 Task: Set up automation rules in Jira to send Slack notifications when a version is released.
Action: Mouse moved to (635, 570)
Screenshot: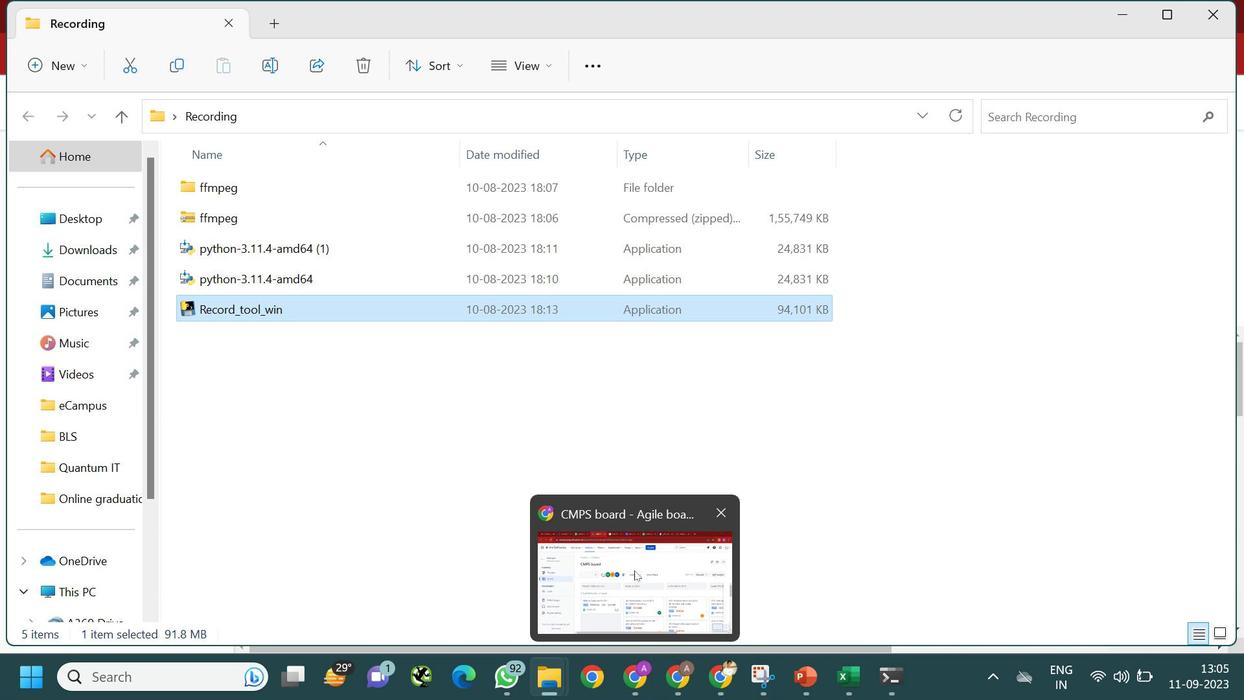 
Action: Mouse pressed left at (635, 570)
Screenshot: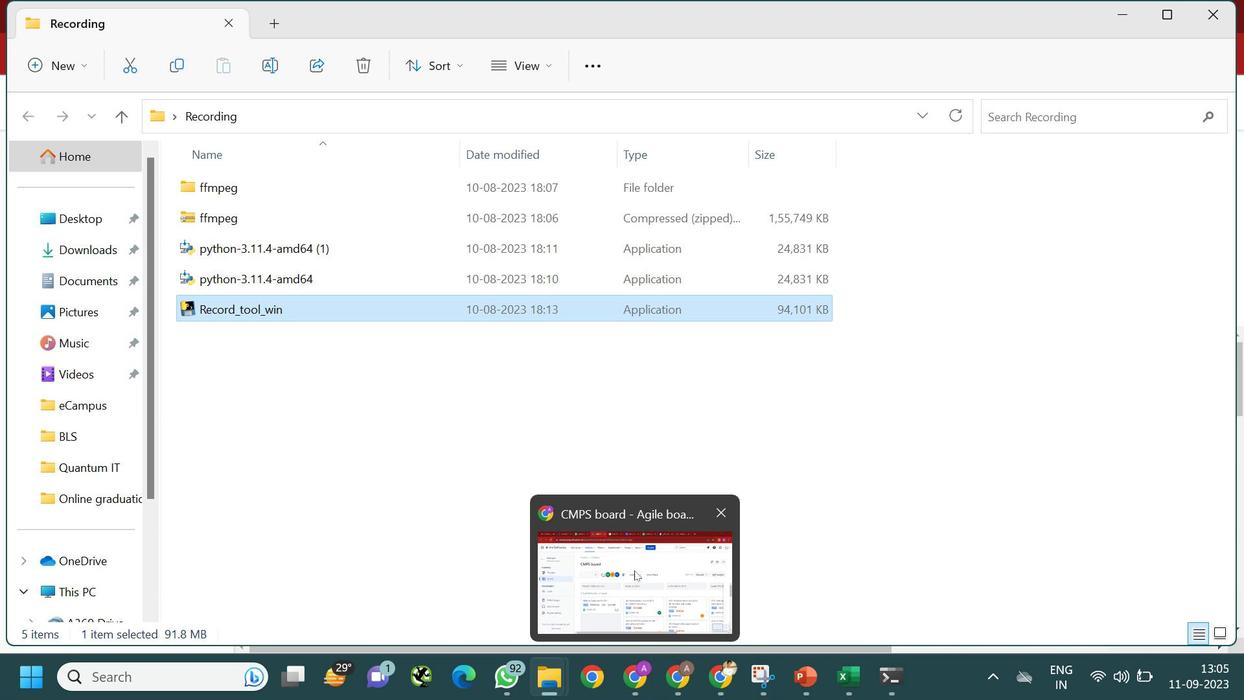 
Action: Mouse moved to (491, 575)
Screenshot: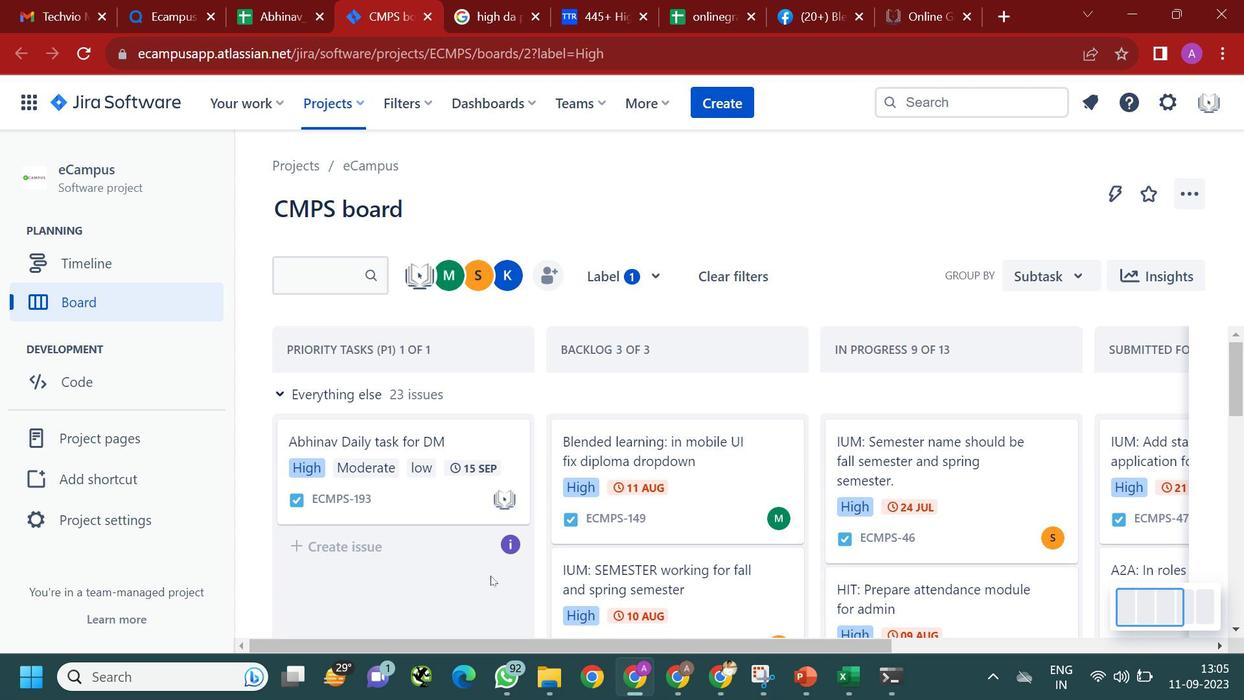 
Action: Mouse pressed left at (491, 575)
Screenshot: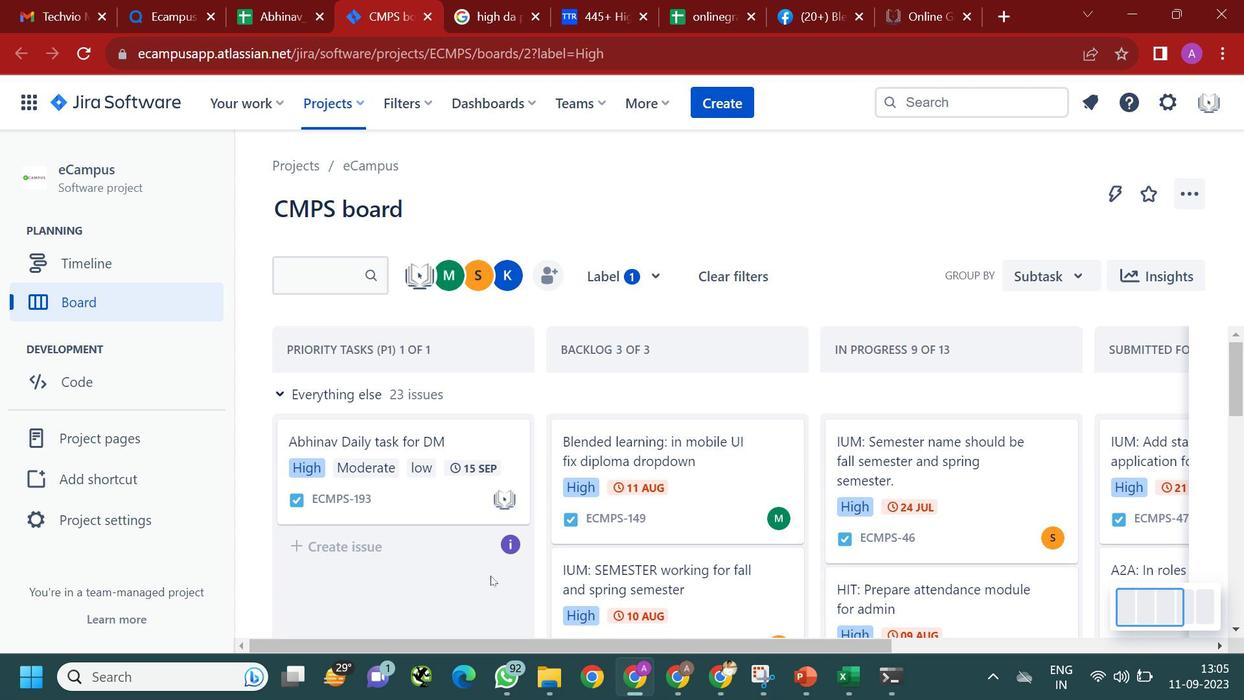 
Action: Mouse moved to (746, 647)
Screenshot: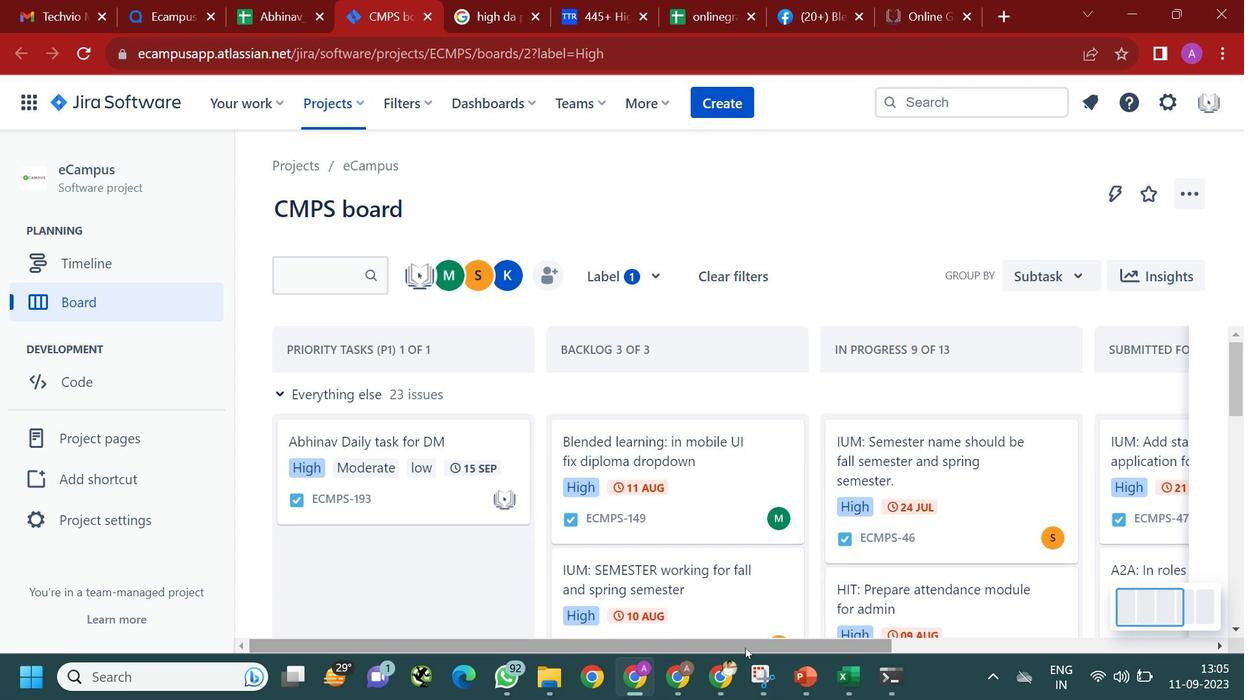 
Action: Mouse pressed left at (746, 647)
Screenshot: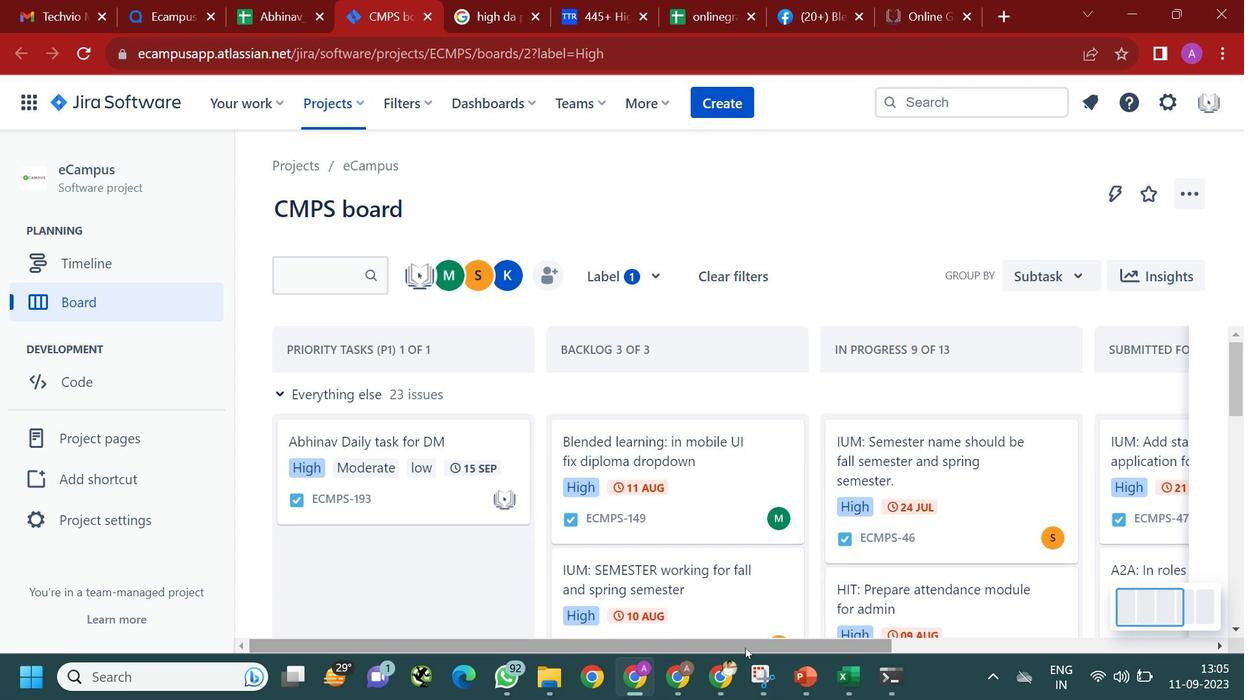 
Action: Mouse moved to (849, 648)
Screenshot: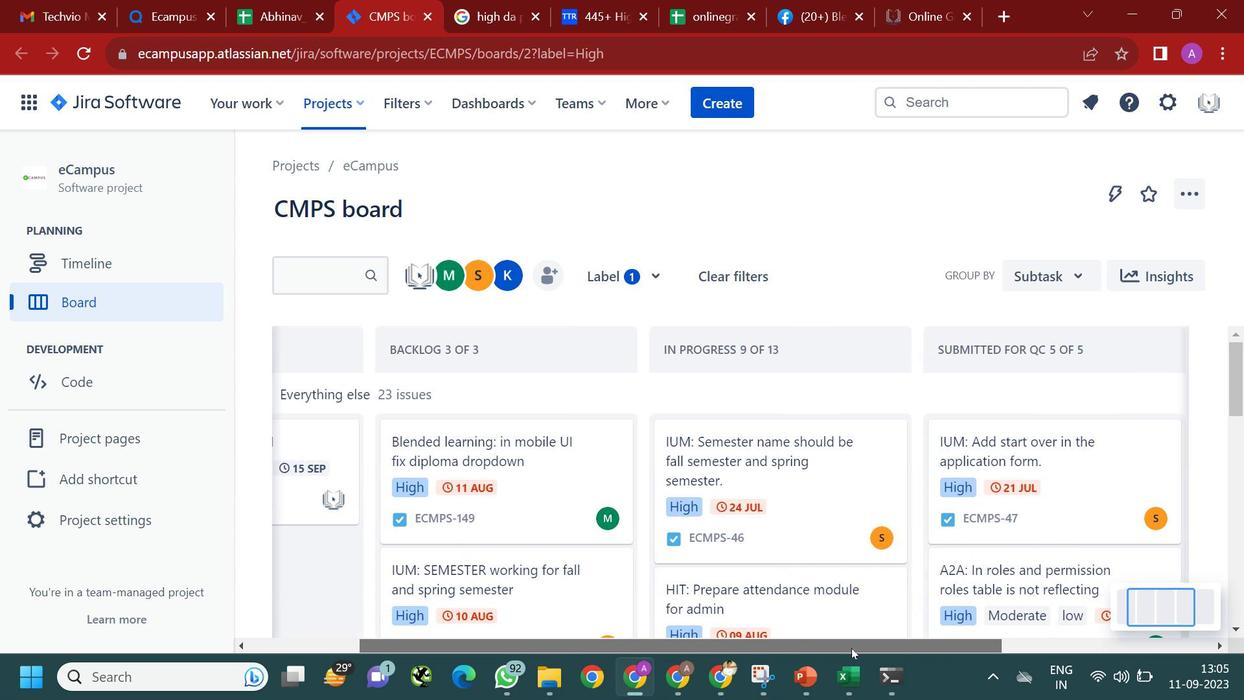 
Action: Mouse pressed left at (849, 648)
Screenshot: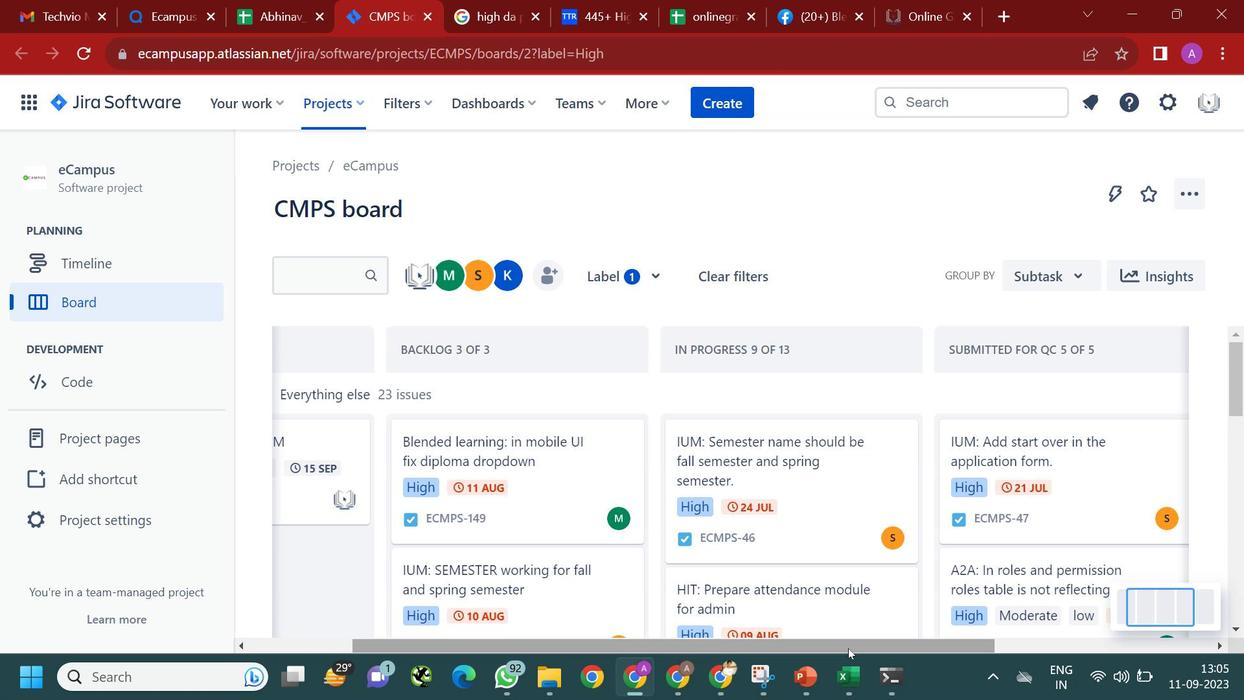 
Action: Mouse moved to (685, 440)
Screenshot: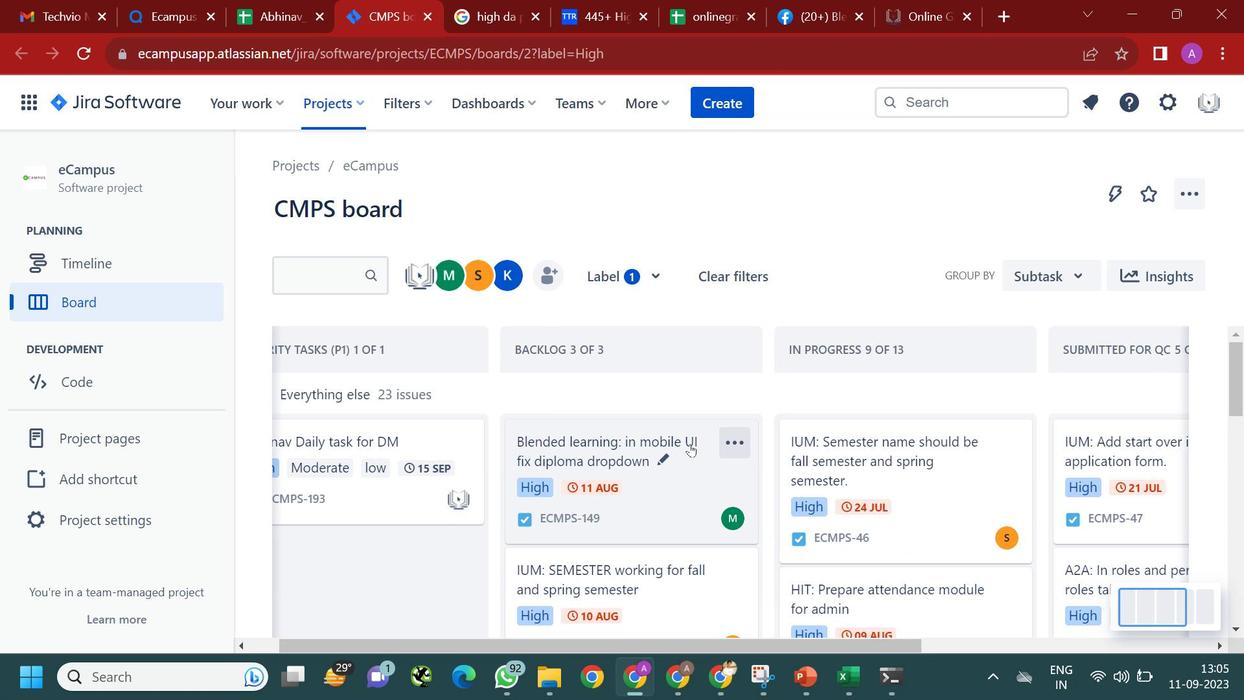
Action: Mouse scrolled (685, 440) with delta (0, 0)
Screenshot: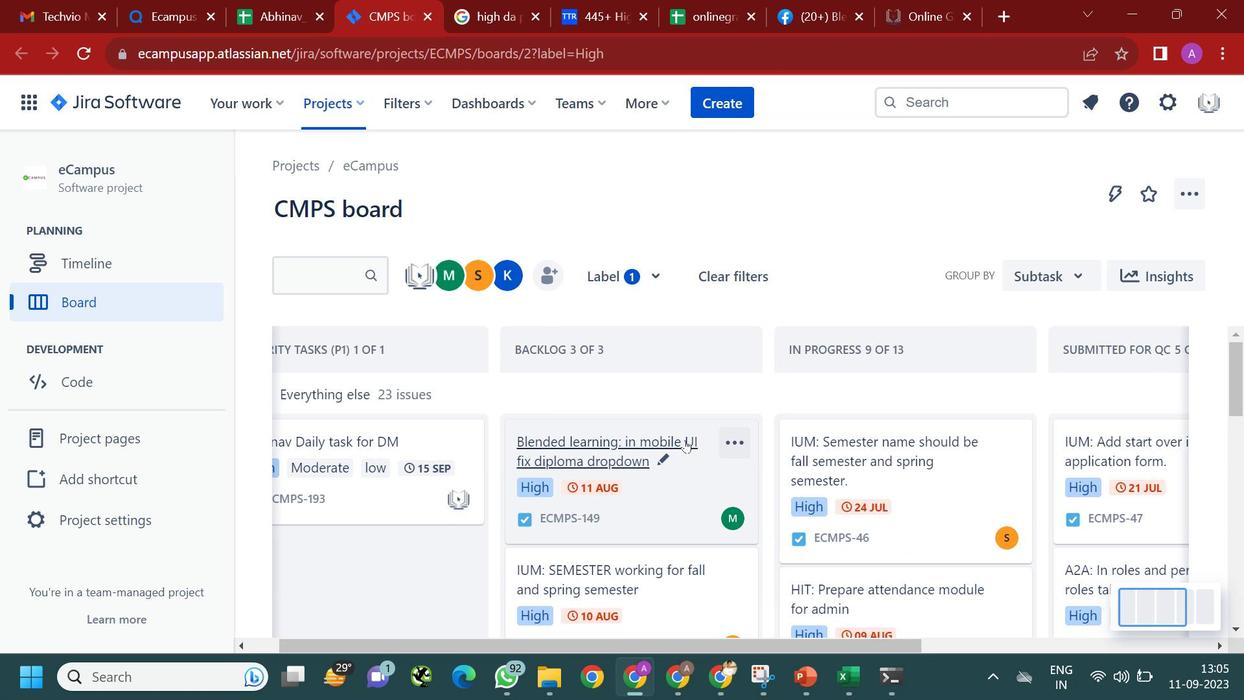 
Action: Mouse scrolled (685, 440) with delta (0, 0)
Screenshot: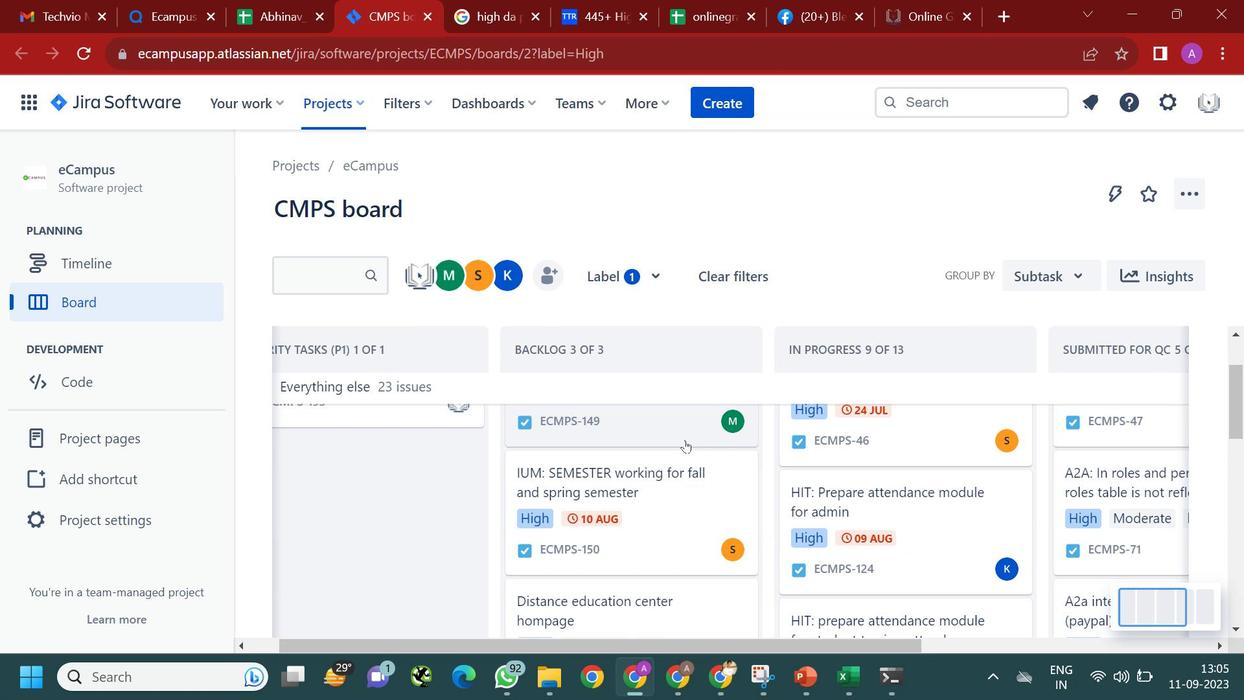 
Action: Mouse scrolled (685, 440) with delta (0, 0)
Screenshot: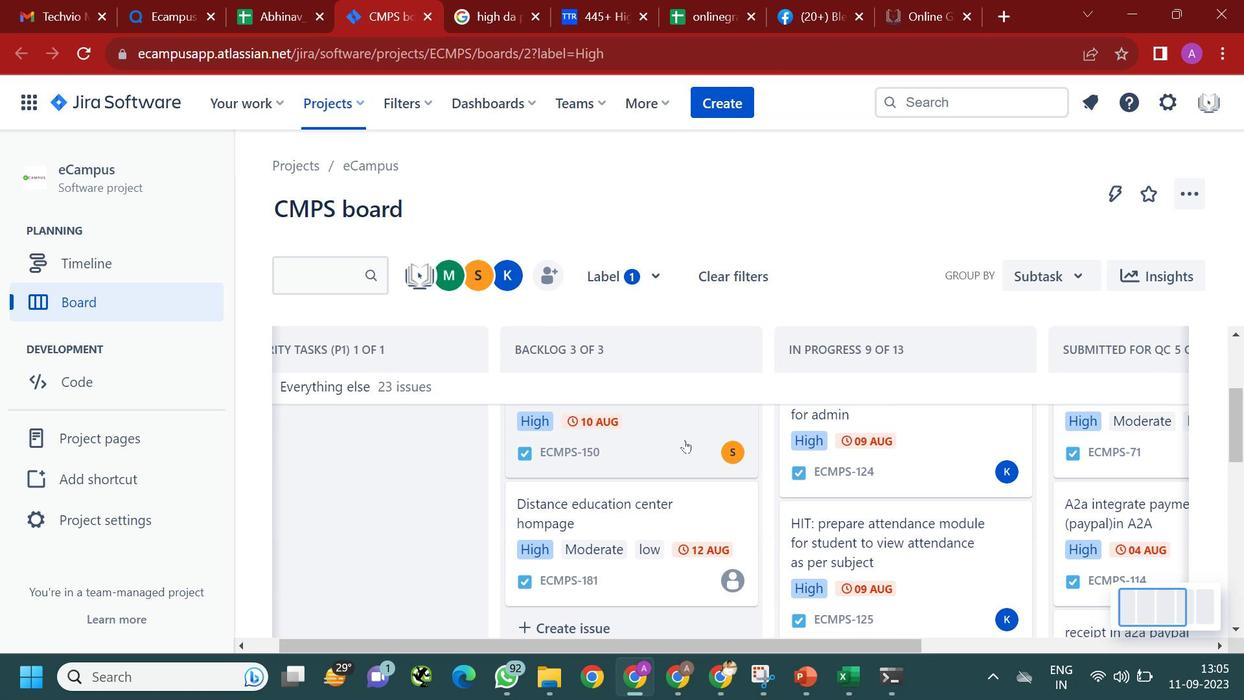 
Action: Mouse scrolled (685, 441) with delta (0, 0)
Screenshot: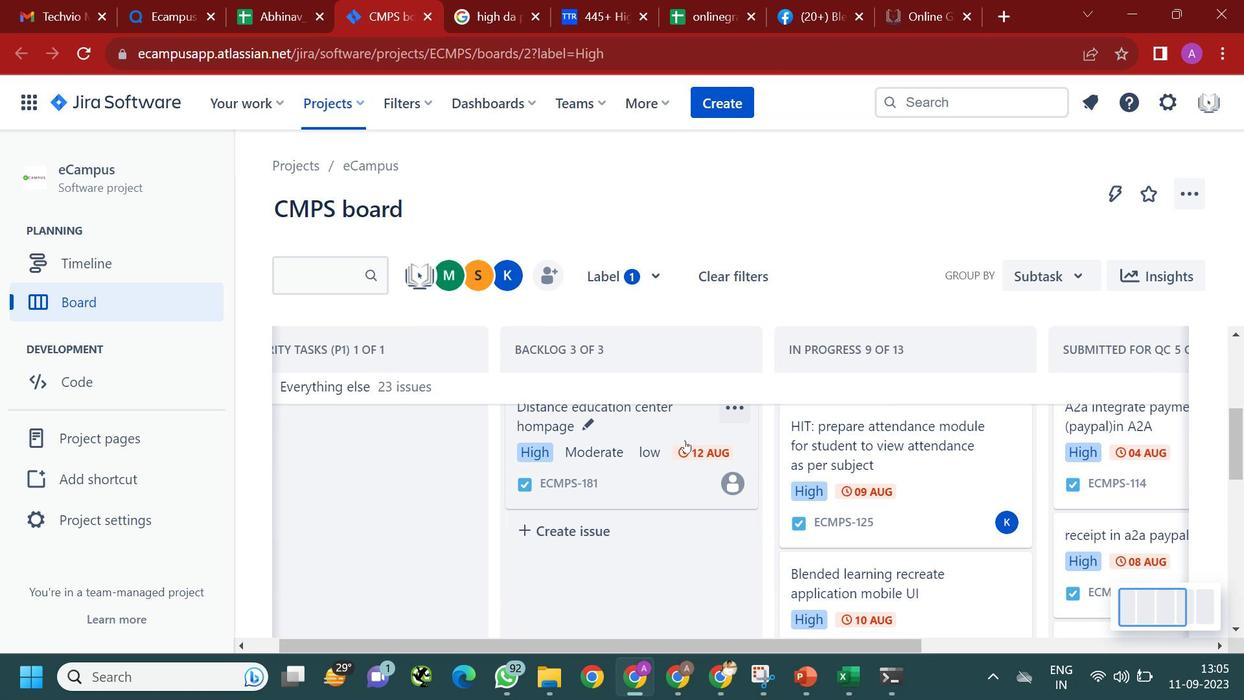 
Action: Mouse scrolled (685, 441) with delta (0, 0)
Screenshot: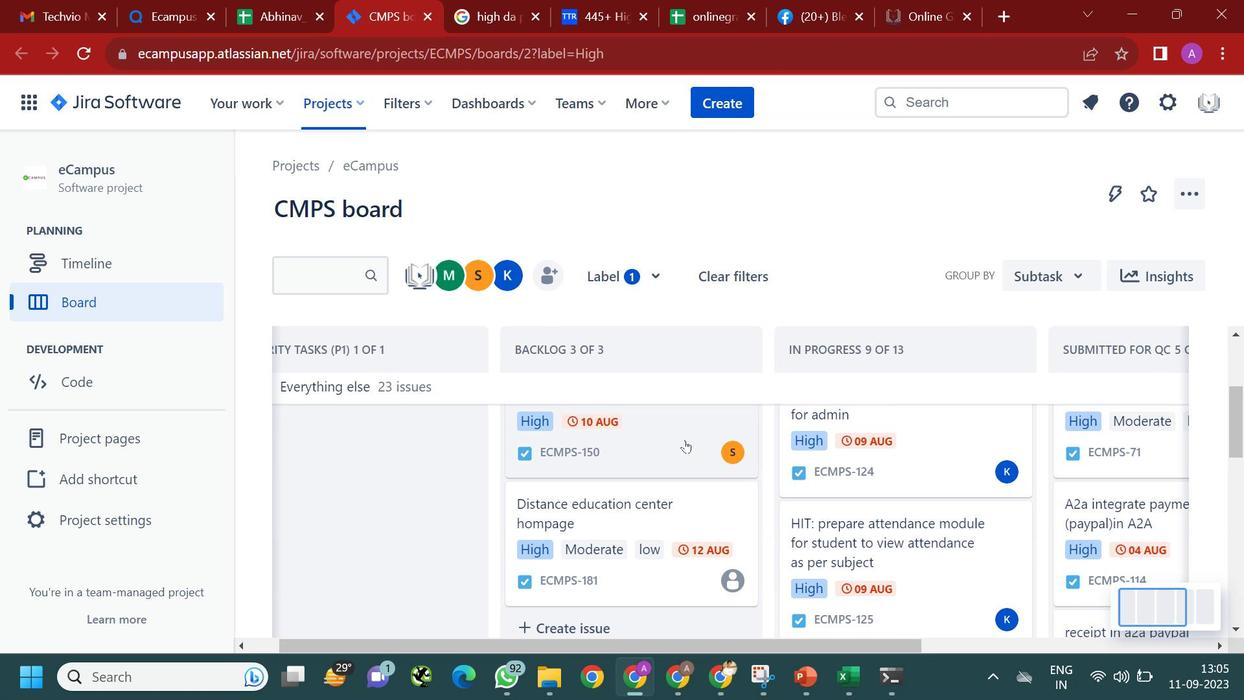
Action: Mouse scrolled (685, 441) with delta (0, 0)
Screenshot: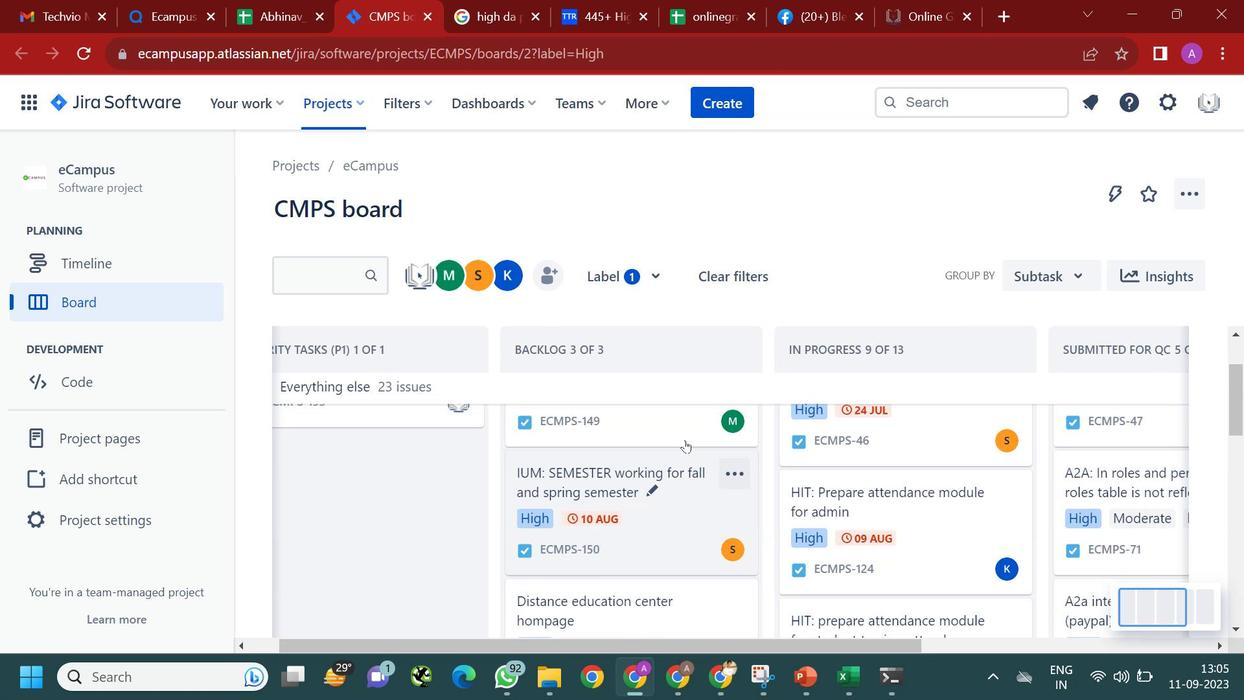 
Action: Mouse scrolled (685, 441) with delta (0, 0)
Screenshot: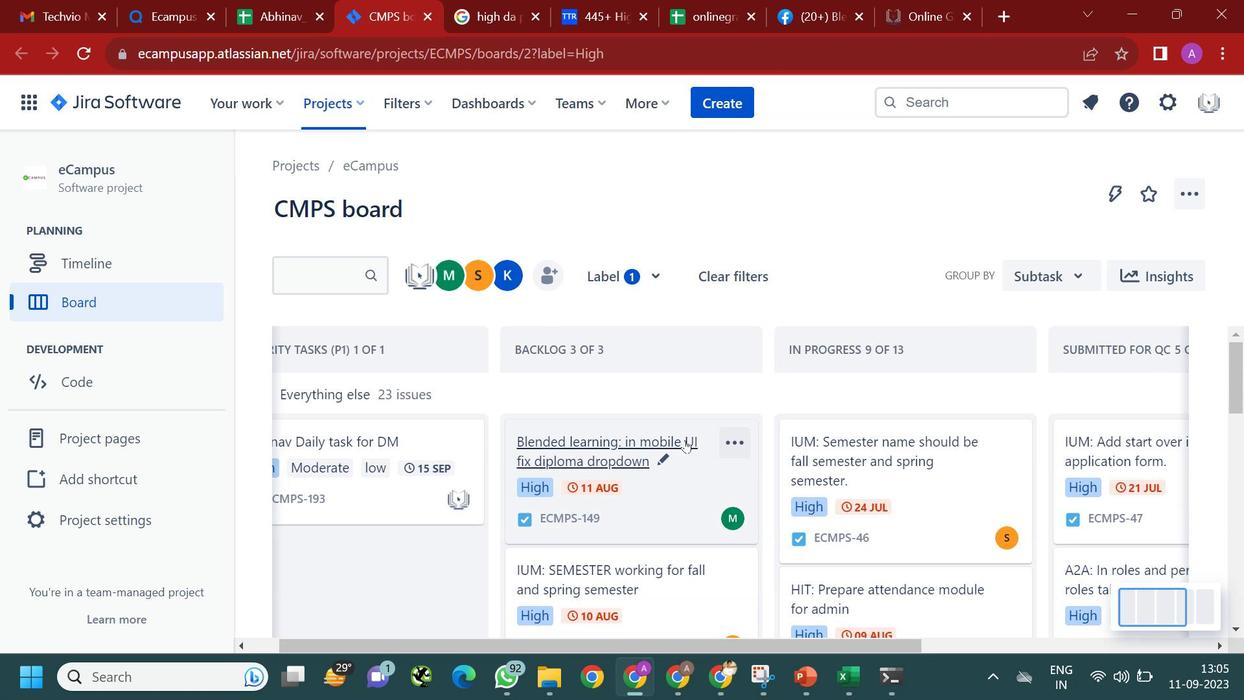 
Action: Mouse scrolled (685, 441) with delta (0, 0)
Screenshot: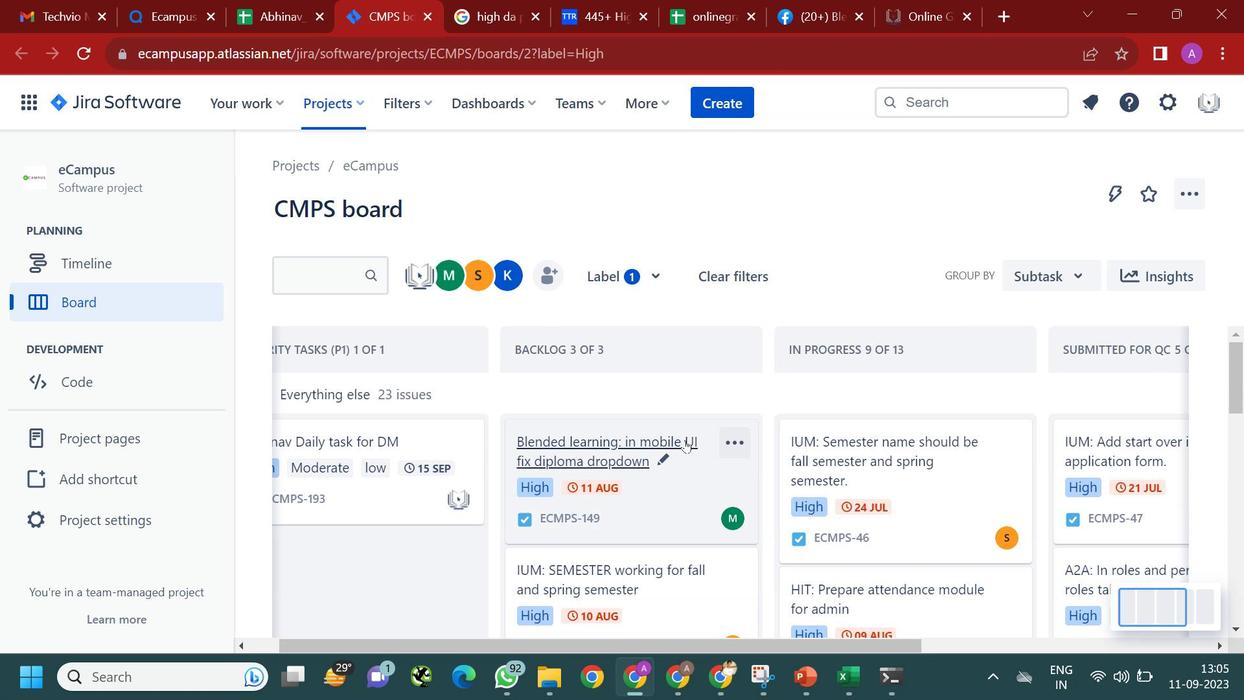 
Action: Mouse moved to (714, 651)
Screenshot: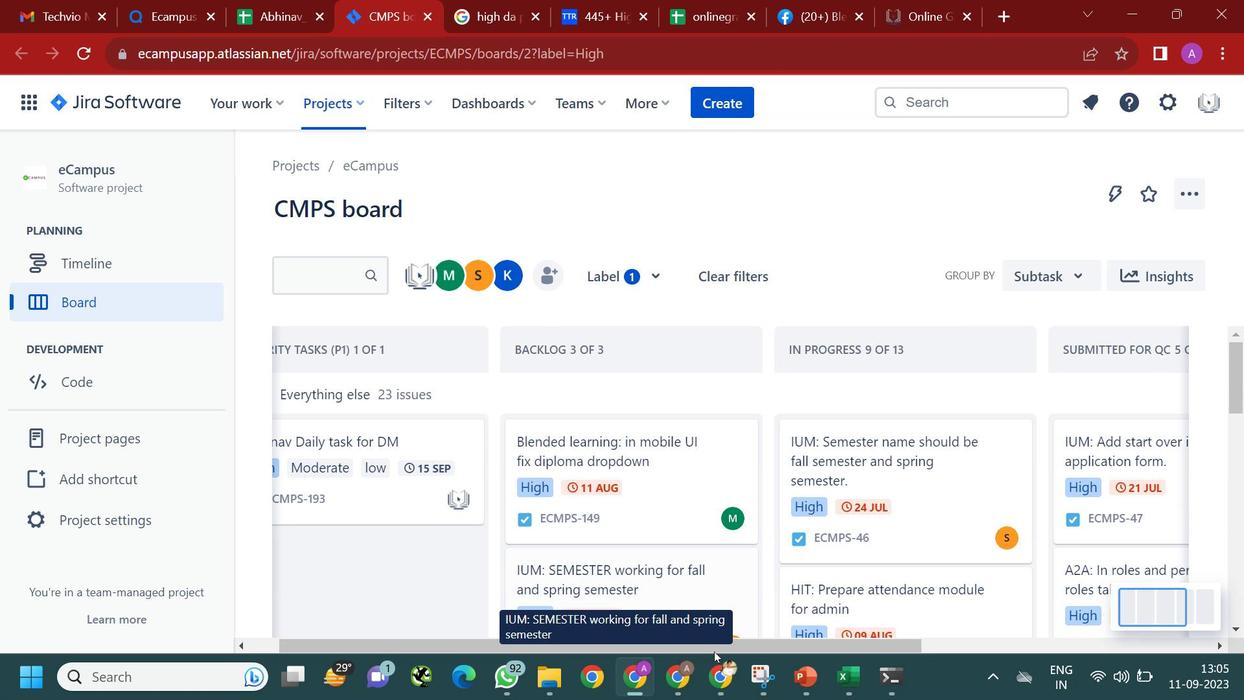 
Action: Mouse pressed left at (714, 651)
Screenshot: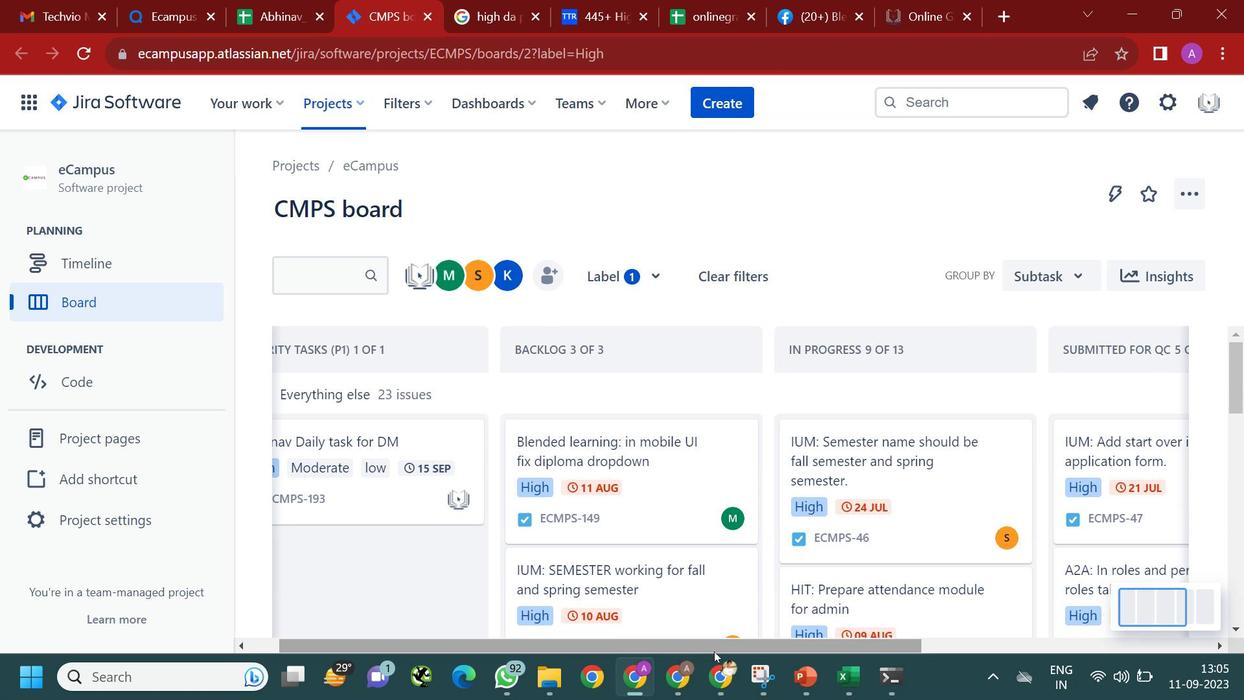 
Action: Mouse moved to (921, 364)
Screenshot: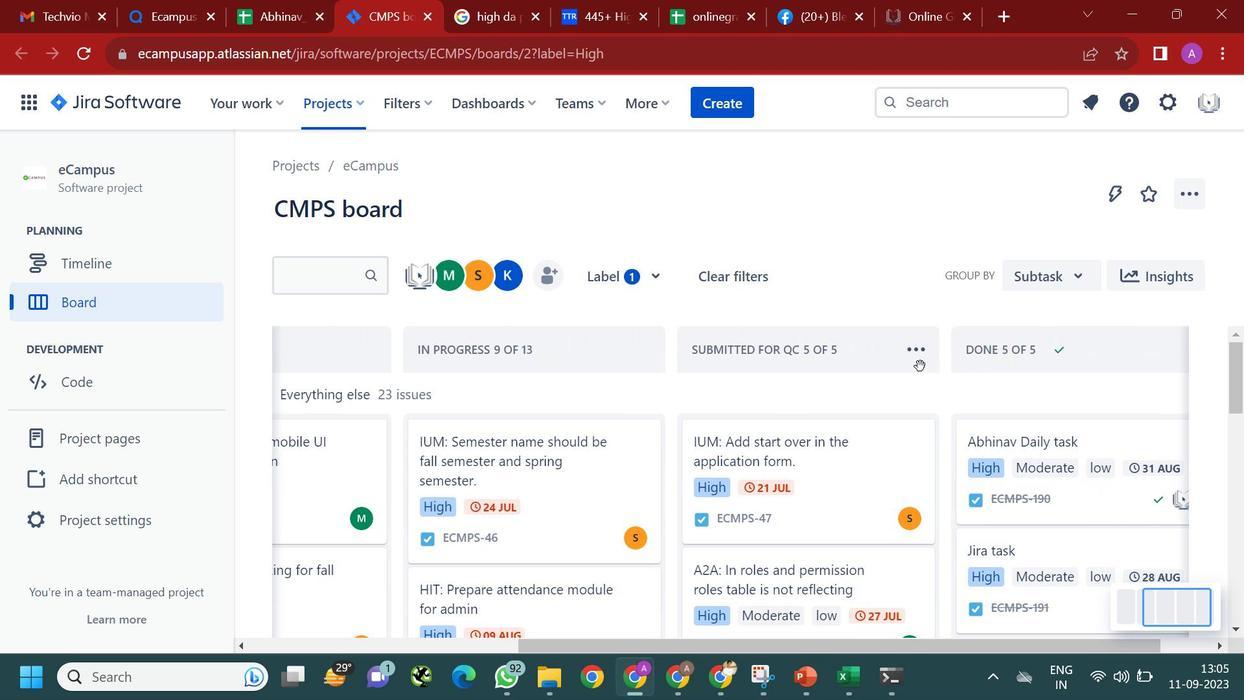 
Action: Mouse scrolled (921, 364) with delta (0, 0)
Screenshot: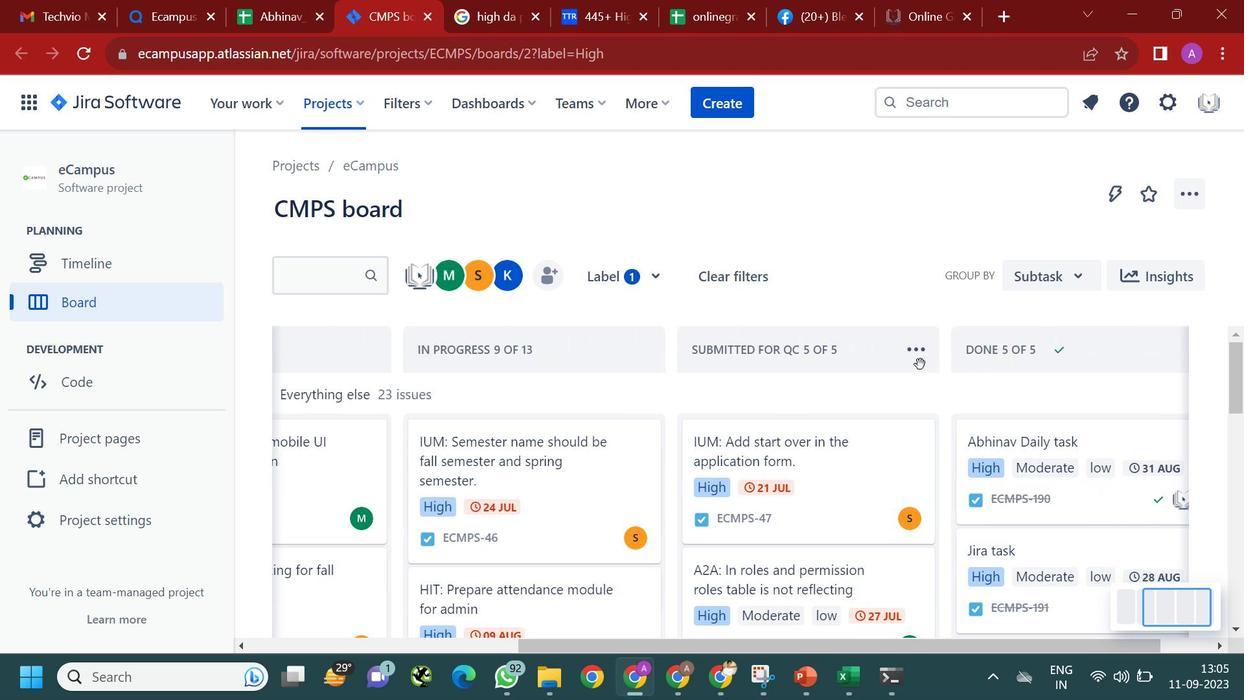 
Action: Mouse scrolled (921, 364) with delta (0, 0)
Screenshot: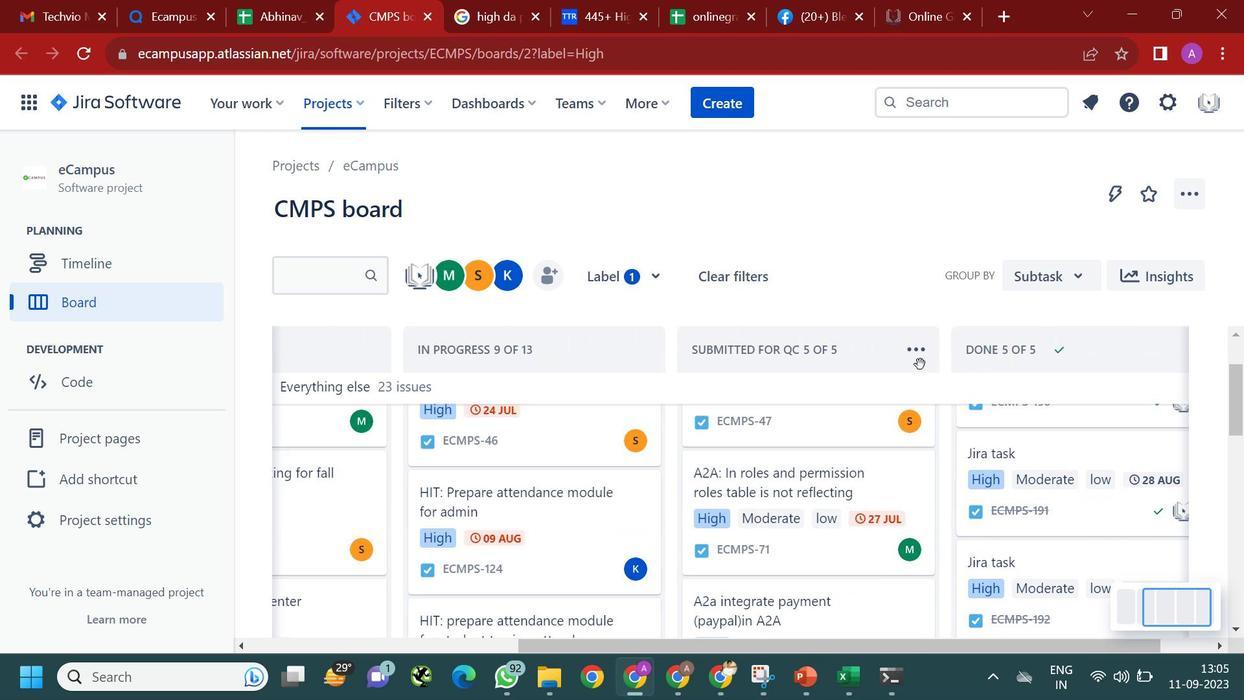 
Action: Mouse moved to (921, 364)
Screenshot: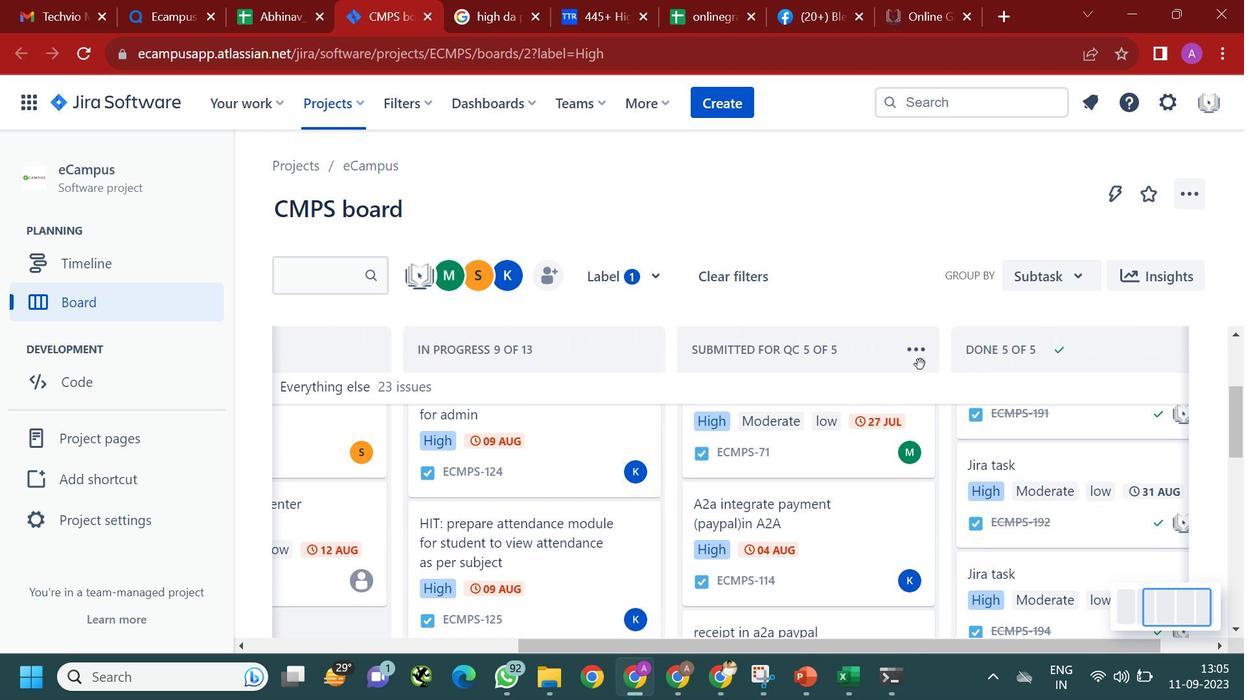 
Action: Mouse scrolled (921, 364) with delta (0, 0)
Screenshot: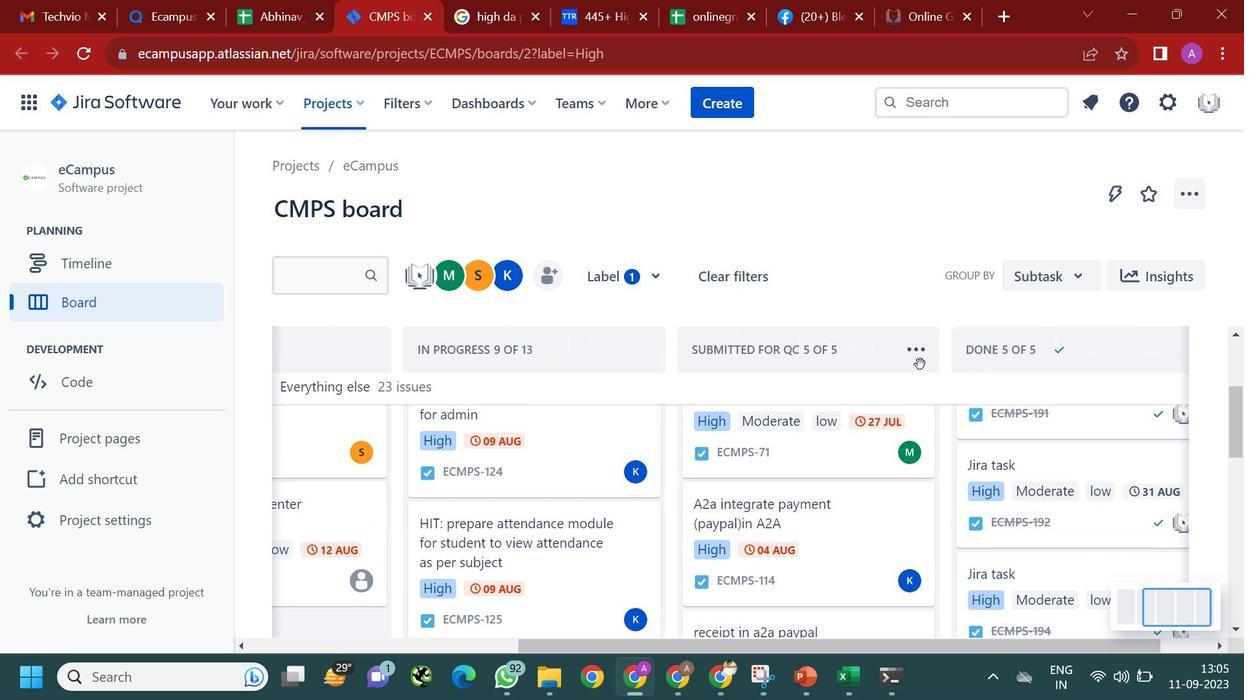 
Action: Mouse moved to (921, 366)
Screenshot: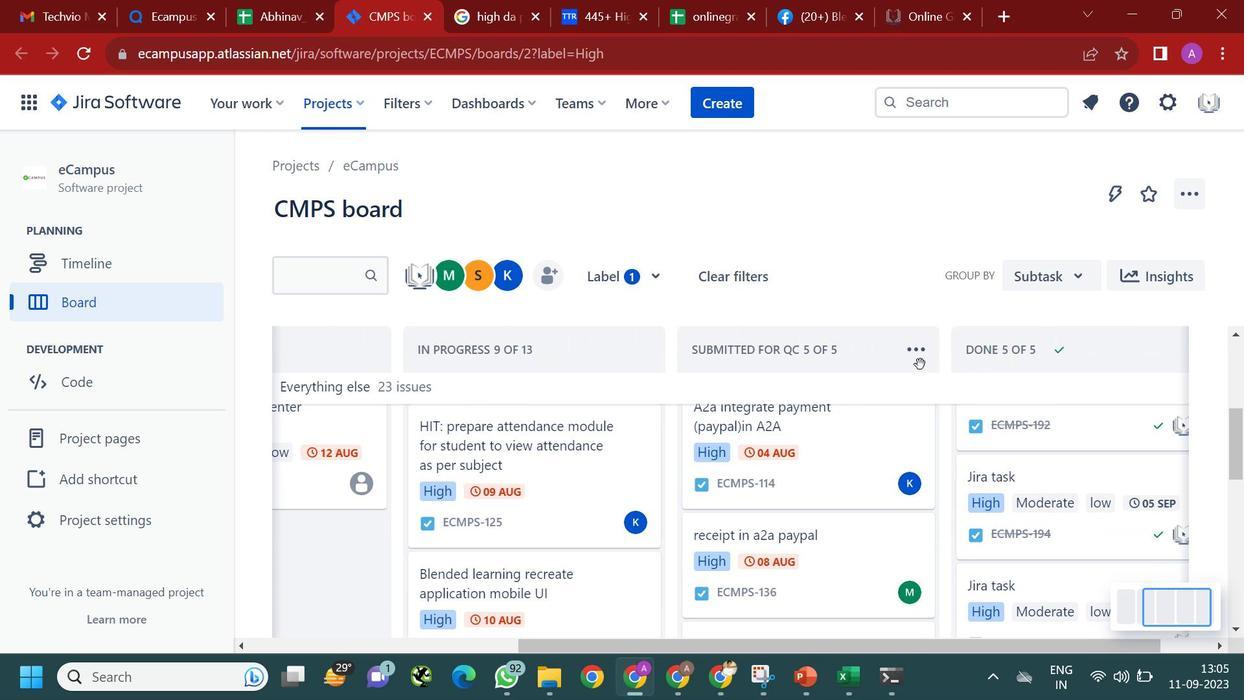 
Action: Mouse scrolled (921, 365) with delta (0, 0)
Screenshot: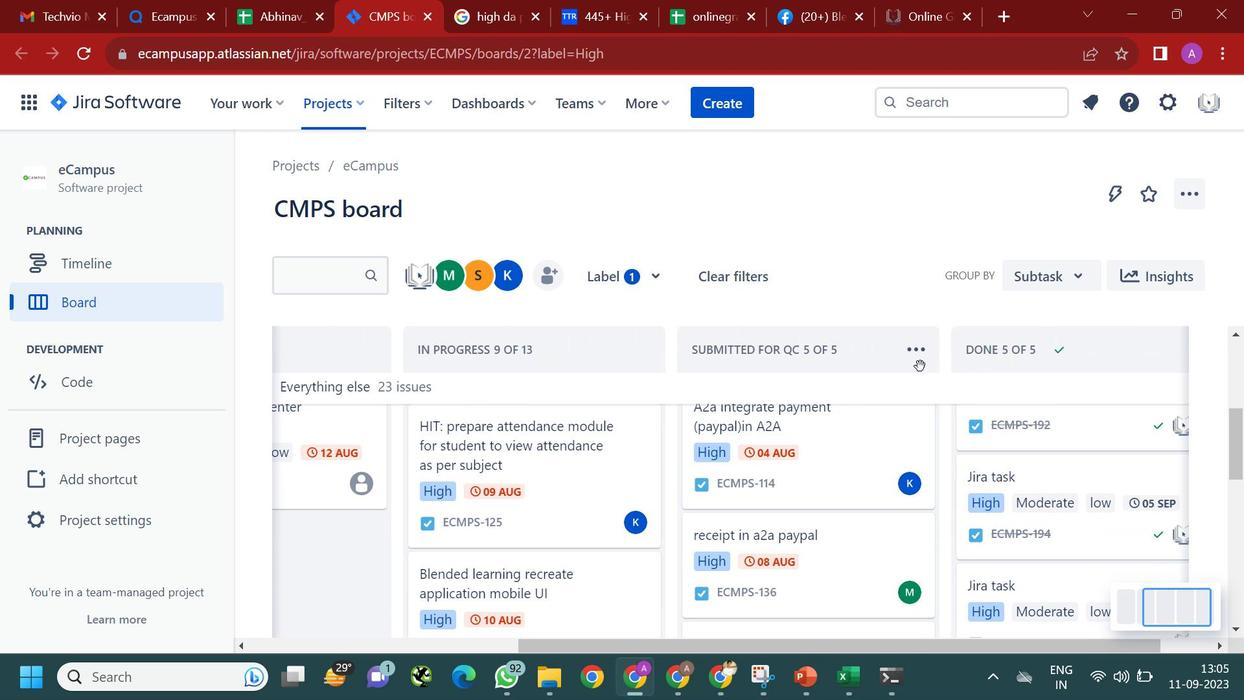 
Action: Mouse moved to (921, 366)
Screenshot: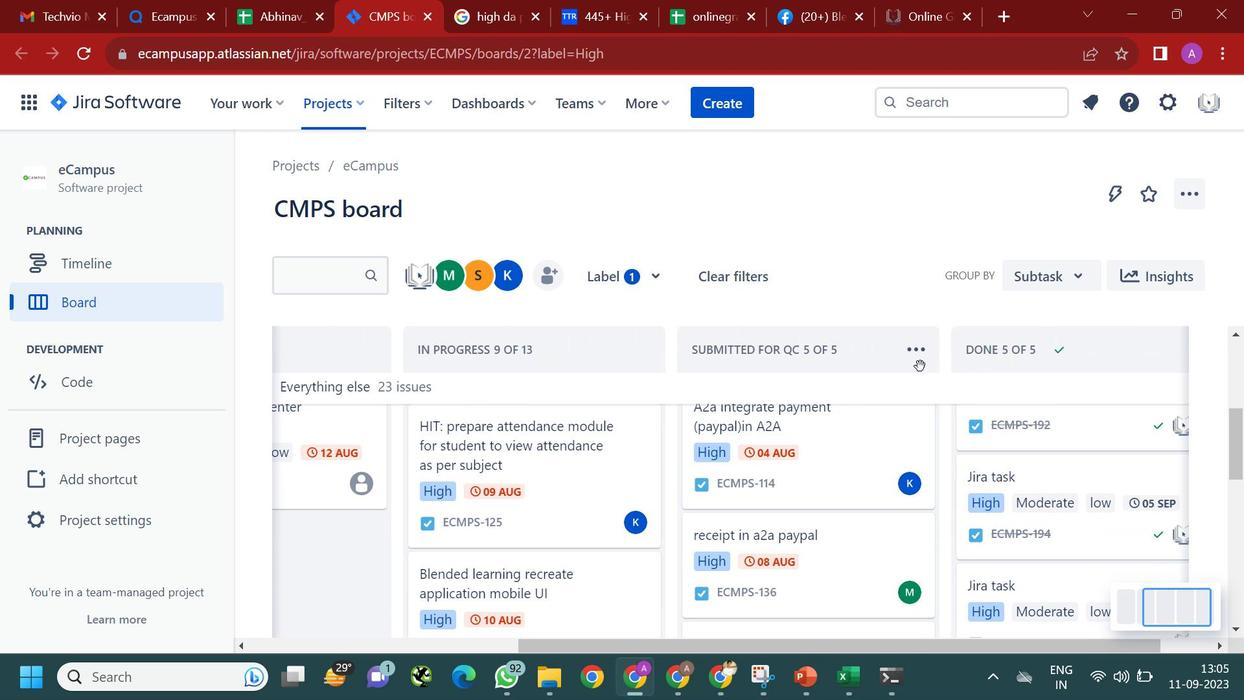 
Action: Mouse scrolled (921, 366) with delta (0, 0)
Screenshot: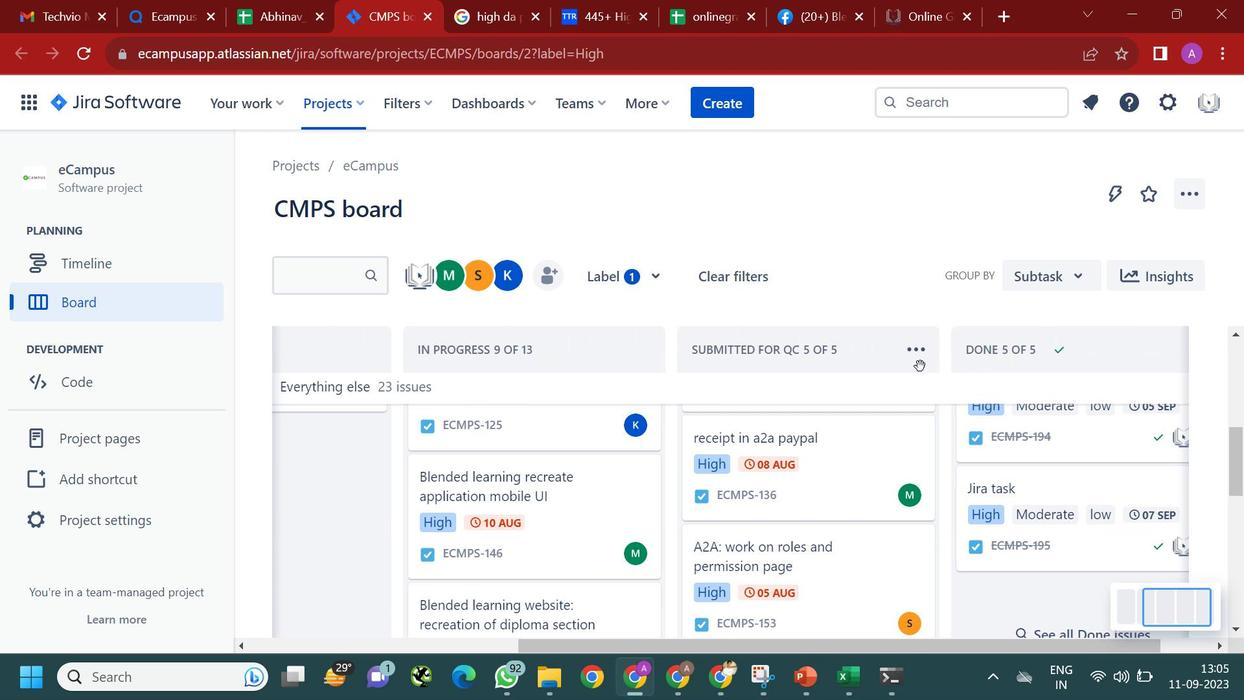 
Action: Mouse moved to (725, 100)
Screenshot: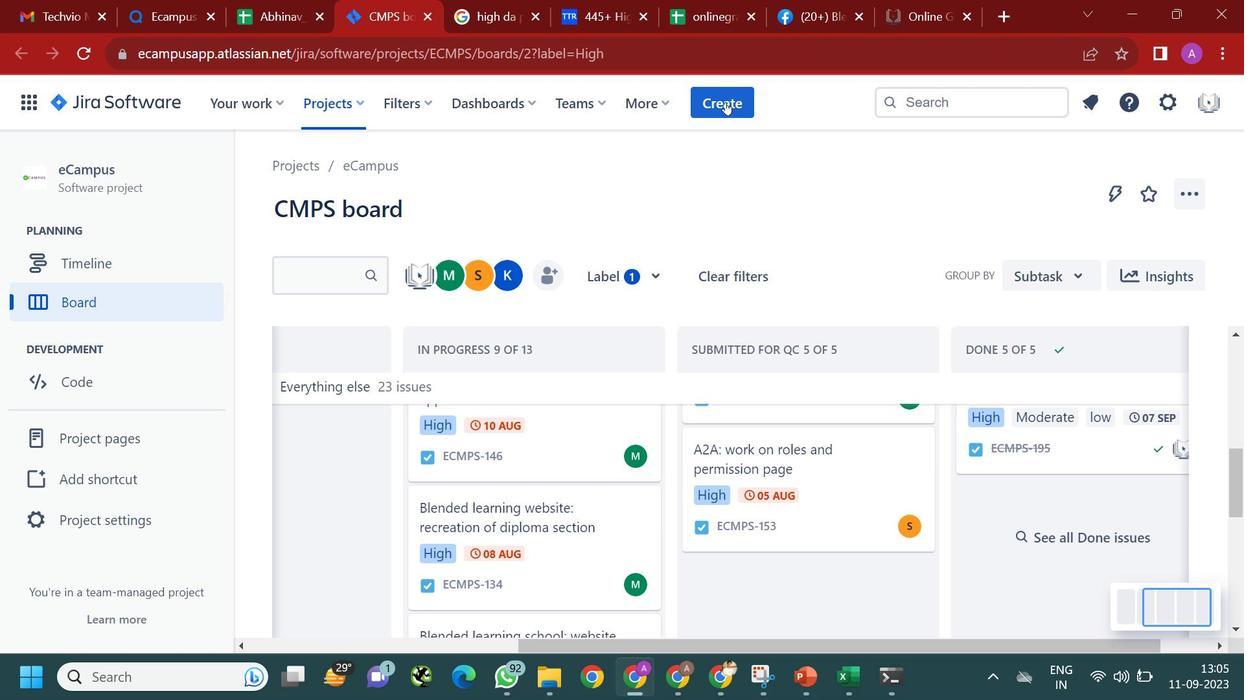 
Action: Mouse pressed left at (725, 100)
Screenshot: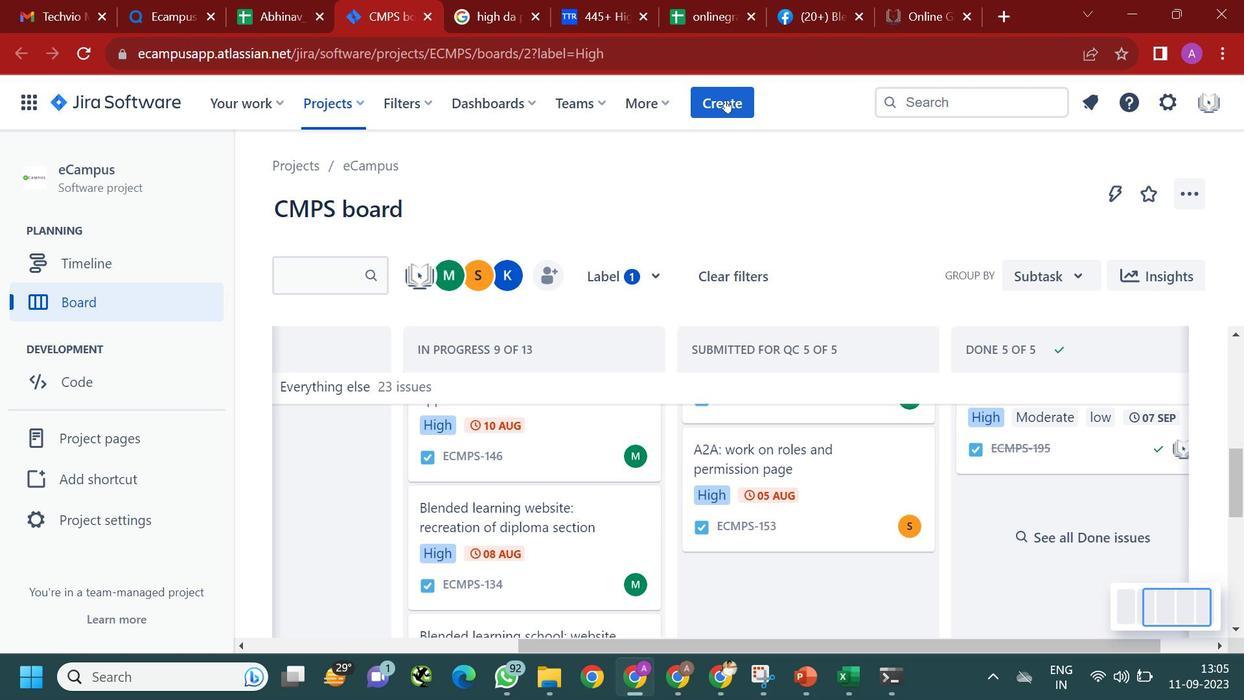 
Action: Mouse moved to (696, 254)
Screenshot: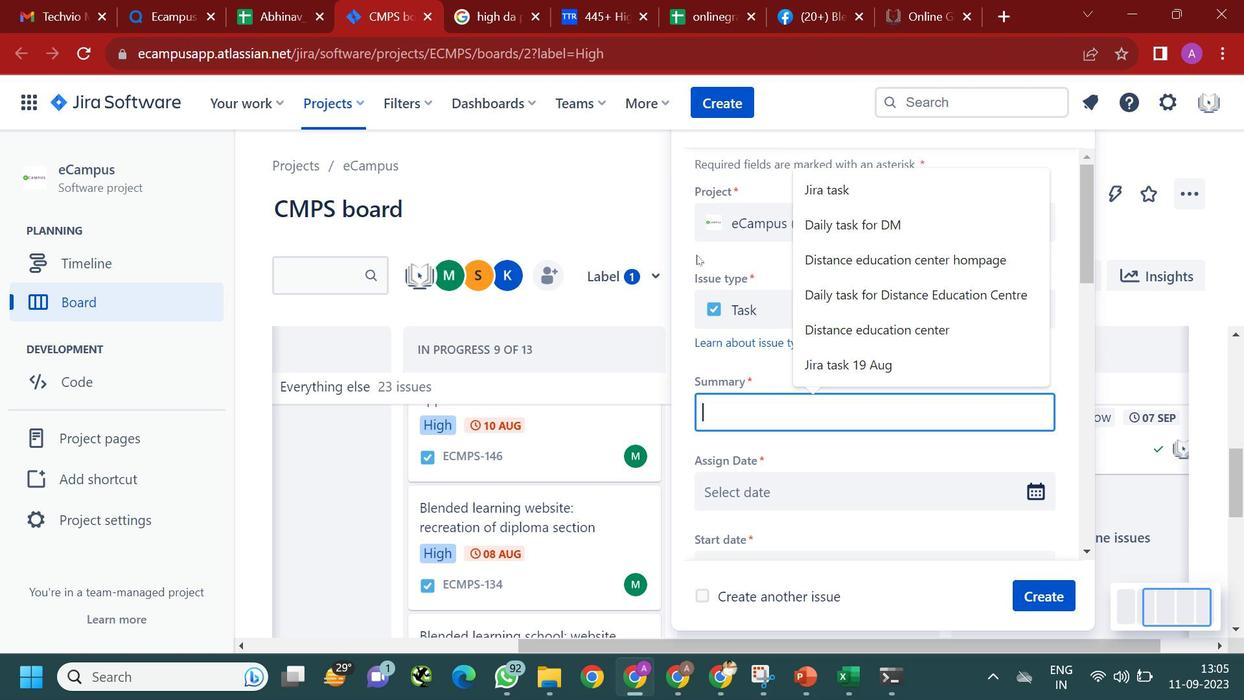 
Action: Mouse pressed left at (696, 254)
Screenshot: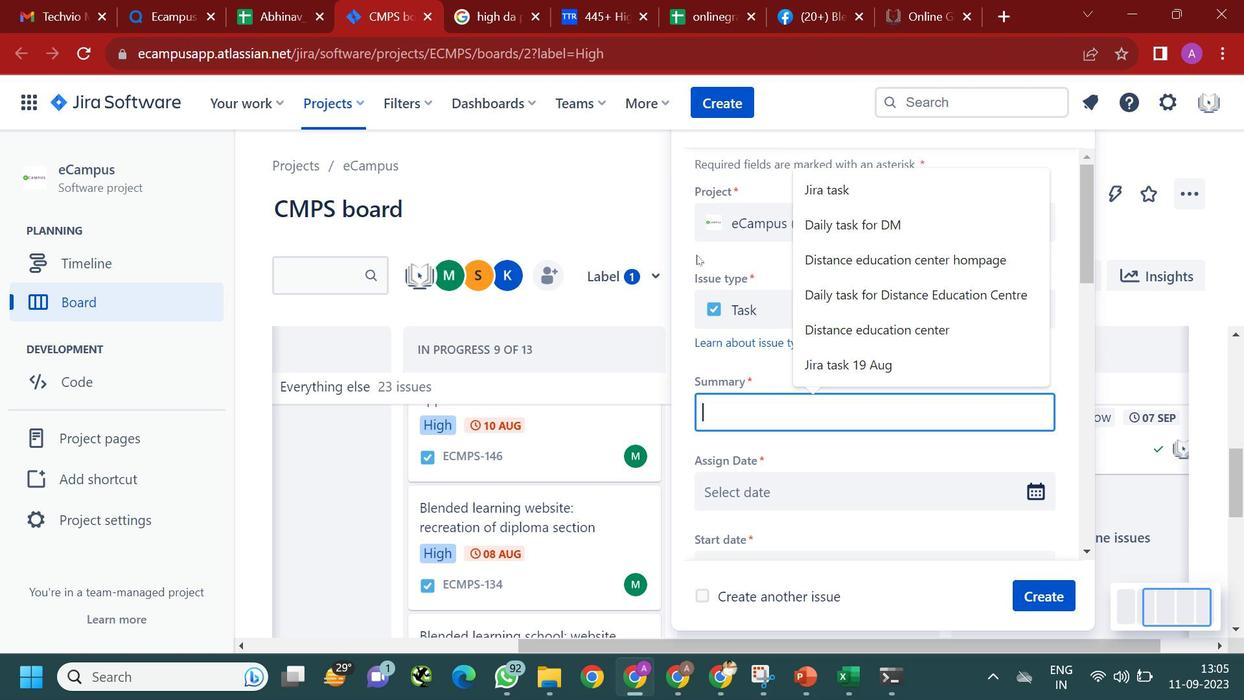 
Action: Mouse moved to (760, 318)
Screenshot: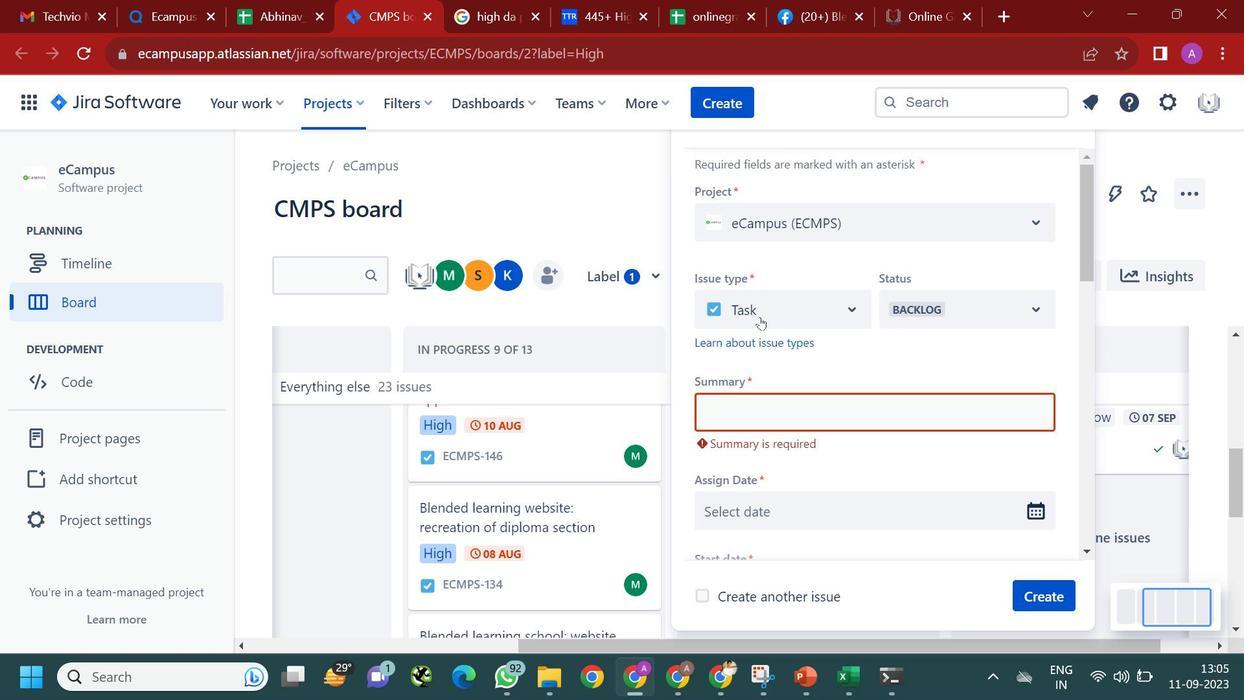 
Action: Mouse scrolled (760, 317) with delta (0, 0)
Screenshot: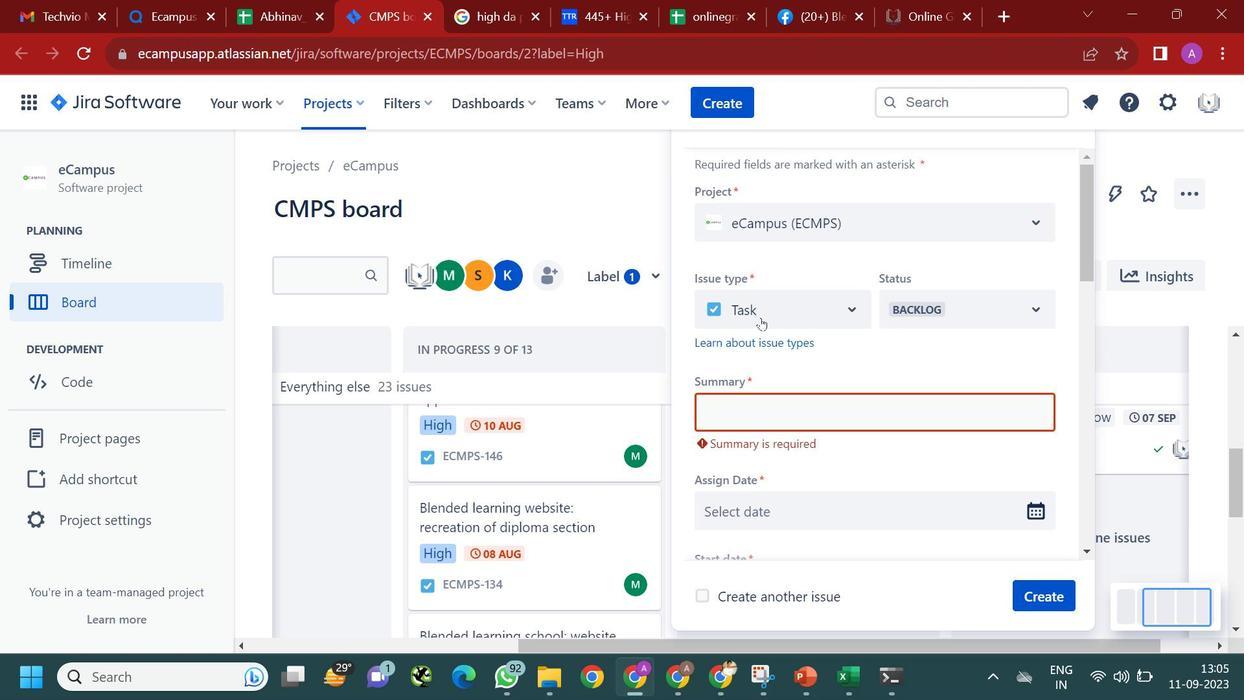 
Action: Mouse scrolled (760, 317) with delta (0, 0)
Screenshot: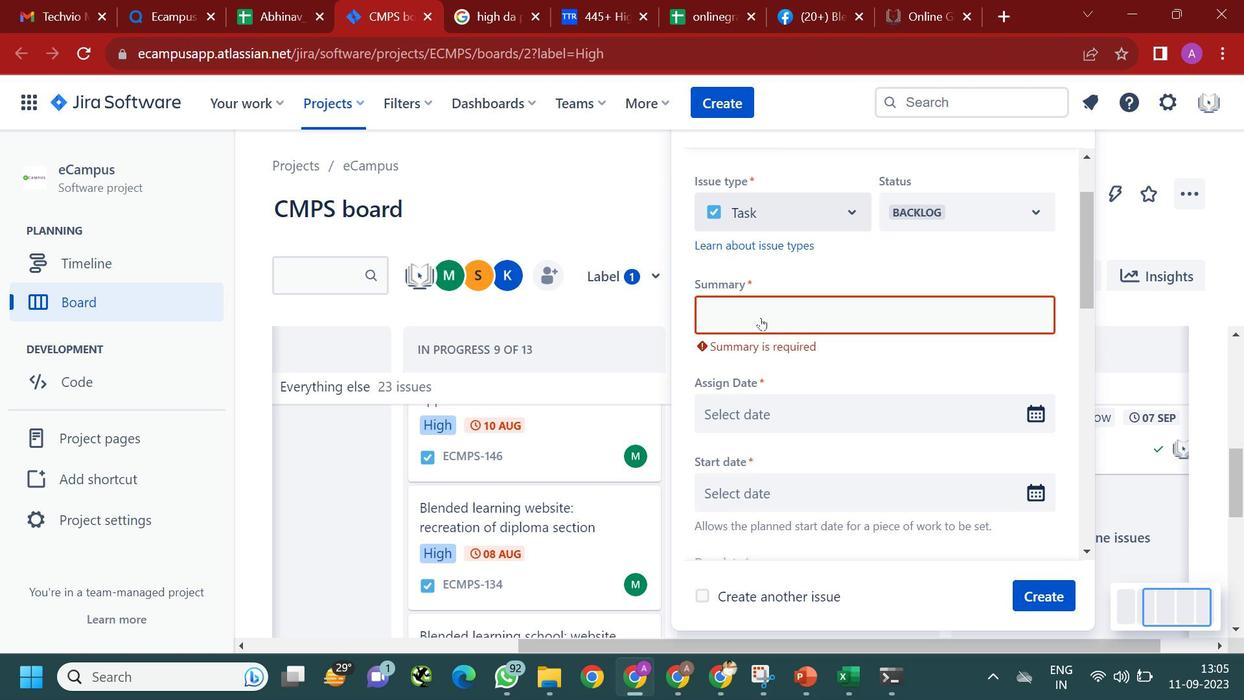 
Action: Mouse scrolled (760, 317) with delta (0, 0)
Screenshot: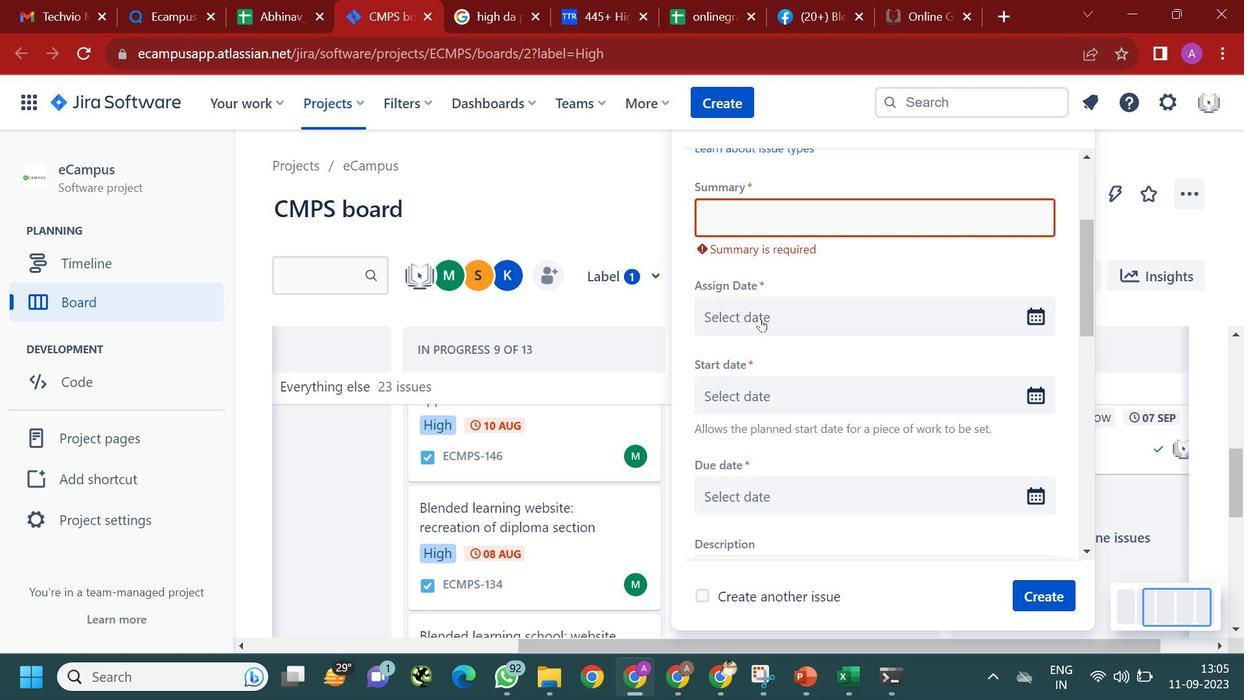 
Action: Mouse moved to (816, 264)
Screenshot: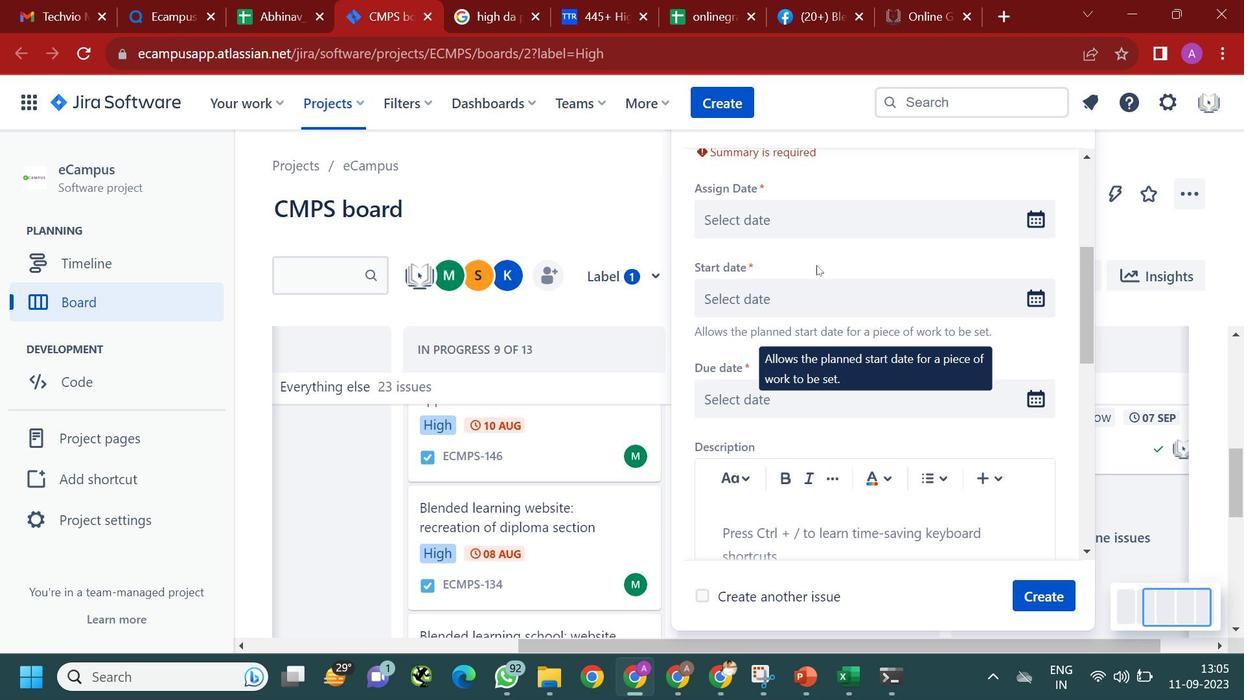 
Action: Mouse scrolled (816, 265) with delta (0, 0)
Screenshot: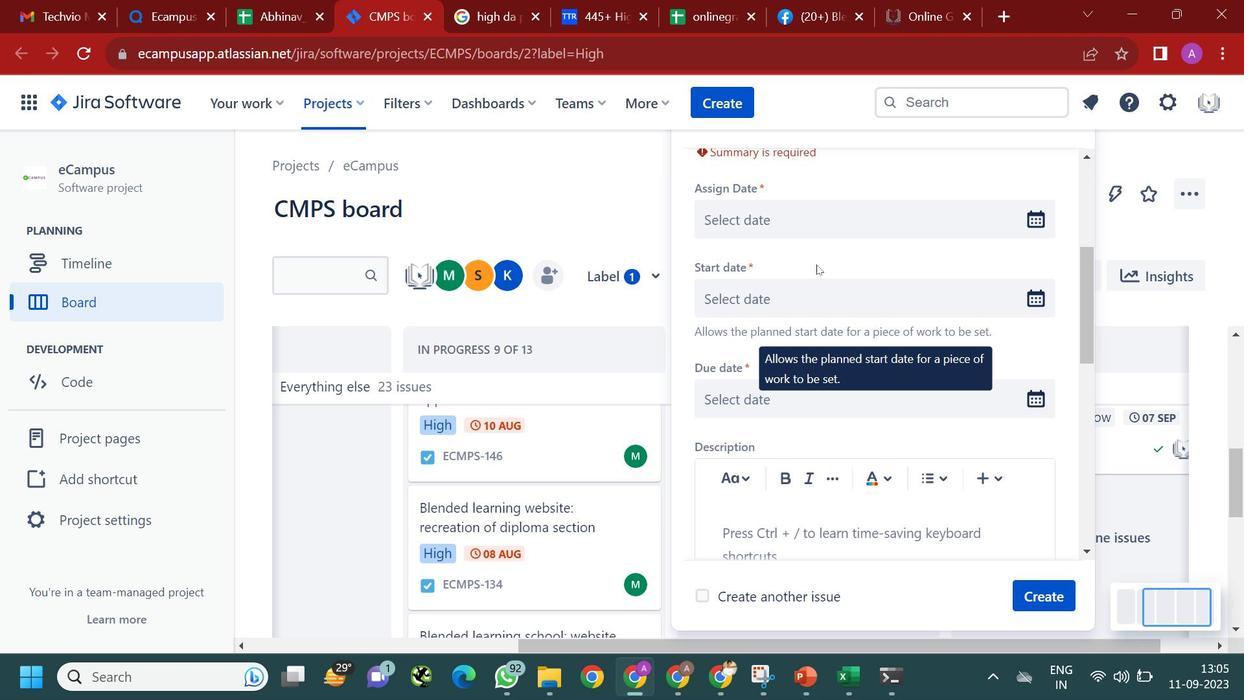 
Action: Mouse scrolled (816, 265) with delta (0, 0)
Screenshot: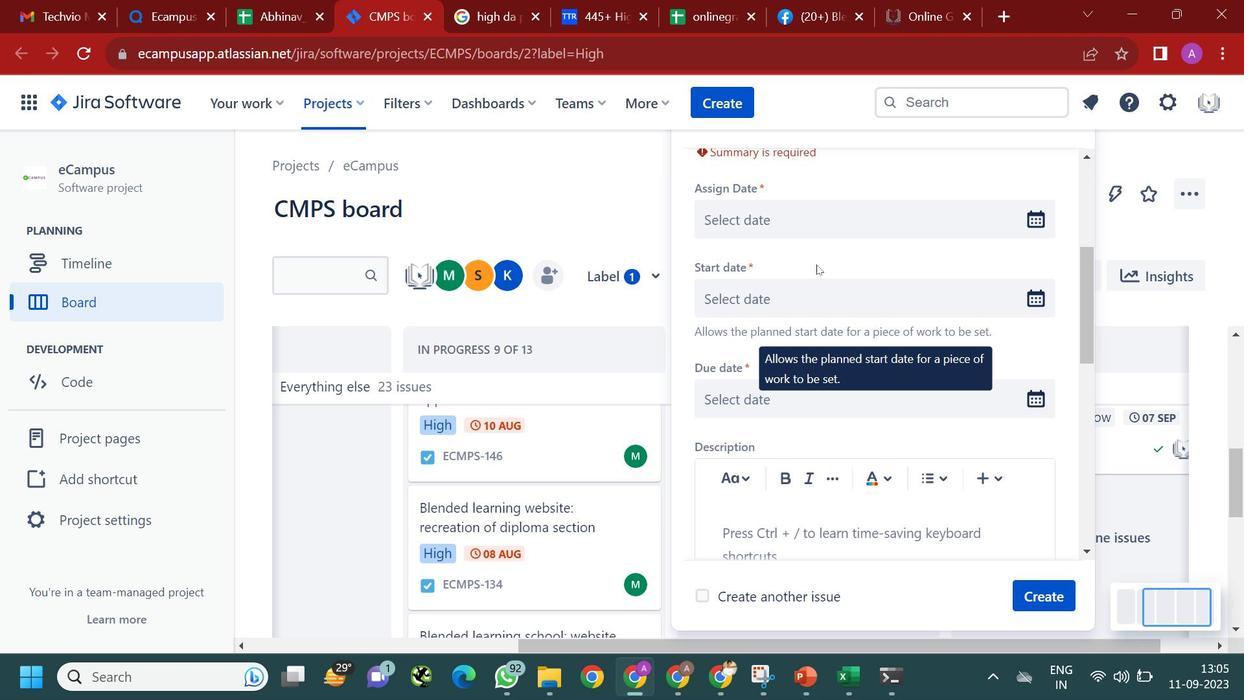 
Action: Mouse scrolled (816, 265) with delta (0, 0)
Screenshot: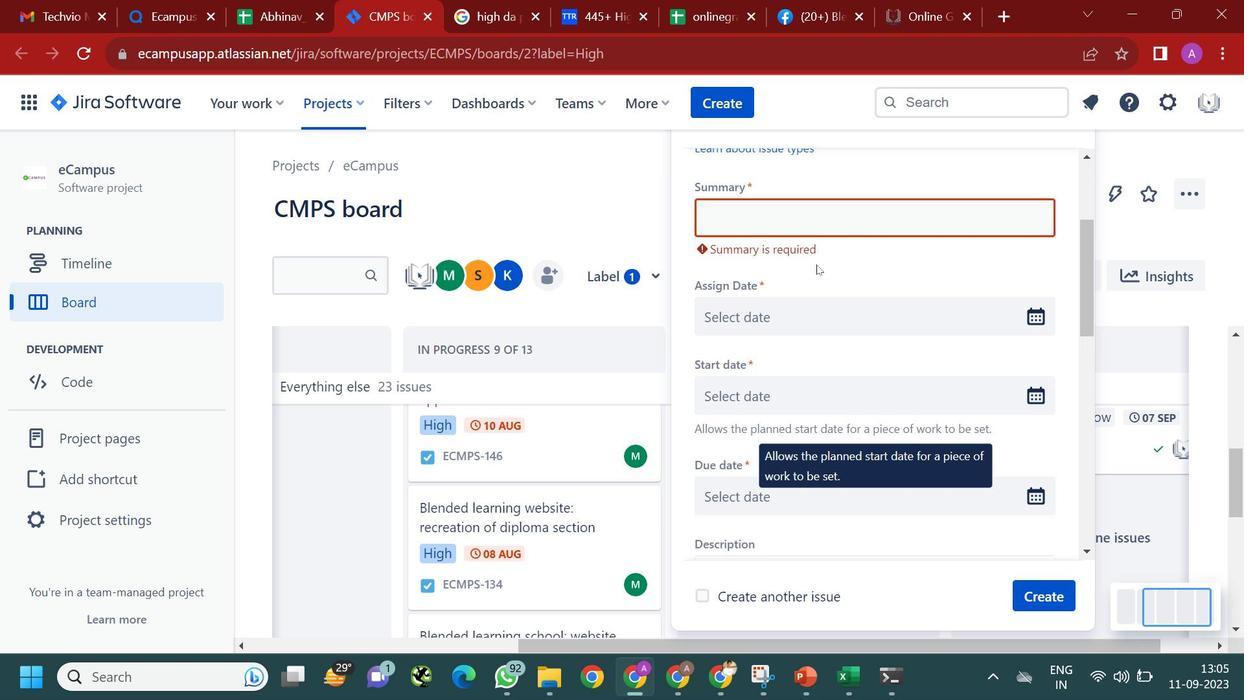 
Action: Mouse moved to (801, 250)
Screenshot: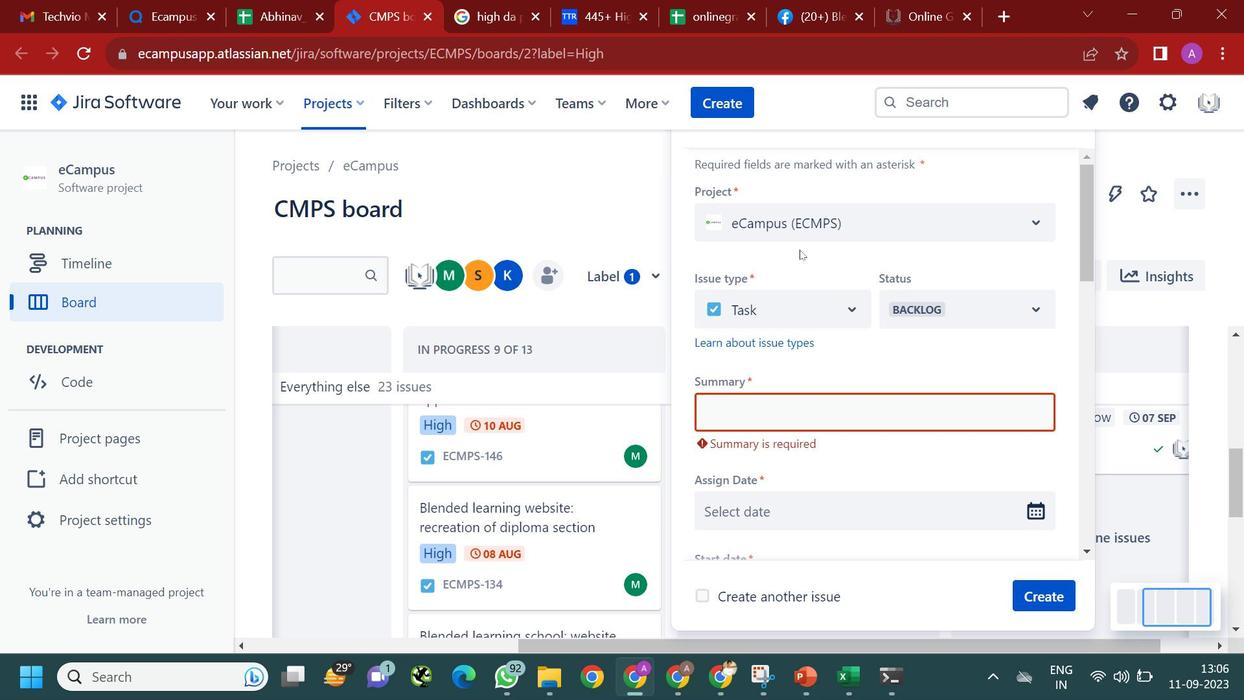 
Action: Mouse scrolled (801, 250) with delta (0, 0)
Screenshot: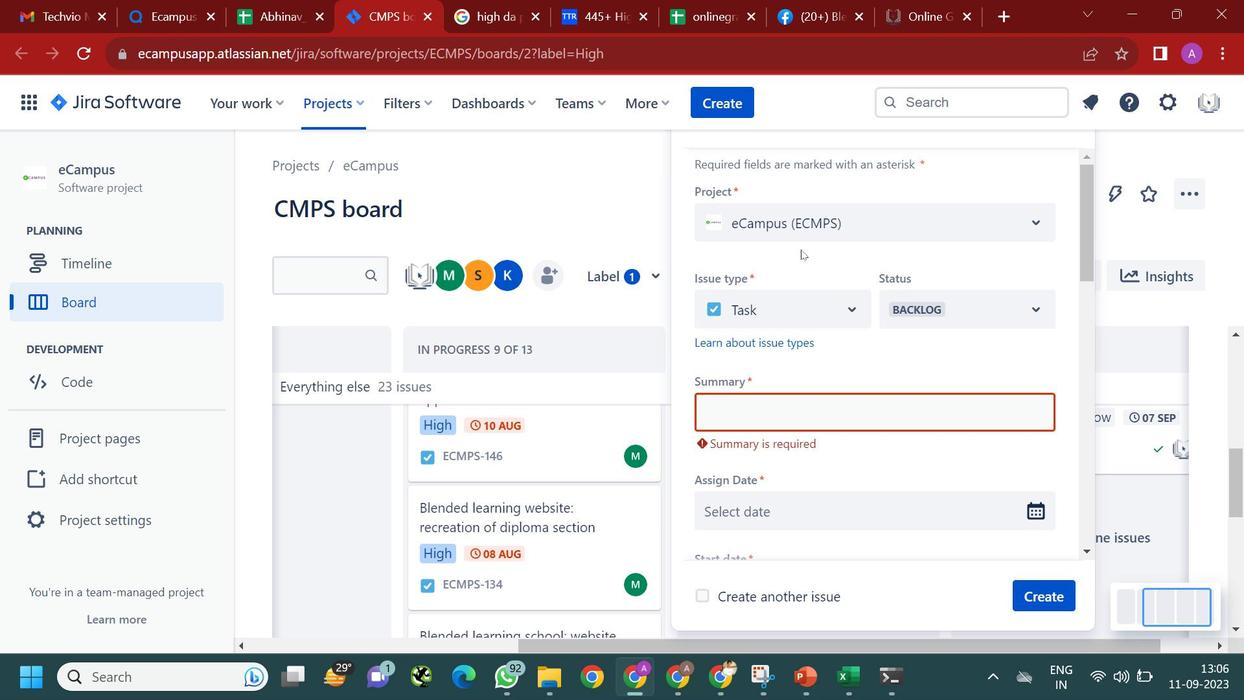 
Action: Mouse scrolled (801, 250) with delta (0, 0)
Screenshot: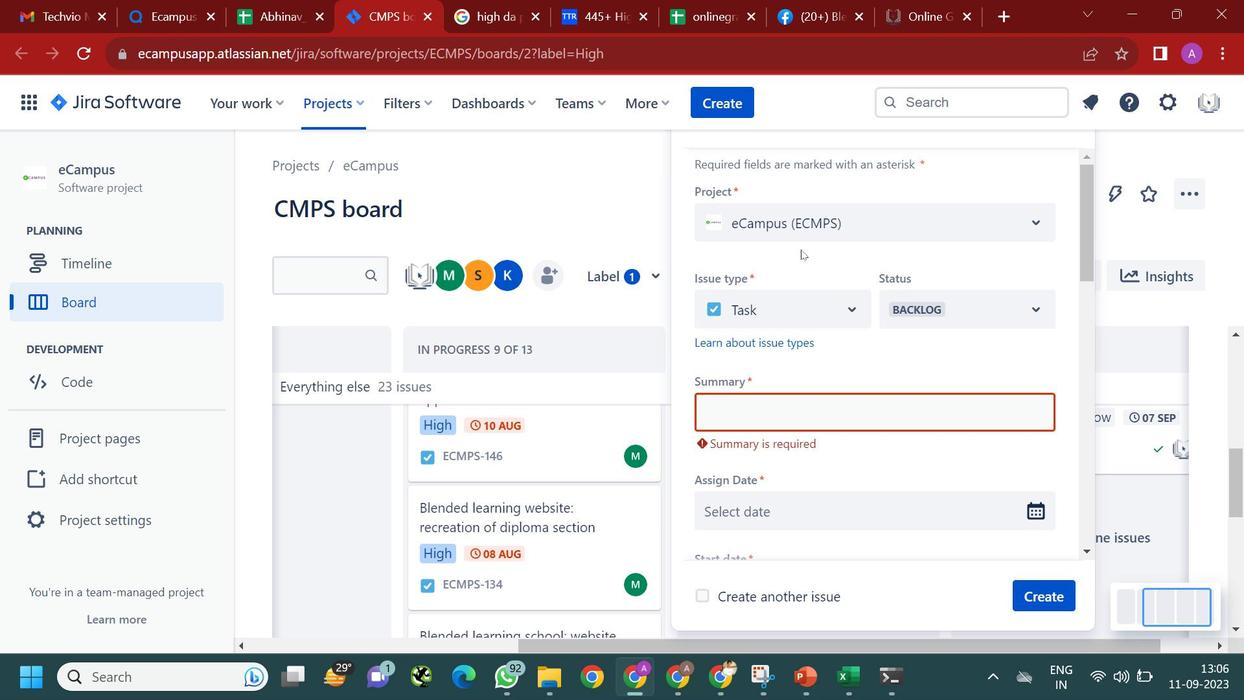 
Action: Mouse moved to (832, 420)
Screenshot: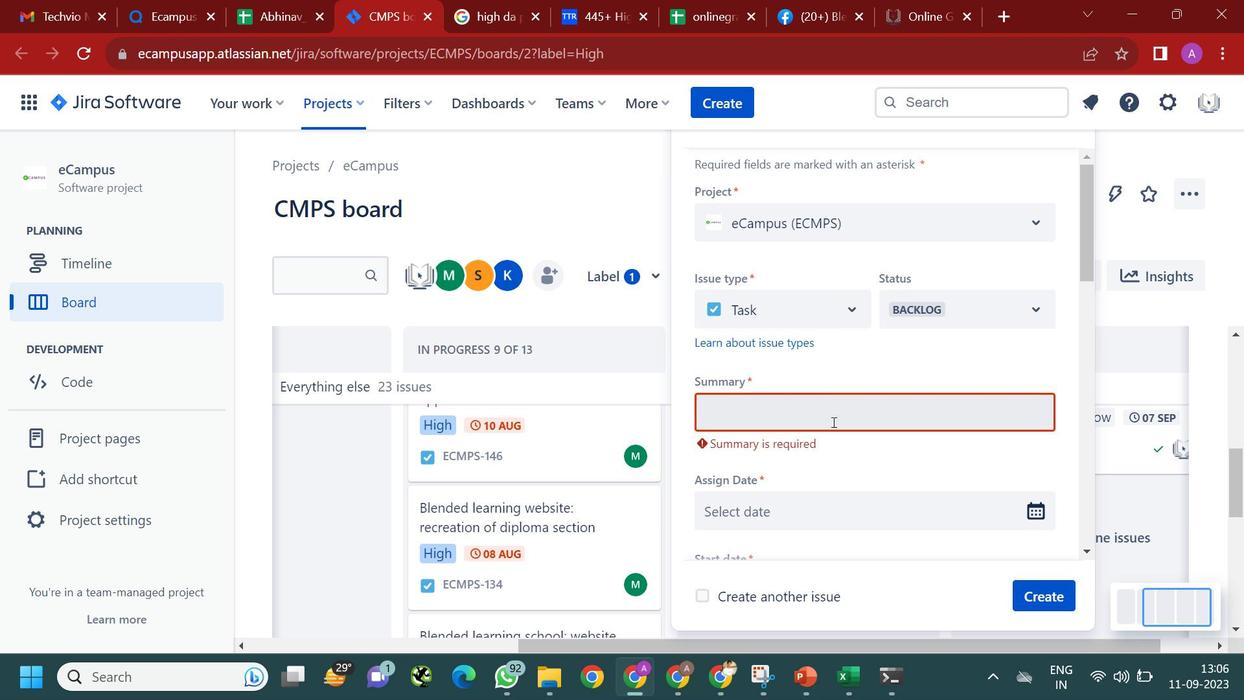 
Action: Mouse pressed left at (832, 420)
Screenshot: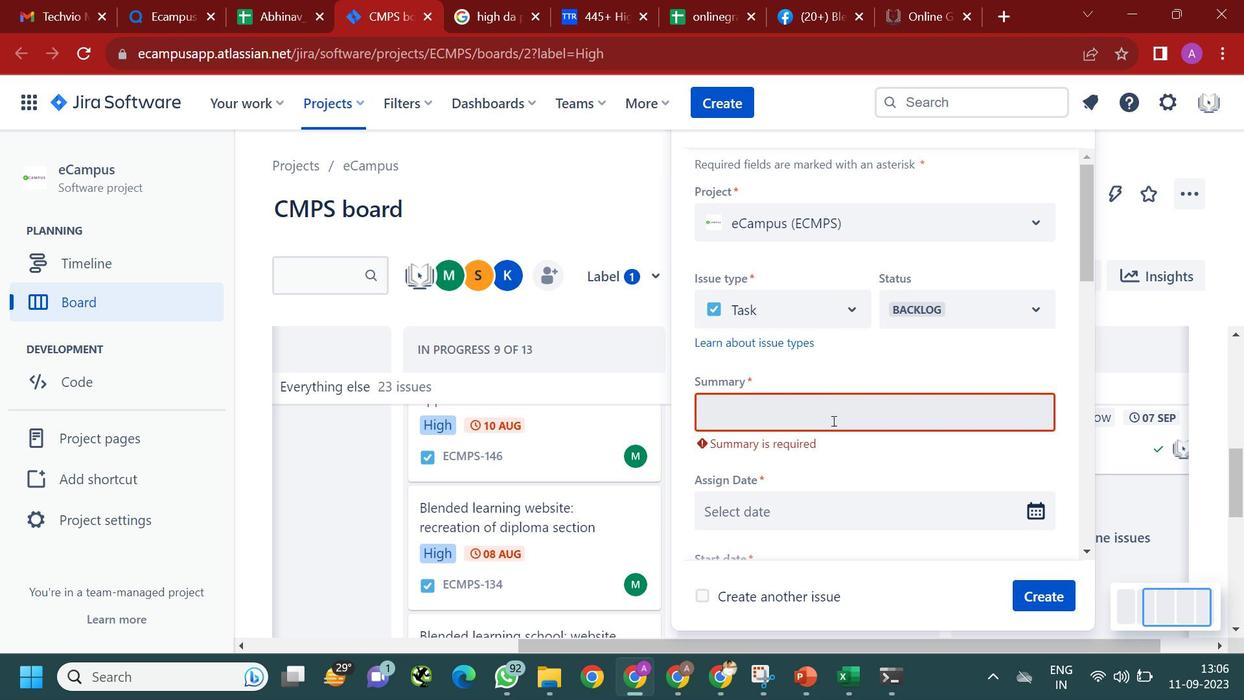 
Action: Mouse moved to (845, 195)
Screenshot: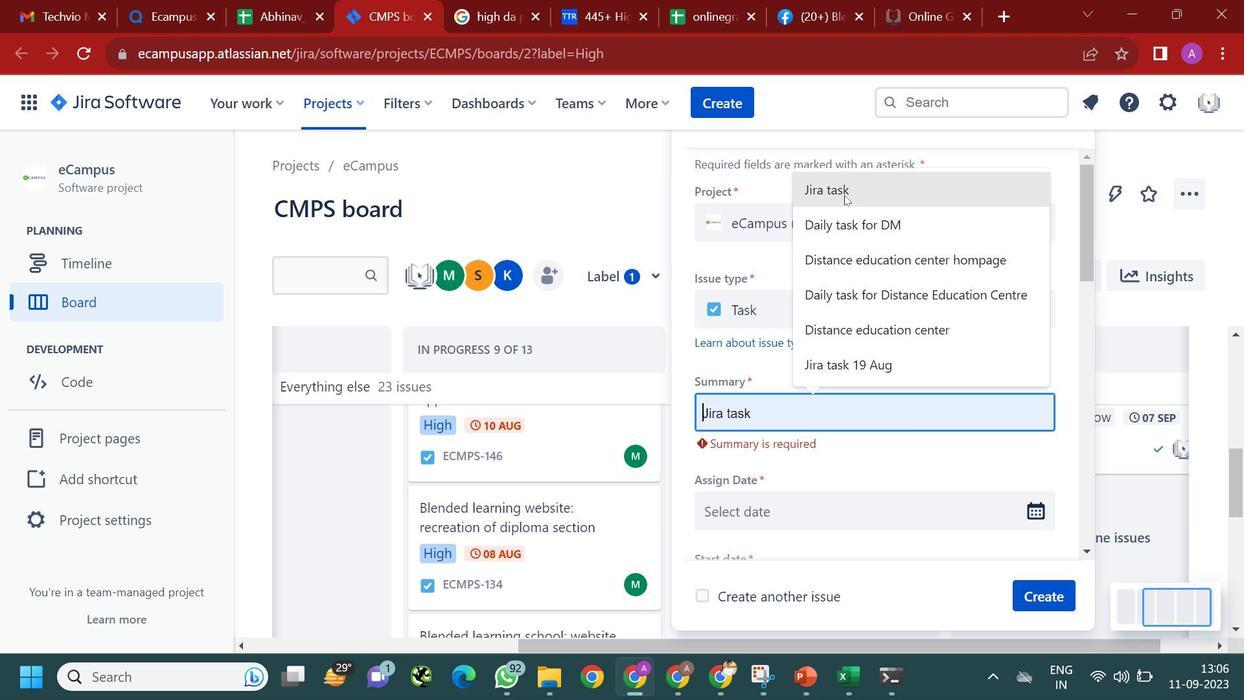 
Action: Mouse pressed left at (845, 195)
Screenshot: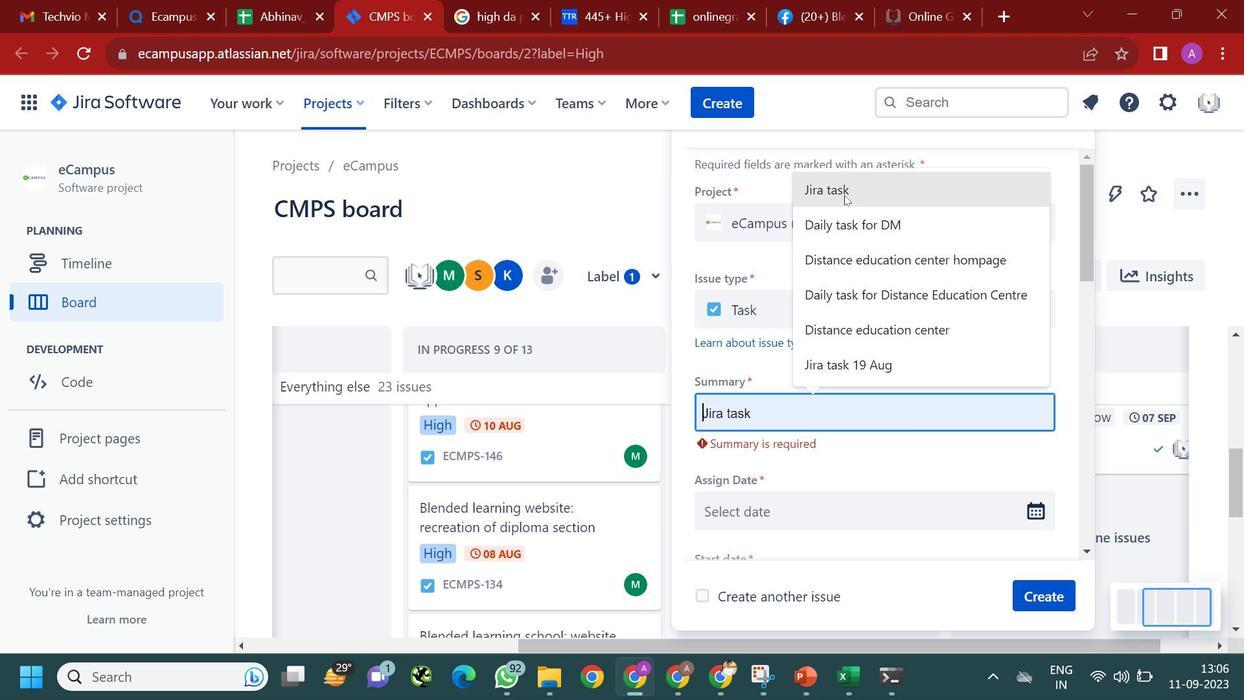 
Action: Mouse moved to (976, 300)
Screenshot: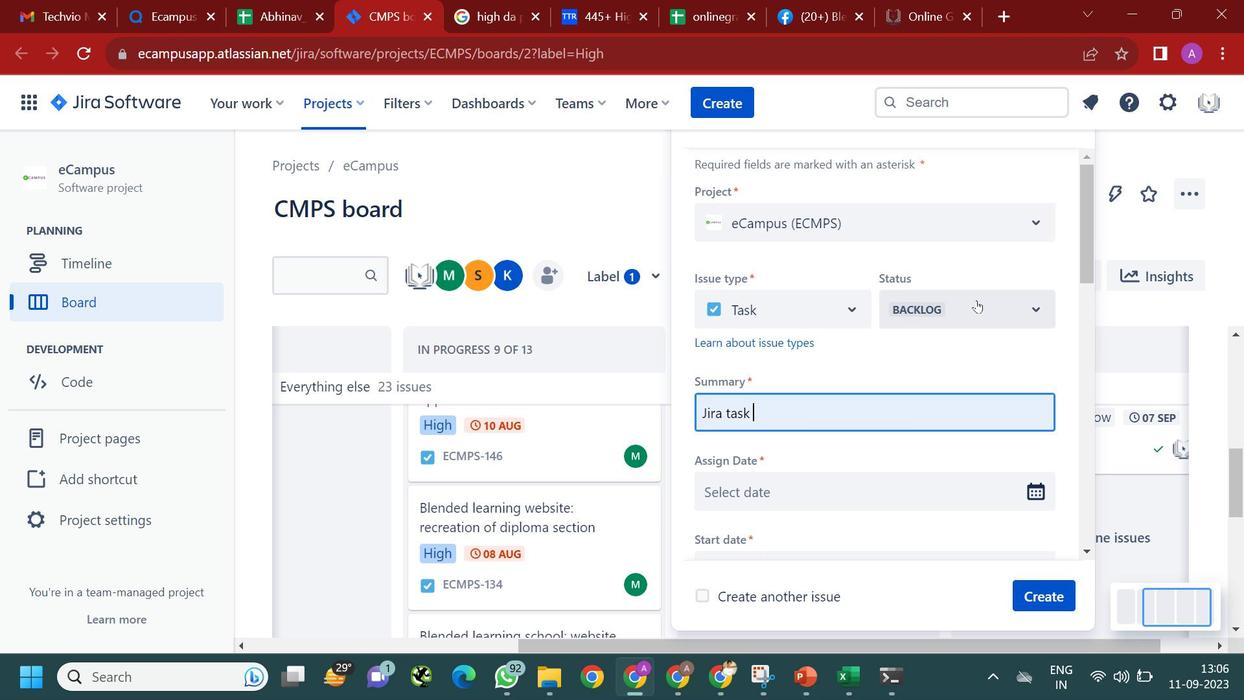 
Action: Mouse pressed left at (976, 300)
Screenshot: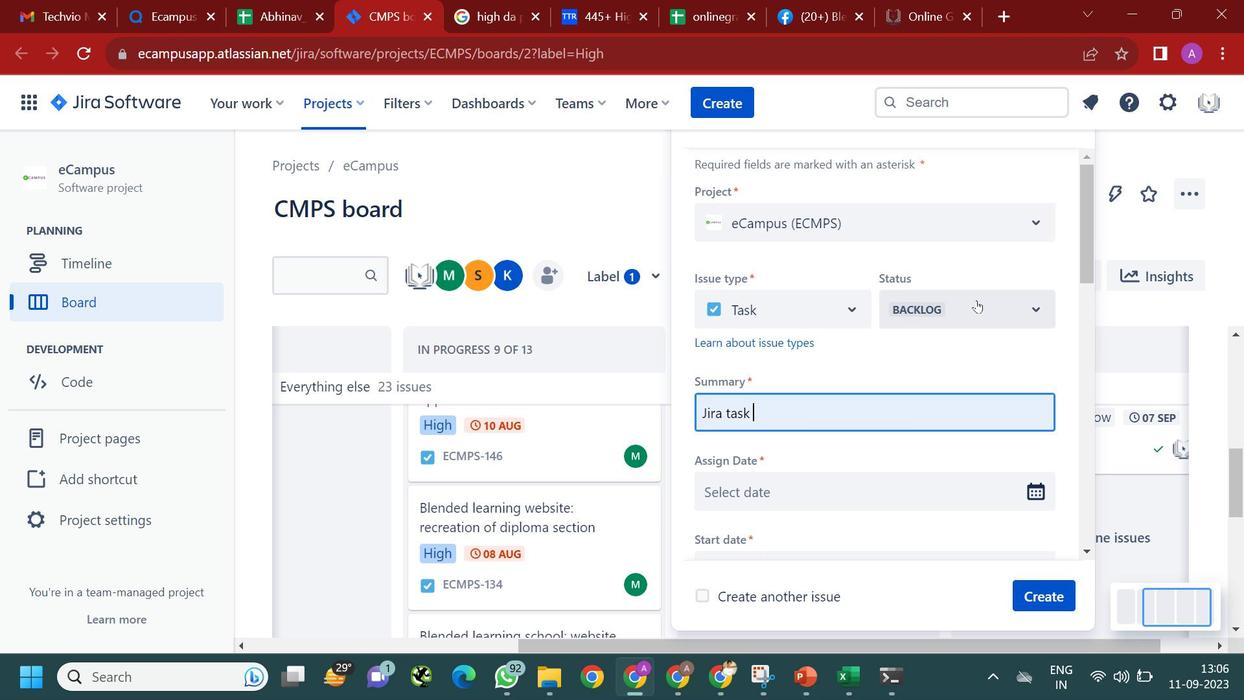 
Action: Mouse moved to (967, 357)
Screenshot: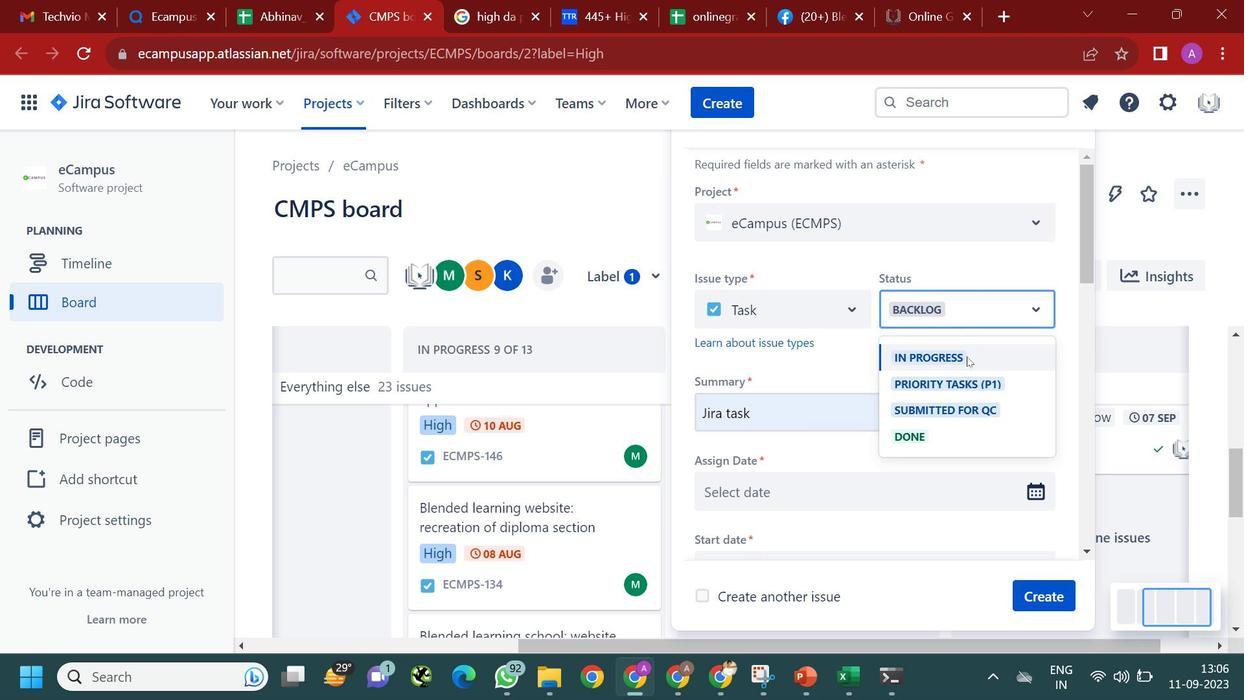 
Action: Mouse pressed left at (967, 357)
Screenshot: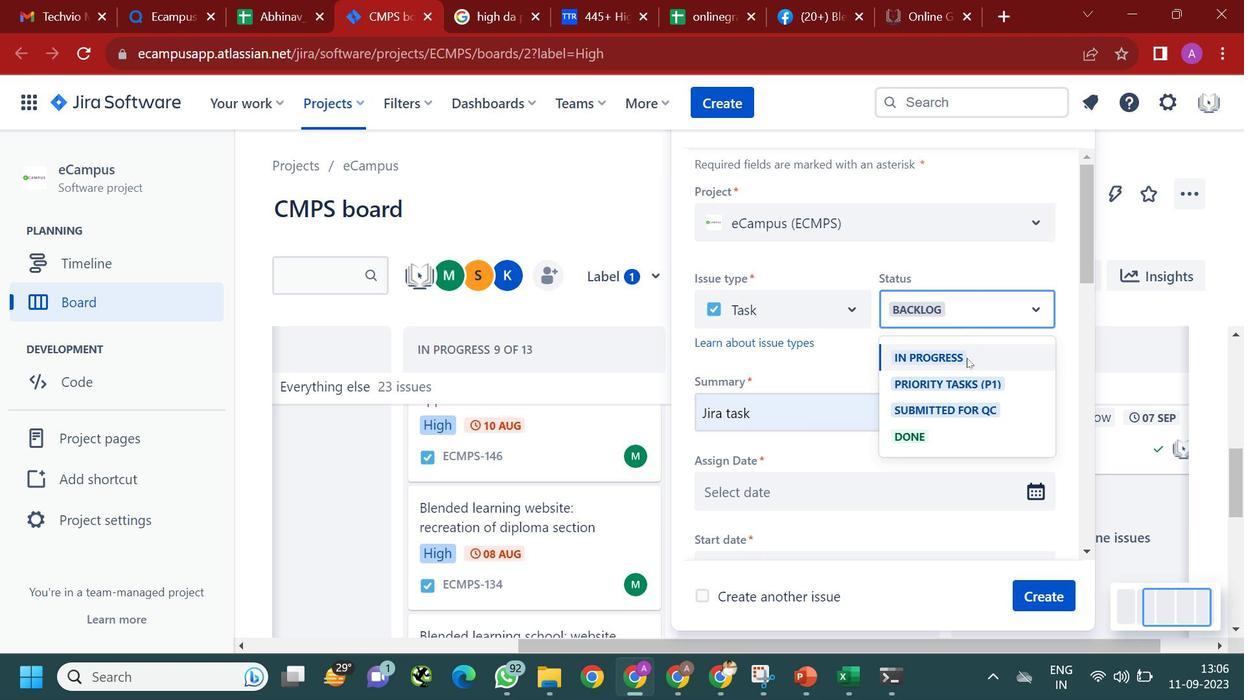 
Action: Mouse moved to (863, 316)
Screenshot: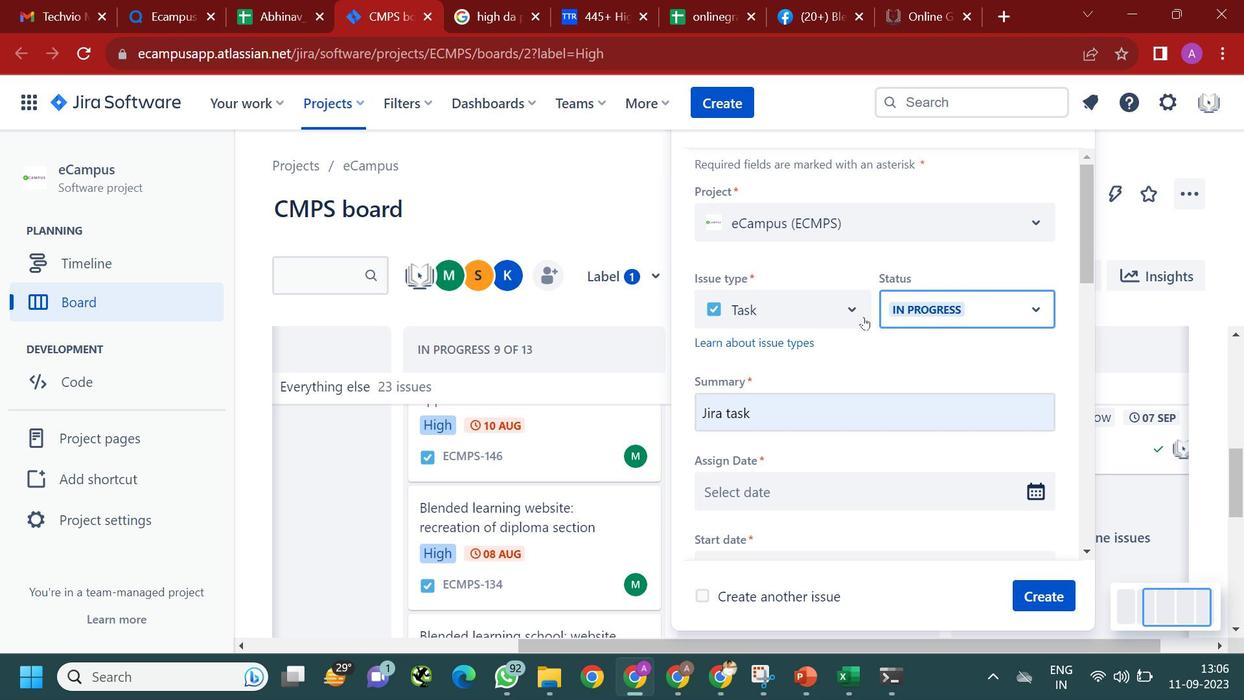 
Action: Mouse pressed left at (863, 316)
Screenshot: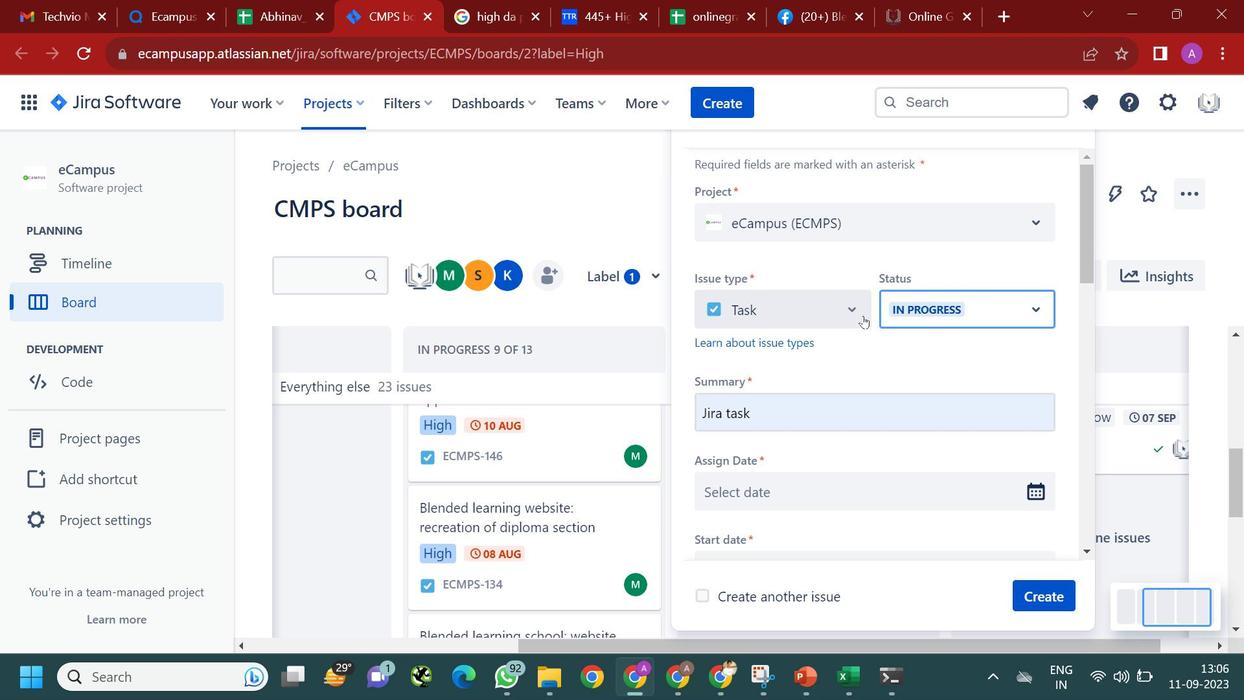 
Action: Mouse pressed left at (863, 316)
Screenshot: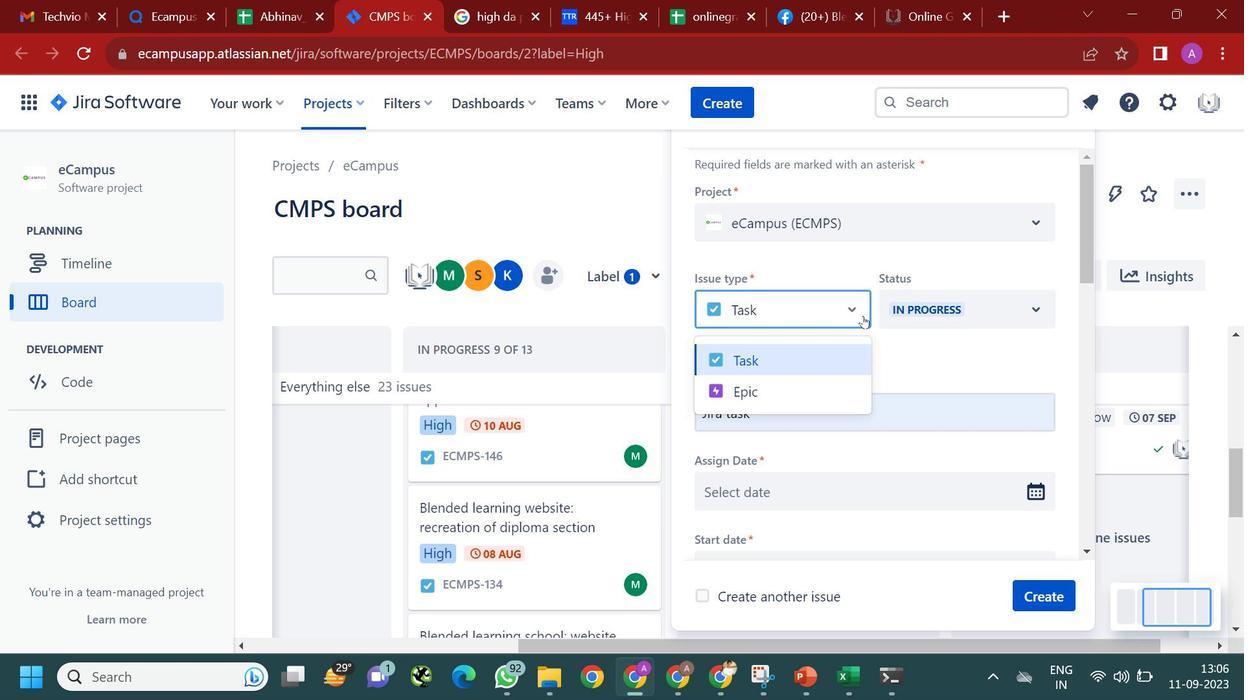 
Action: Mouse moved to (854, 315)
Screenshot: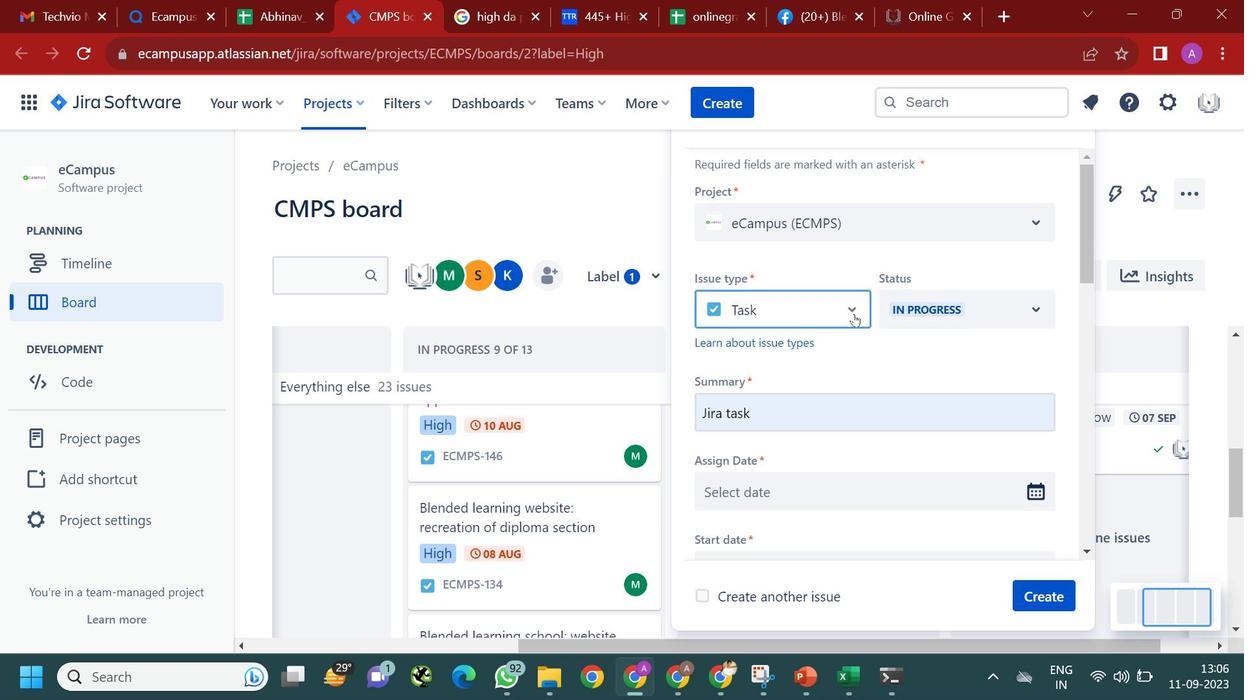 
Action: Mouse scrolled (854, 314) with delta (0, 0)
Screenshot: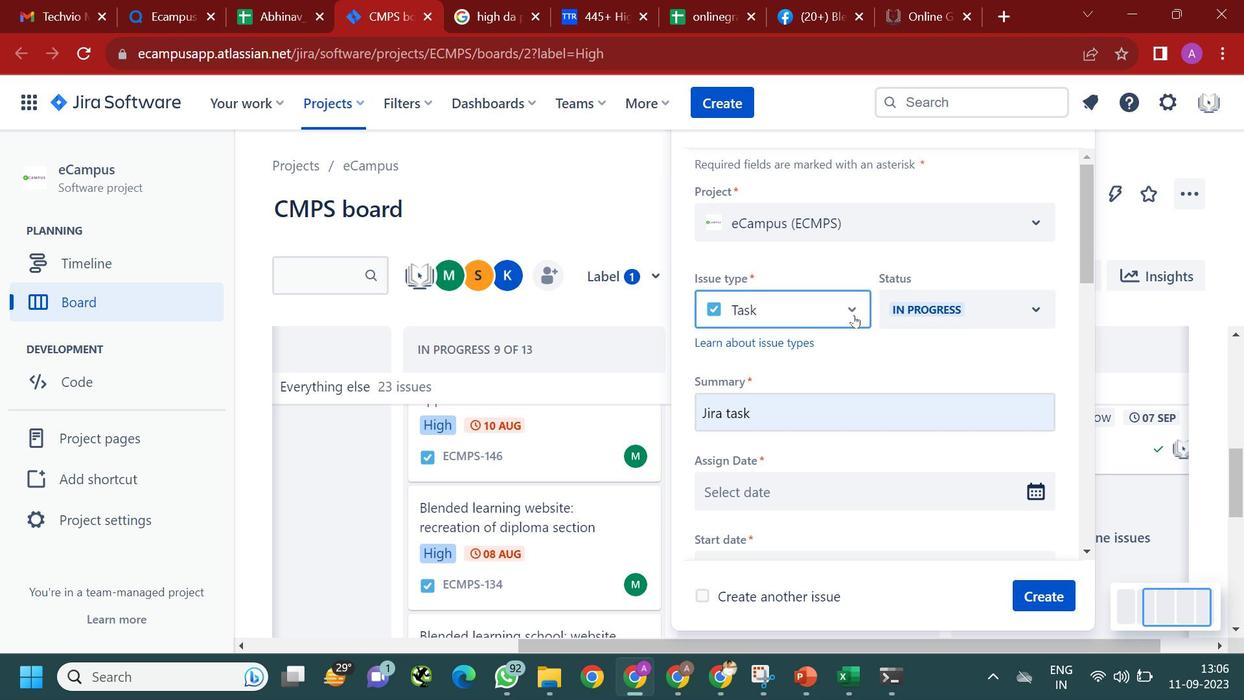 
Action: Mouse moved to (816, 406)
Screenshot: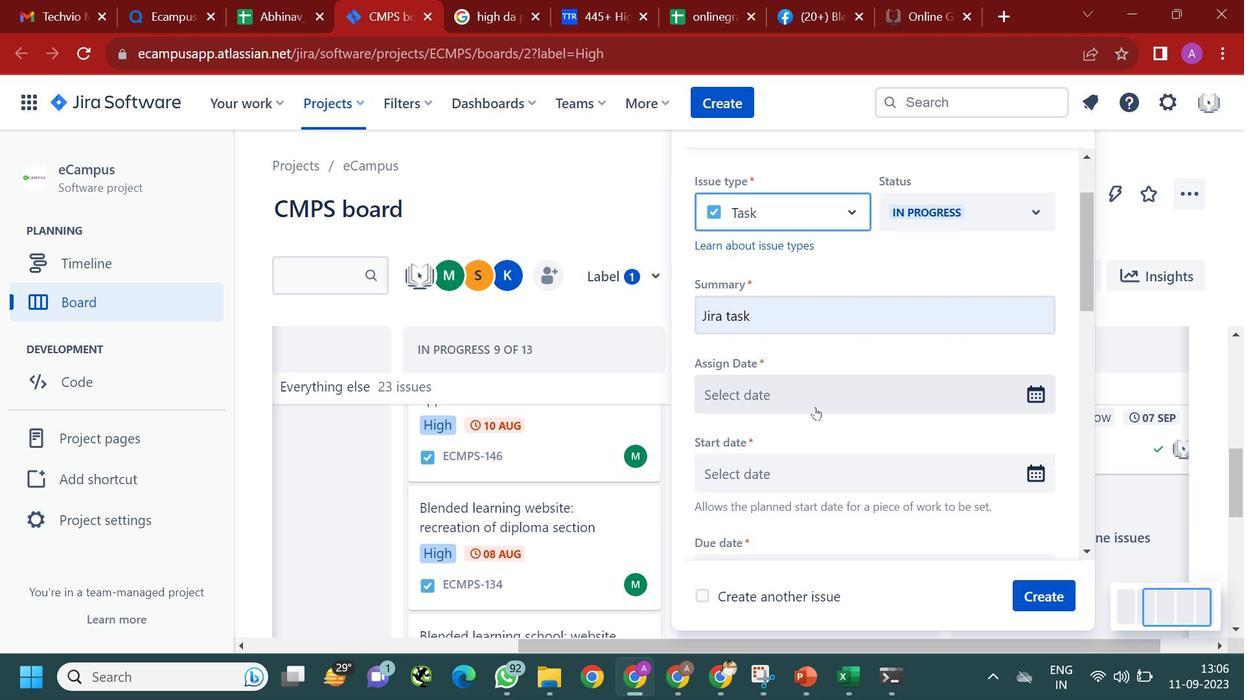 
Action: Mouse pressed left at (816, 406)
Screenshot: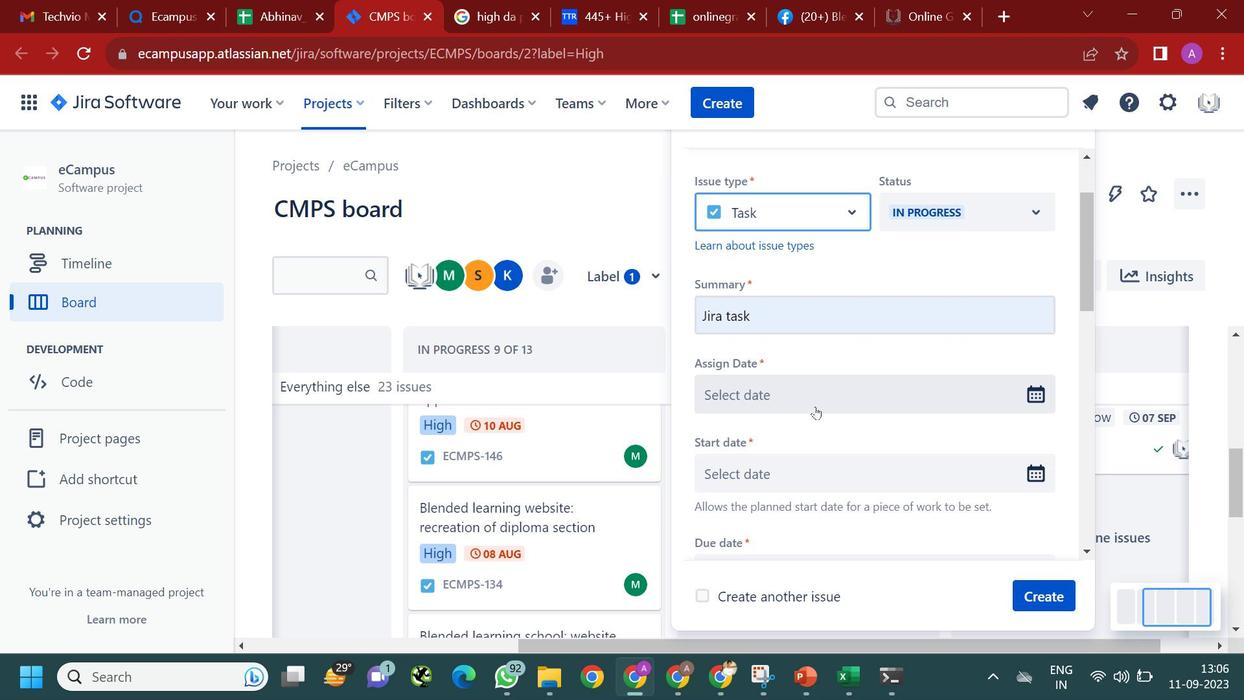 
Action: Mouse moved to (764, 254)
Screenshot: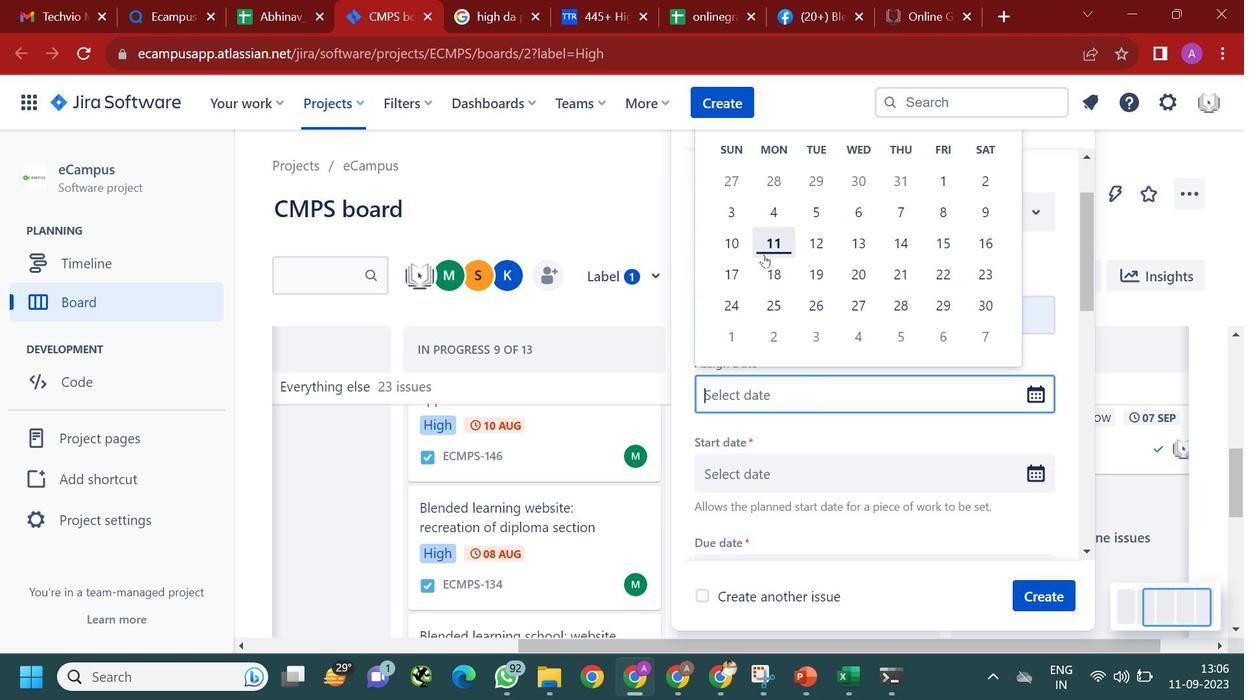 
Action: Mouse pressed left at (764, 254)
Screenshot: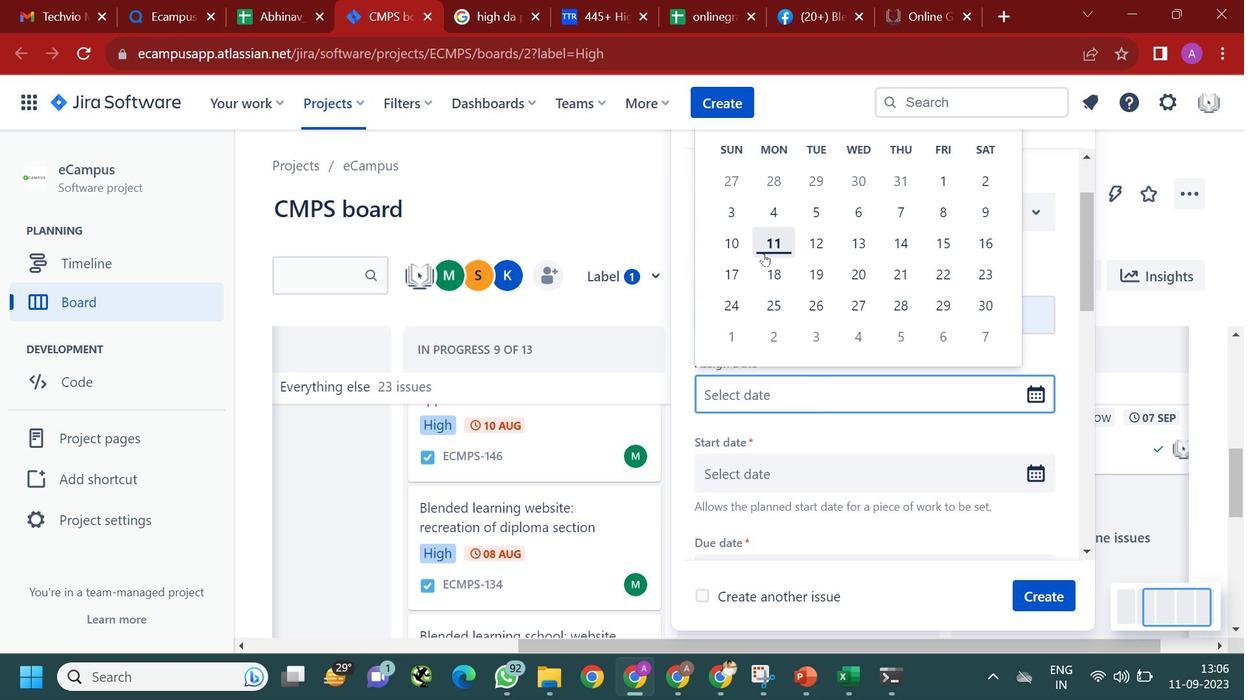 
Action: Mouse moved to (772, 324)
Screenshot: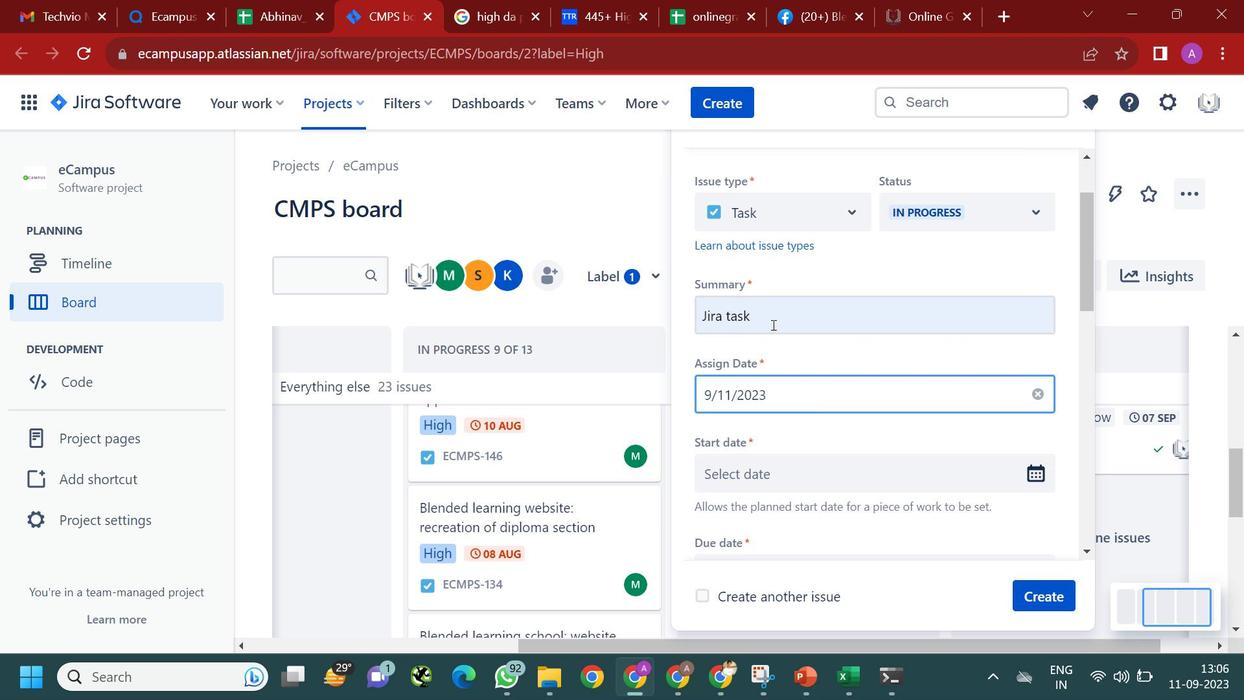 
Action: Mouse scrolled (772, 324) with delta (0, 0)
Screenshot: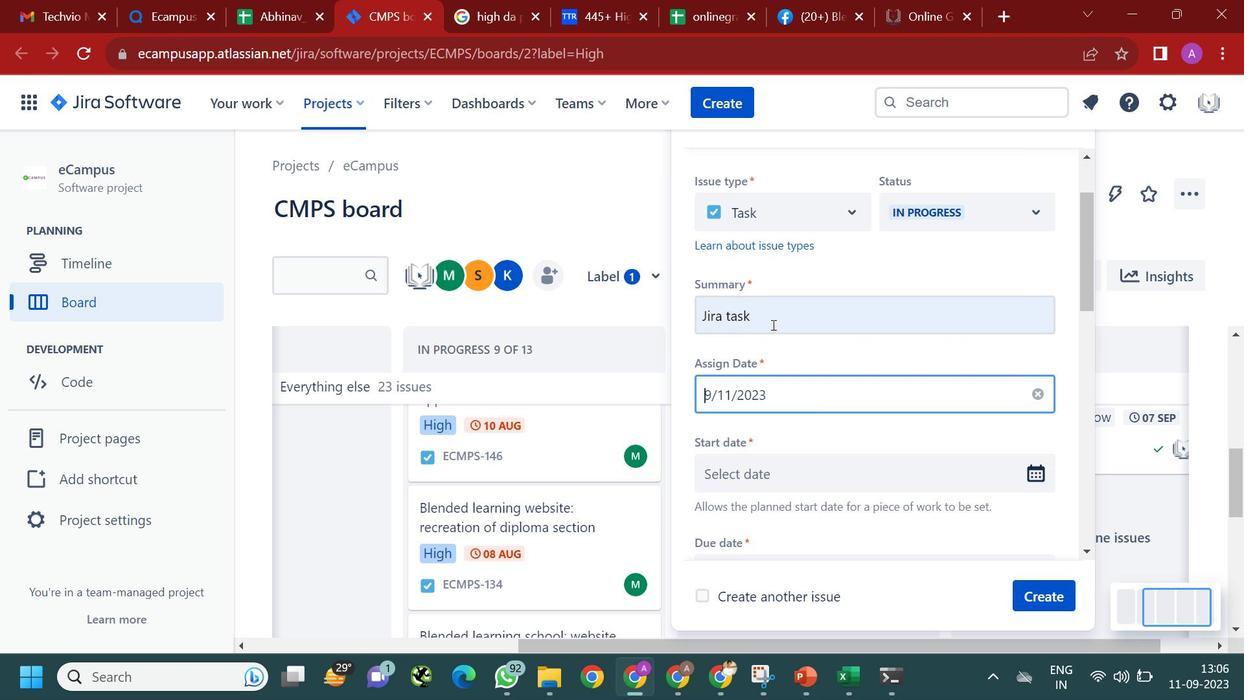 
Action: Mouse moved to (767, 373)
Screenshot: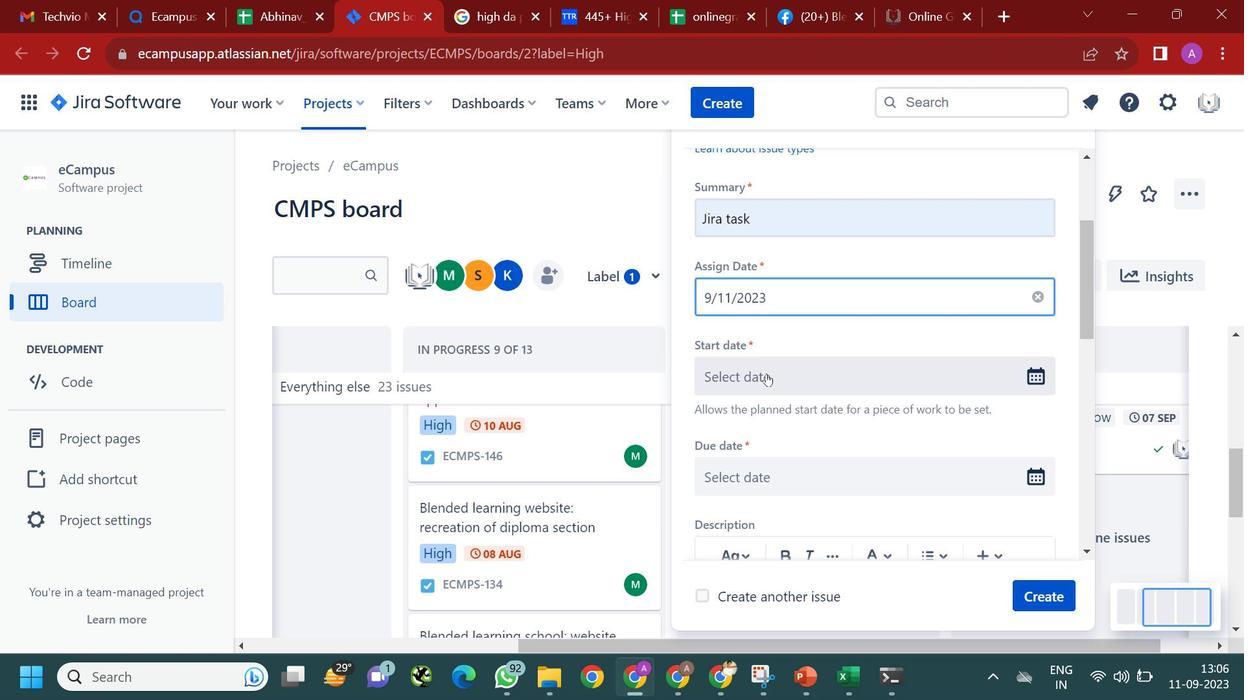 
Action: Mouse pressed left at (767, 373)
Screenshot: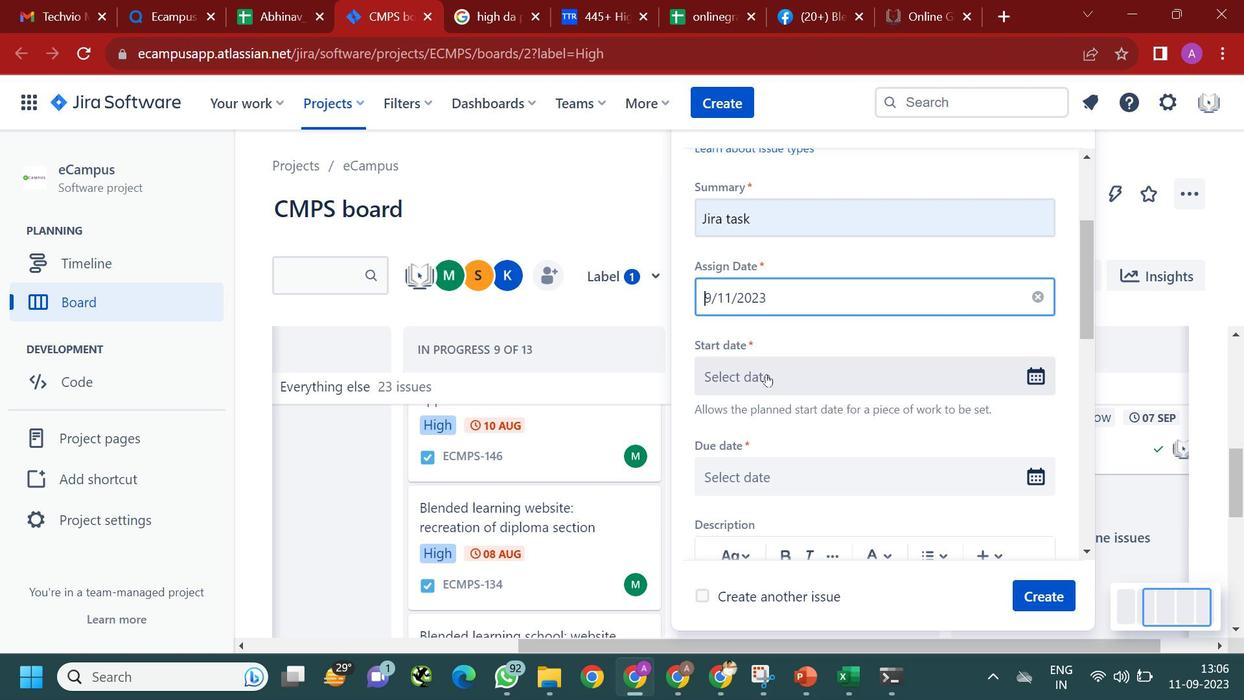 
Action: Mouse moved to (788, 565)
Screenshot: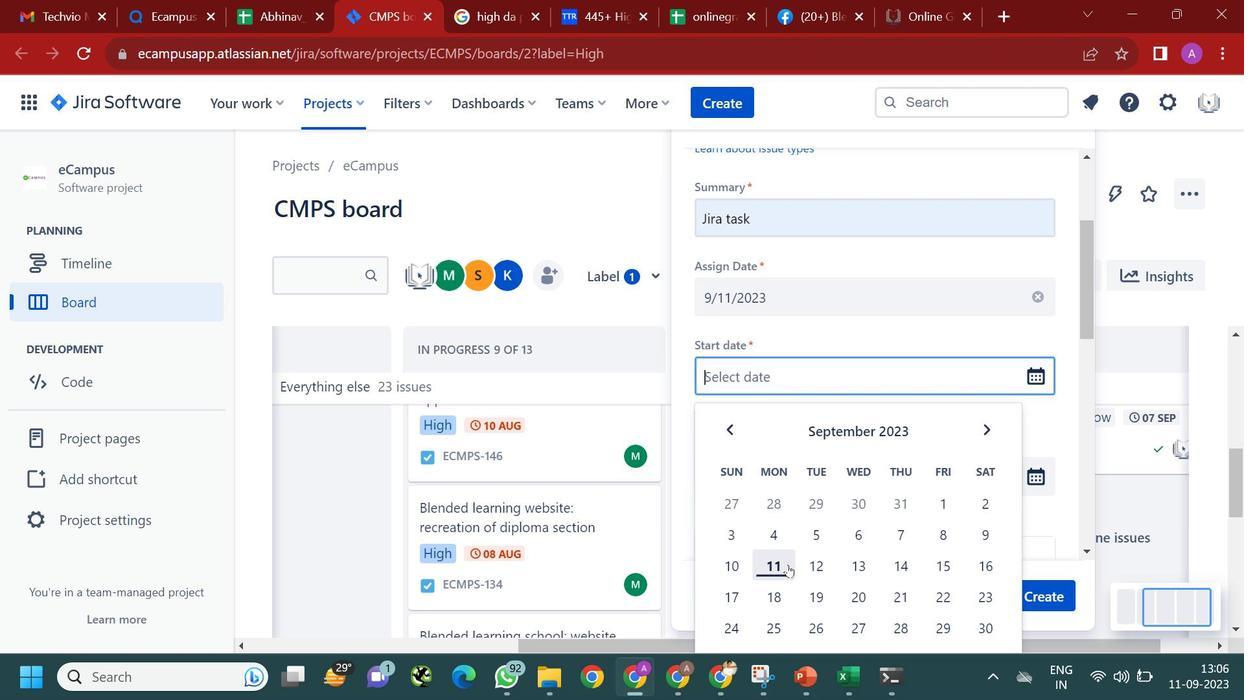 
Action: Mouse pressed left at (788, 565)
Screenshot: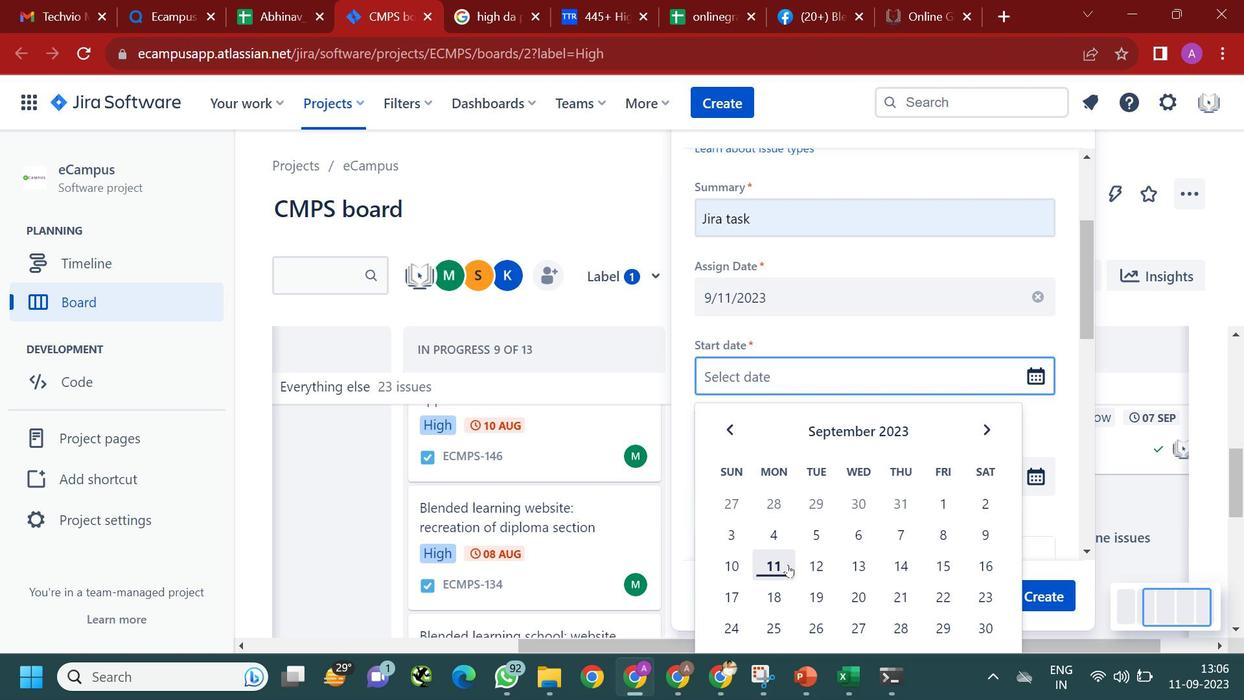 
Action: Mouse moved to (782, 489)
Screenshot: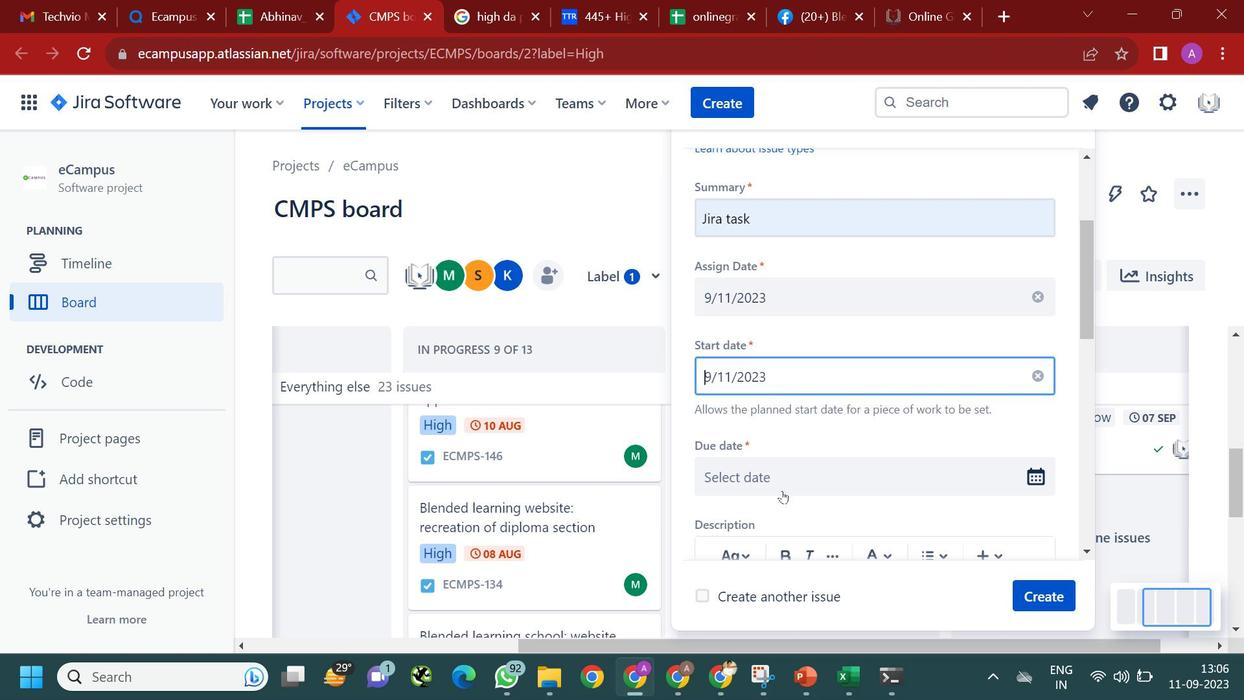 
Action: Mouse pressed left at (782, 489)
Screenshot: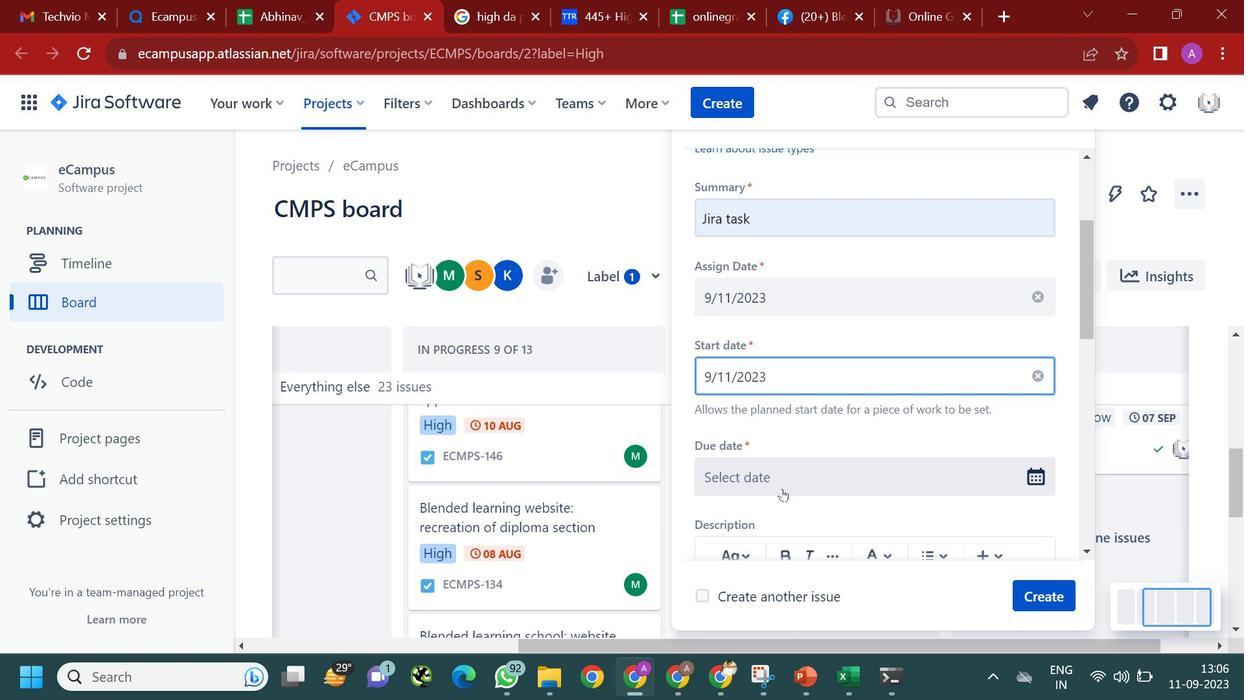 
Action: Mouse moved to (785, 332)
Screenshot: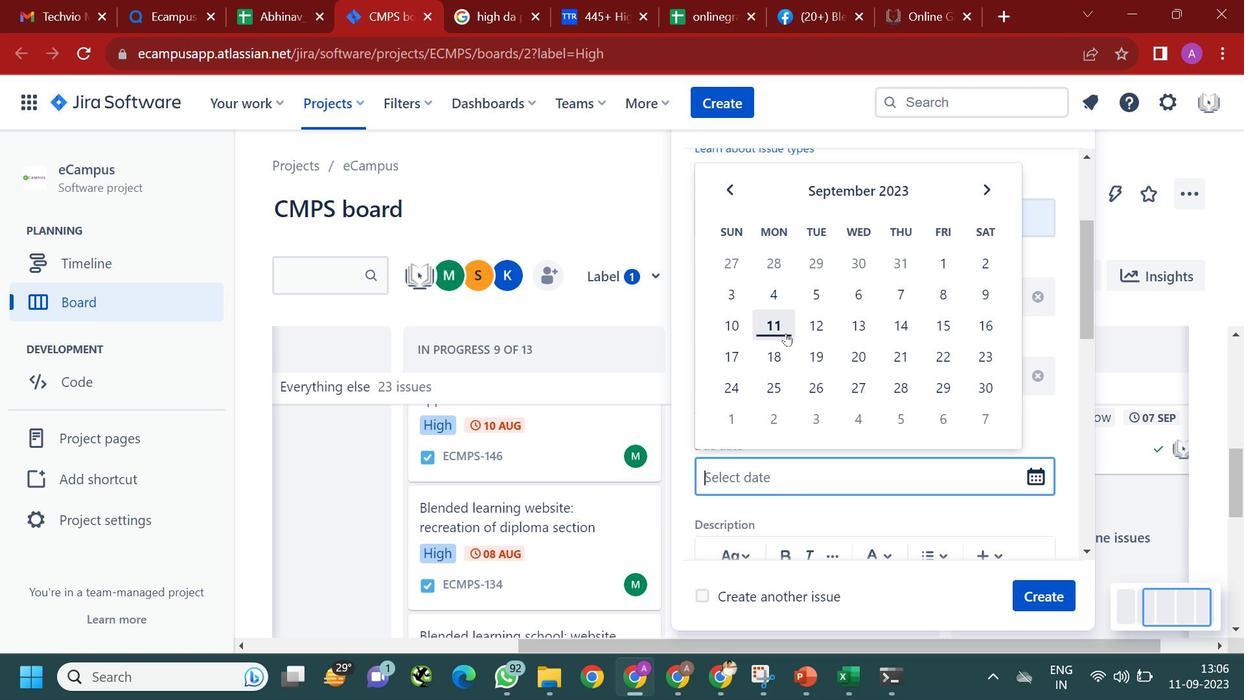 
Action: Mouse pressed left at (785, 332)
Screenshot: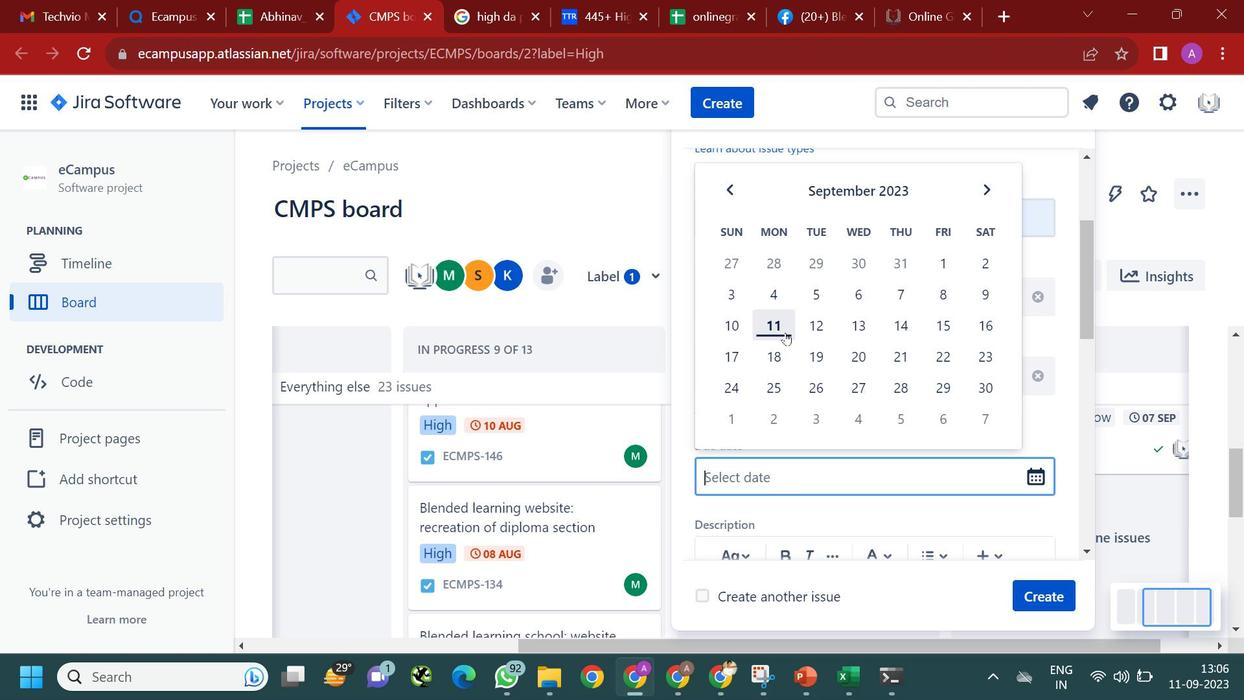 
Action: Mouse moved to (897, 361)
Screenshot: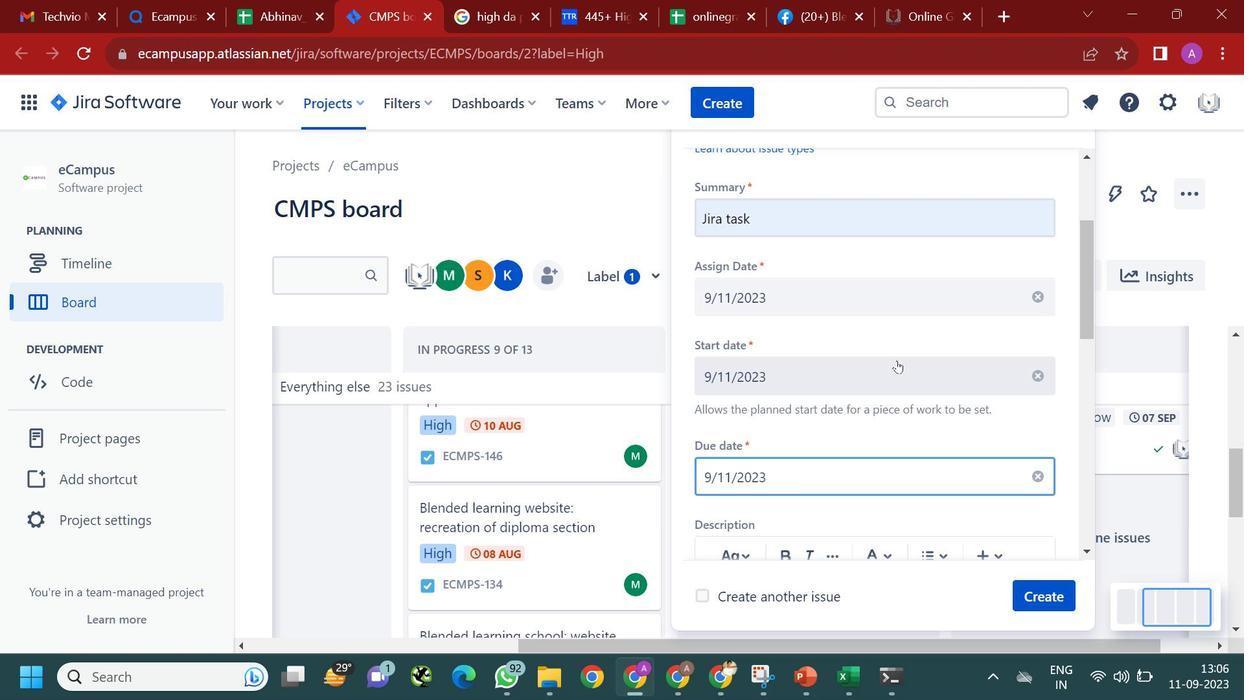 
Action: Mouse scrolled (897, 360) with delta (0, 0)
Screenshot: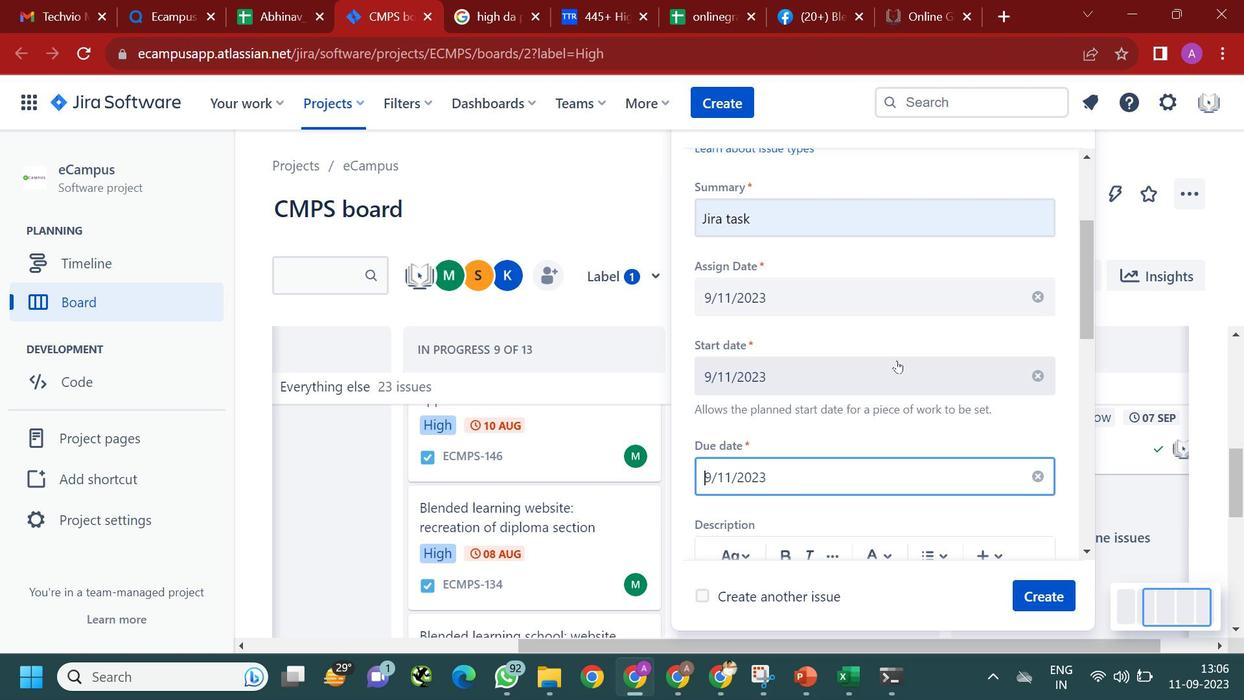 
Action: Mouse moved to (895, 359)
Screenshot: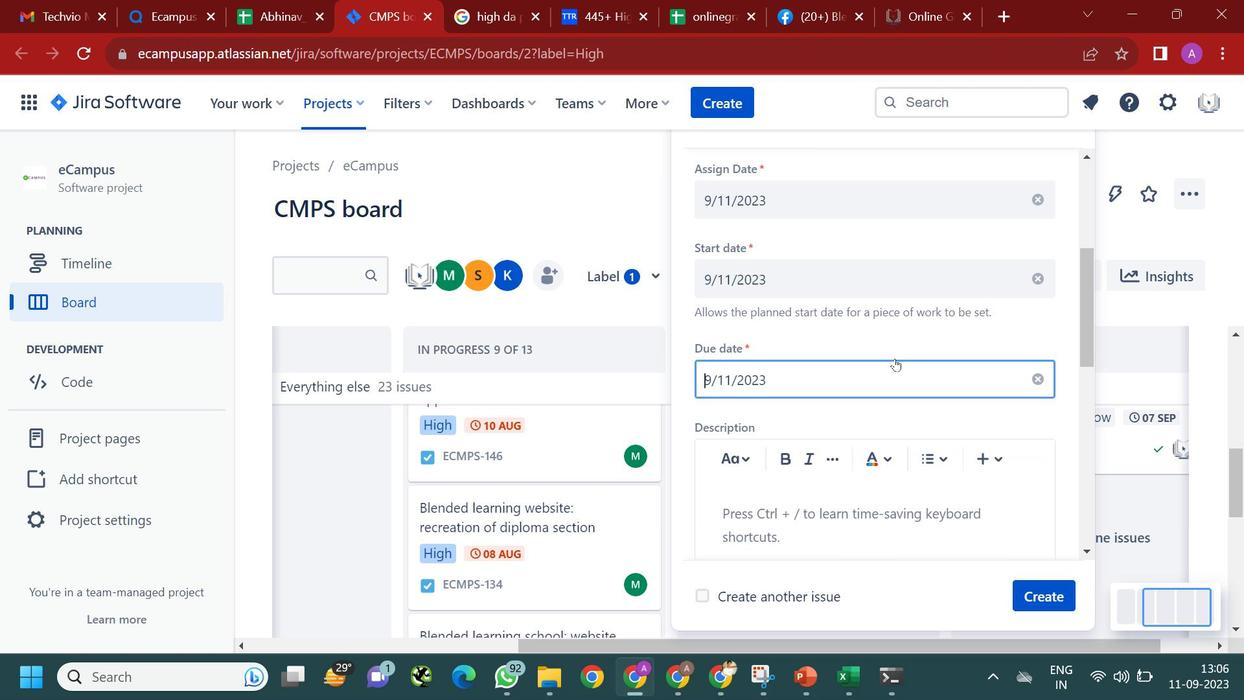 
Action: Mouse scrolled (895, 358) with delta (0, 0)
Screenshot: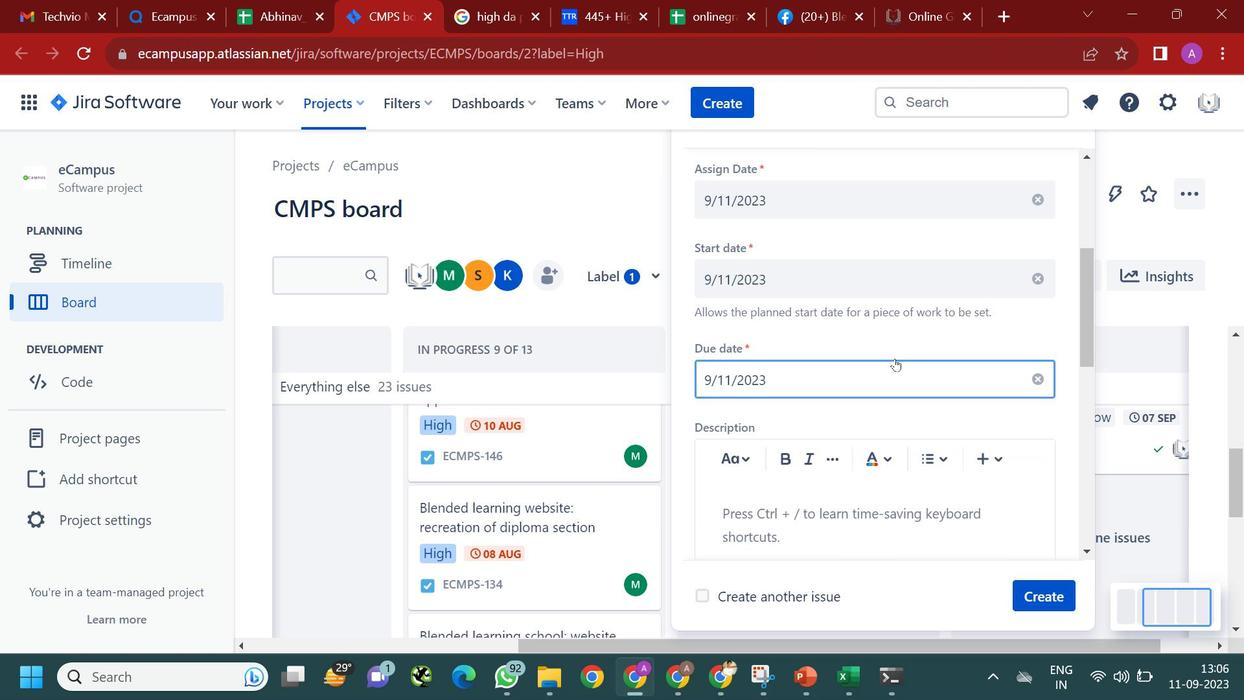 
Action: Mouse moved to (893, 357)
Screenshot: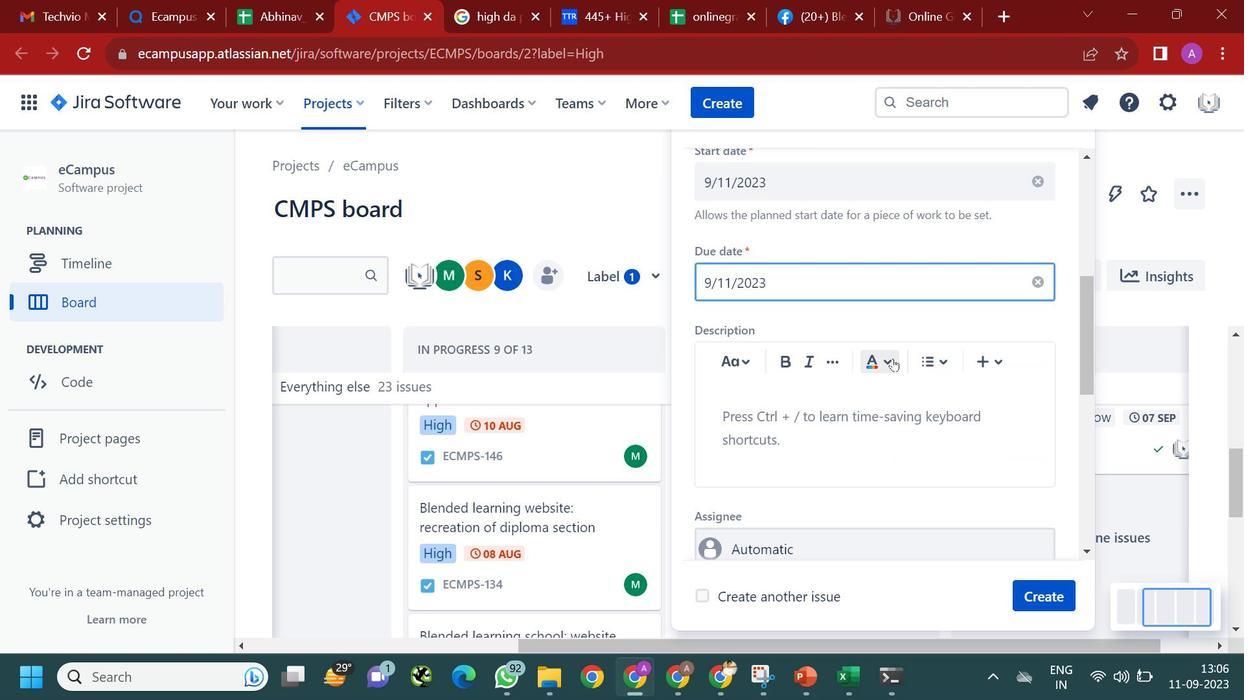
Action: Mouse scrolled (893, 357) with delta (0, 0)
Screenshot: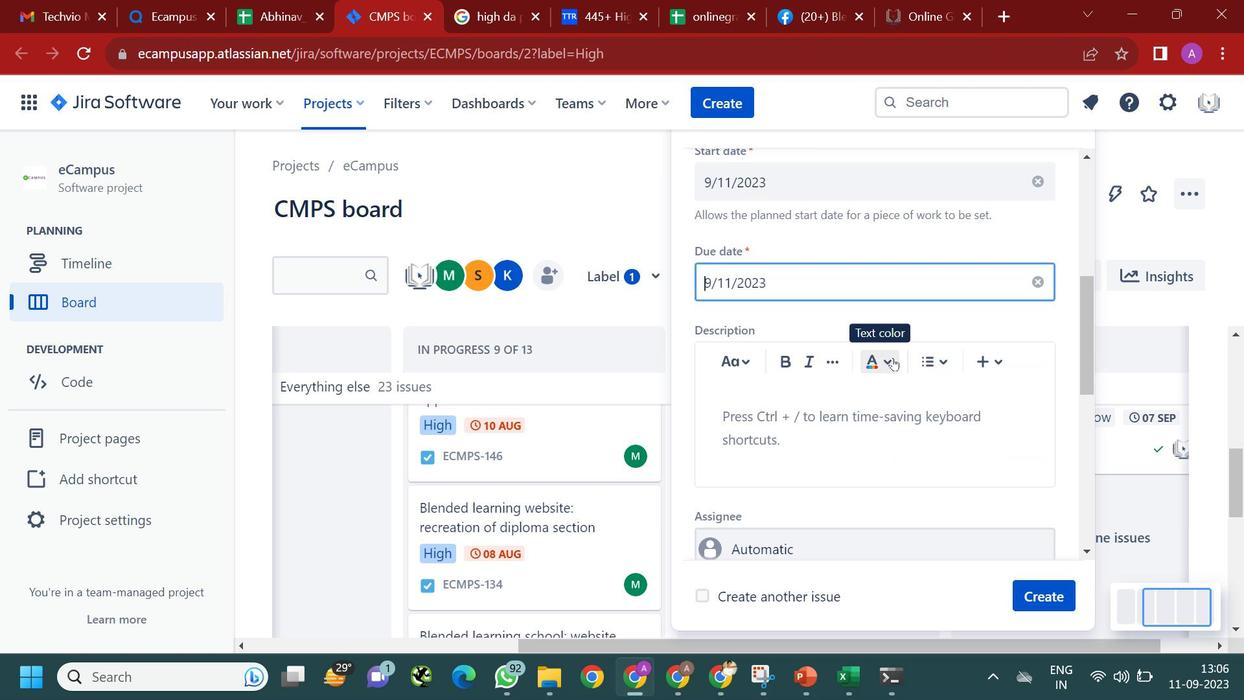 
Action: Mouse moved to (753, 484)
Screenshot: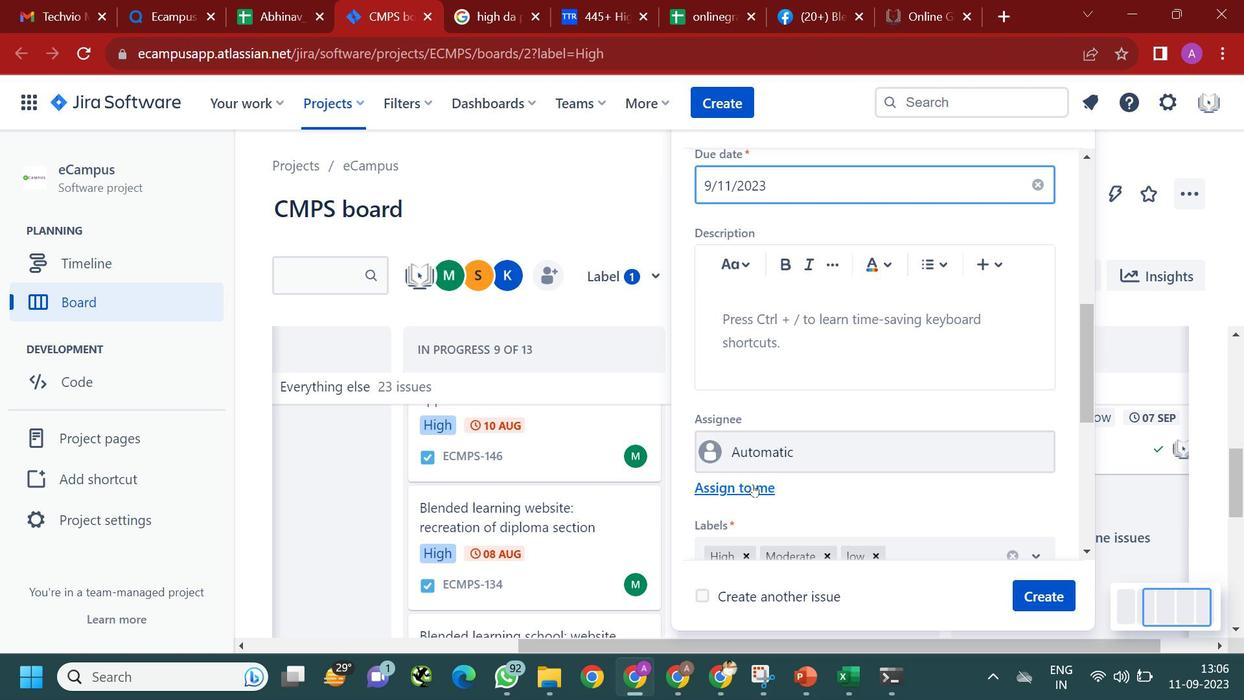 
Action: Mouse pressed left at (753, 484)
Screenshot: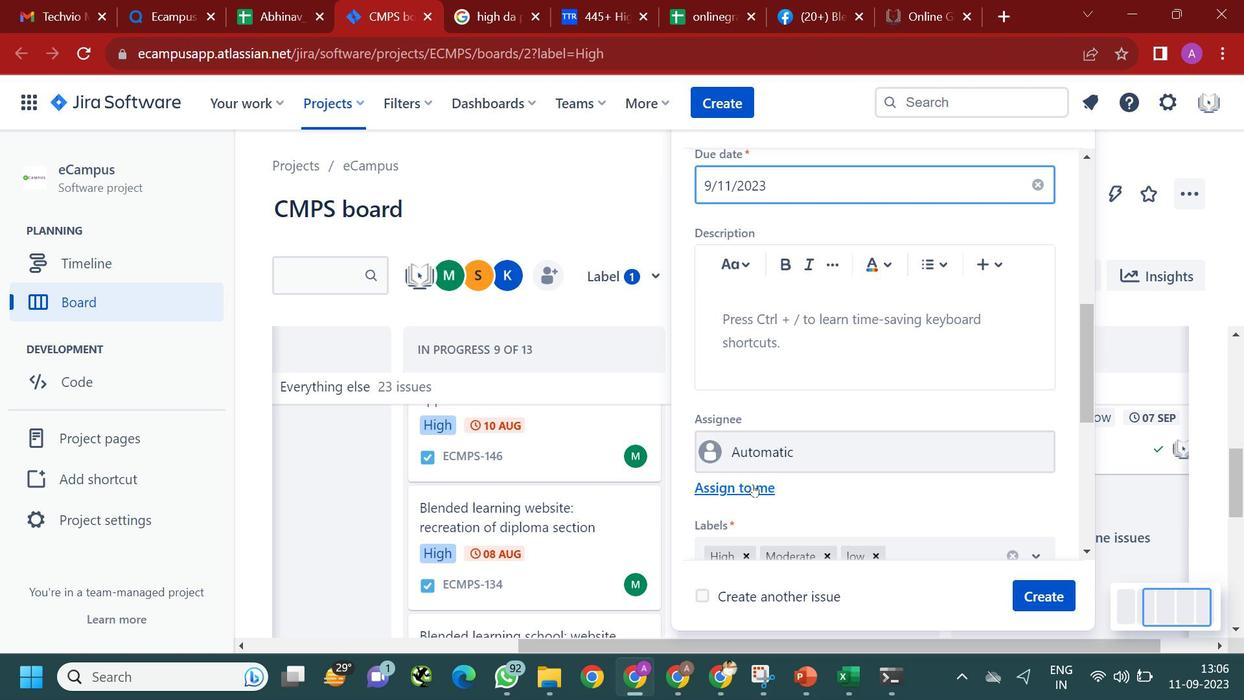 
Action: Mouse moved to (840, 499)
Screenshot: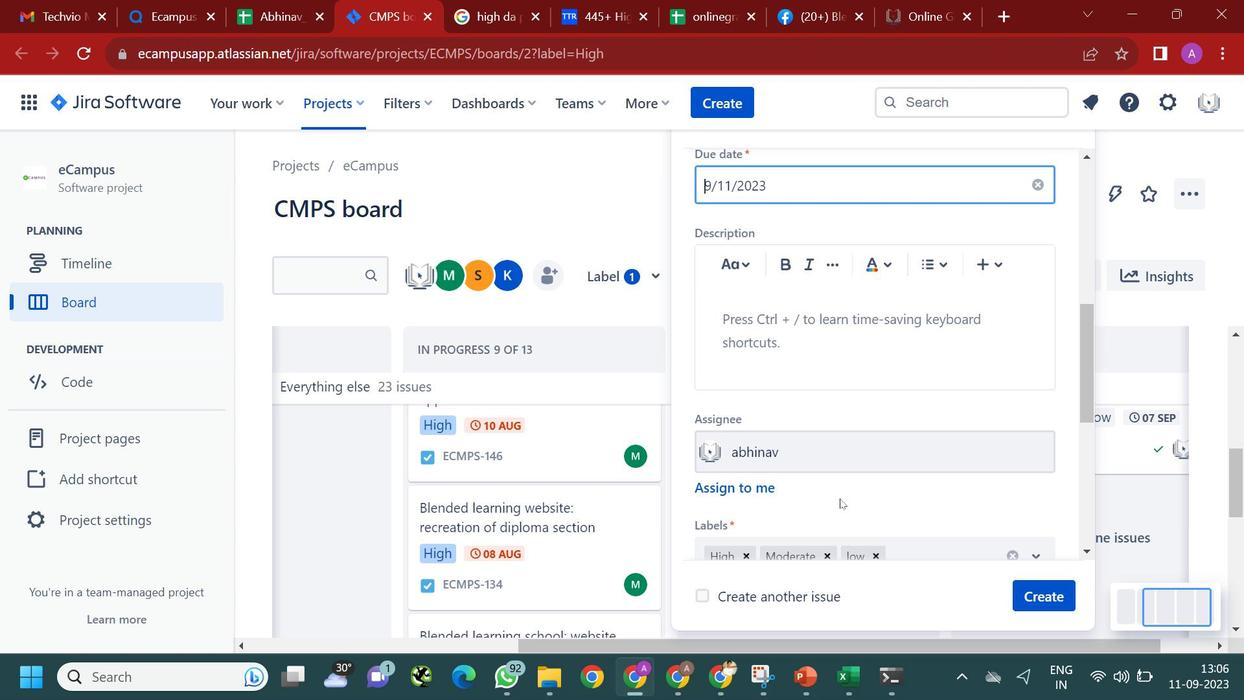 
Action: Mouse pressed left at (840, 499)
Screenshot: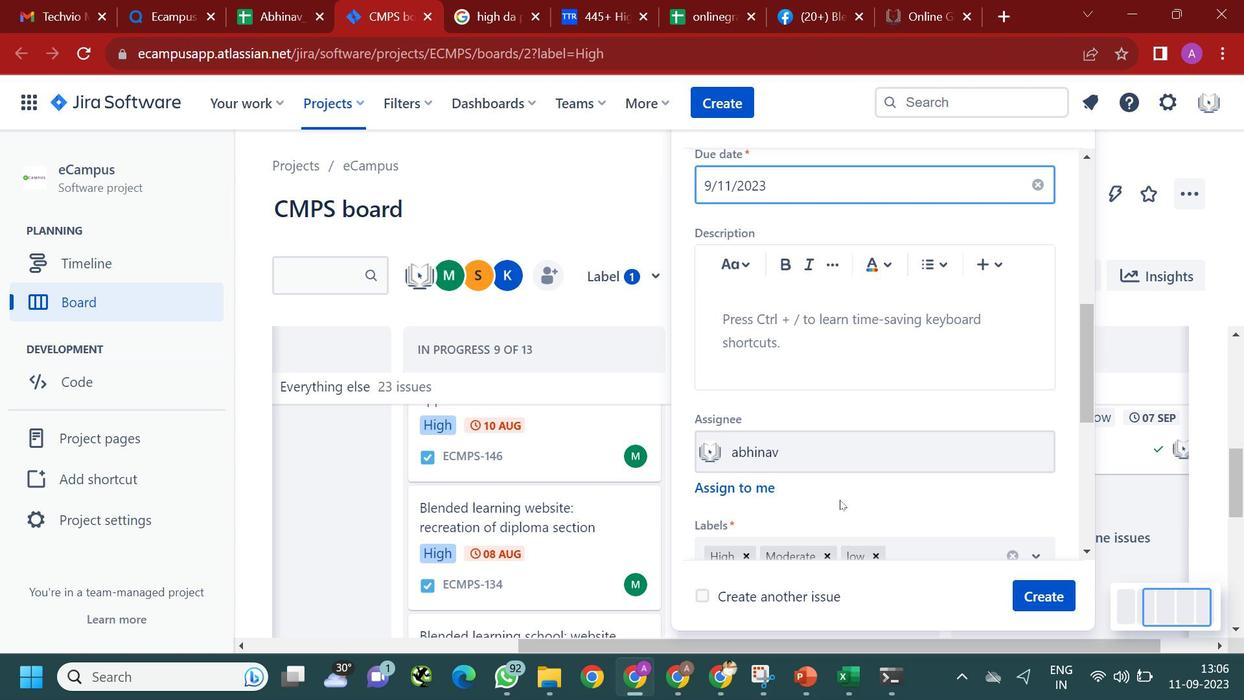 
Action: Mouse moved to (810, 395)
Screenshot: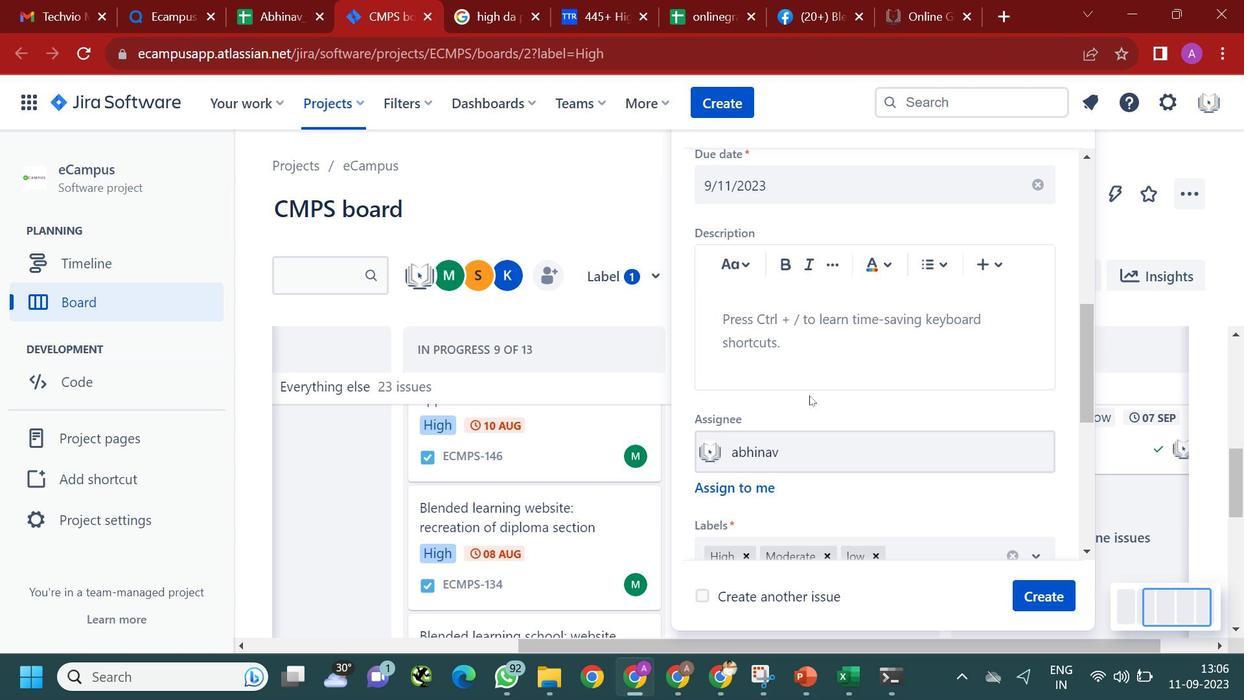
Action: Mouse scrolled (810, 394) with delta (0, 0)
Screenshot: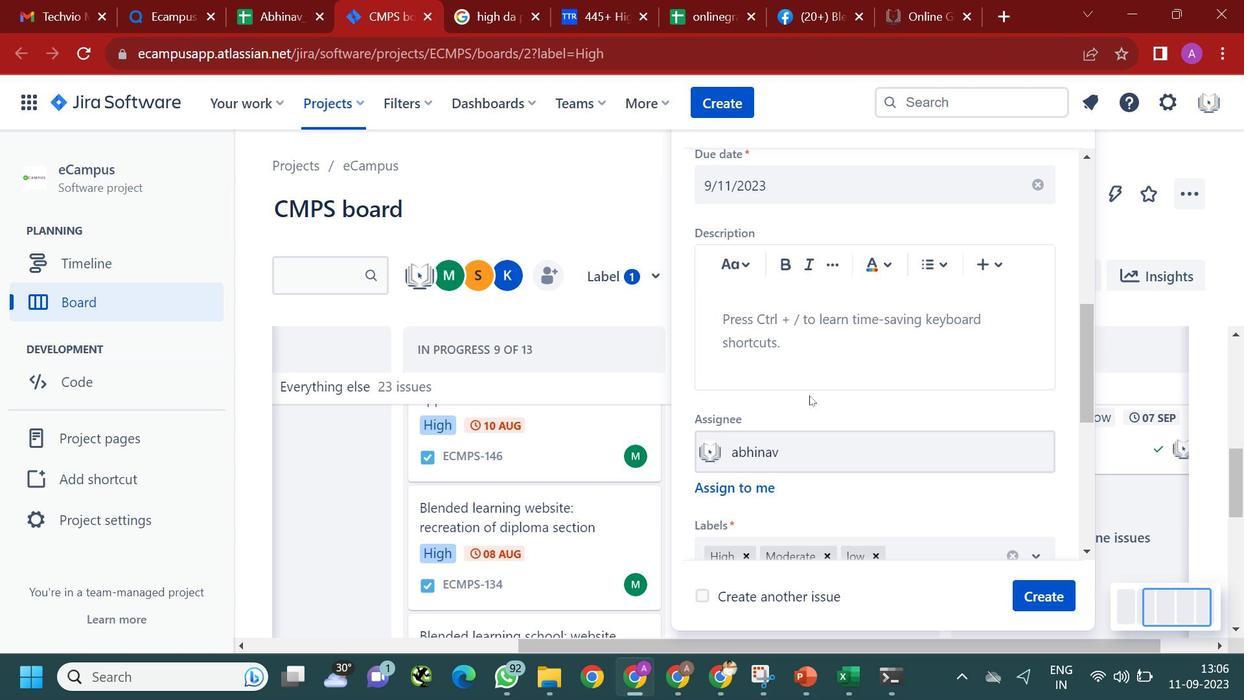 
Action: Mouse moved to (806, 394)
Screenshot: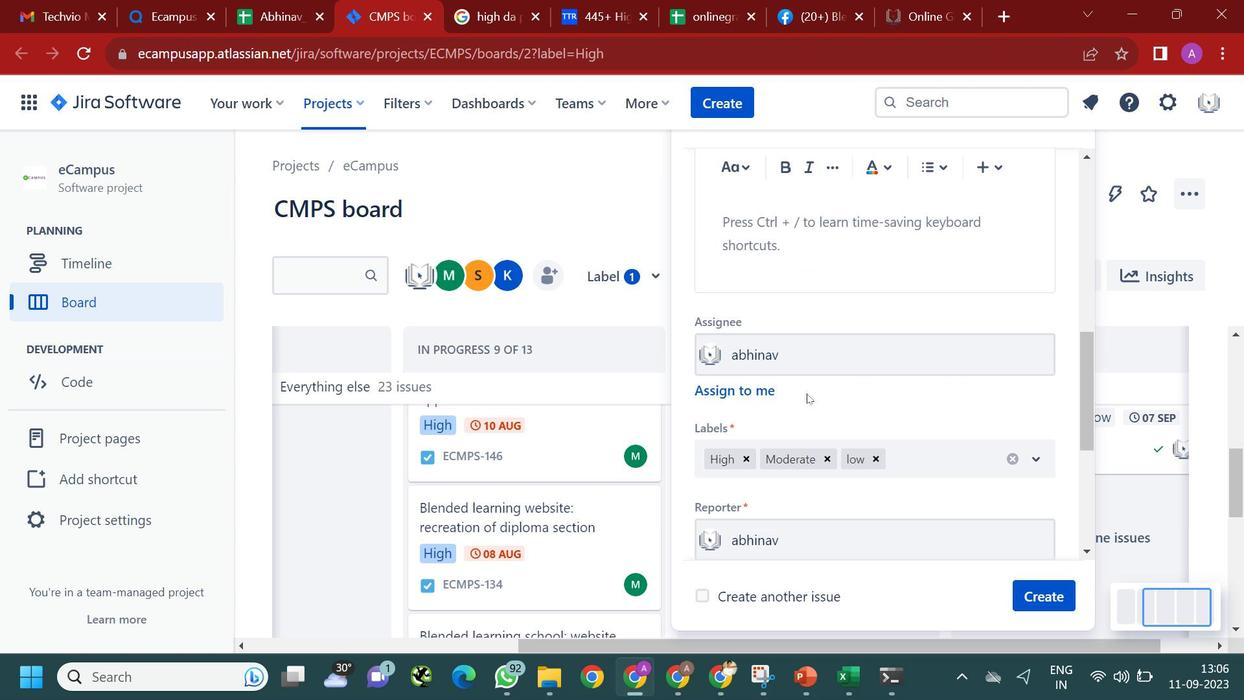
Action: Mouse scrolled (806, 393) with delta (0, 0)
Screenshot: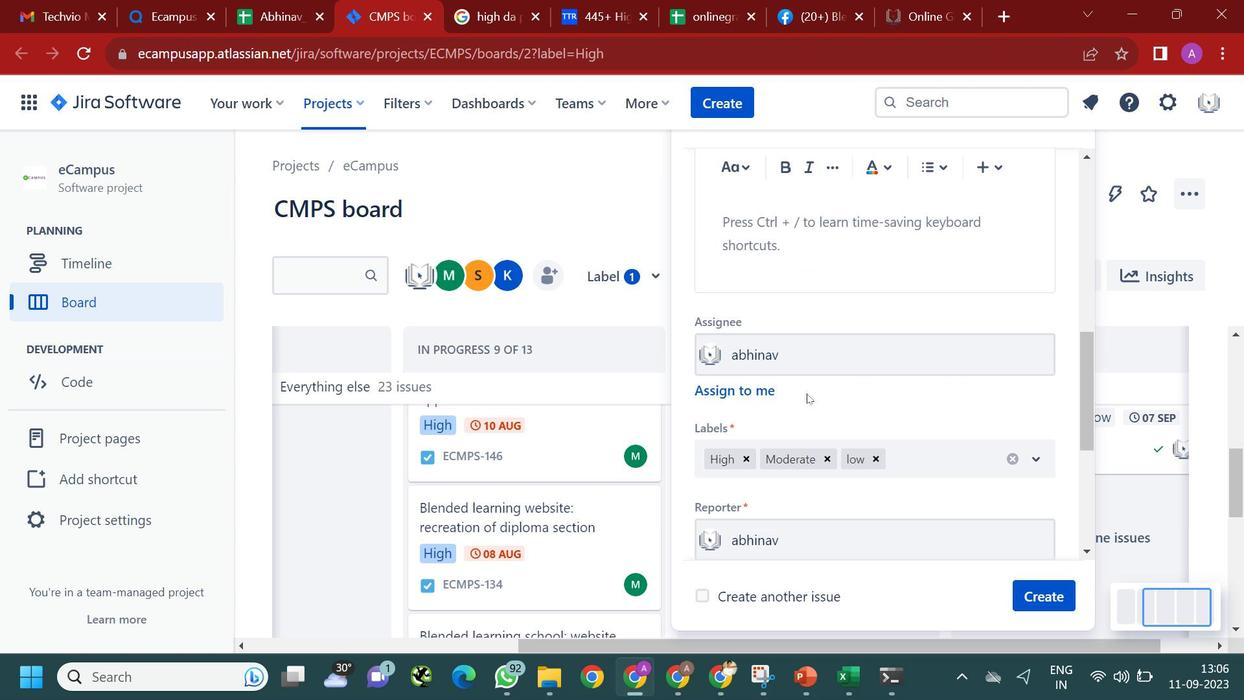 
Action: Mouse scrolled (806, 393) with delta (0, 0)
Screenshot: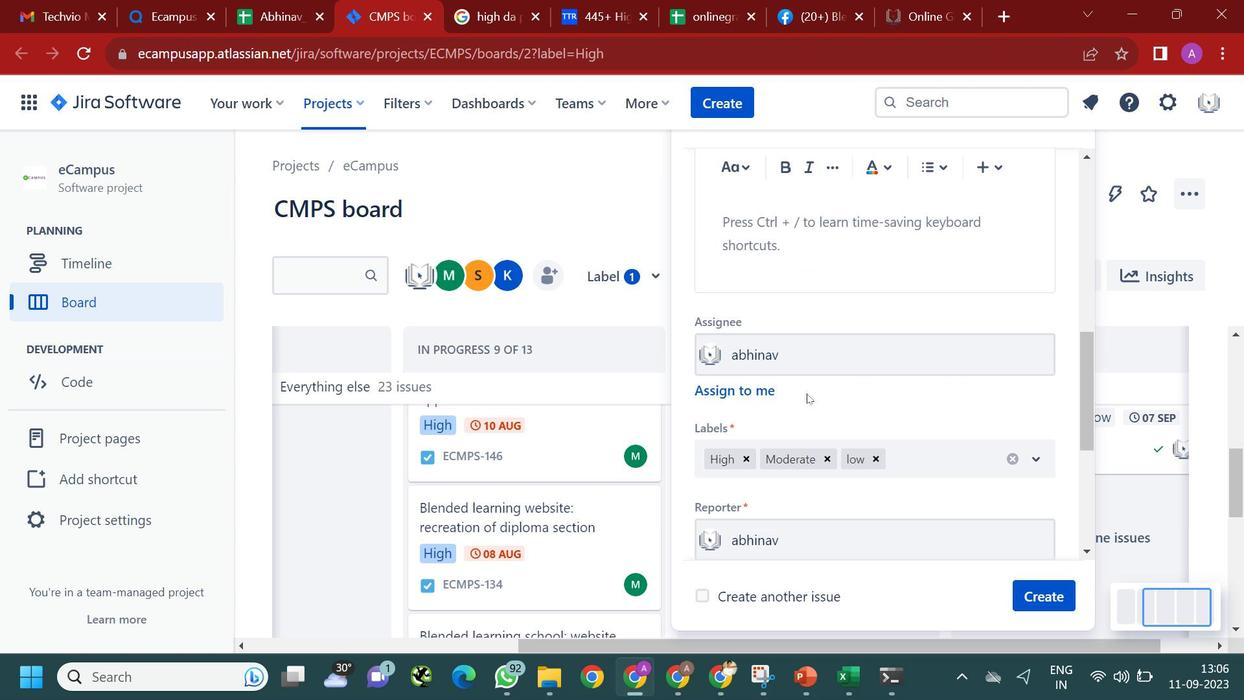 
Action: Mouse moved to (769, 342)
Screenshot: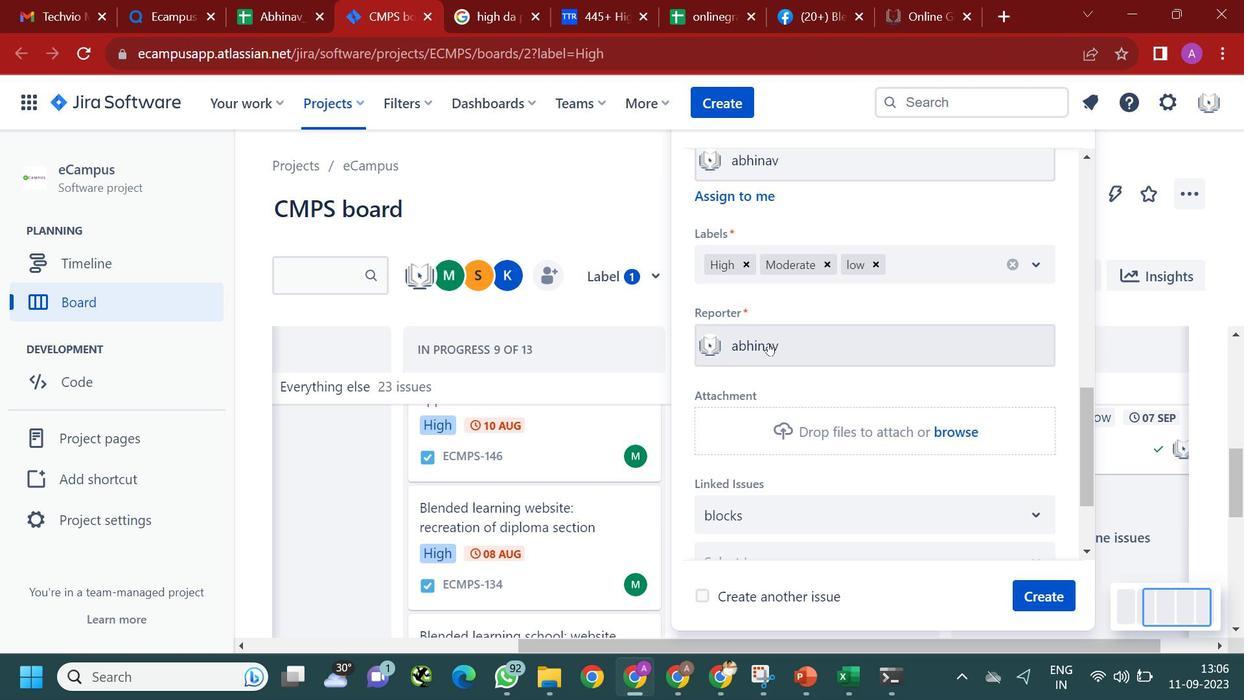 
Action: Mouse pressed left at (769, 342)
Screenshot: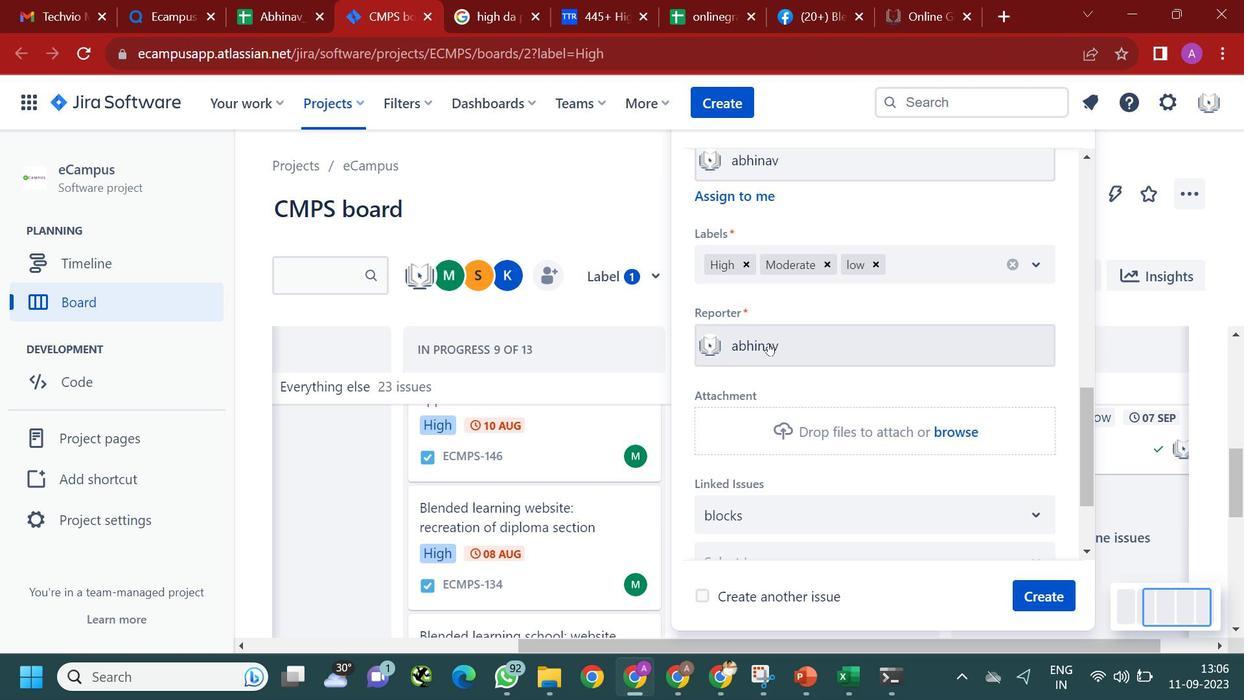 
Action: Mouse moved to (807, 445)
Screenshot: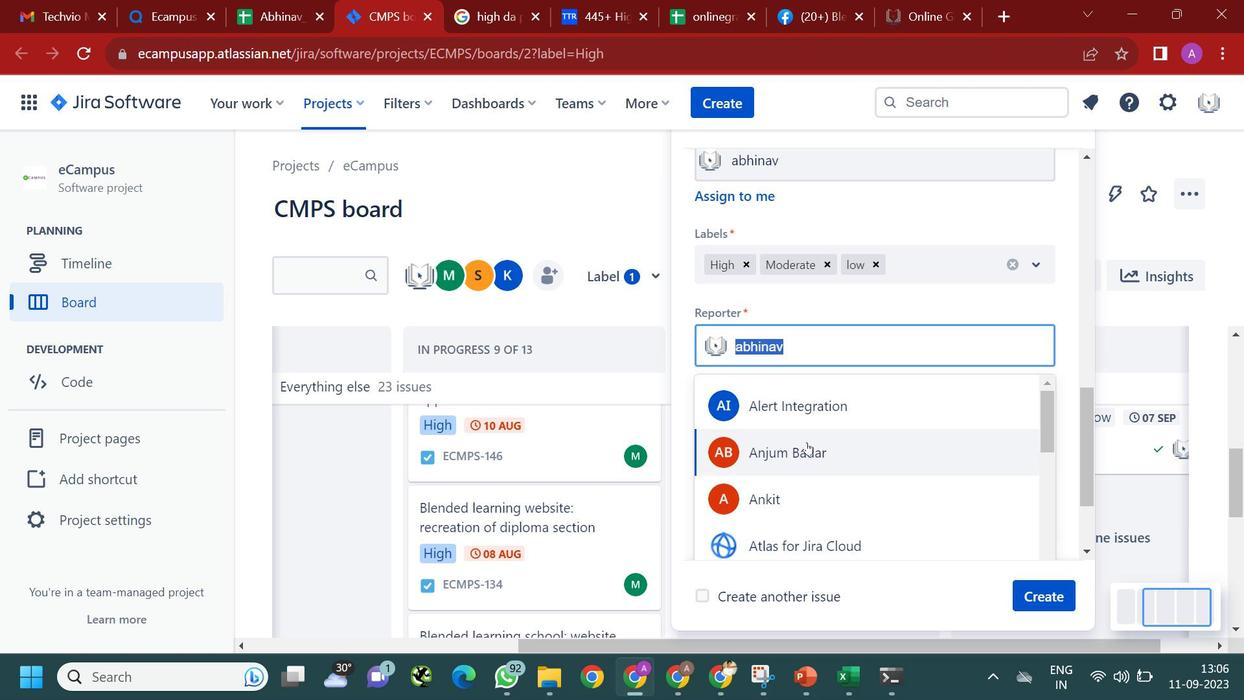 
Action: Mouse pressed left at (807, 445)
Screenshot: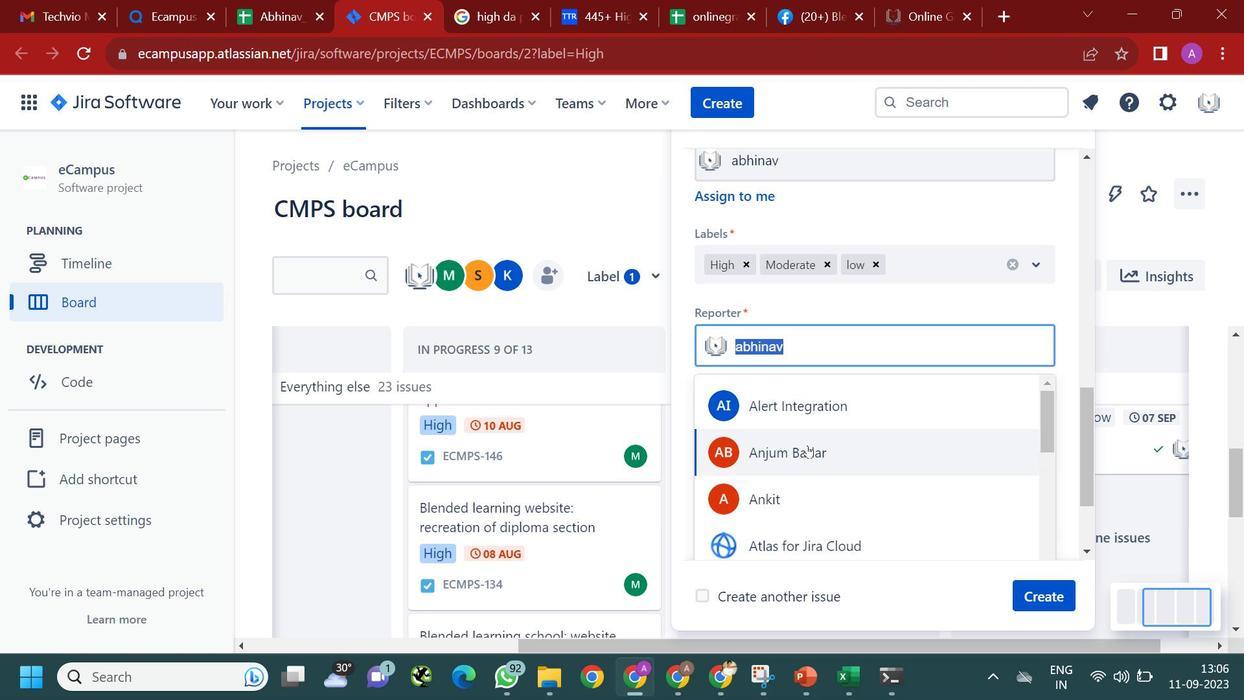 
Action: Mouse moved to (807, 448)
Screenshot: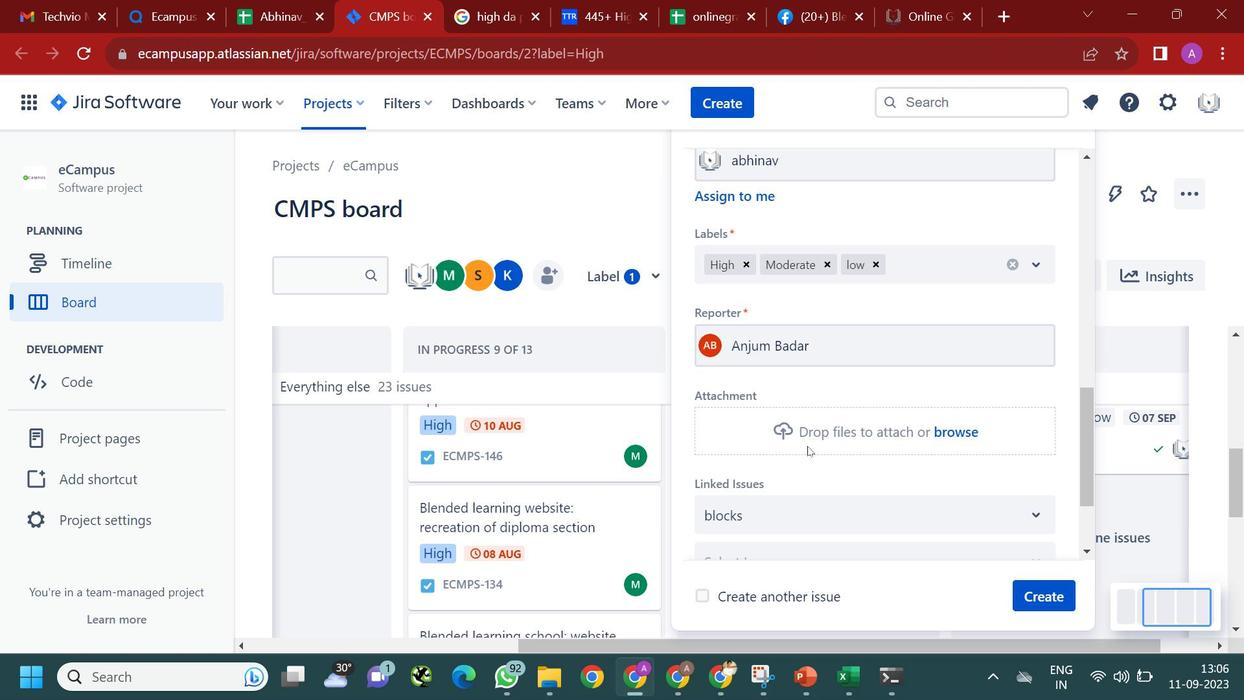 
Action: Mouse scrolled (807, 447) with delta (0, 0)
Screenshot: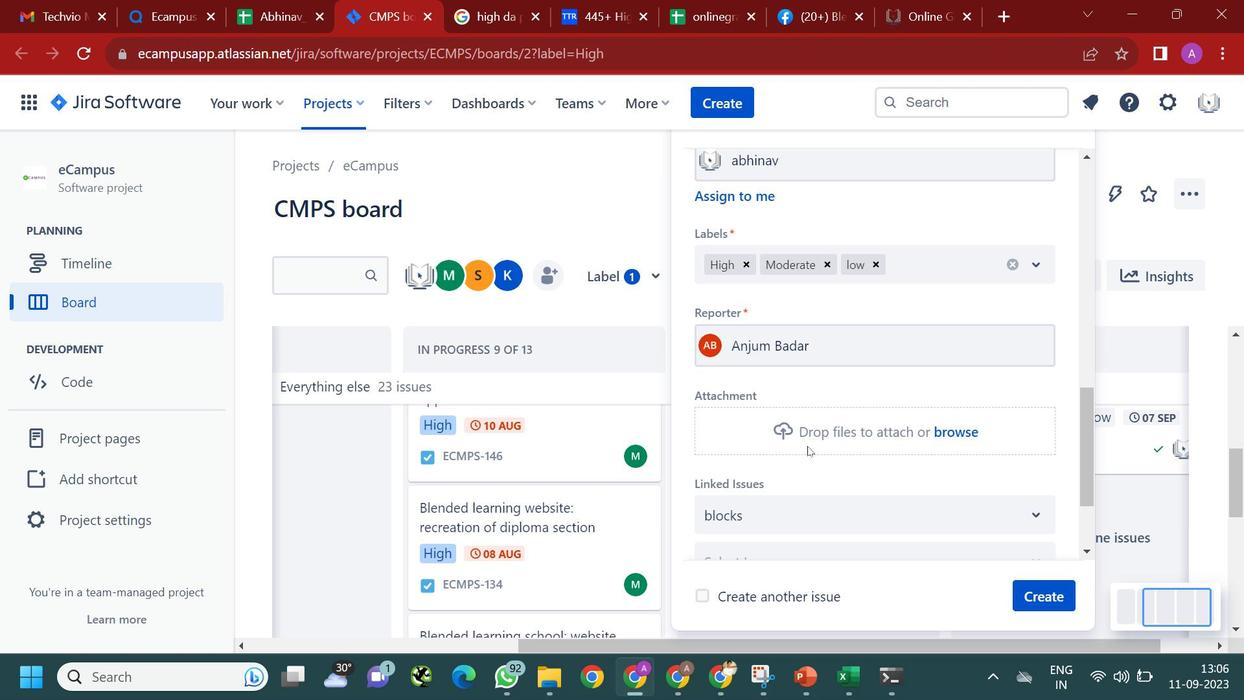 
Action: Mouse scrolled (807, 447) with delta (0, 0)
Screenshot: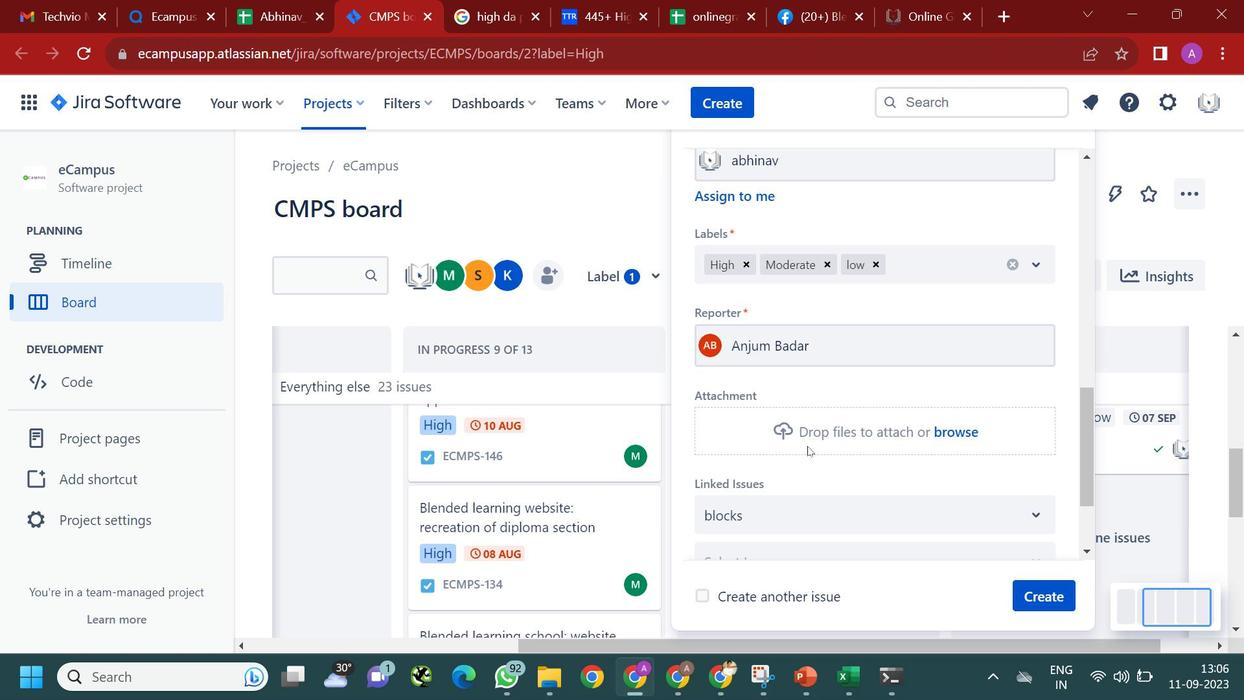 
Action: Mouse scrolled (807, 447) with delta (0, 0)
Screenshot: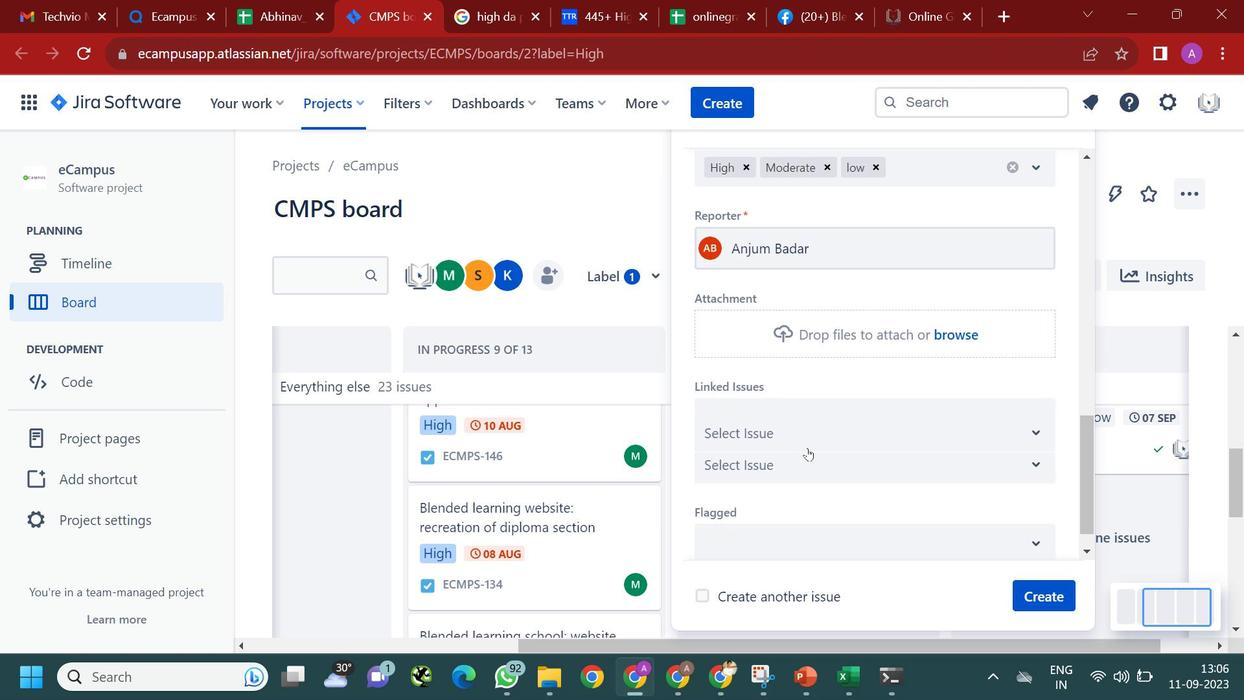 
Action: Mouse moved to (1068, 586)
Screenshot: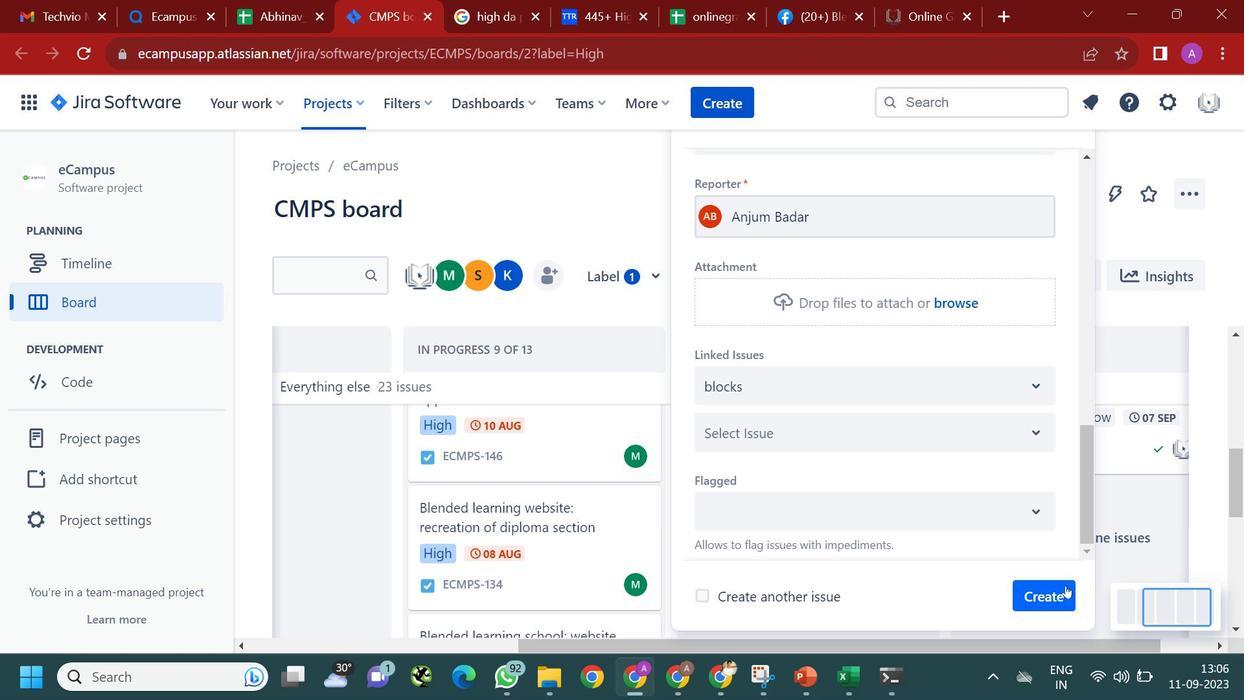 
Action: Mouse pressed left at (1068, 586)
Screenshot: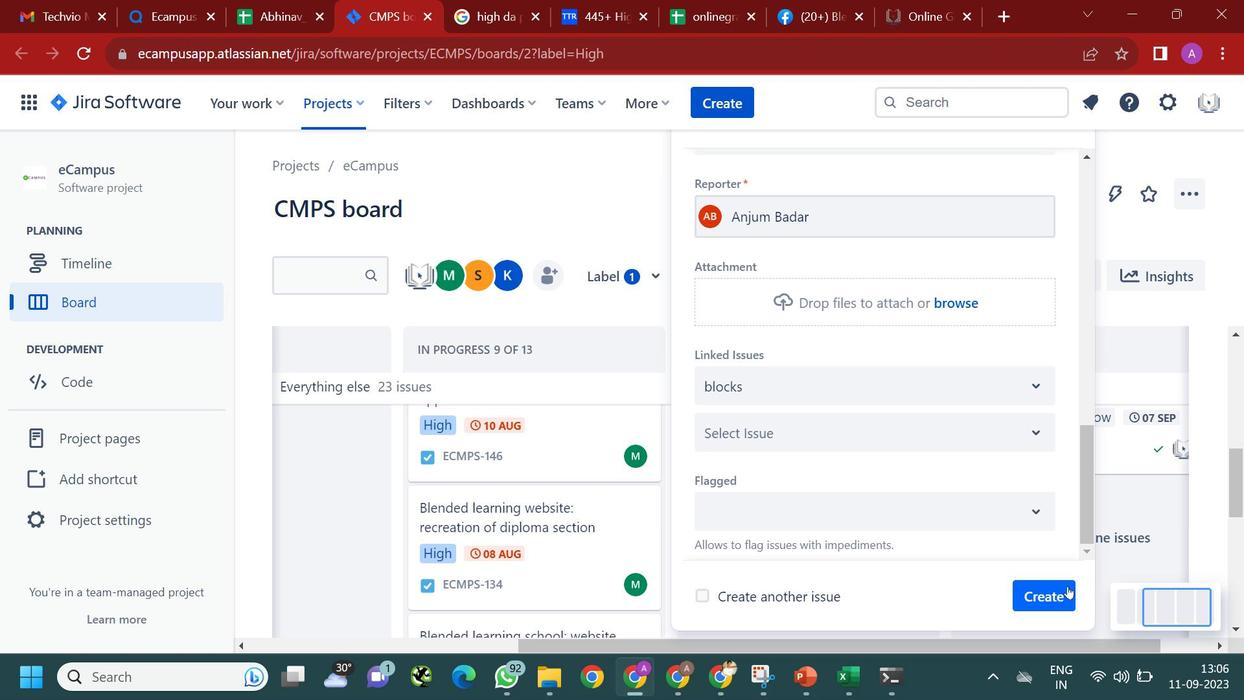 
Action: Mouse moved to (178, 578)
Screenshot: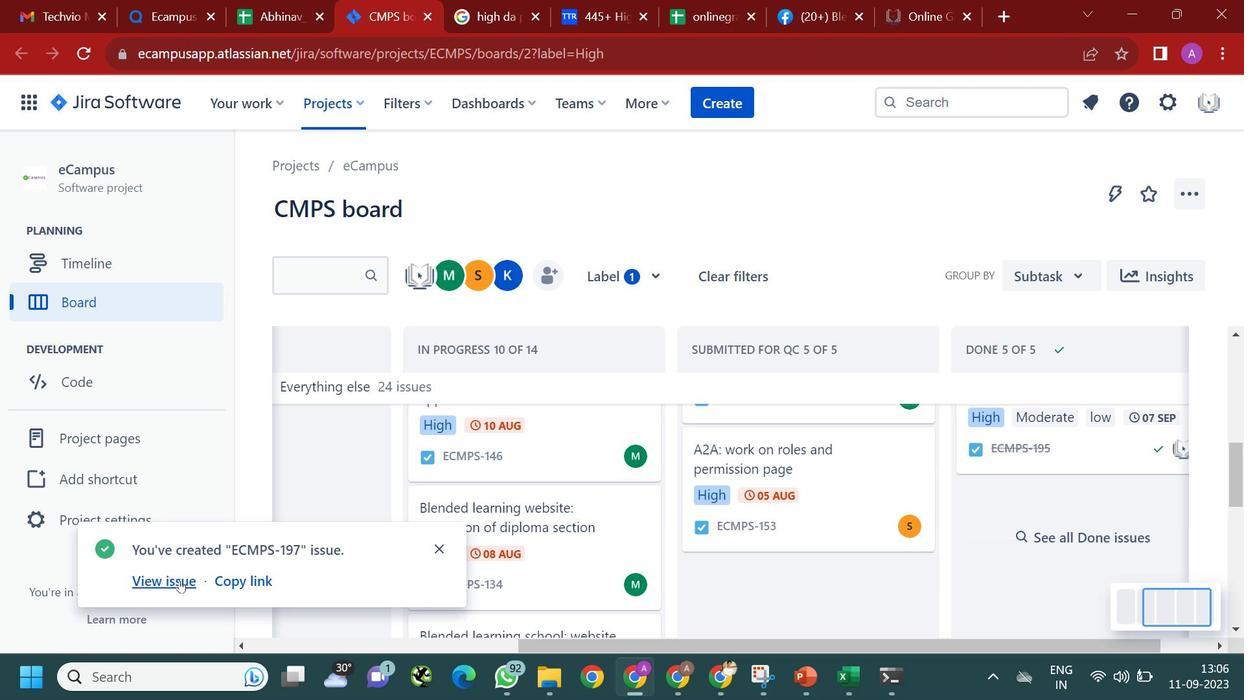 
Action: Mouse pressed left at (178, 578)
Screenshot: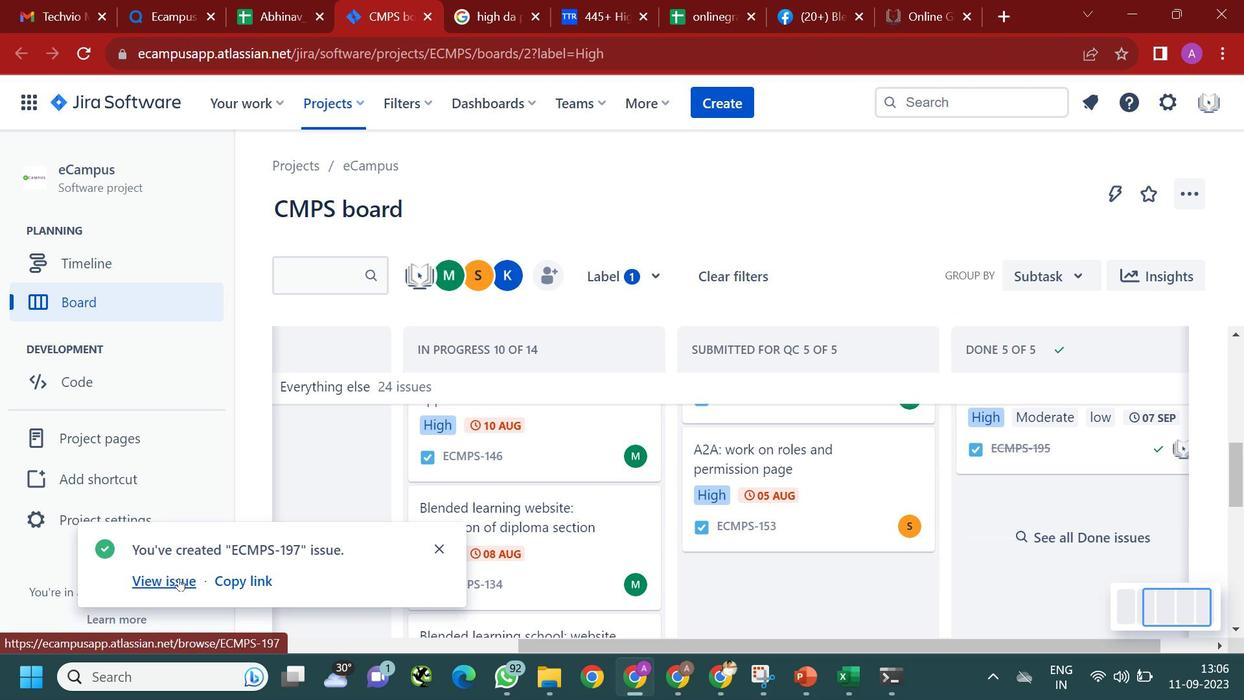
Action: Mouse moved to (654, 270)
Screenshot: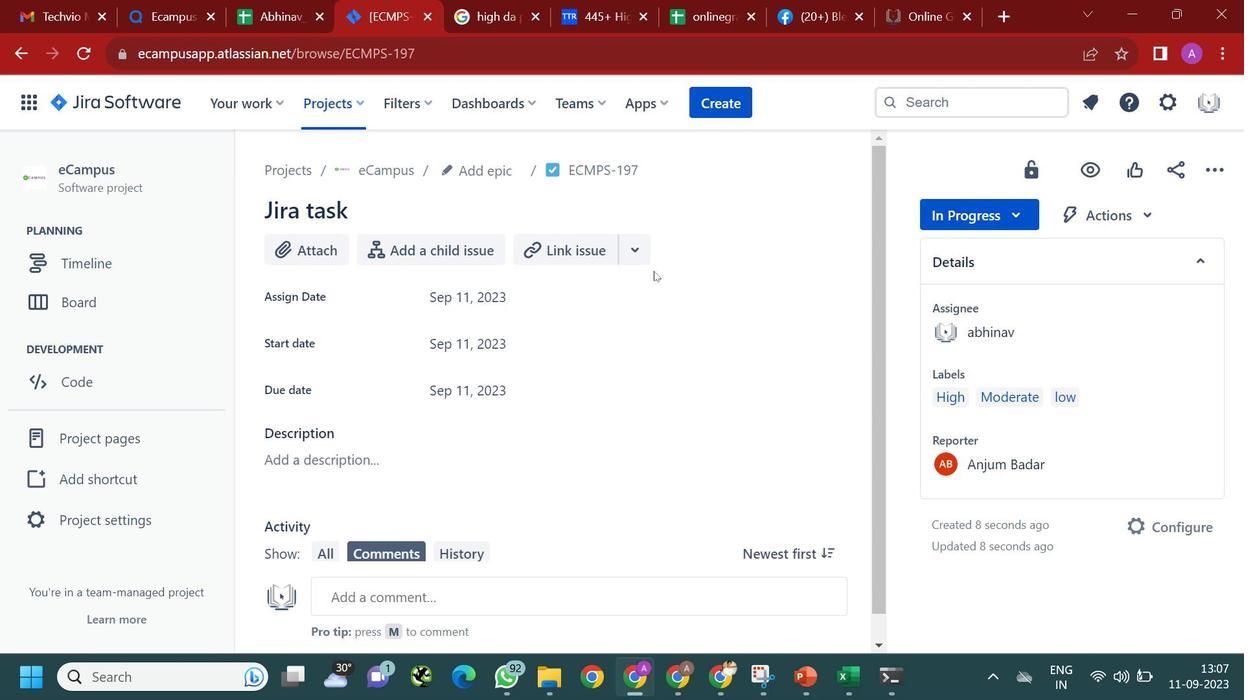 
Action: Mouse scrolled (654, 270) with delta (0, 0)
Screenshot: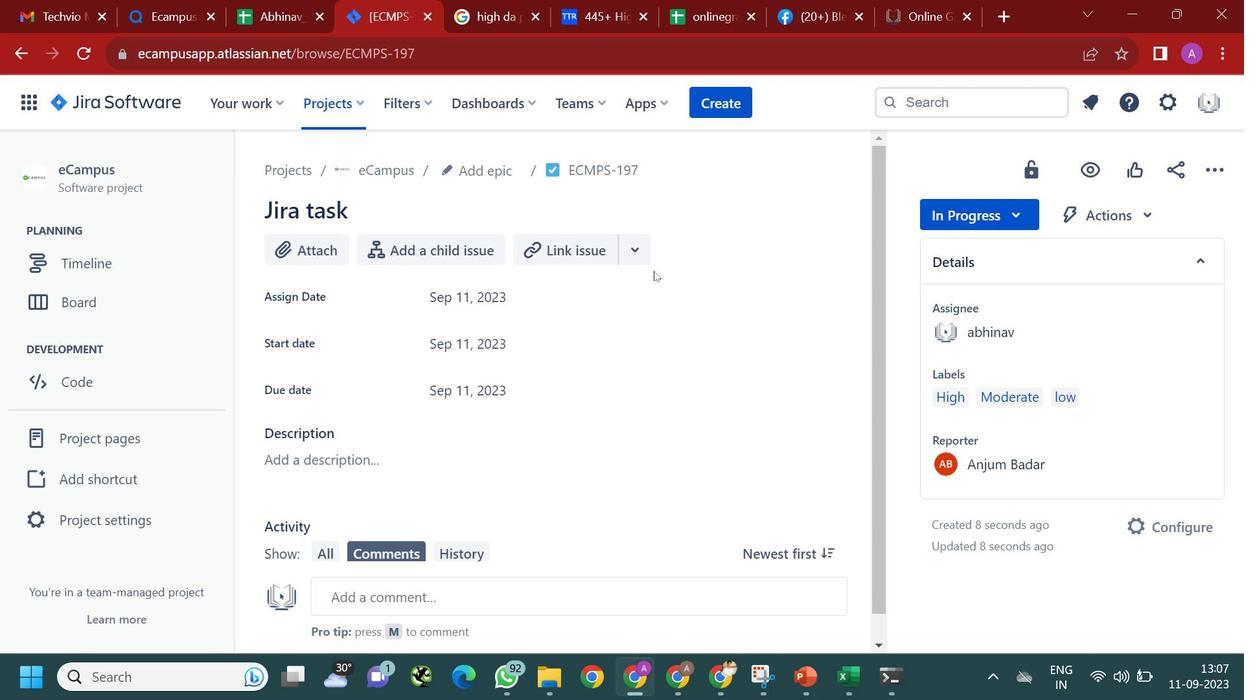
Action: Mouse scrolled (654, 270) with delta (0, 0)
Screenshot: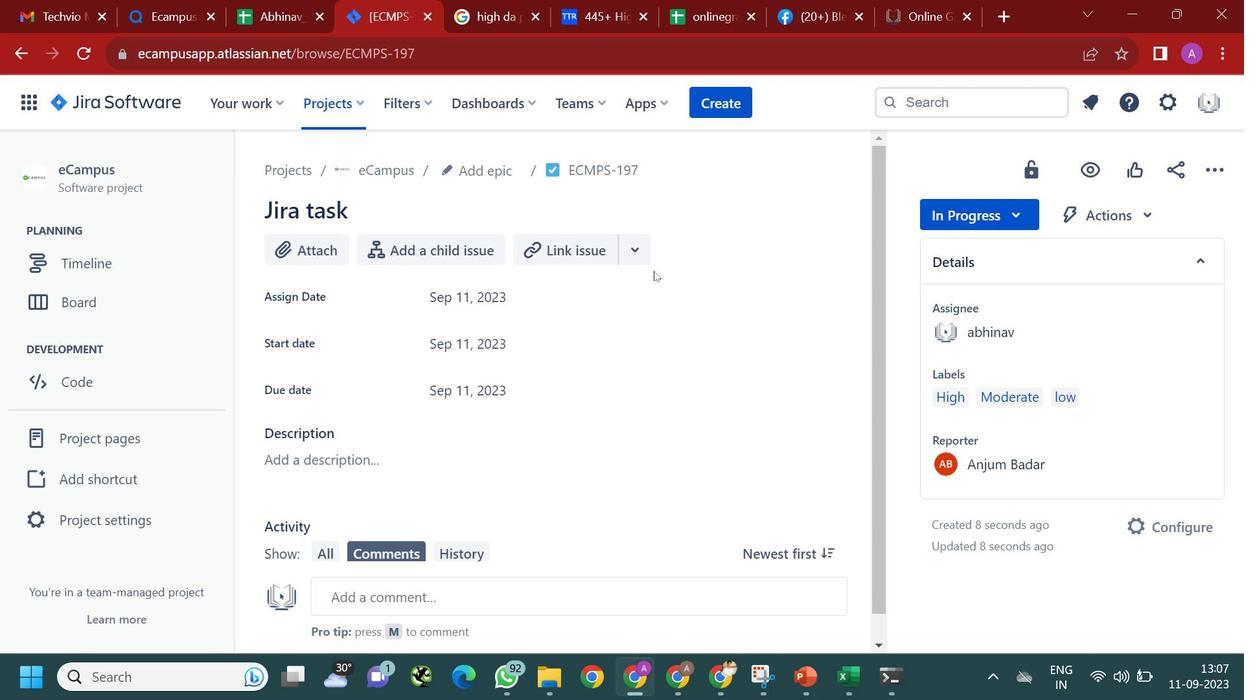 
Action: Mouse scrolled (654, 271) with delta (0, 0)
Screenshot: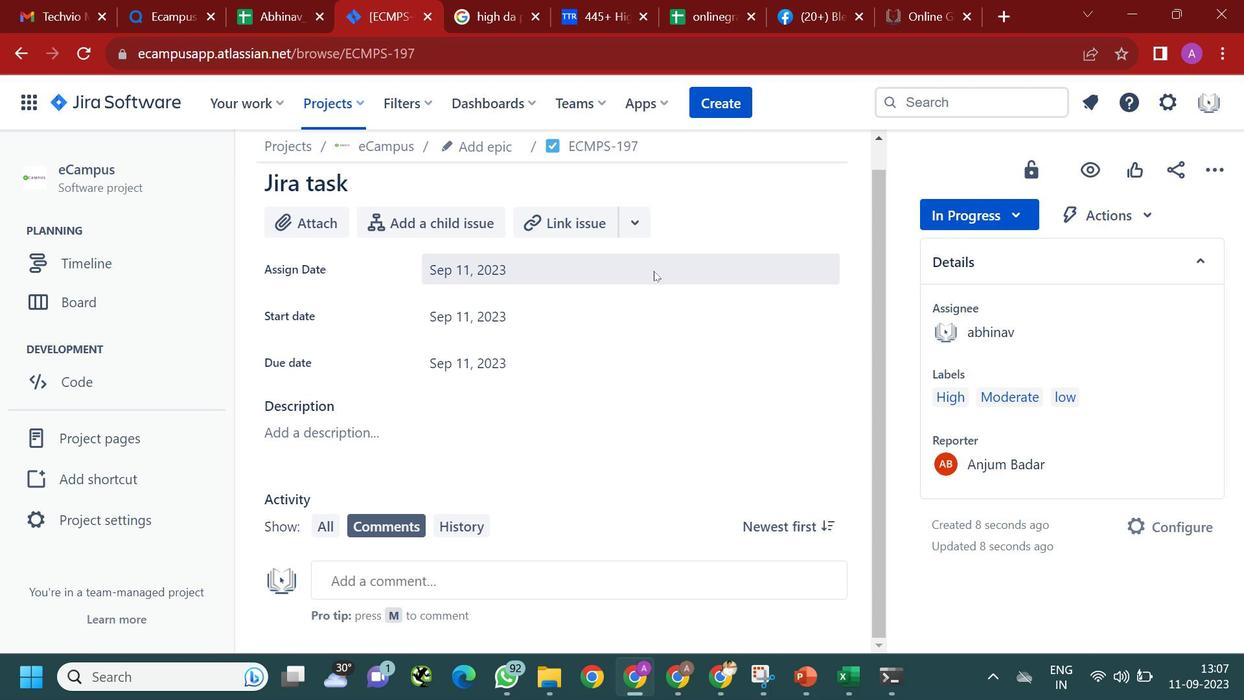 
Action: Mouse scrolled (654, 271) with delta (0, 0)
Screenshot: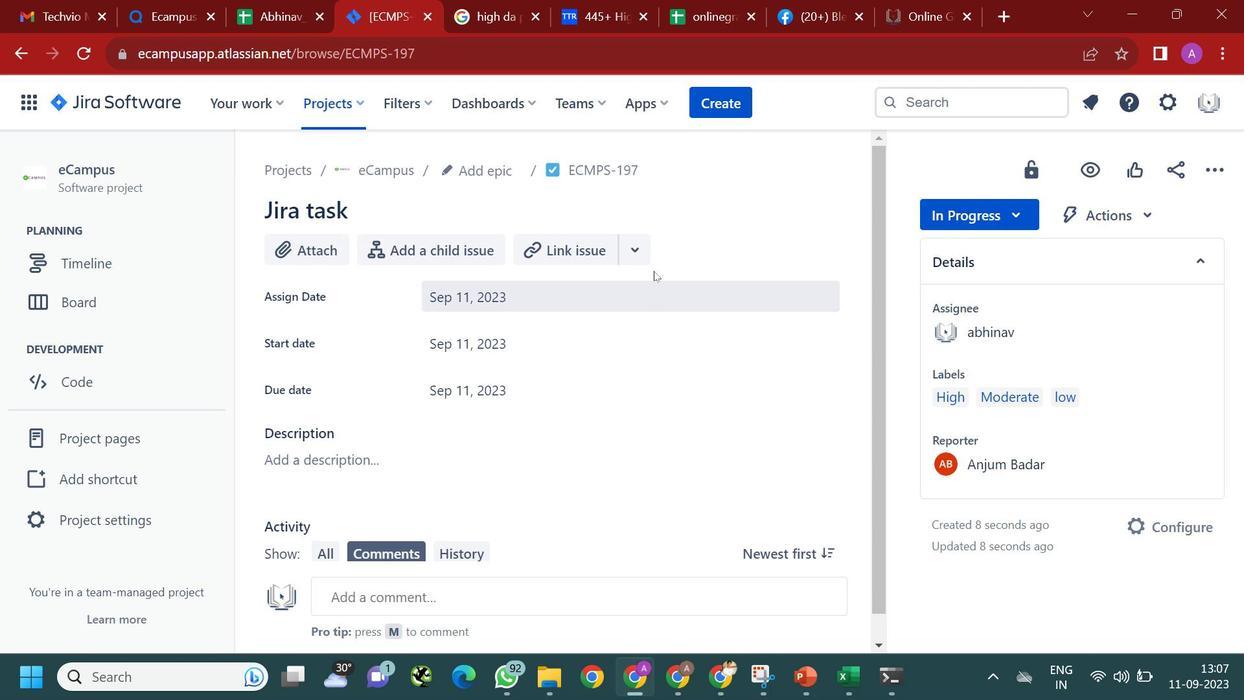 
Action: Mouse moved to (644, 279)
Screenshot: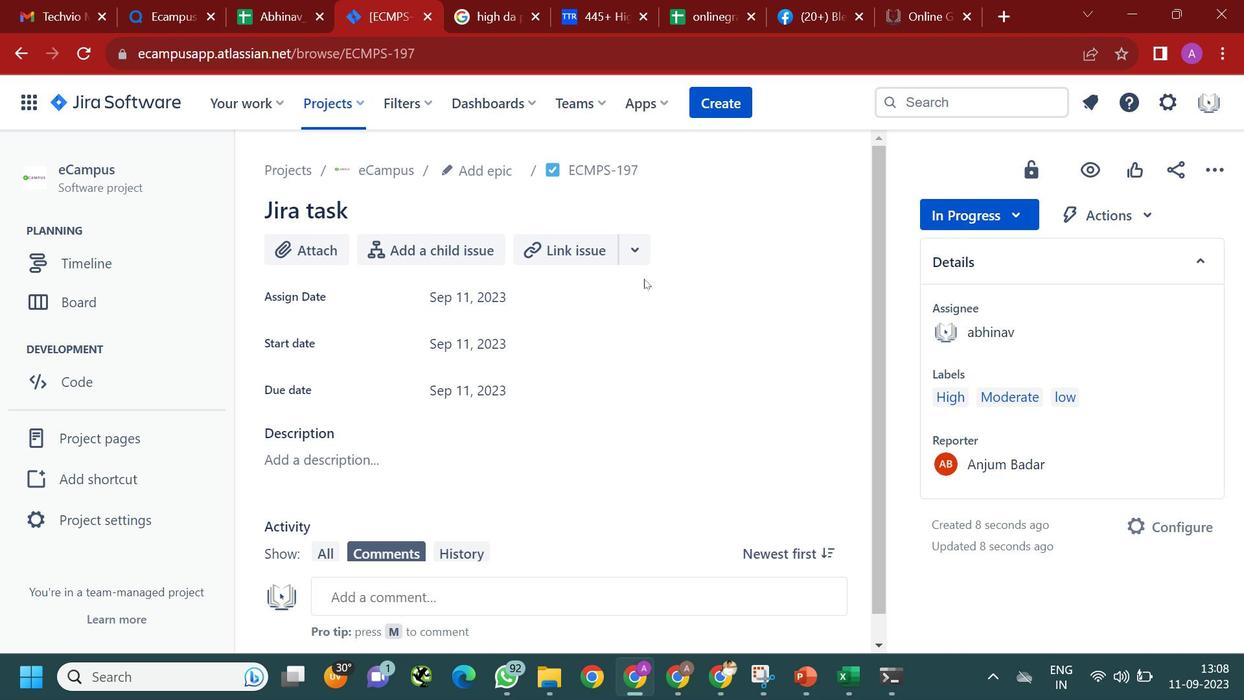
Action: Mouse scrolled (644, 278) with delta (0, 0)
Screenshot: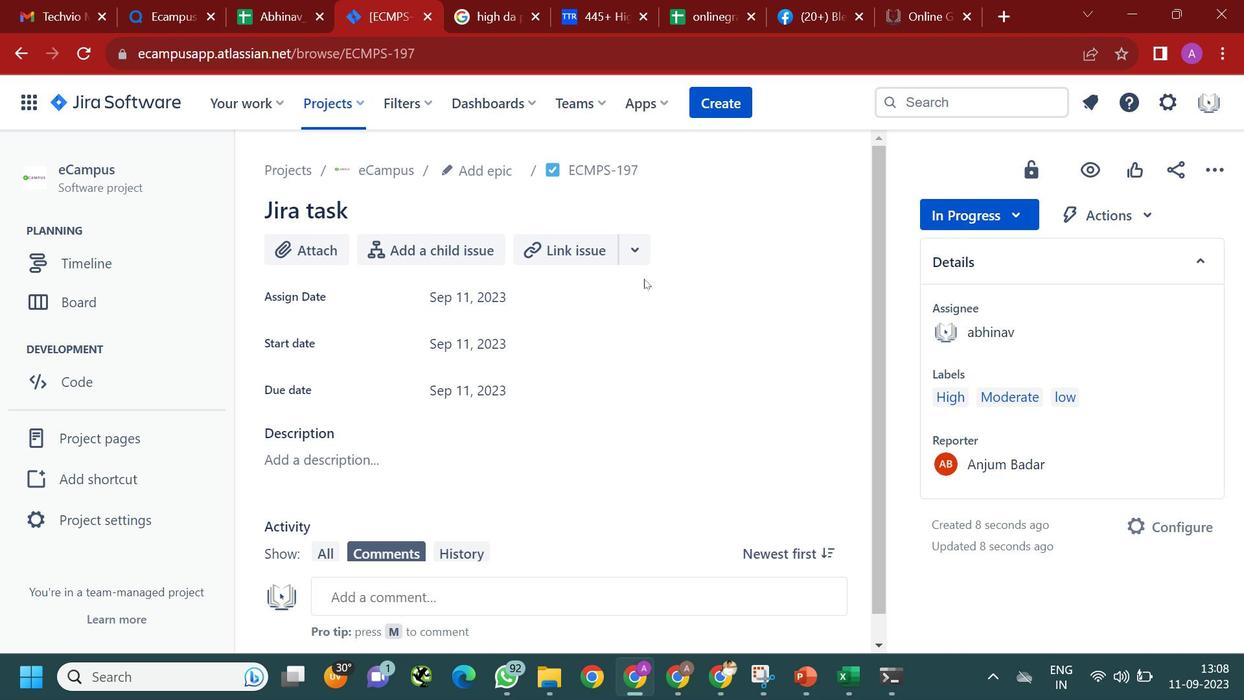 
Action: Mouse scrolled (644, 278) with delta (0, 0)
Screenshot: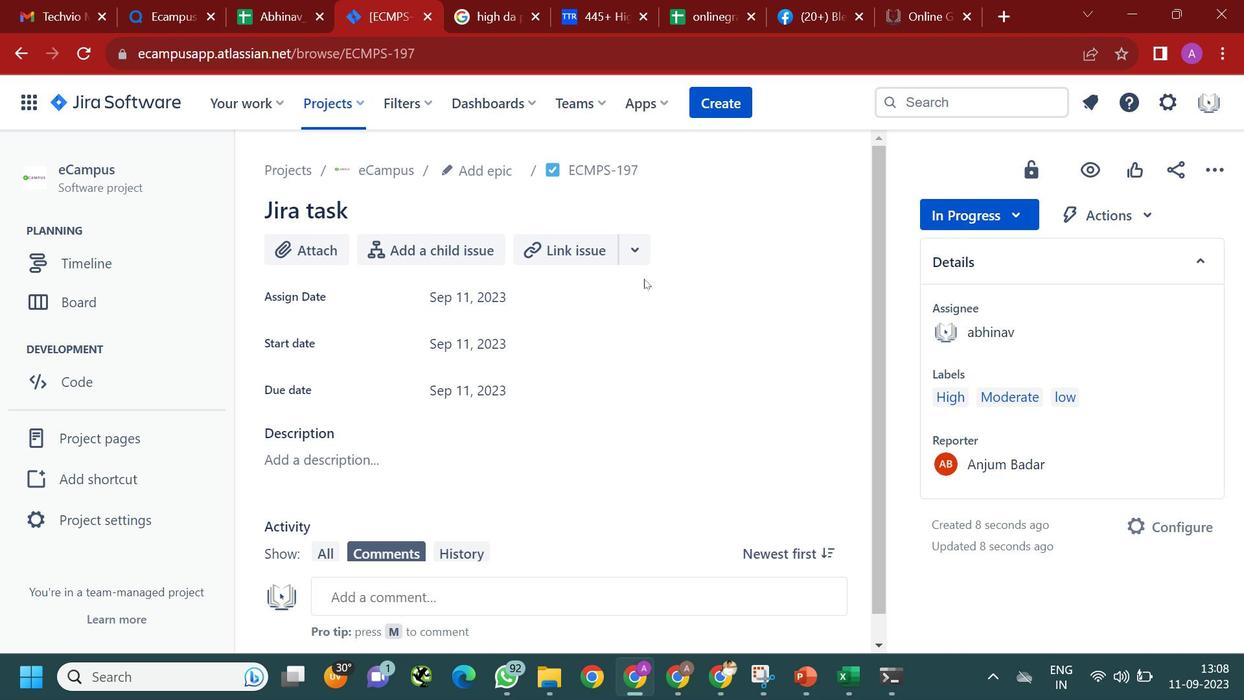 
Action: Mouse moved to (647, 288)
Screenshot: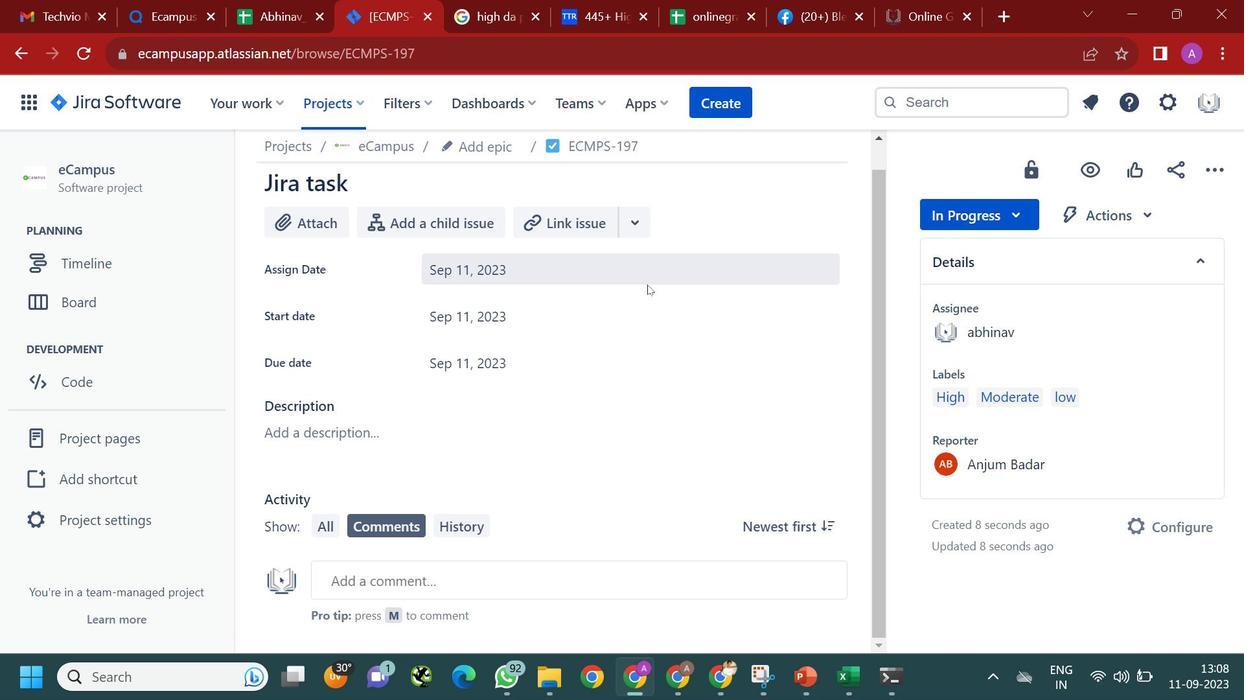 
Action: Mouse scrolled (647, 287) with delta (0, 0)
Screenshot: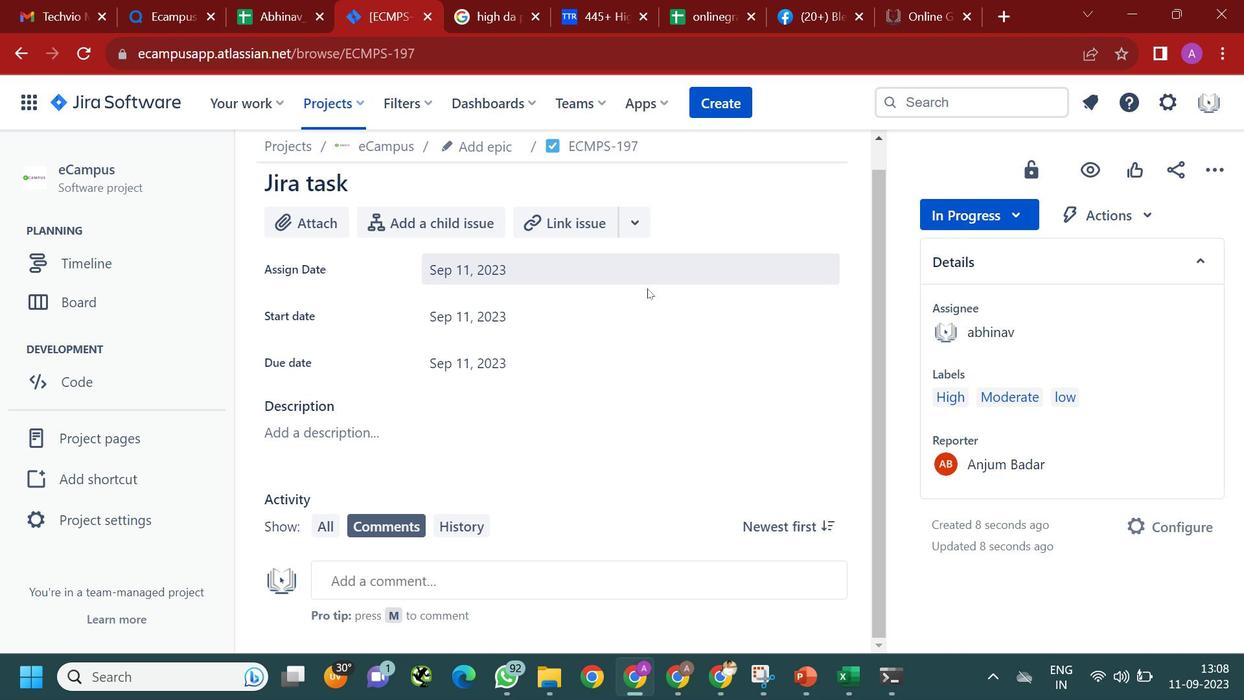 
Action: Mouse moved to (491, 364)
Screenshot: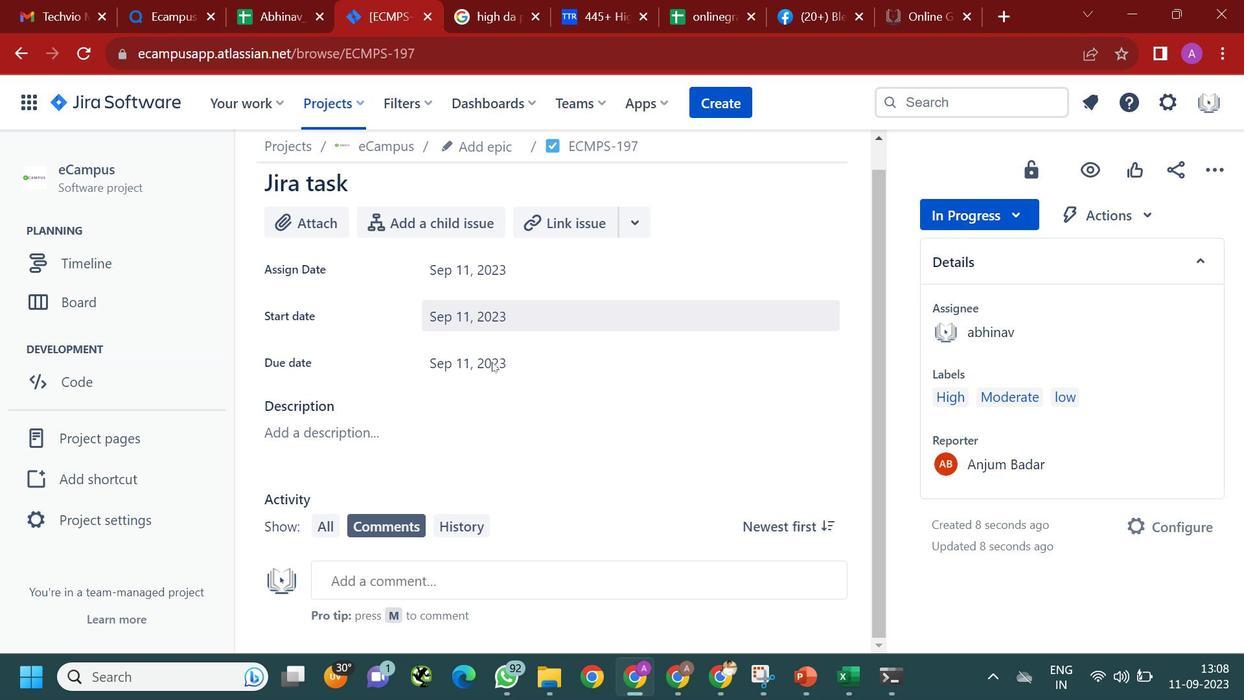 
Action: Mouse scrolled (491, 363) with delta (0, 0)
Screenshot: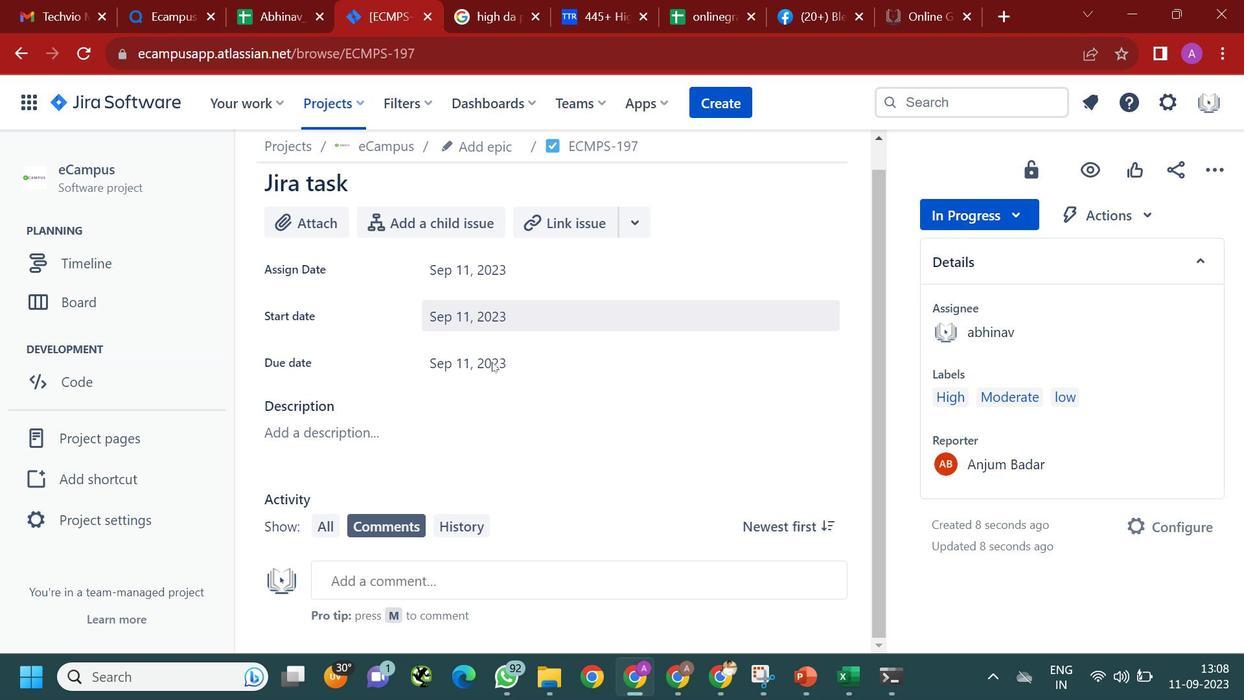 
Action: Mouse moved to (492, 366)
Screenshot: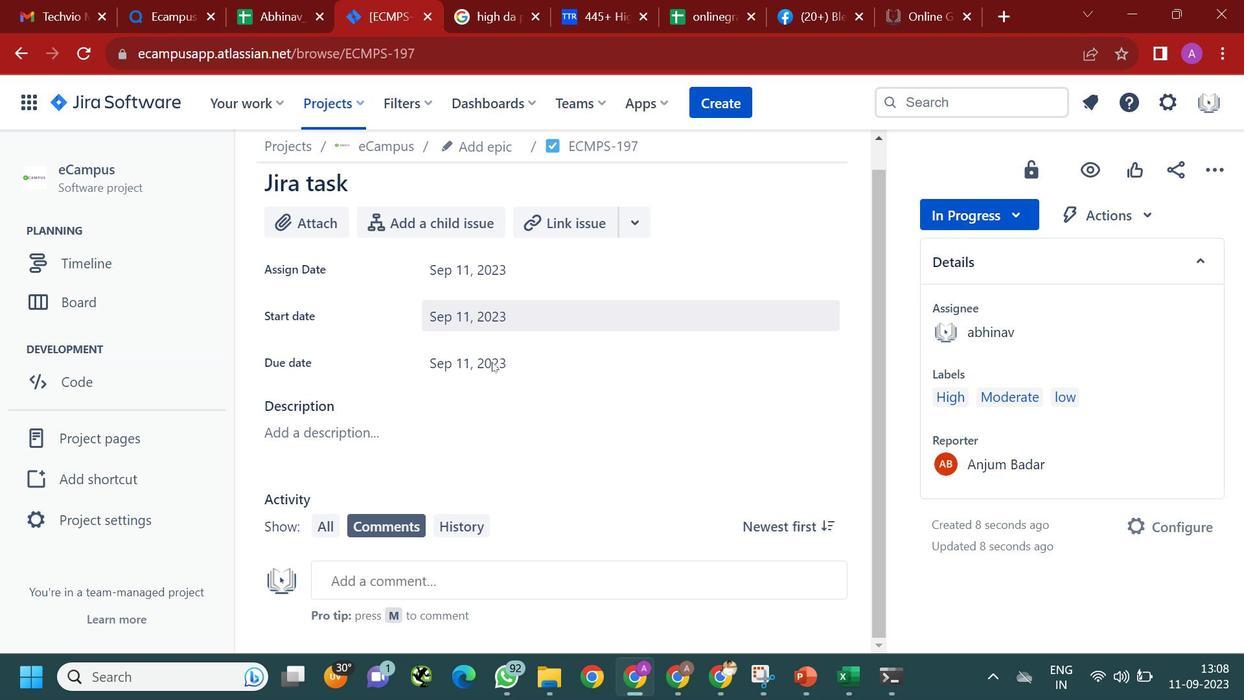 
Action: Mouse scrolled (492, 365) with delta (0, 0)
Screenshot: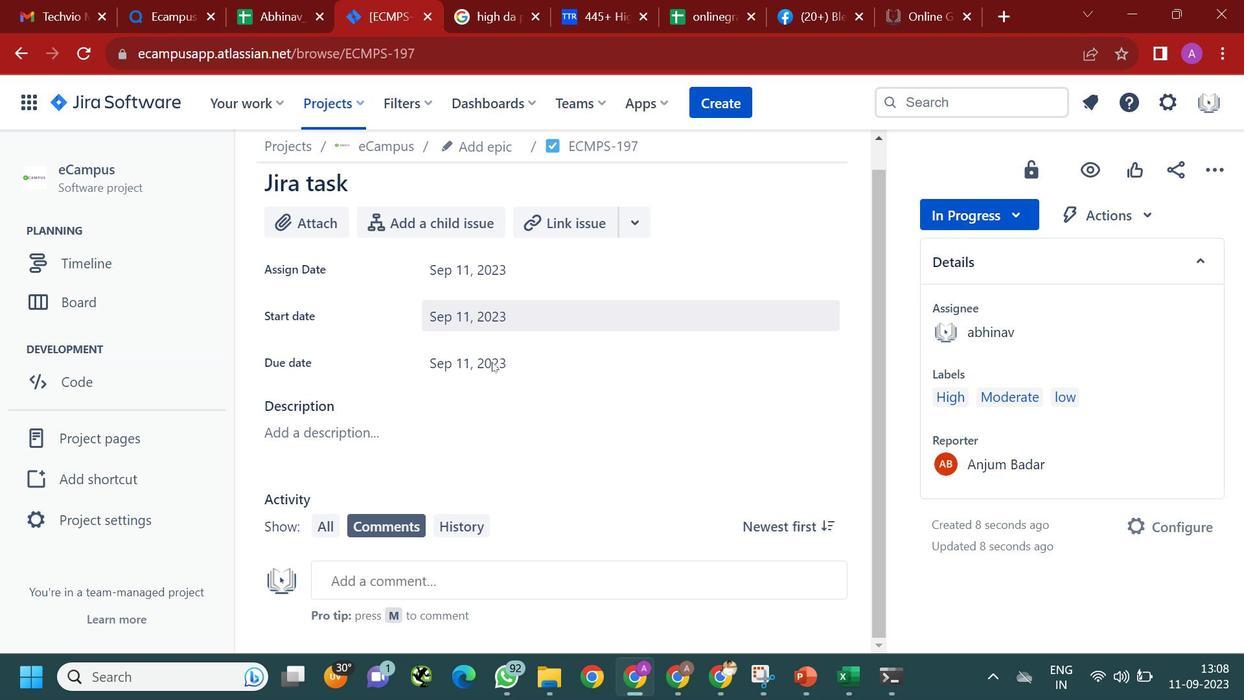 
Action: Mouse moved to (493, 368)
Screenshot: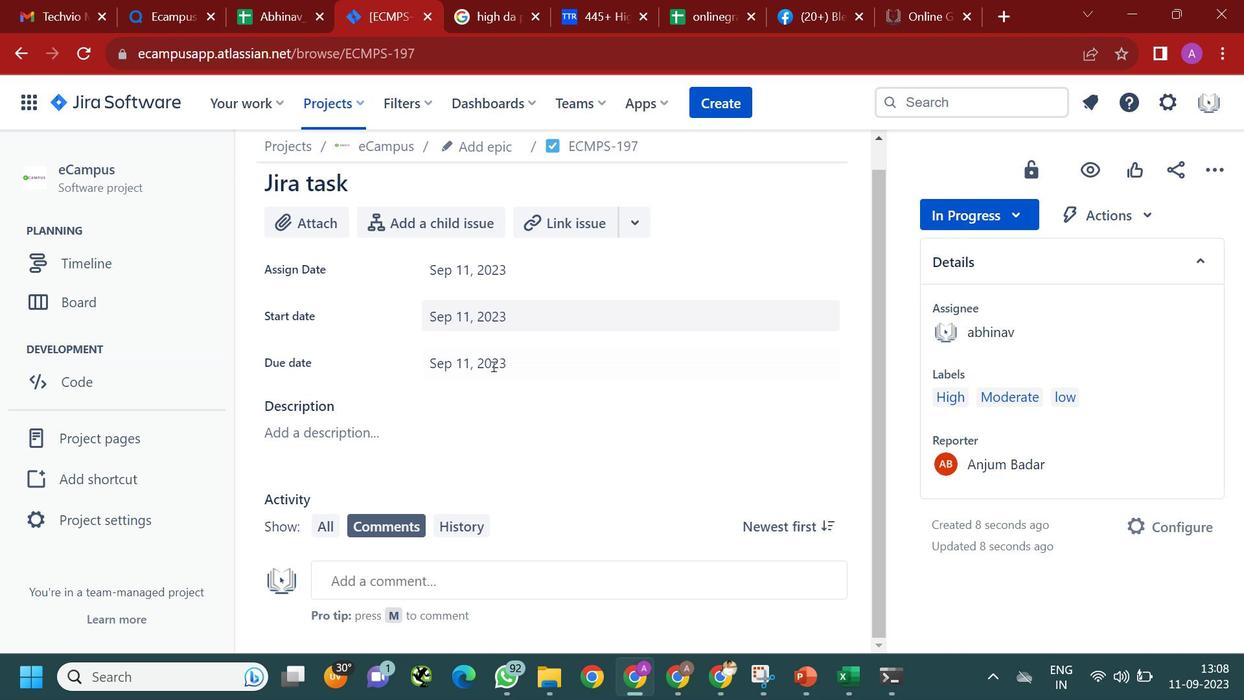 
Action: Mouse scrolled (493, 368) with delta (0, 0)
Screenshot: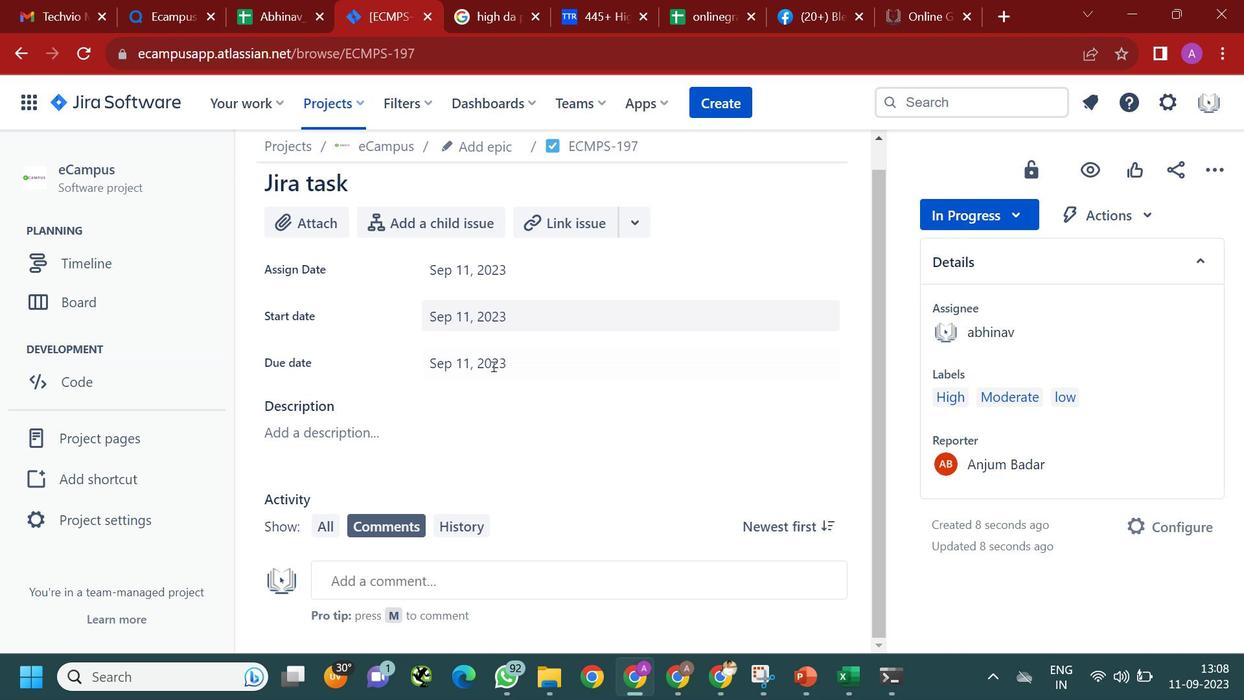 
Action: Mouse moved to (451, 582)
Screenshot: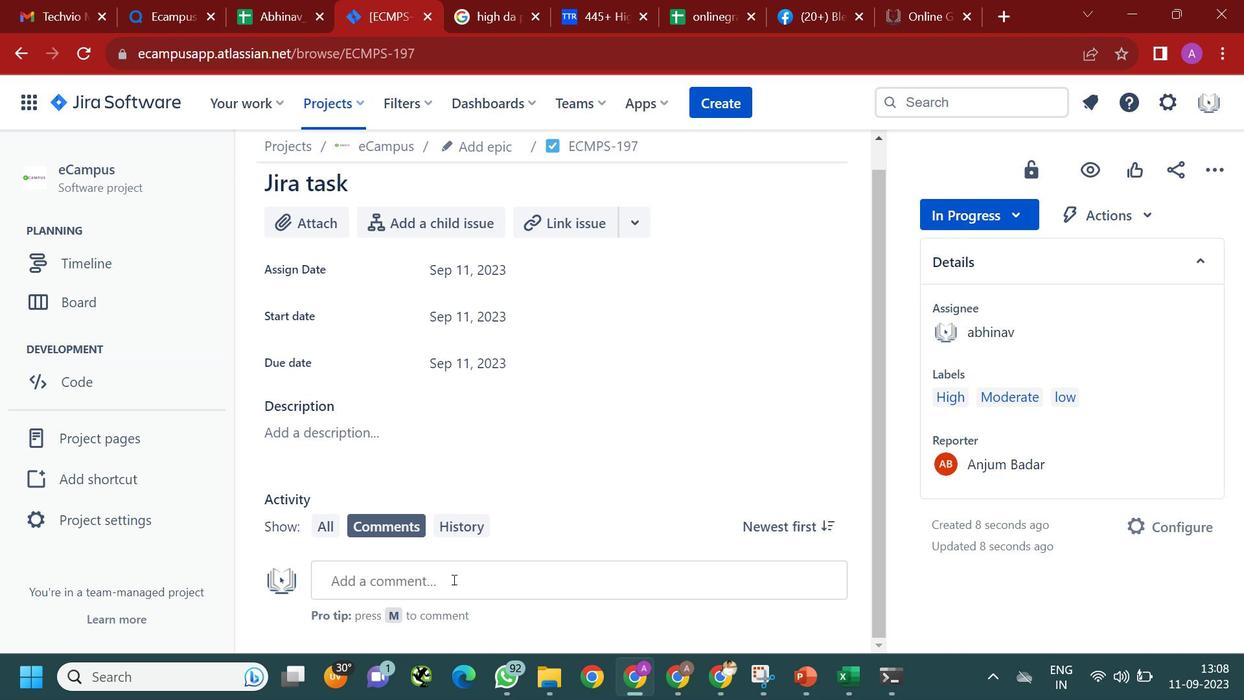 
Action: Mouse pressed left at (451, 582)
Screenshot: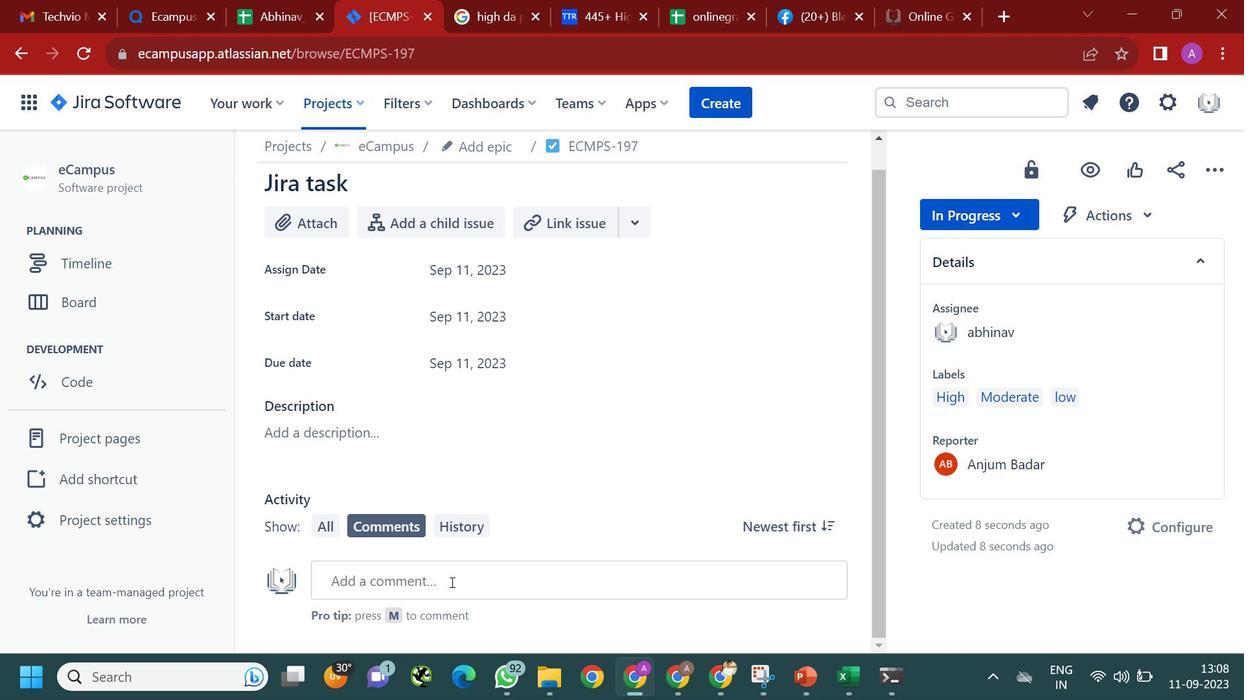 
Action: Mouse moved to (448, 582)
Screenshot: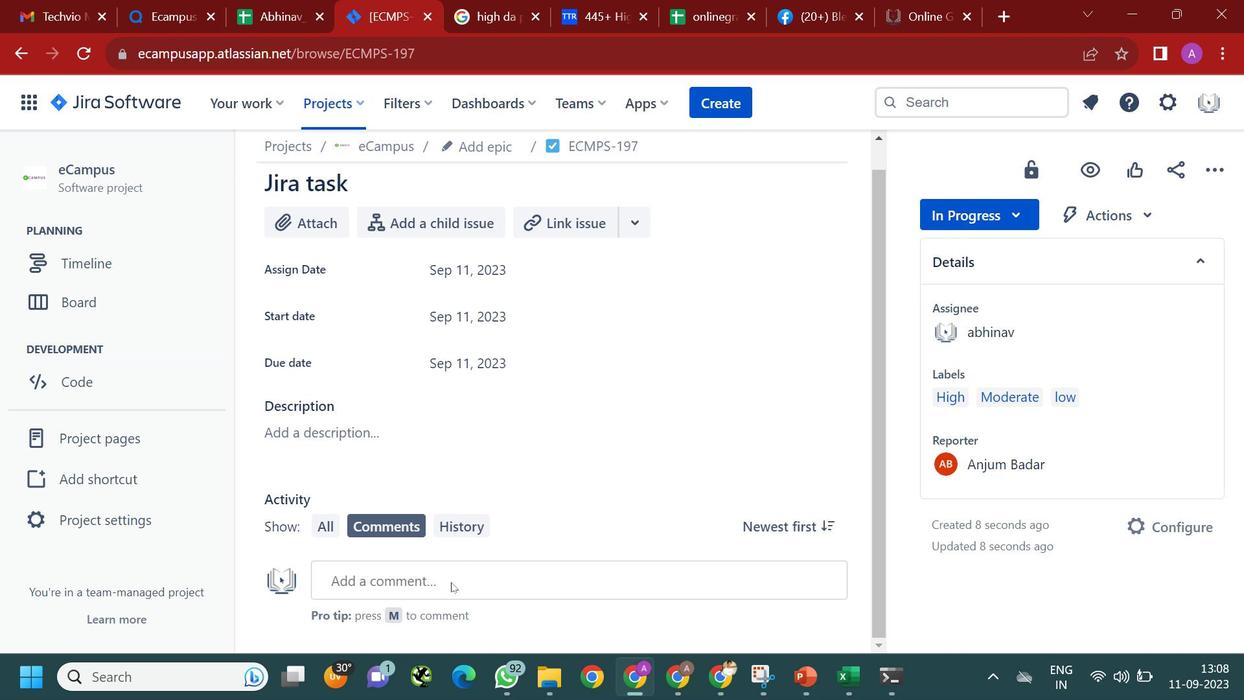 
Action: Key pressed jira<Key.space>1<Key.space>hr<Key.space>update<Key.space>
Screenshot: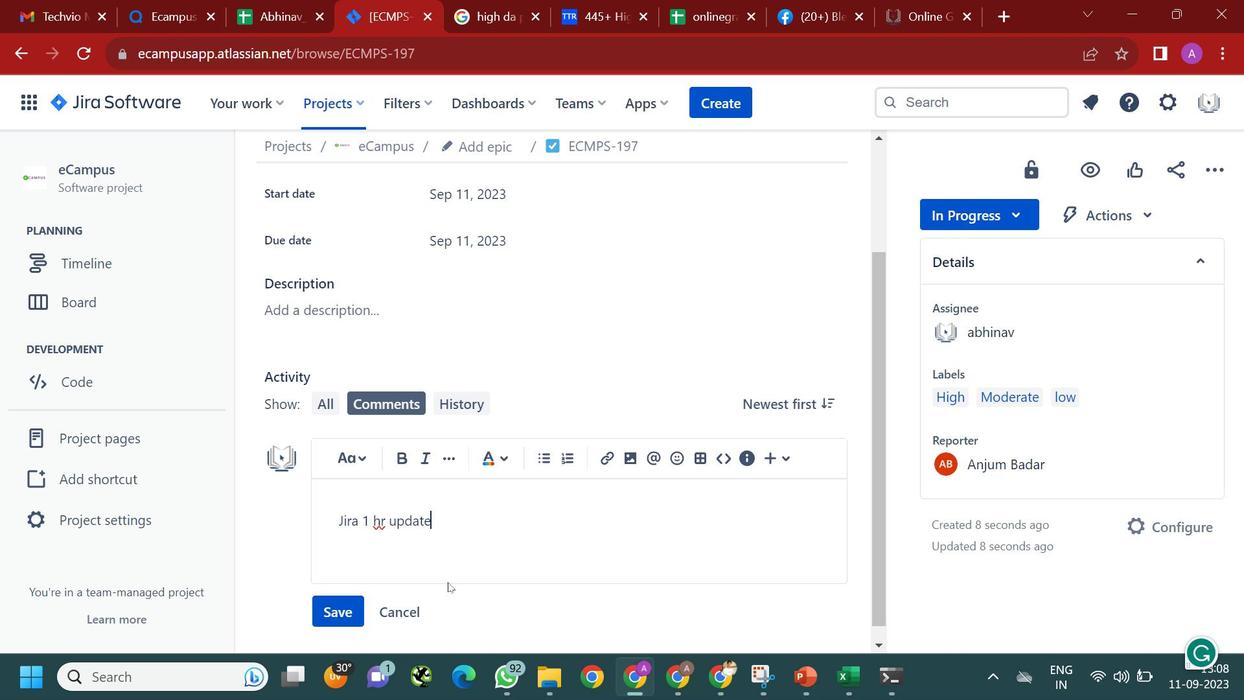 
Action: Mouse moved to (320, 620)
Screenshot: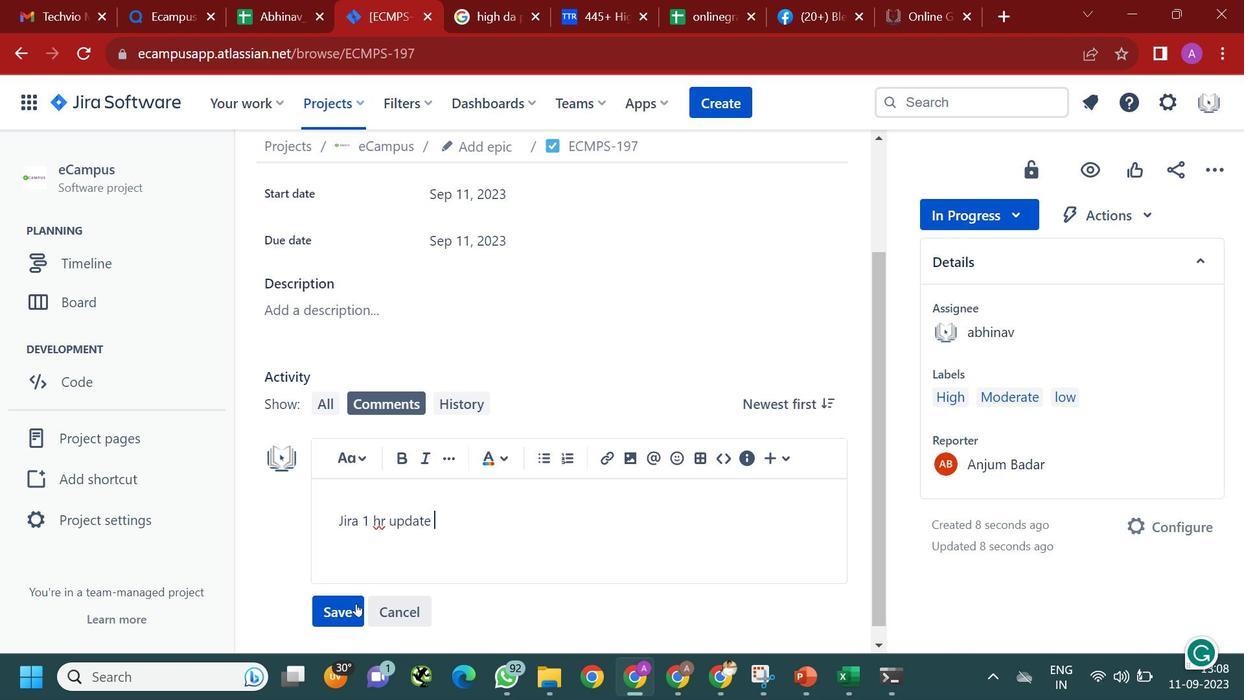 
Action: Mouse pressed left at (320, 620)
Screenshot: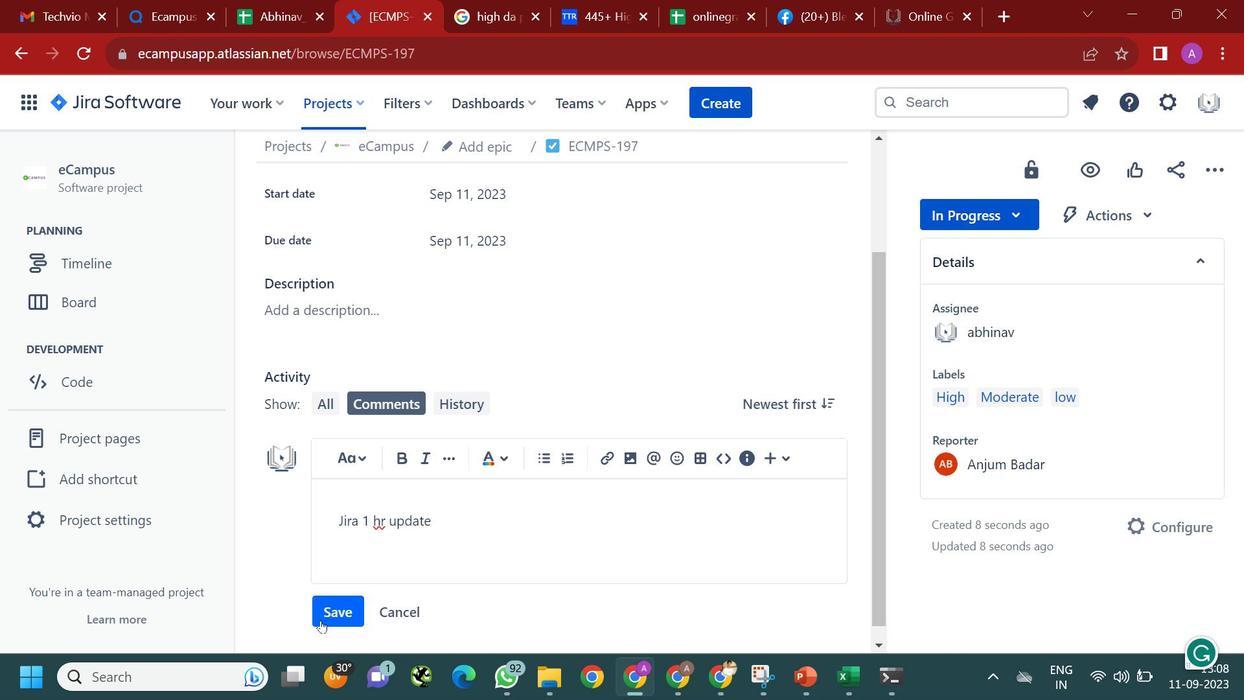 
Action: Mouse moved to (376, 355)
Screenshot: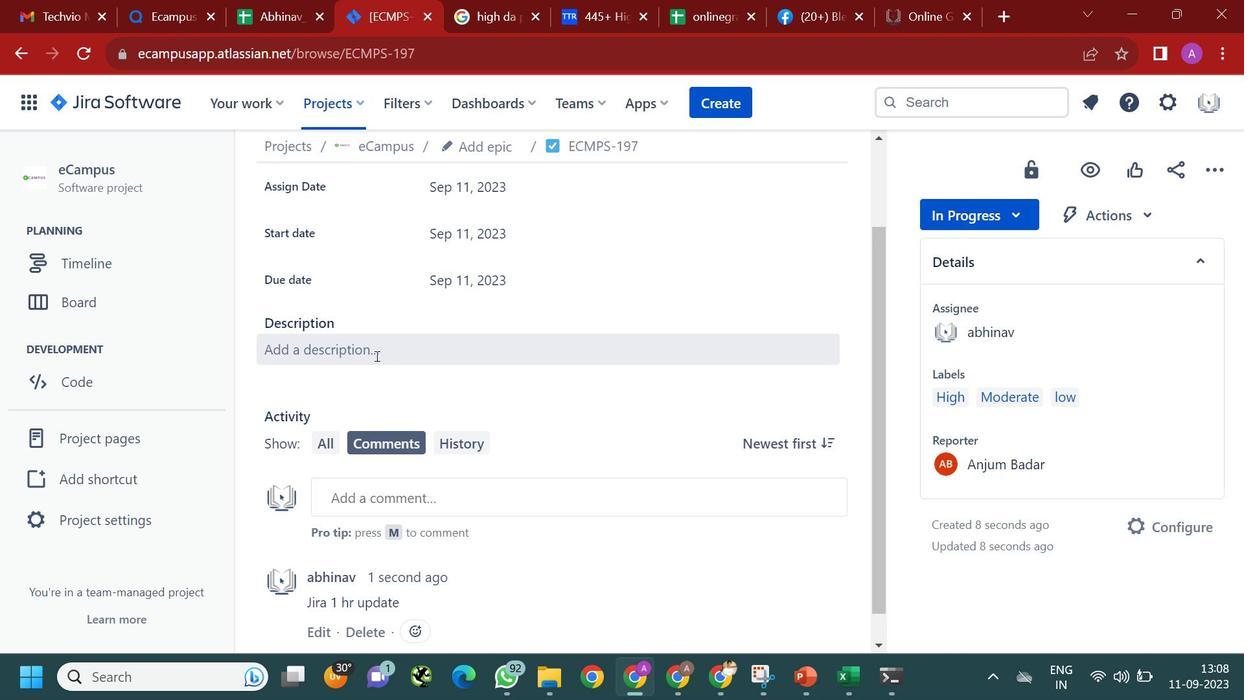 
Action: Mouse scrolled (376, 356) with delta (0, 0)
Screenshot: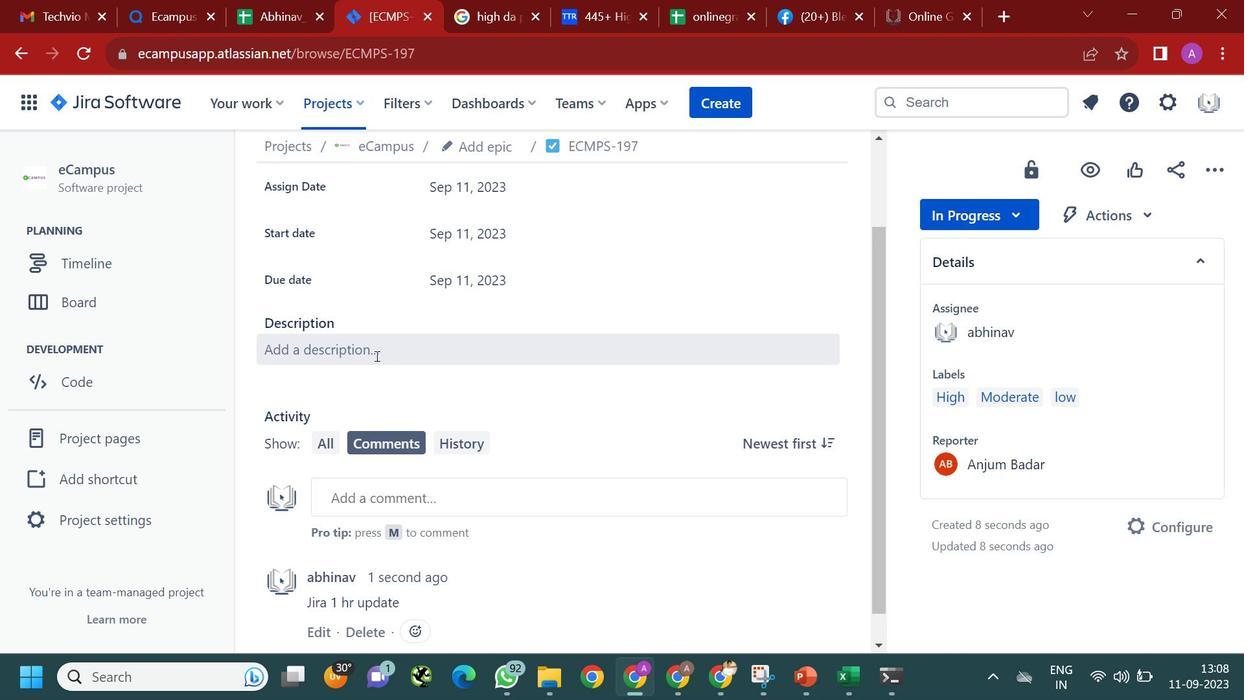 
Action: Mouse scrolled (376, 356) with delta (0, 0)
Screenshot: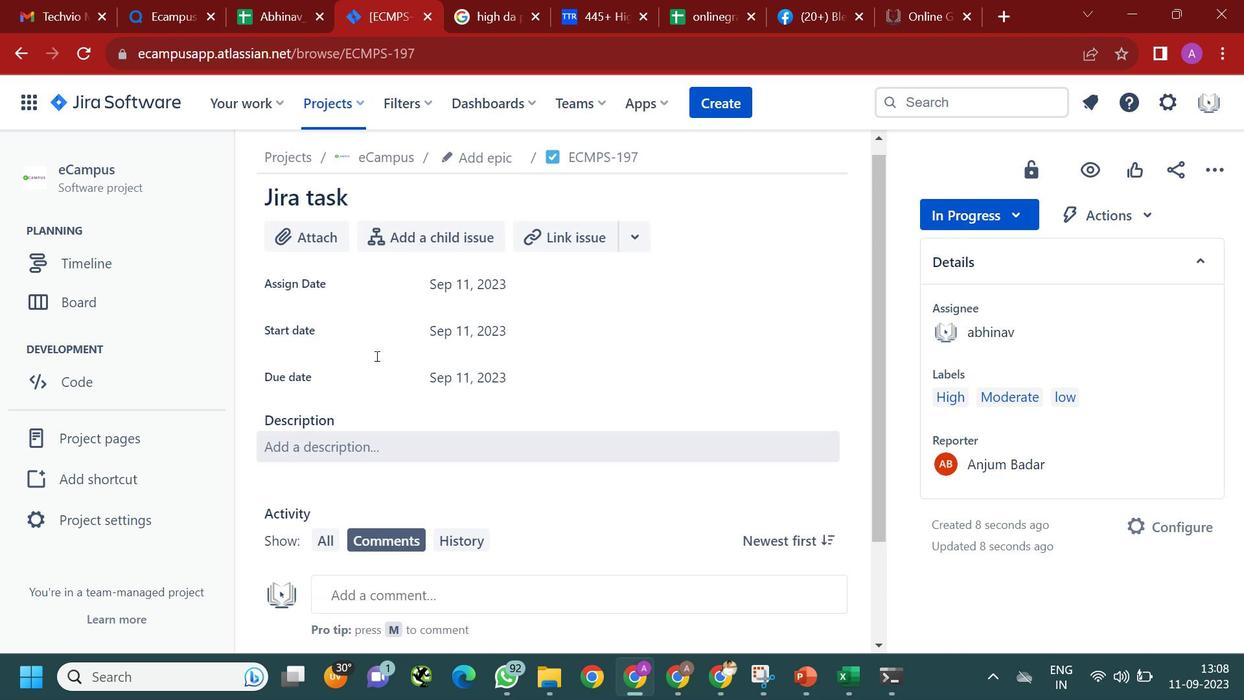 
Action: Mouse moved to (377, 355)
Screenshot: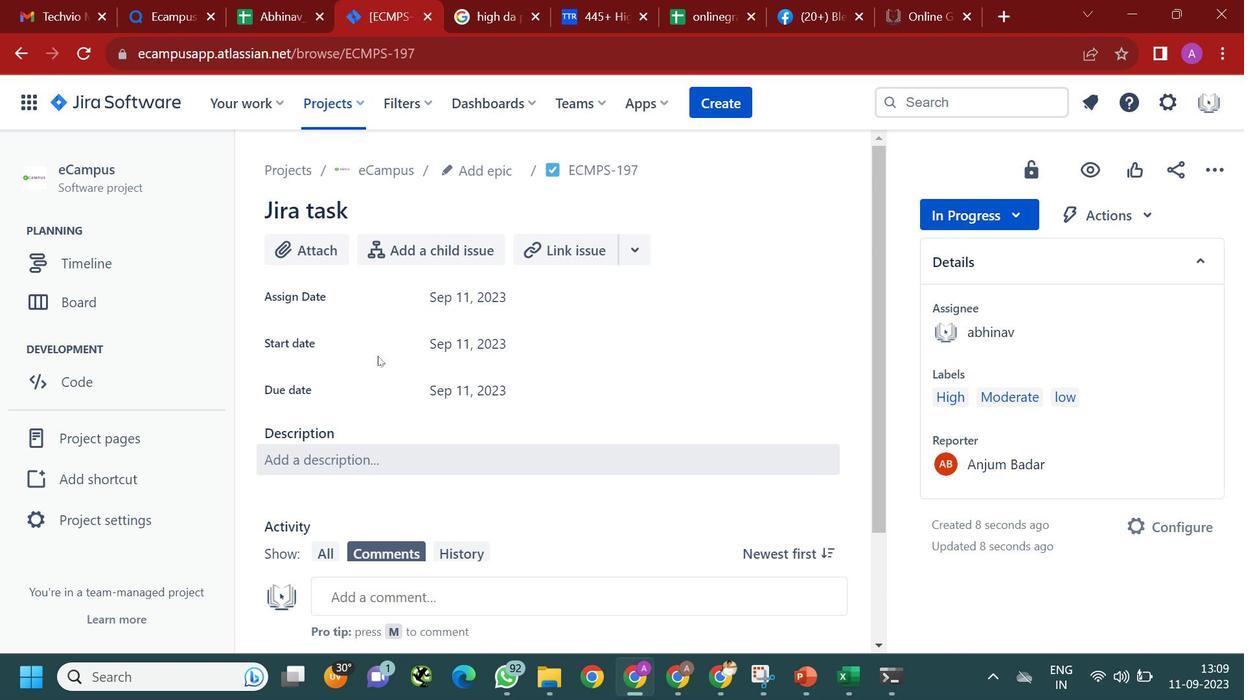 
Action: Mouse scrolled (377, 356) with delta (0, 0)
Screenshot: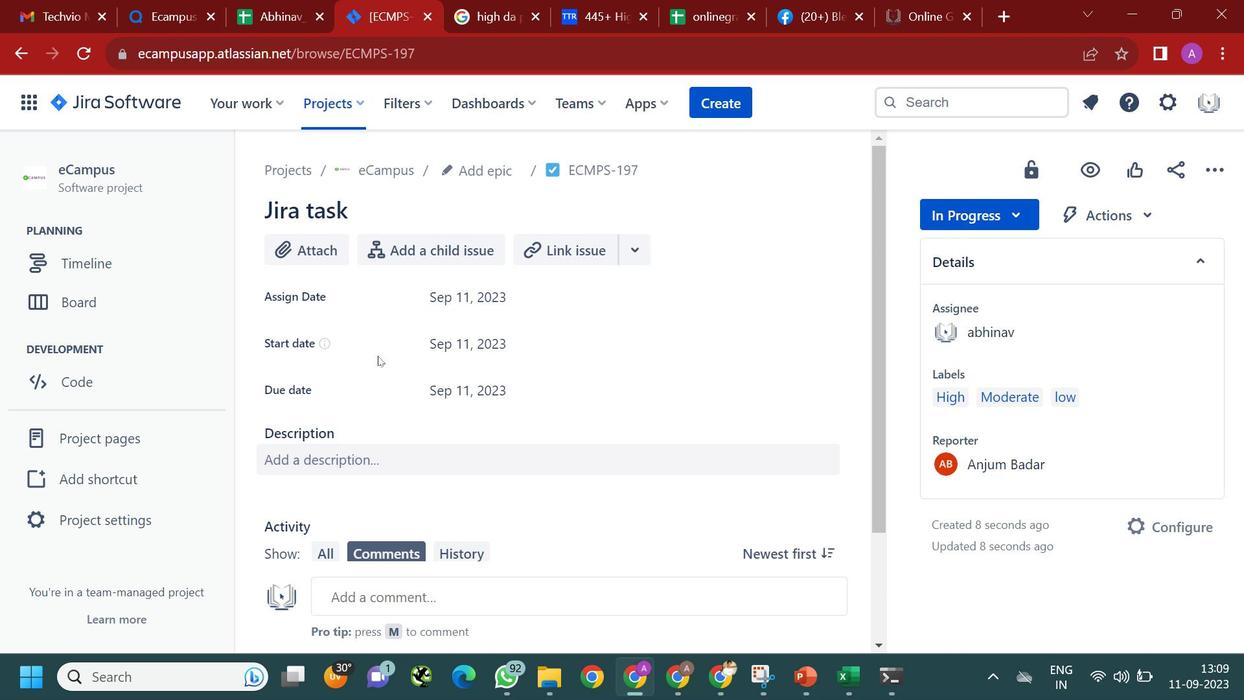 
Action: Mouse scrolled (377, 356) with delta (0, 0)
Screenshot: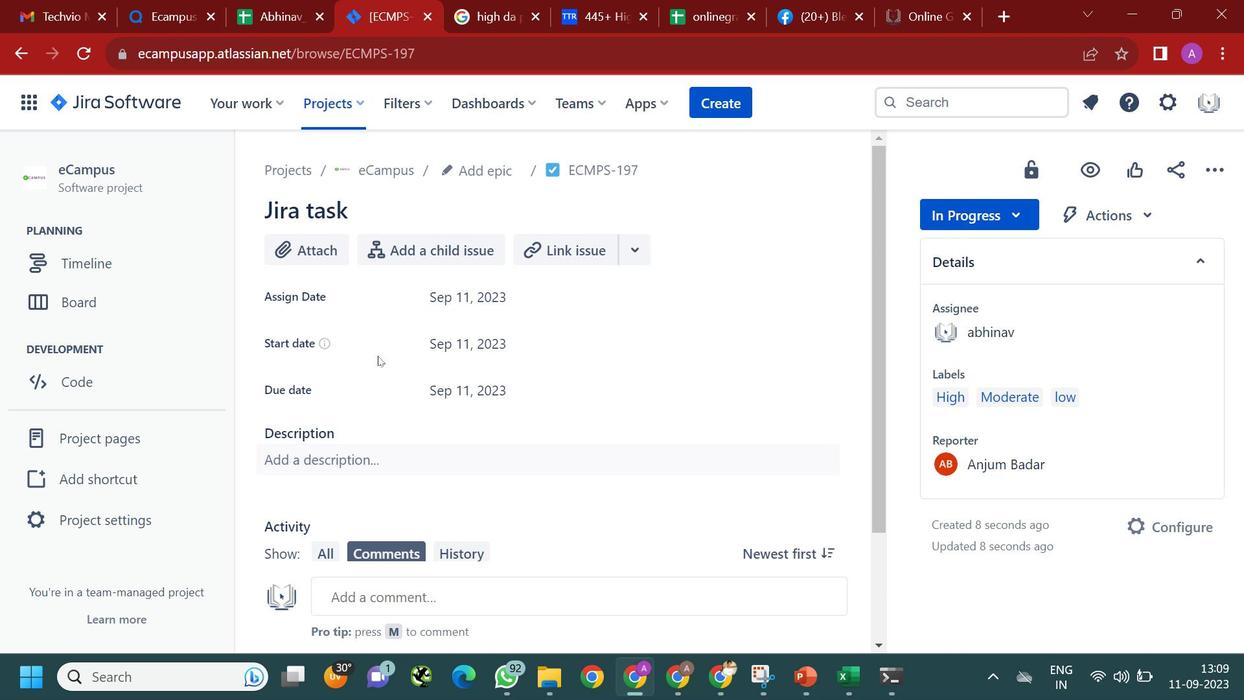 
Action: Mouse scrolled (377, 356) with delta (0, 0)
Screenshot: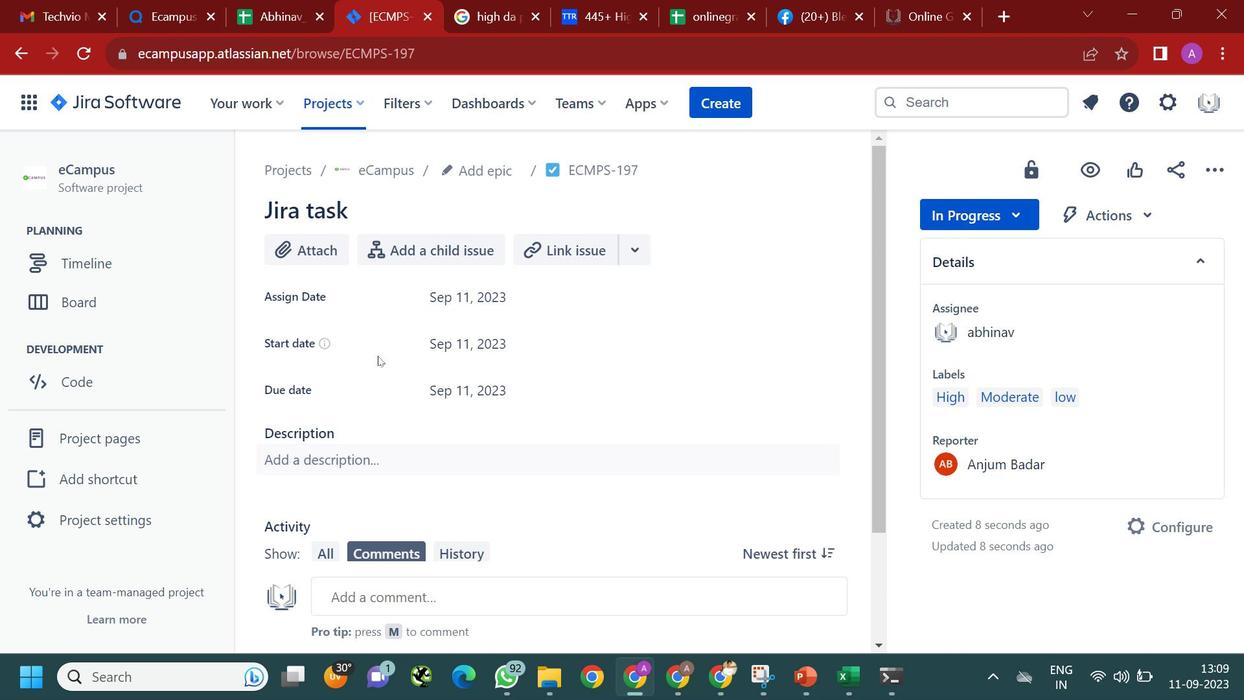 
Action: Mouse moved to (120, 259)
Screenshot: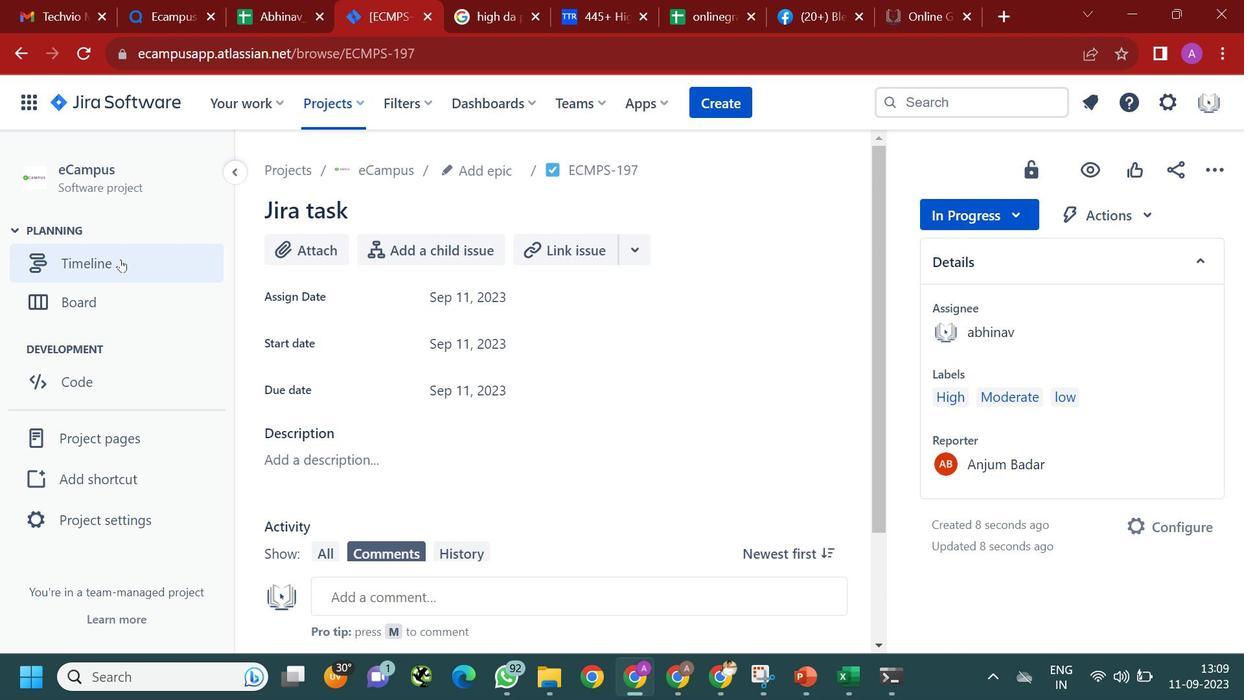 
Action: Mouse pressed left at (120, 259)
Screenshot: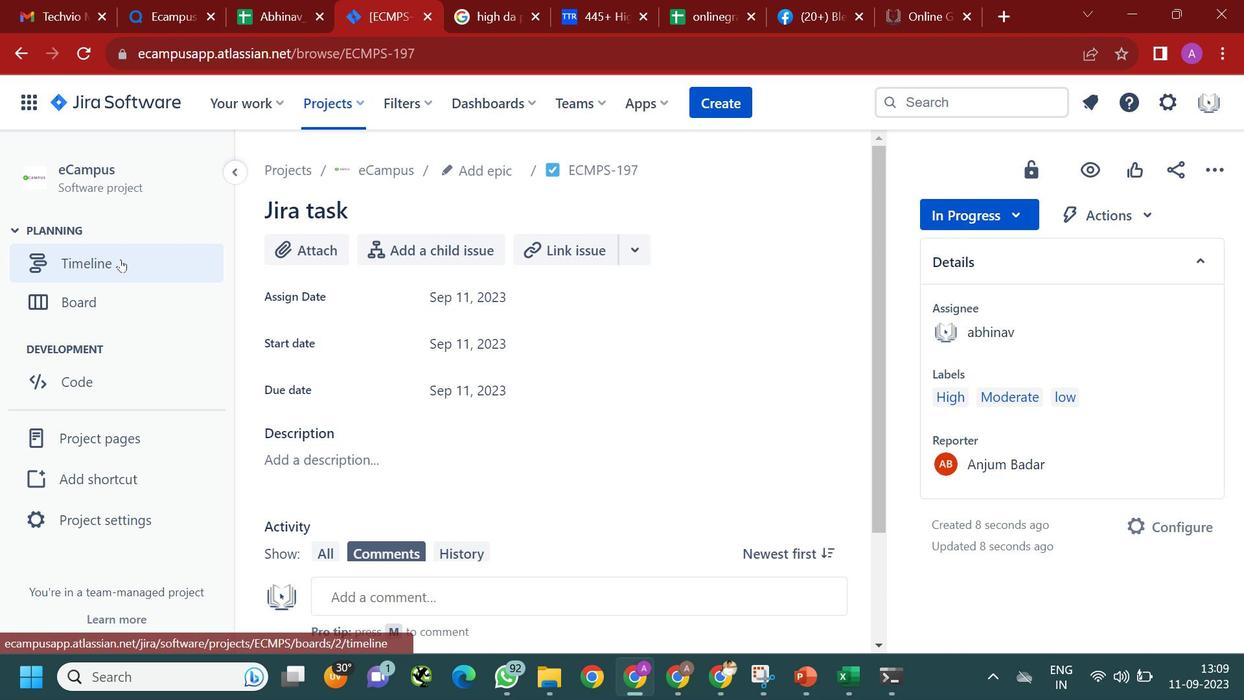 
Action: Mouse moved to (399, 370)
Screenshot: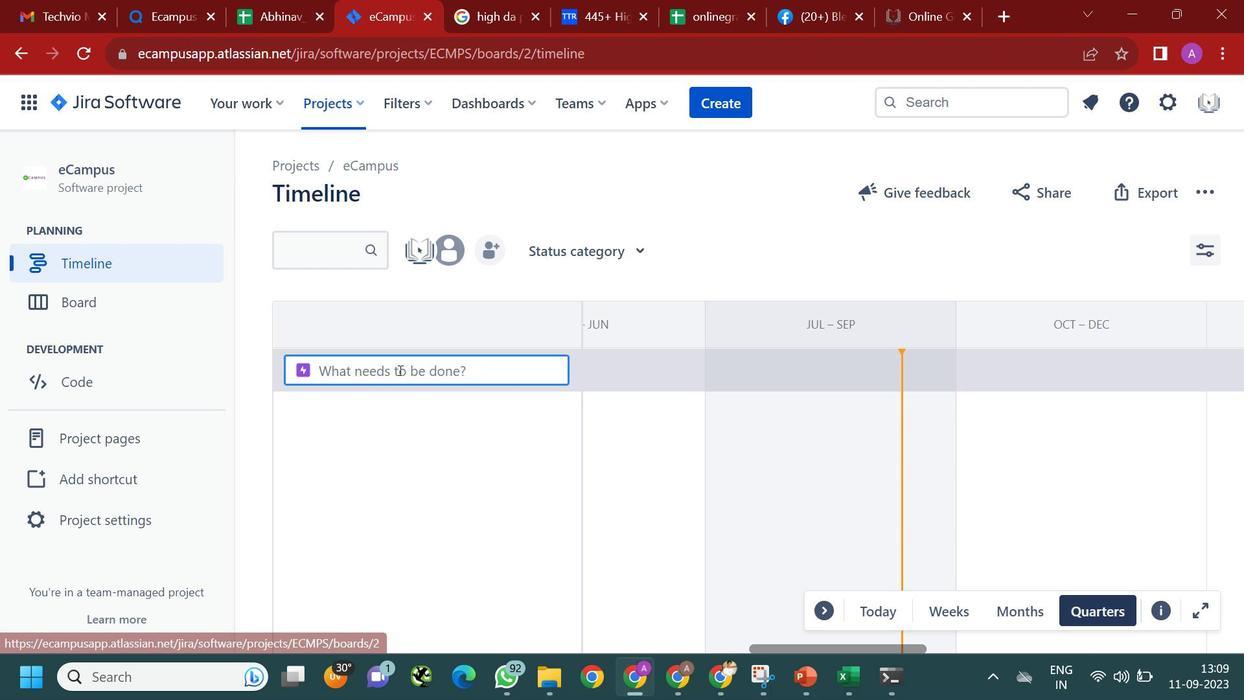 
Action: Mouse scrolled (399, 370) with delta (0, 0)
Screenshot: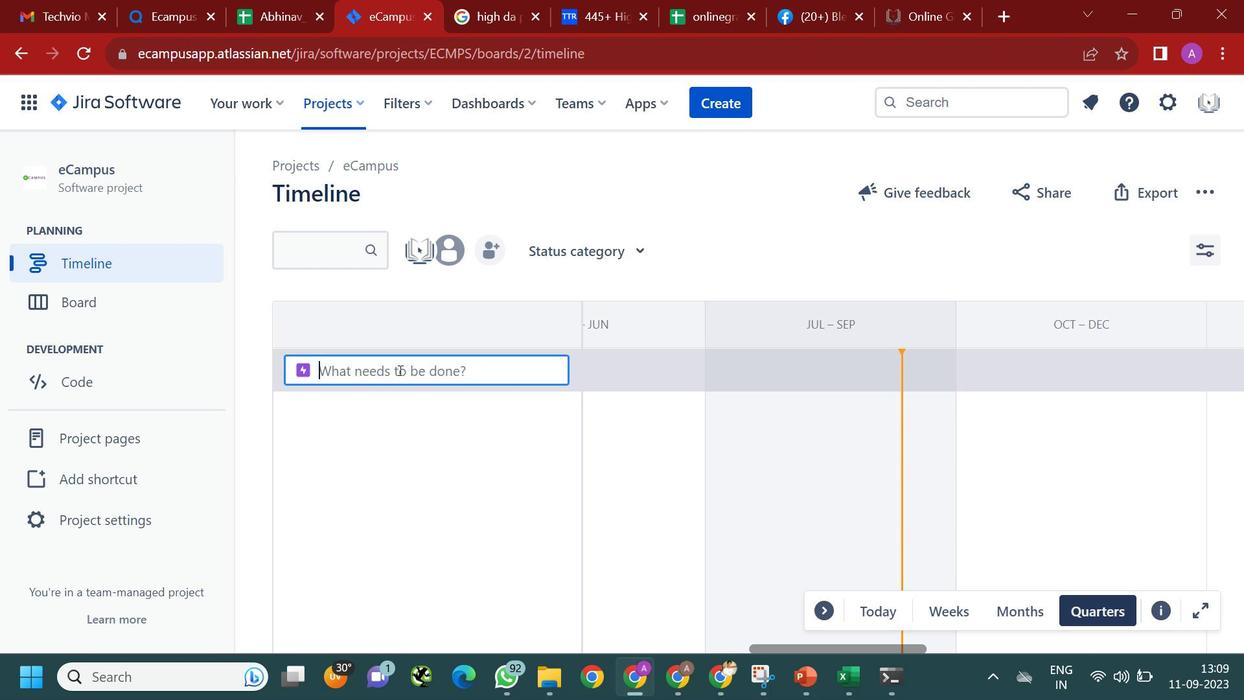 
Action: Mouse moved to (123, 317)
Screenshot: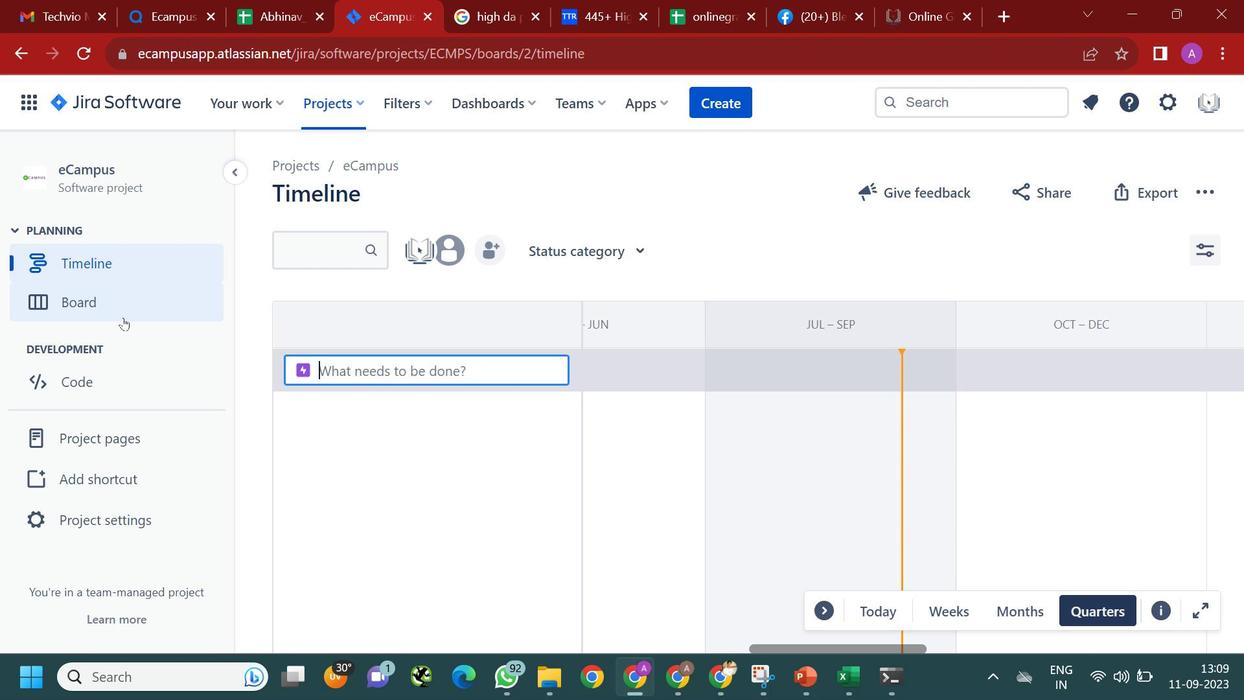 
Action: Mouse pressed left at (123, 317)
Screenshot: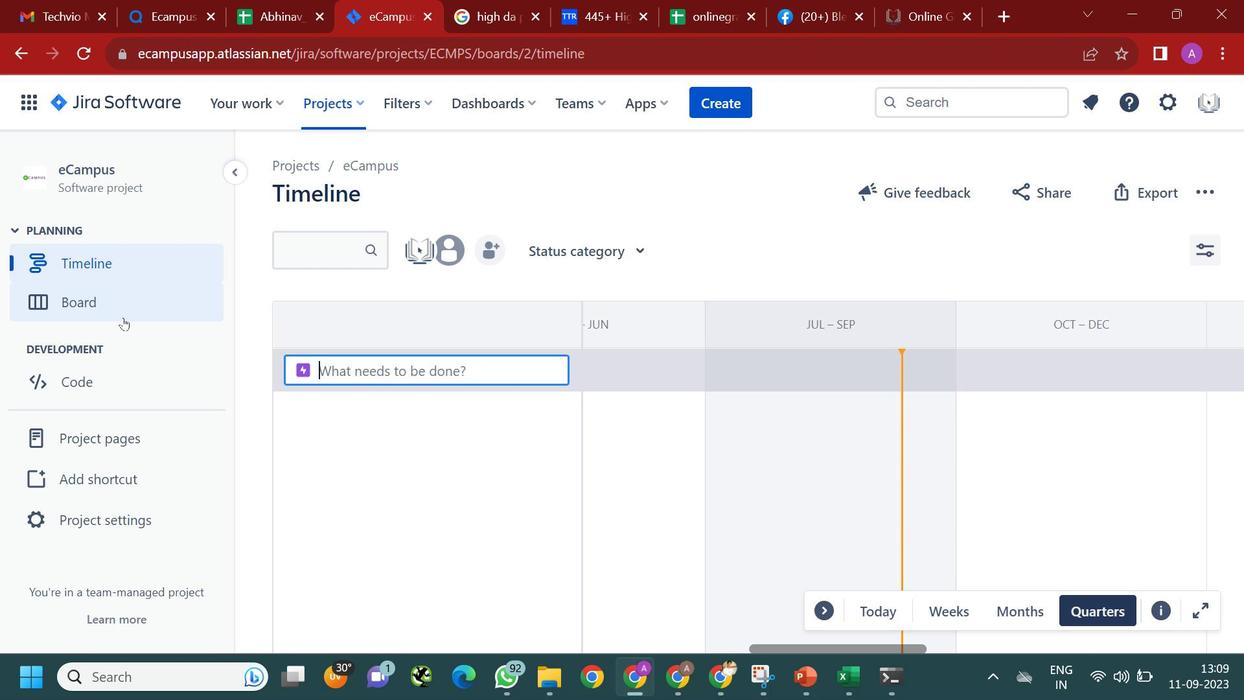 
Action: Mouse moved to (770, 326)
Screenshot: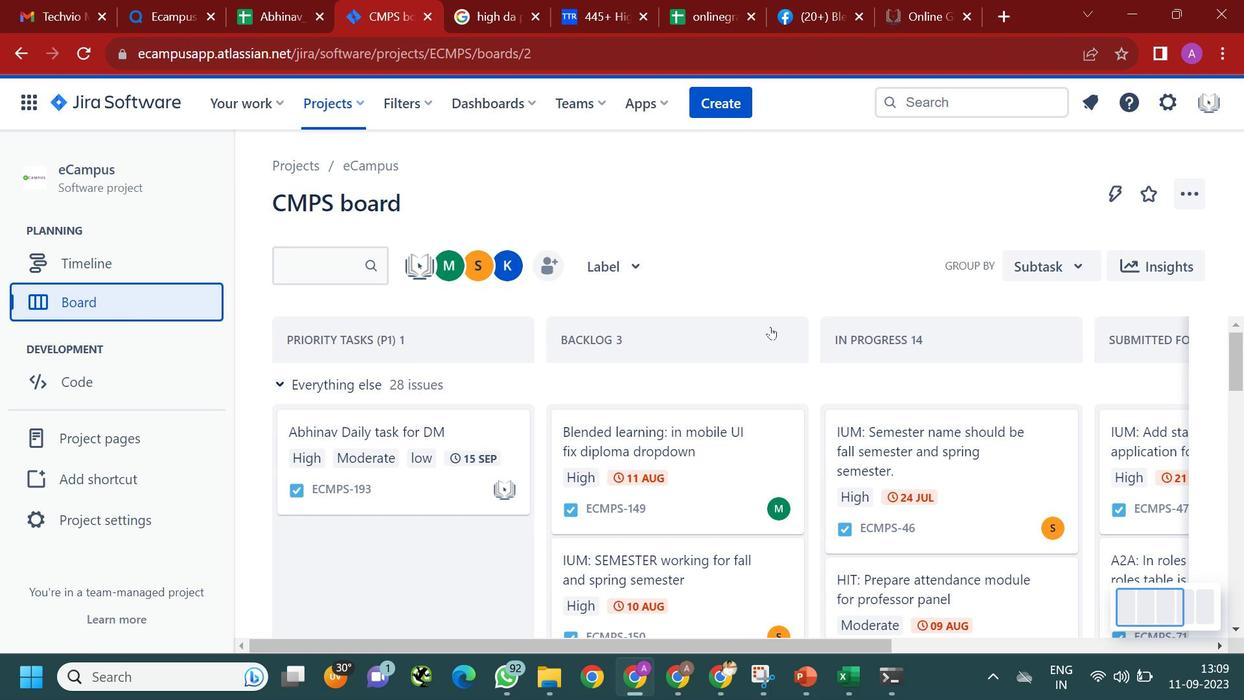 
Action: Mouse scrolled (770, 326) with delta (0, 0)
Screenshot: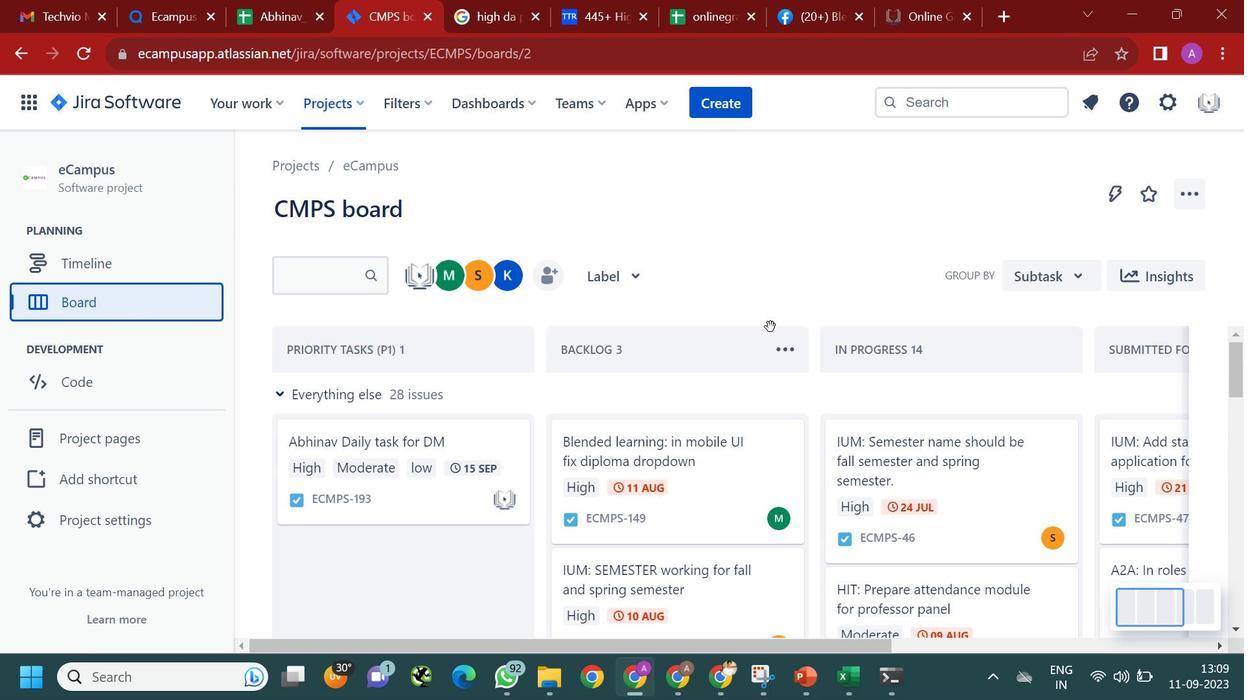 
Action: Mouse scrolled (770, 327) with delta (0, 0)
Screenshot: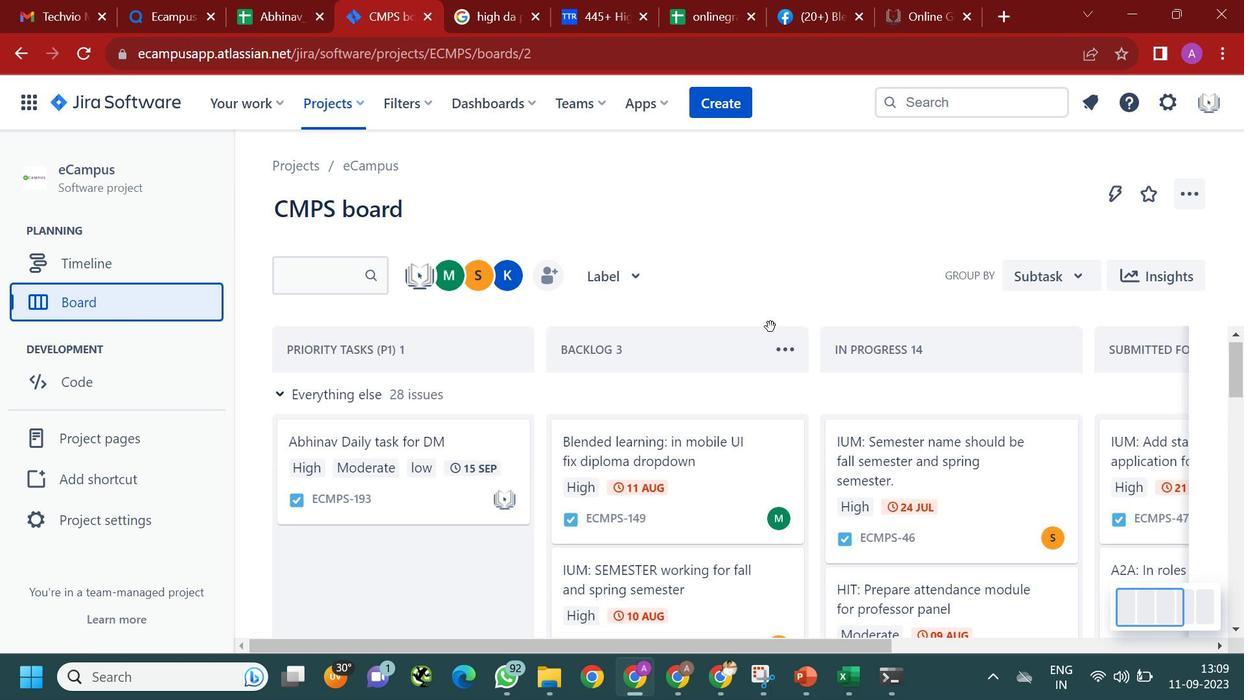 
Action: Mouse moved to (792, 350)
Screenshot: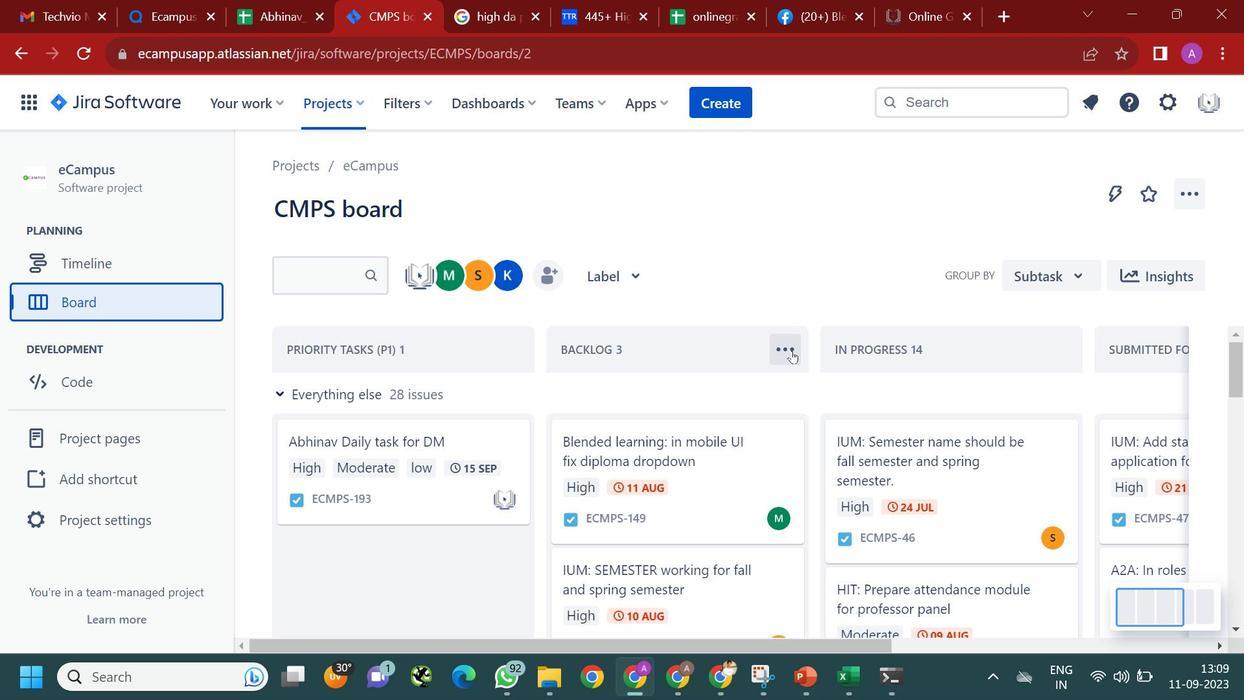 
Action: Mouse pressed left at (792, 350)
Screenshot: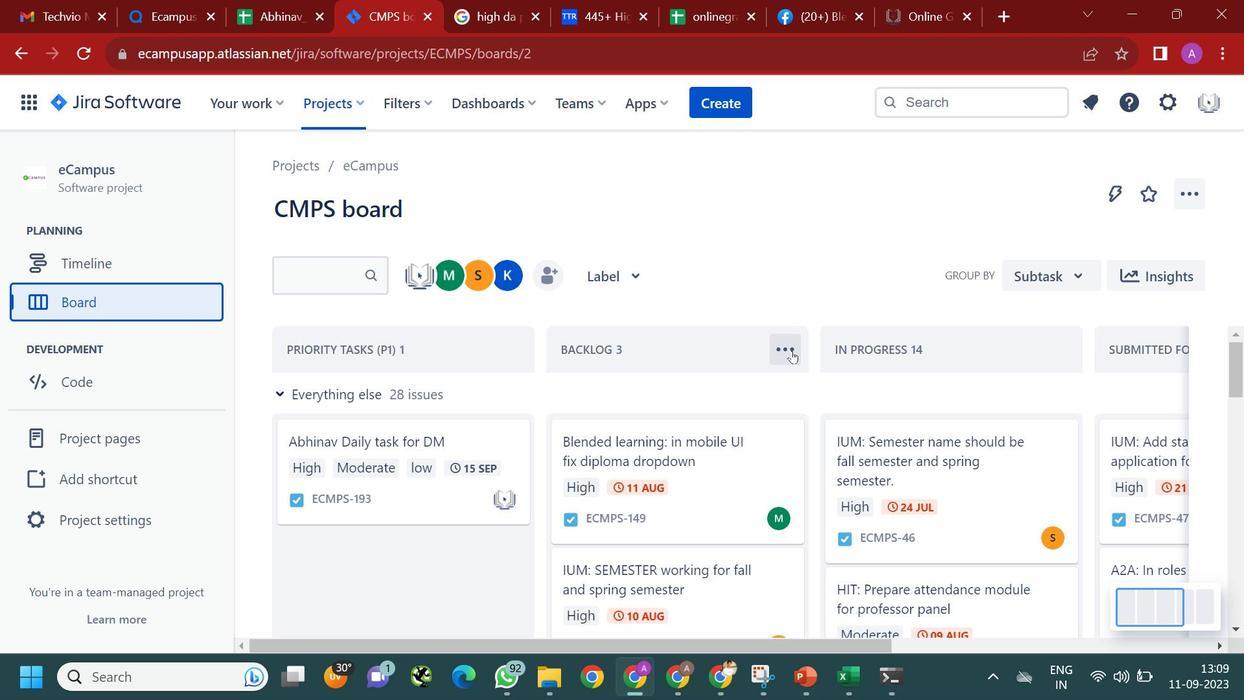 
Action: Mouse moved to (793, 393)
Screenshot: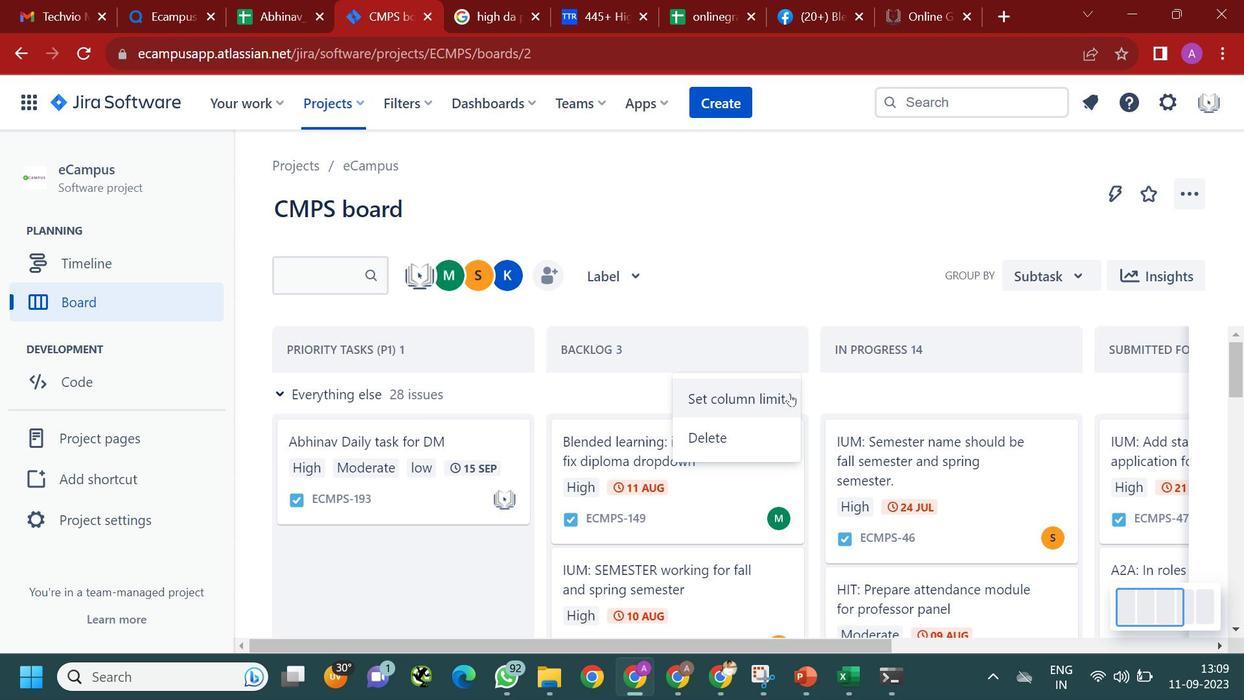 
Action: Mouse scrolled (793, 392) with delta (0, 0)
Screenshot: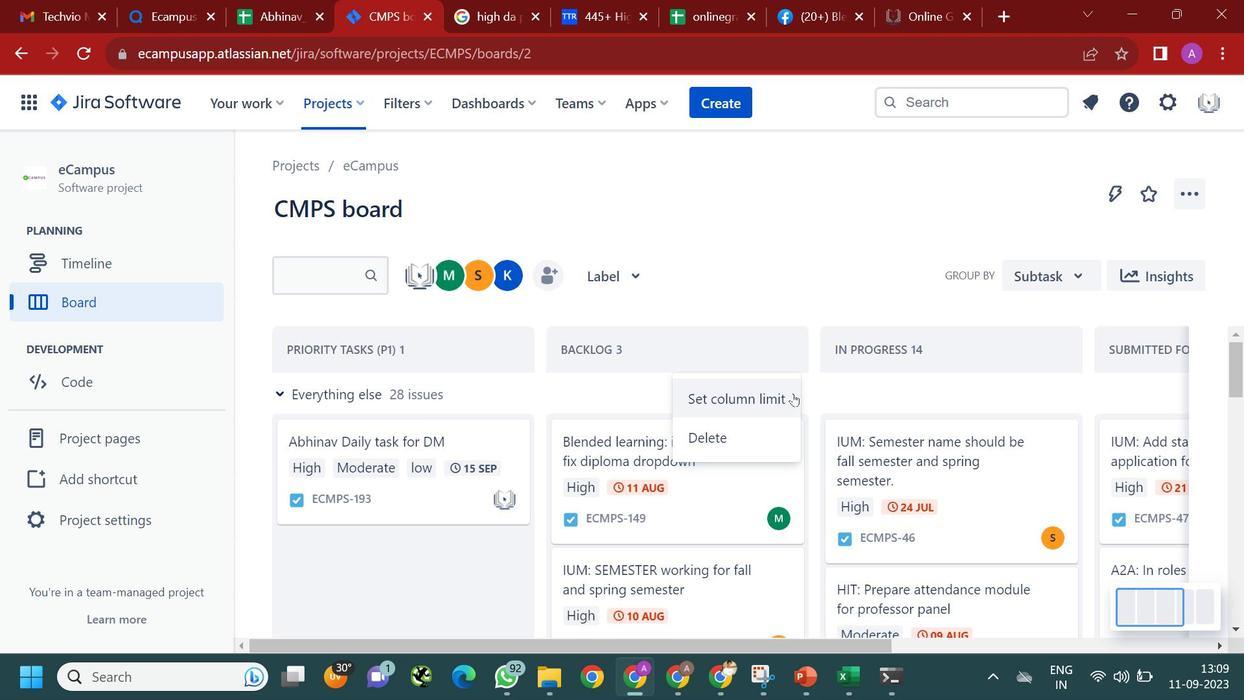 
Action: Mouse moved to (1143, 602)
Screenshot: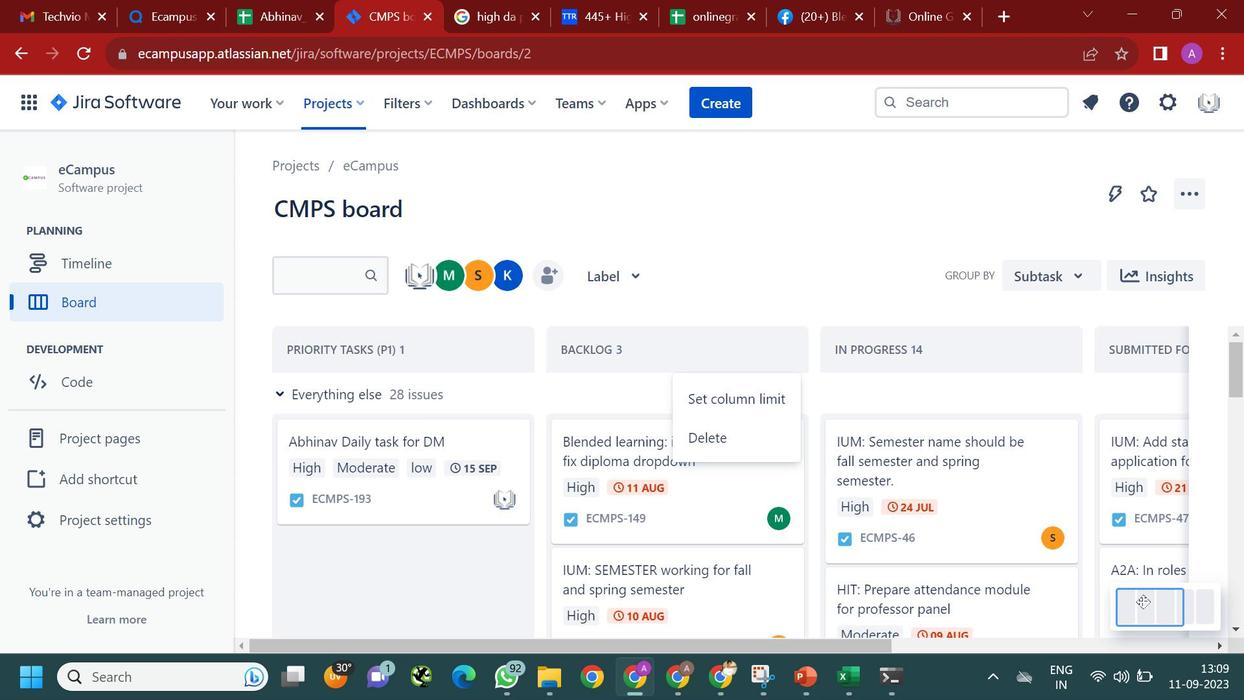 
Action: Mouse pressed left at (1143, 602)
Screenshot: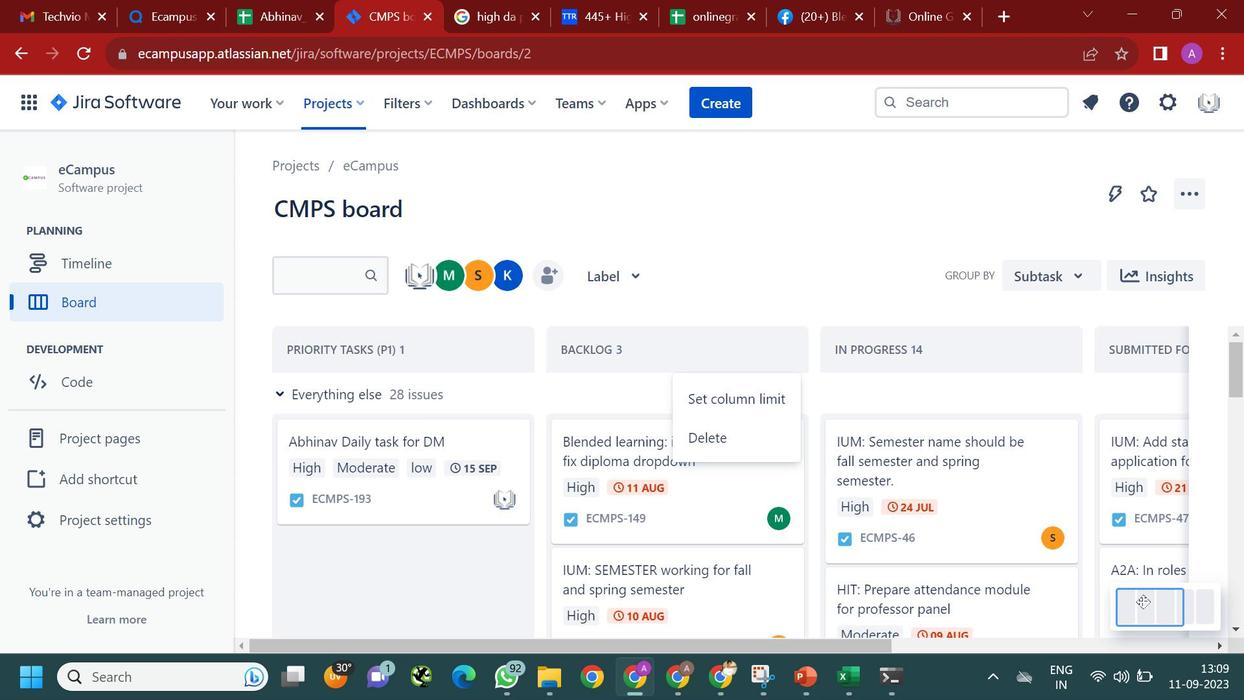 
Action: Mouse moved to (862, 361)
Screenshot: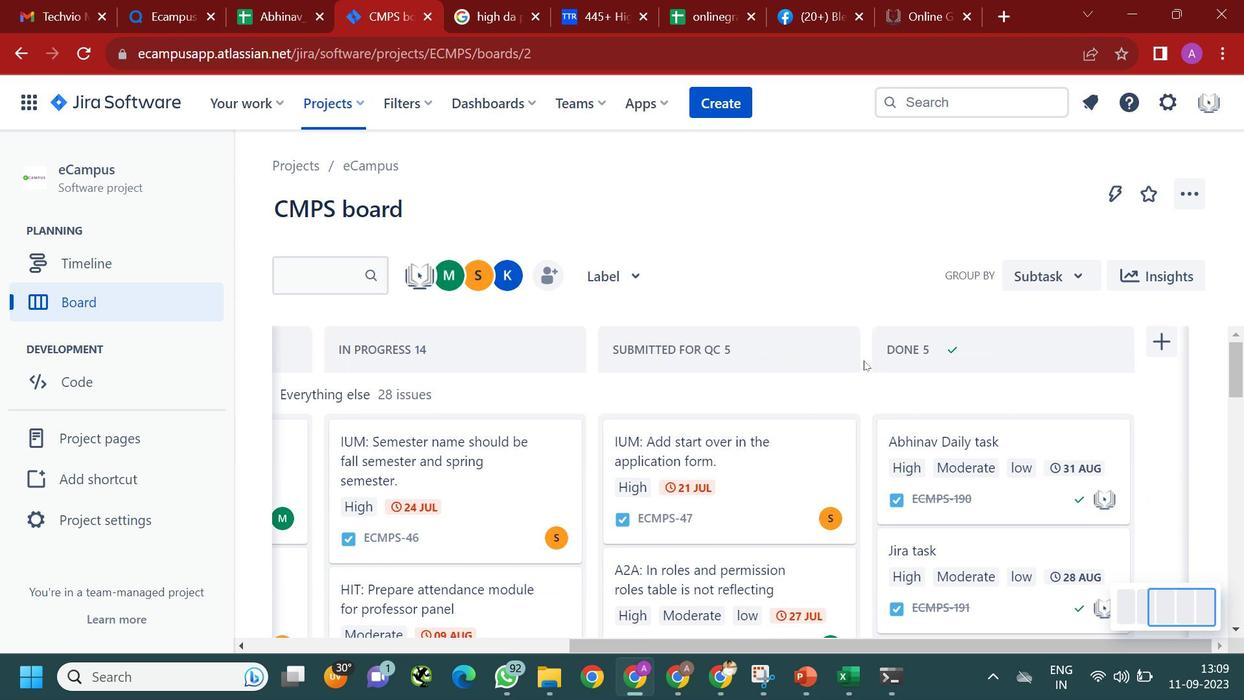 
Action: Mouse scrolled (862, 360) with delta (0, 0)
Screenshot: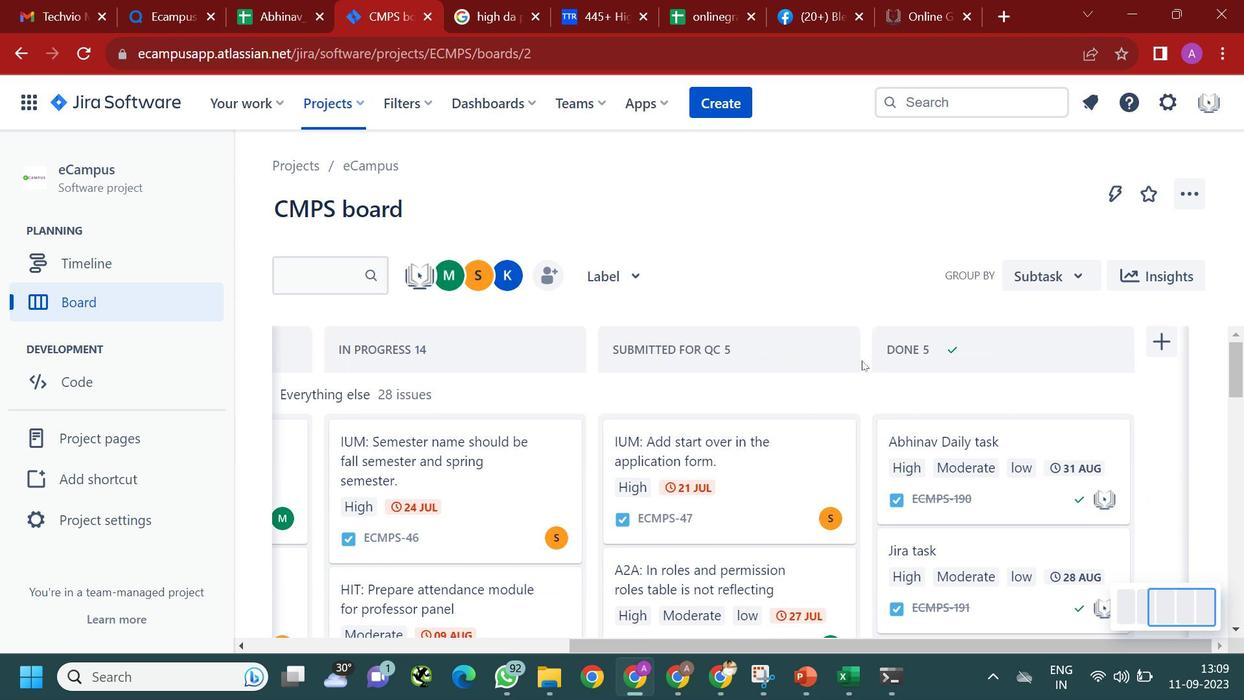 
Action: Mouse scrolled (862, 360) with delta (0, 0)
Screenshot: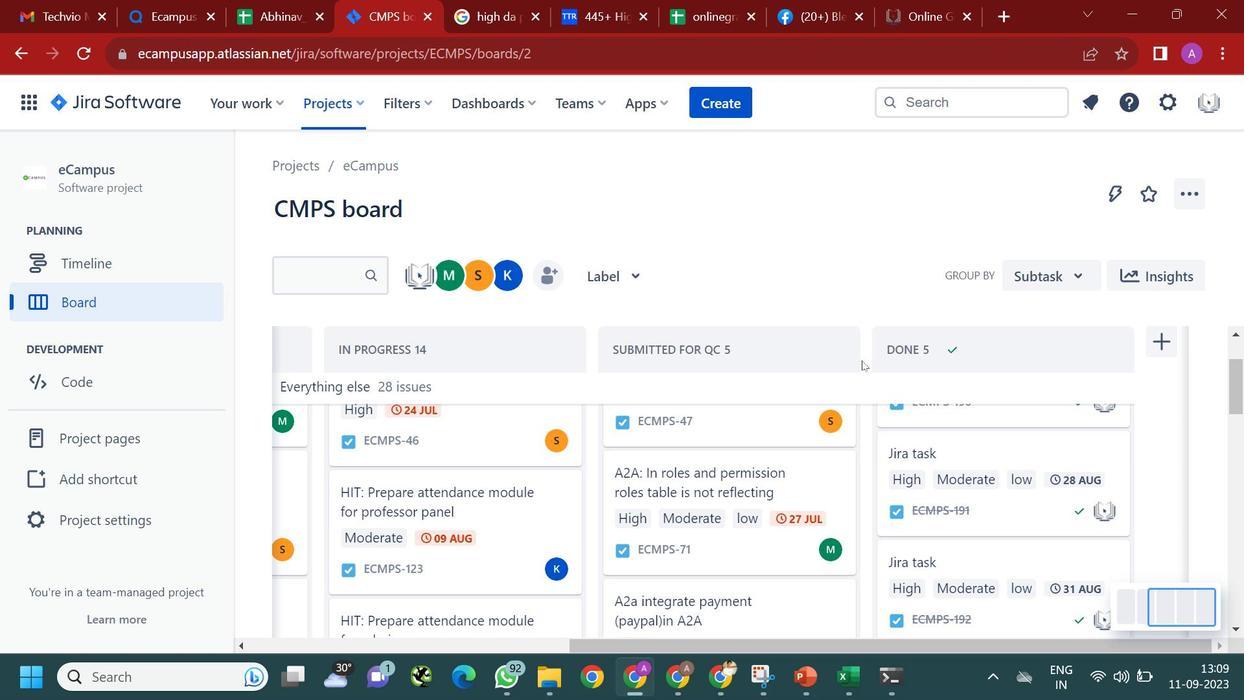 
Action: Mouse scrolled (862, 360) with delta (0, 0)
Screenshot: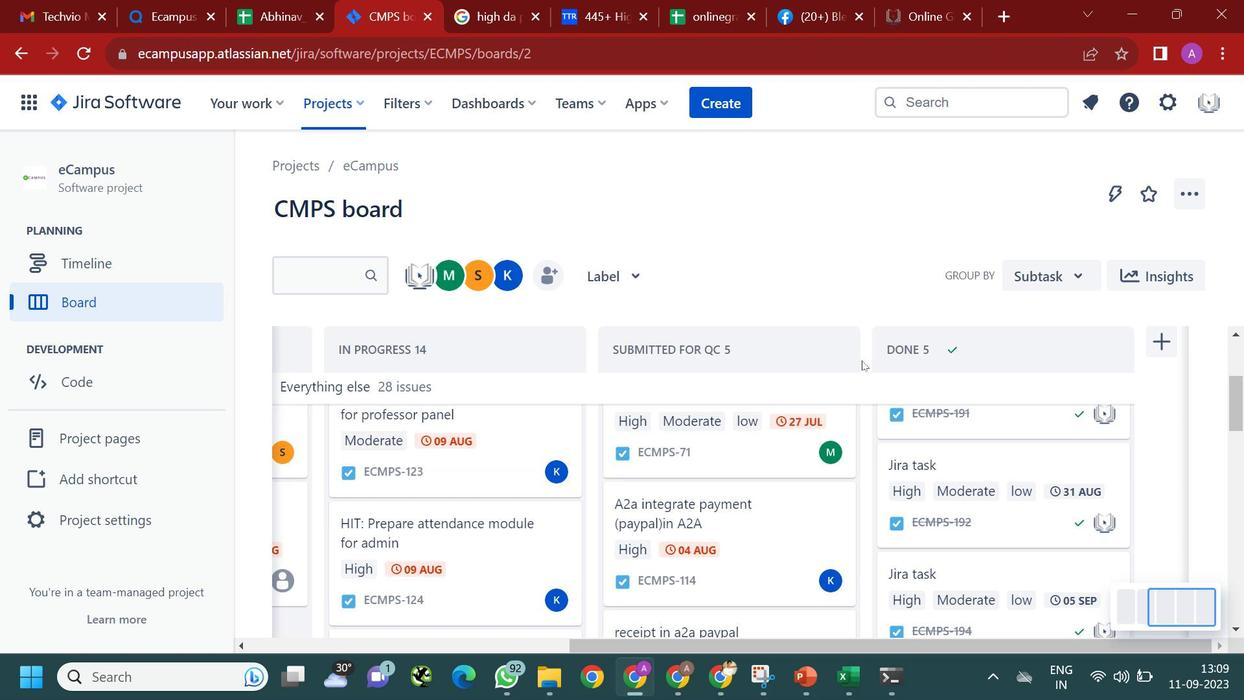 
Action: Mouse moved to (787, 432)
Screenshot: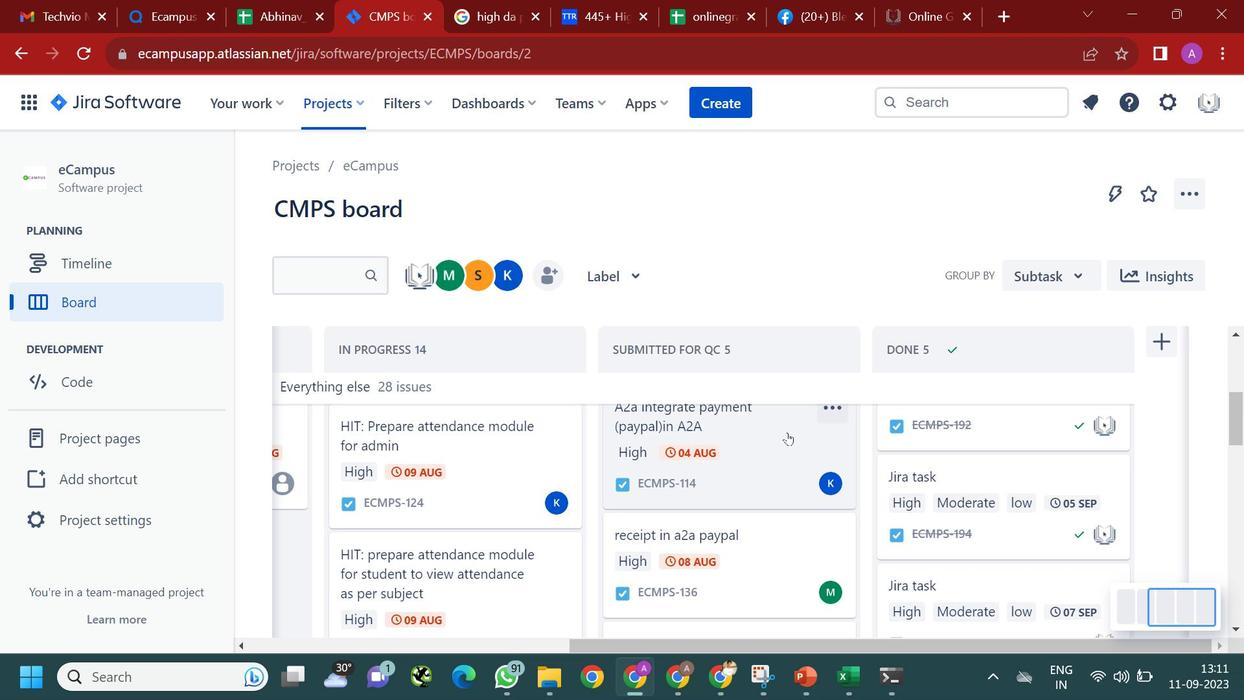 
Action: Mouse scrolled (787, 432) with delta (0, 0)
Screenshot: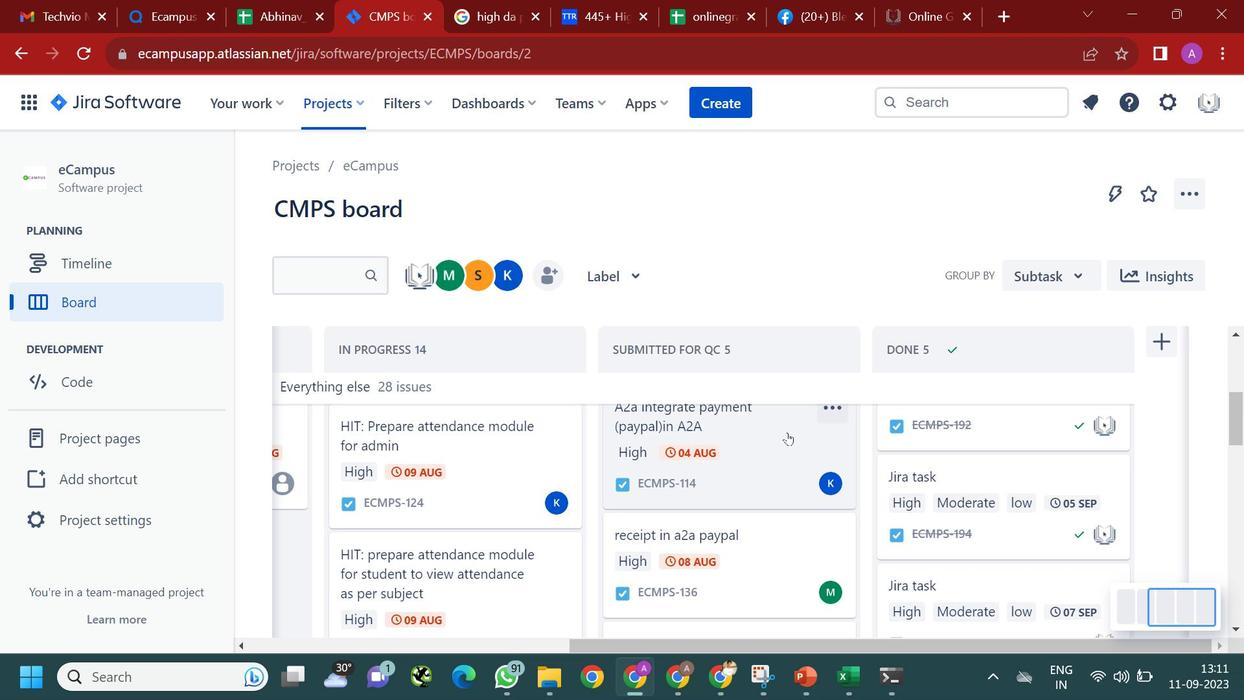 
Action: Mouse scrolled (787, 432) with delta (0, 0)
Screenshot: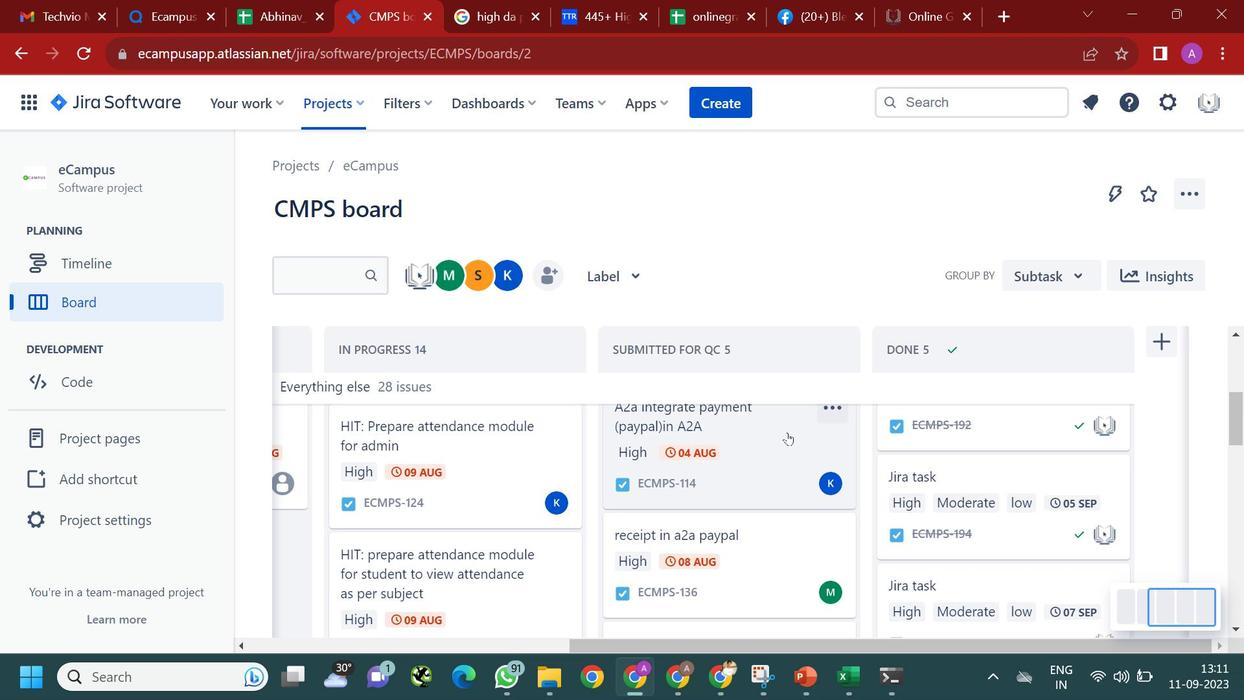 
Action: Mouse scrolled (787, 432) with delta (0, 0)
Screenshot: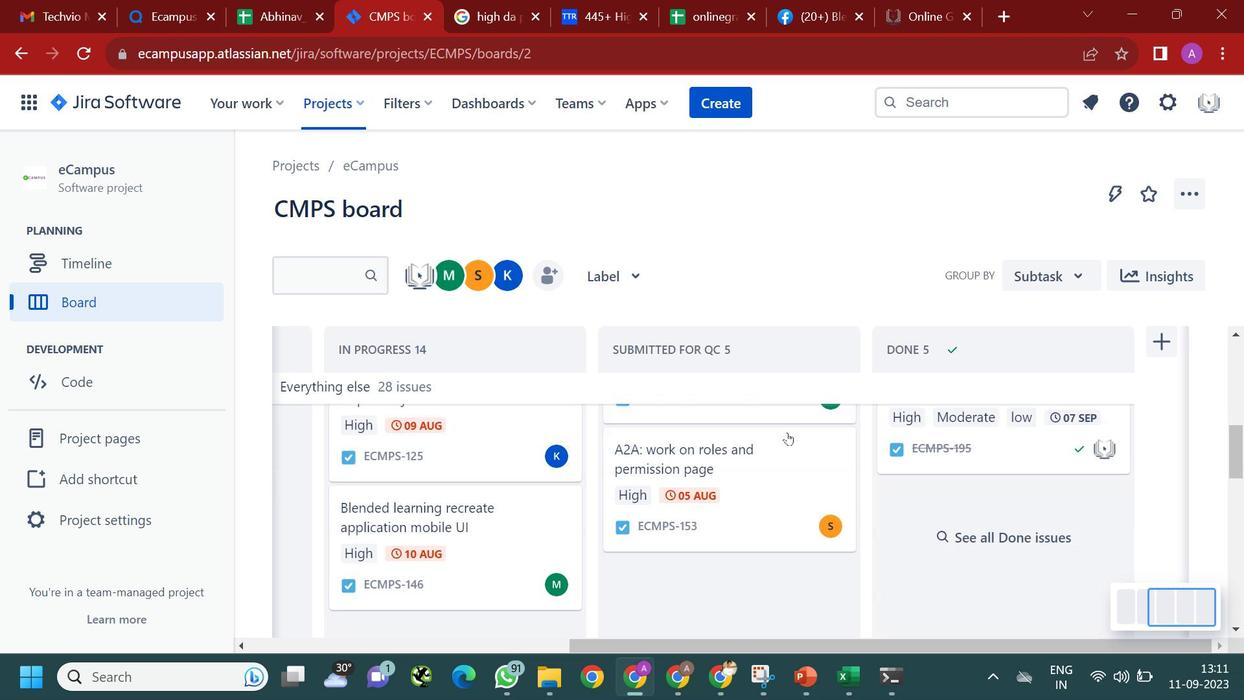 
Action: Mouse scrolled (787, 432) with delta (0, 0)
Screenshot: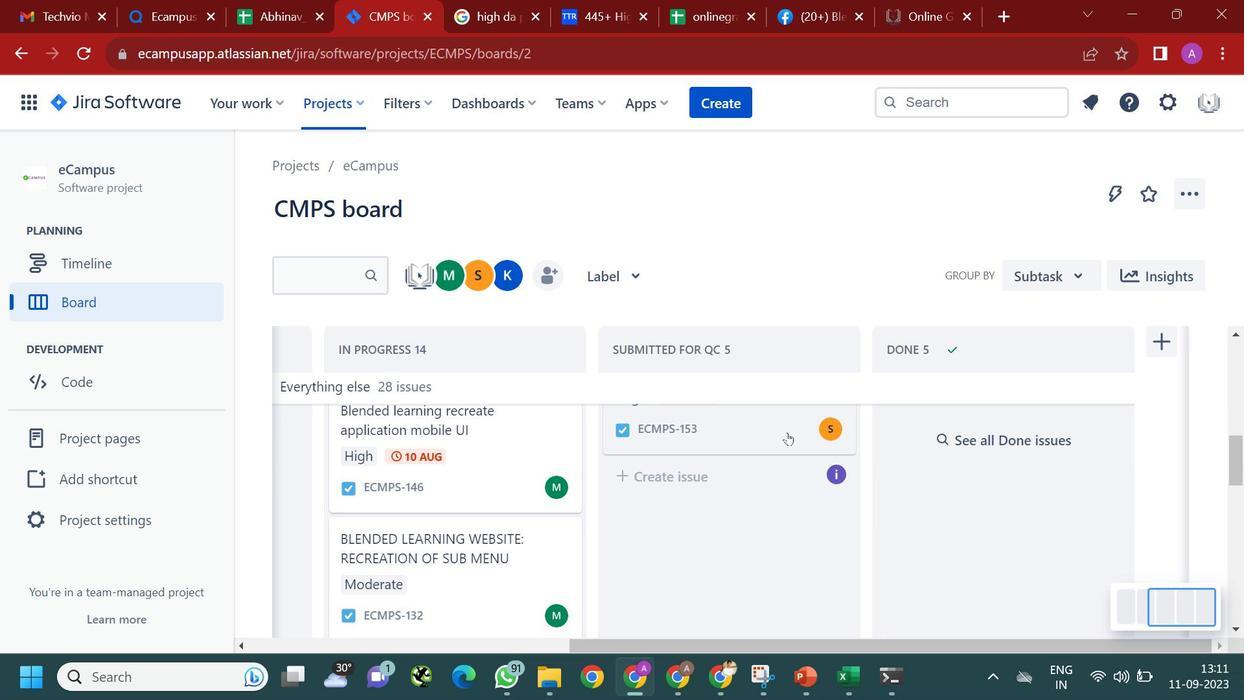 
Action: Mouse scrolled (787, 432) with delta (0, 0)
Screenshot: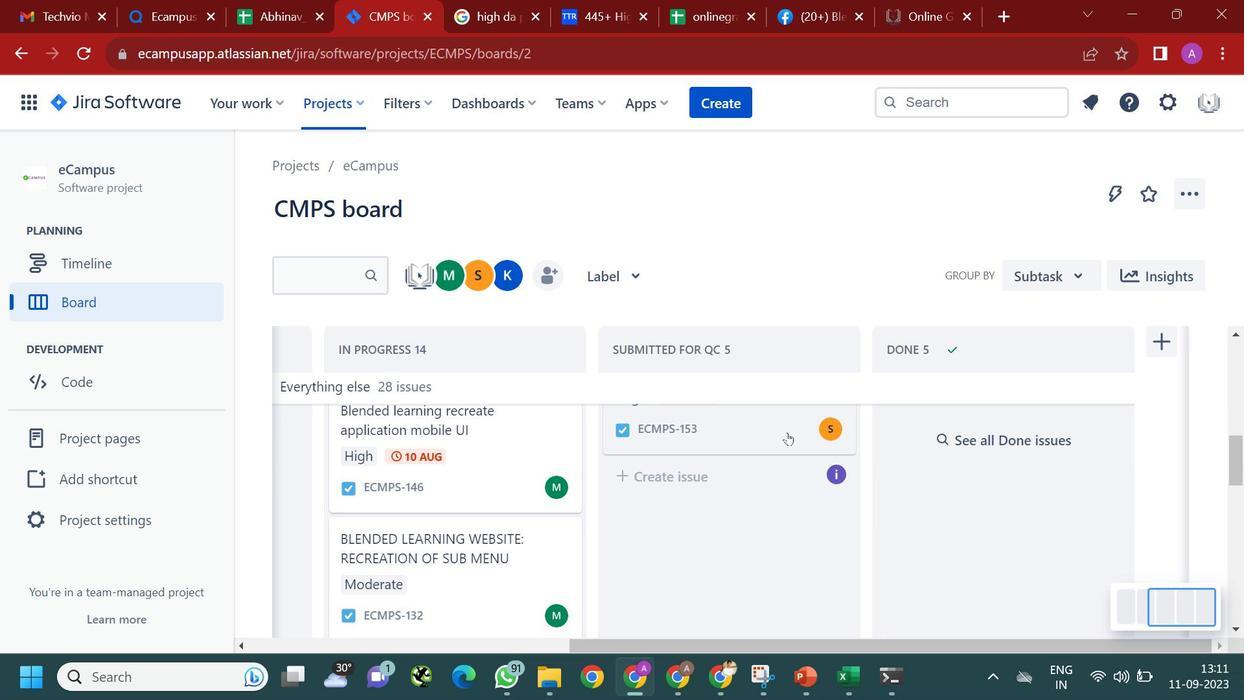 
Action: Mouse moved to (422, 521)
Screenshot: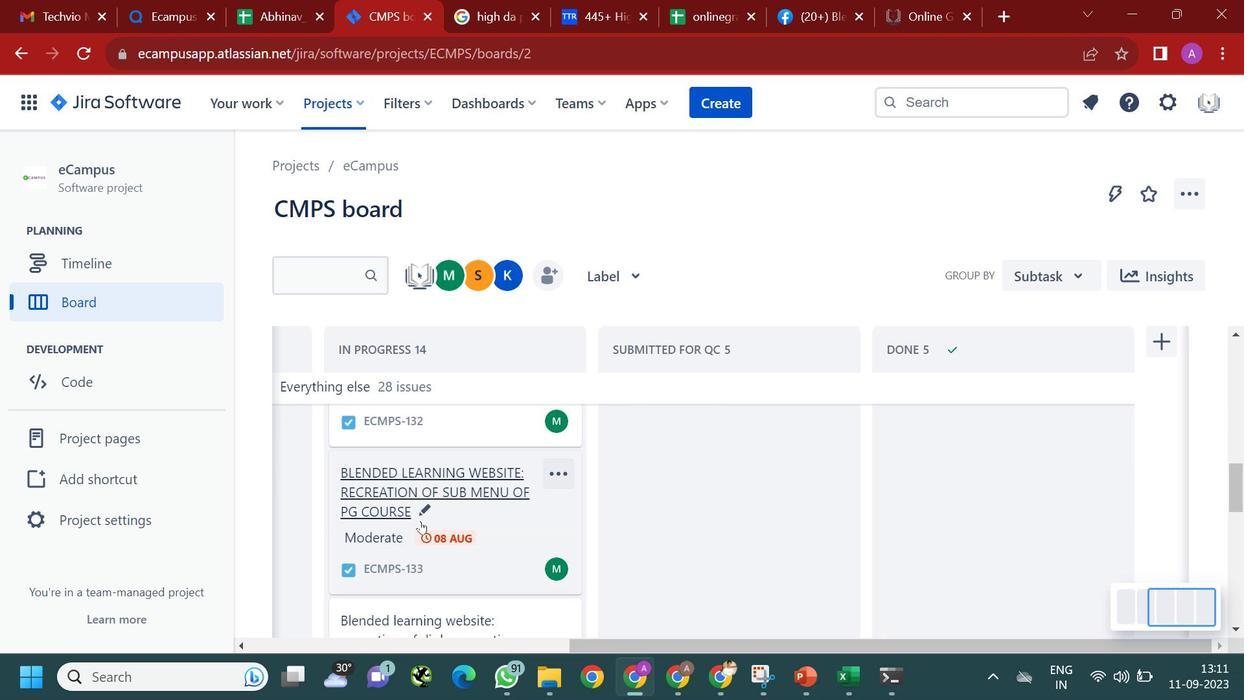 
Action: Mouse scrolled (422, 521) with delta (0, 0)
Screenshot: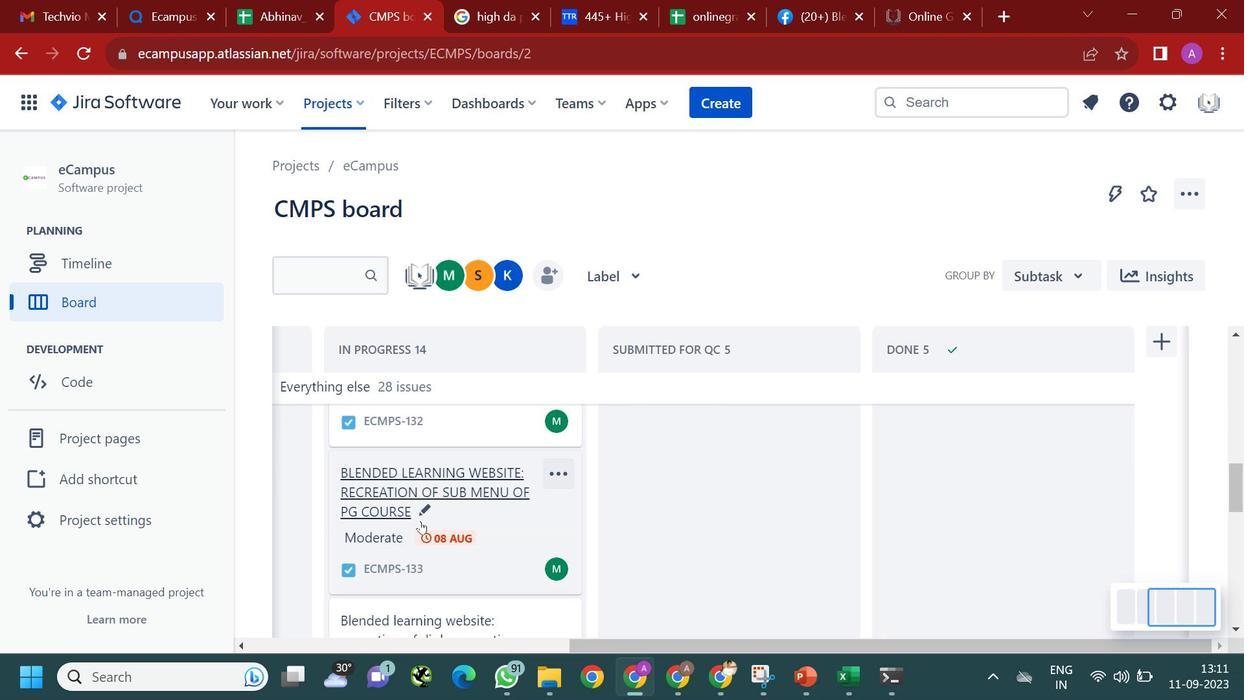 
Action: Mouse moved to (424, 523)
Screenshot: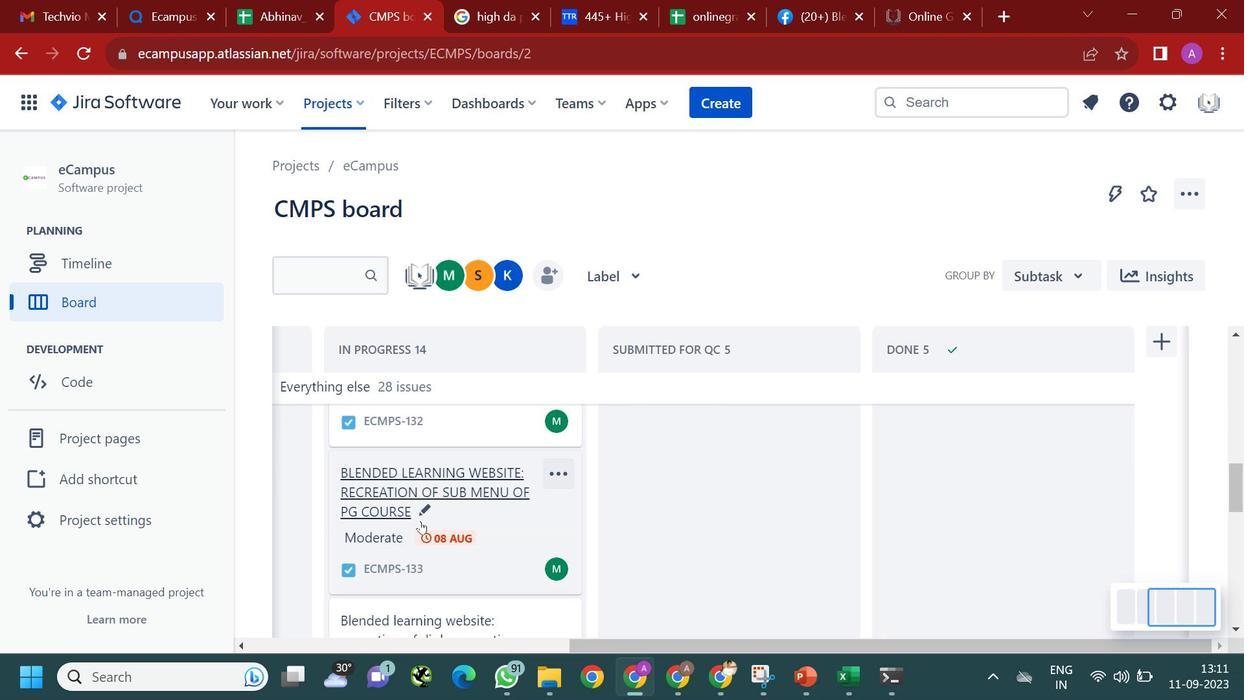 
Action: Mouse scrolled (424, 522) with delta (0, 0)
Screenshot: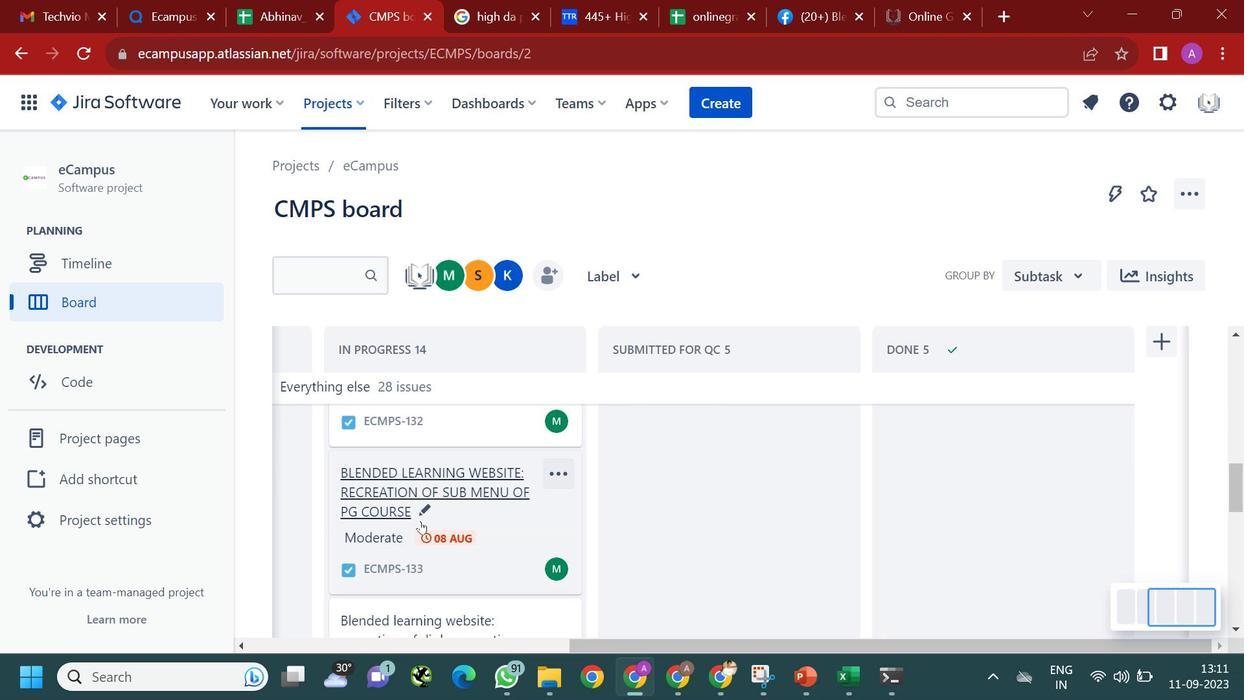
Action: Mouse moved to (426, 523)
Screenshot: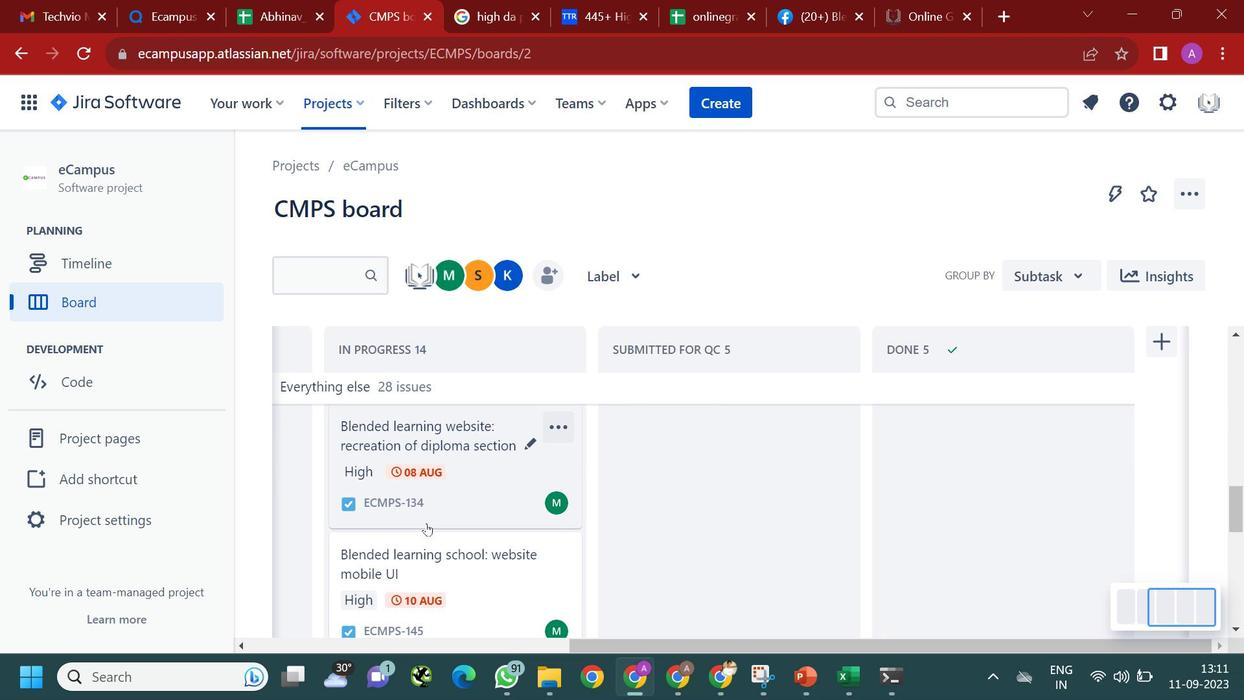 
Action: Mouse scrolled (426, 522) with delta (0, 0)
Screenshot: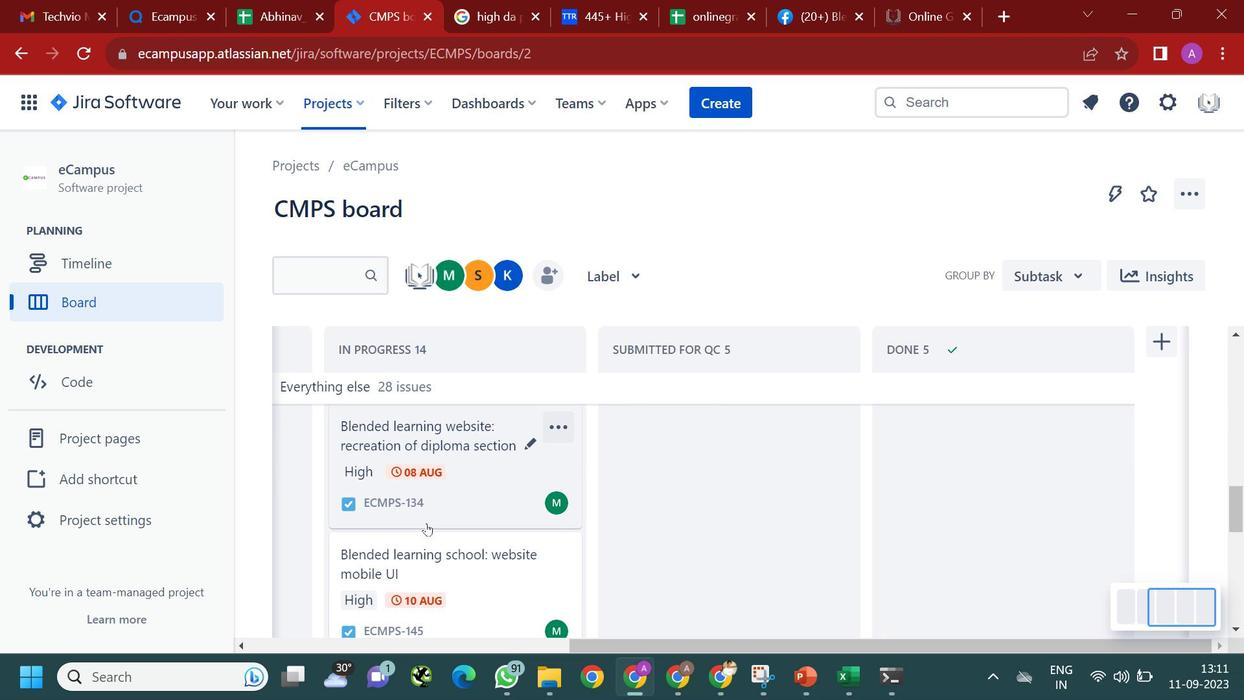 
Action: Mouse scrolled (426, 522) with delta (0, 0)
Screenshot: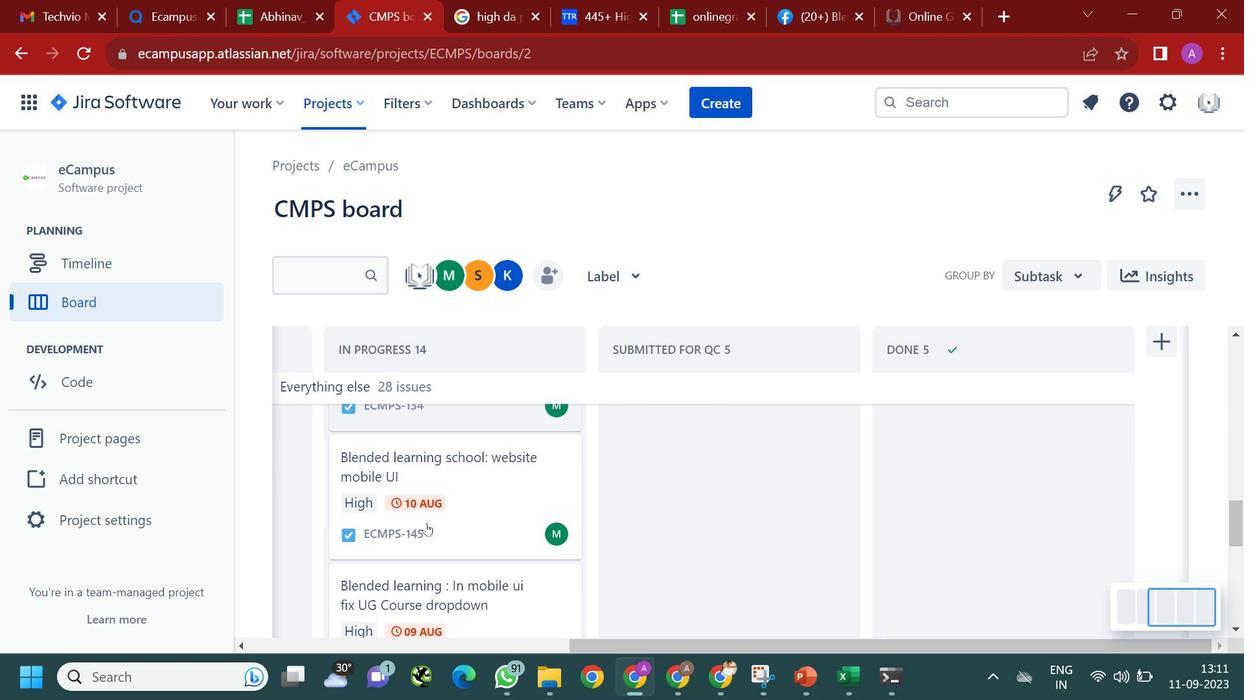 
Action: Mouse moved to (432, 519)
Screenshot: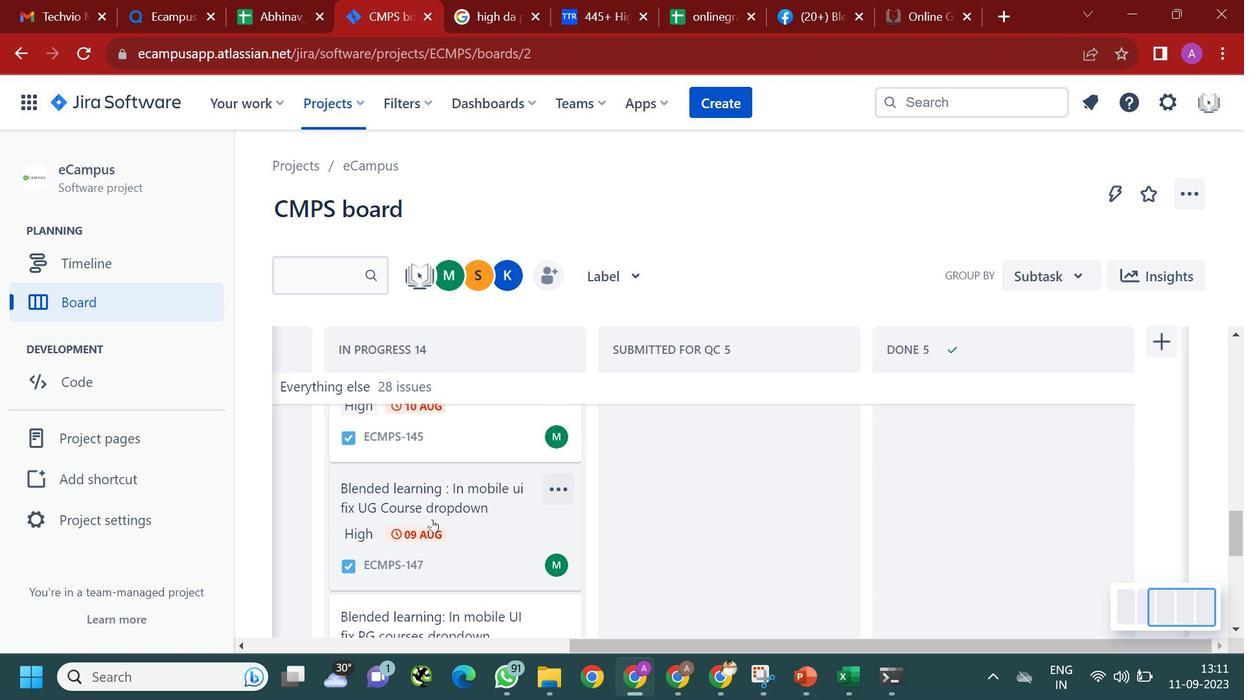 
Action: Mouse scrolled (432, 518) with delta (0, 0)
Screenshot: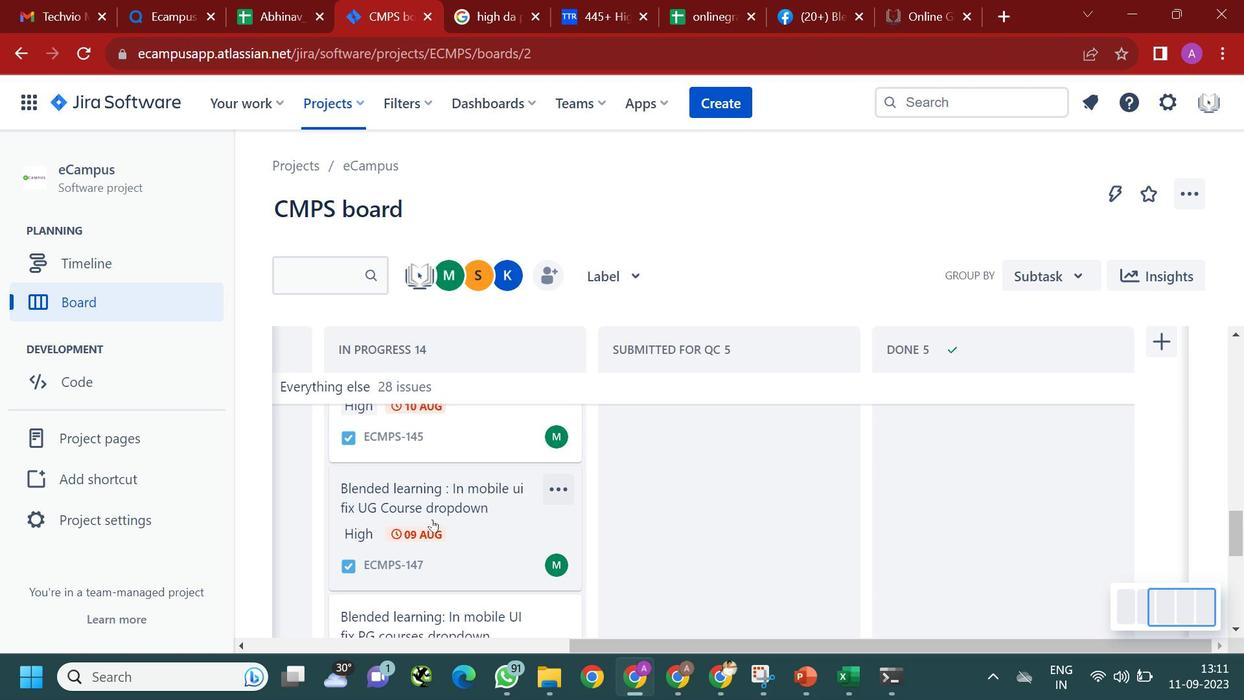 
Action: Mouse moved to (432, 519)
Screenshot: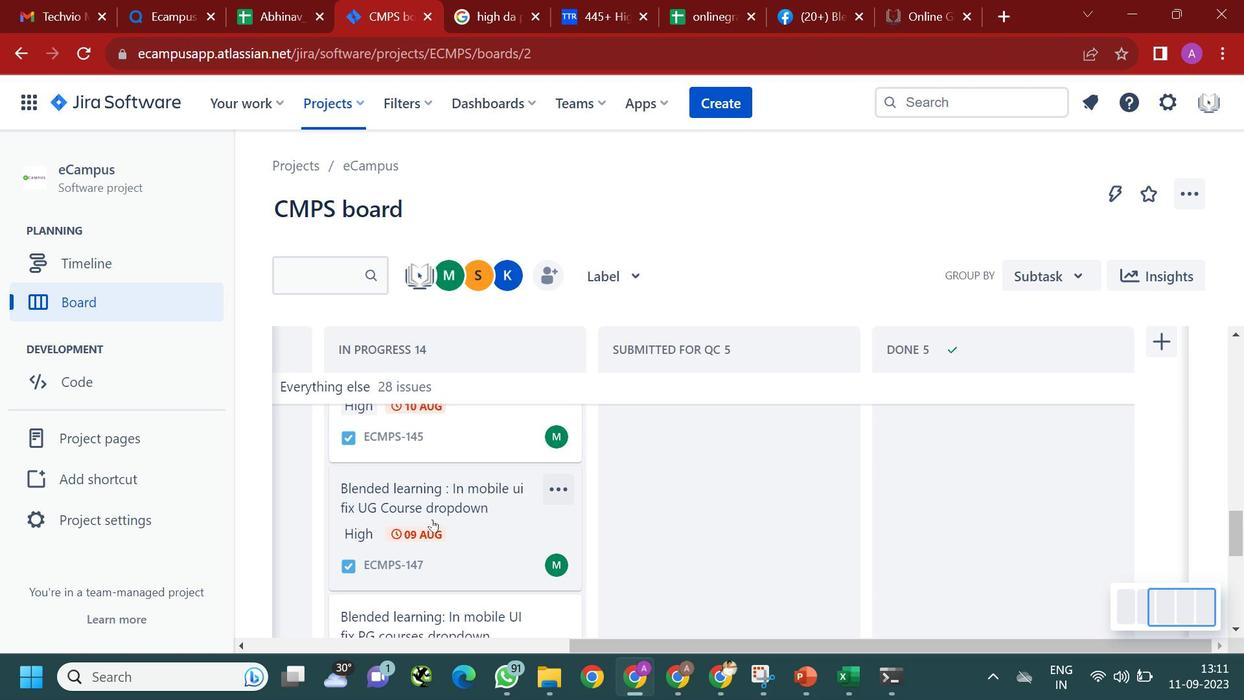 
Action: Mouse scrolled (432, 518) with delta (0, 0)
Screenshot: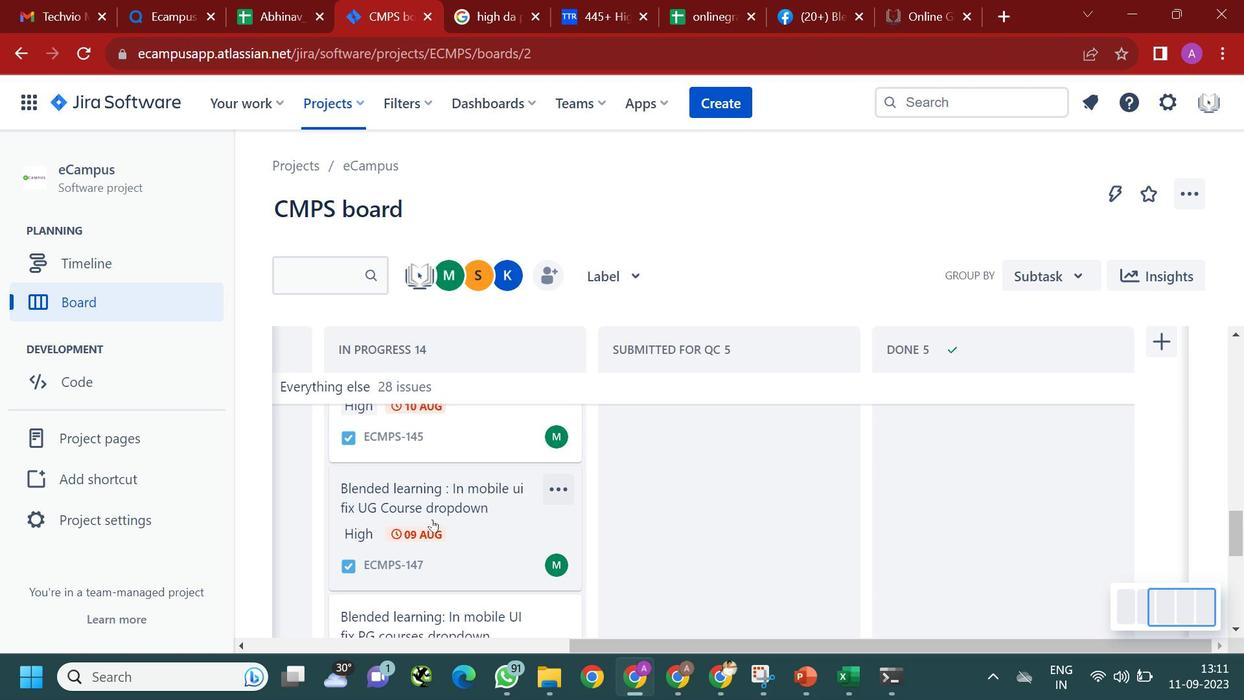 
Action: Mouse moved to (450, 502)
Screenshot: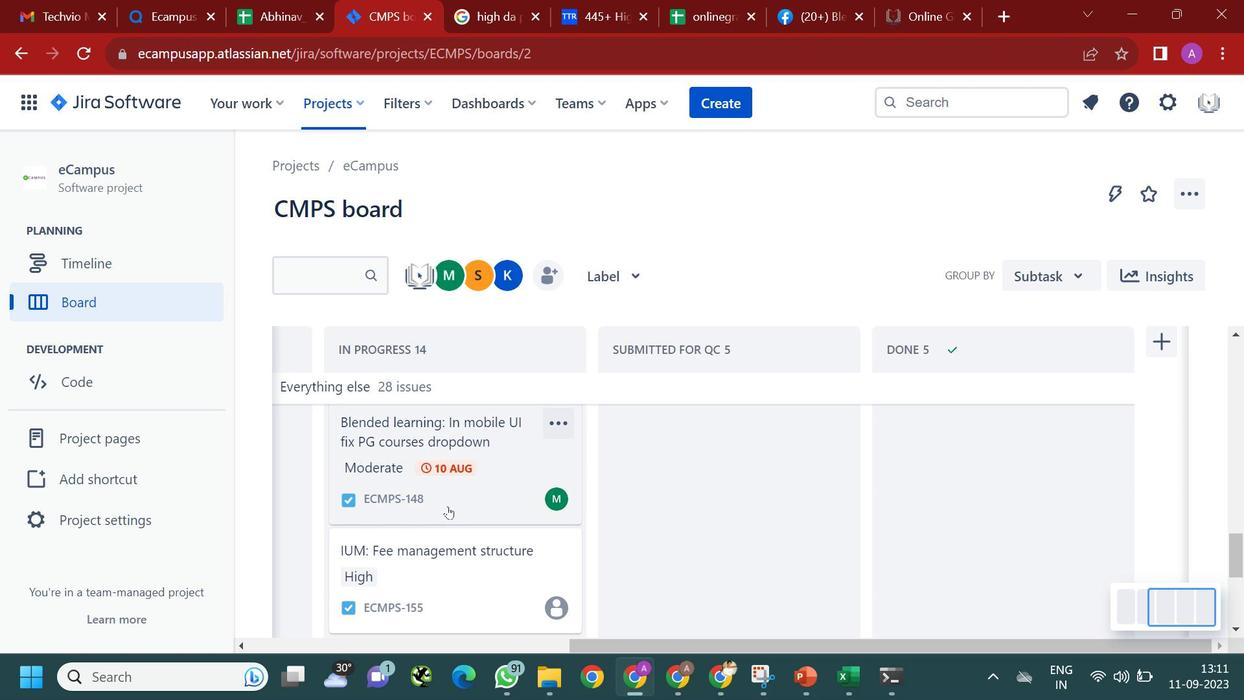 
Action: Mouse scrolled (450, 502) with delta (0, 0)
Screenshot: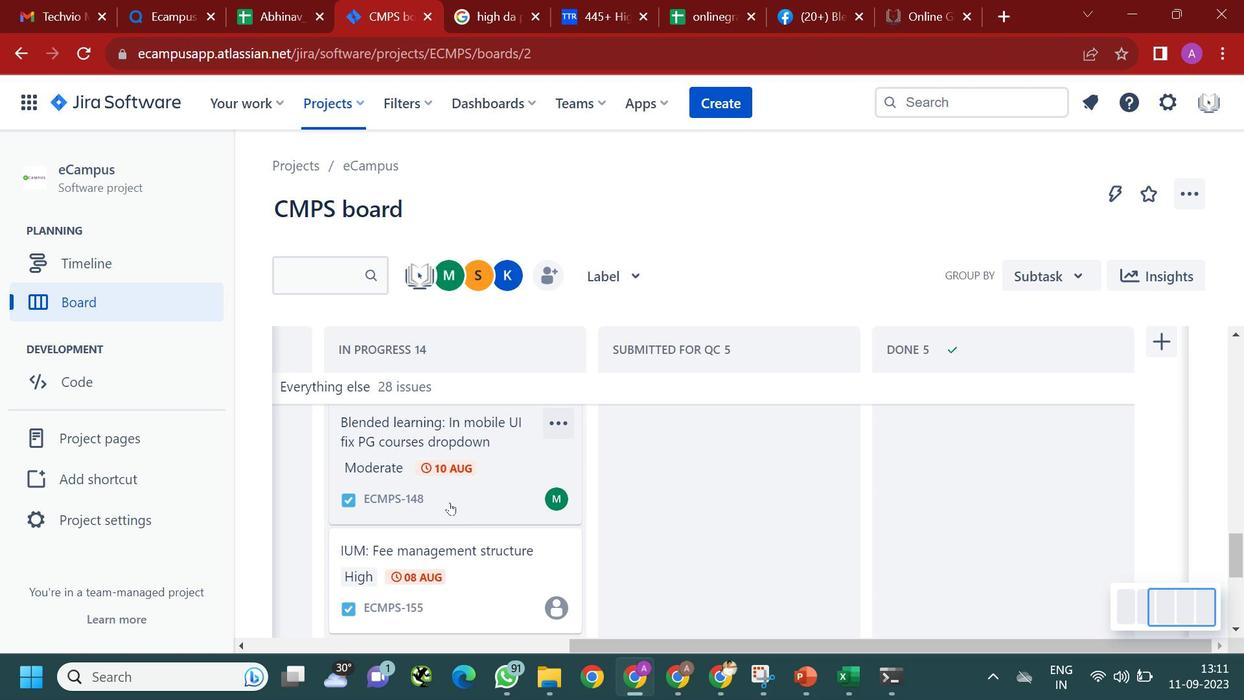 
Action: Mouse moved to (451, 502)
Screenshot: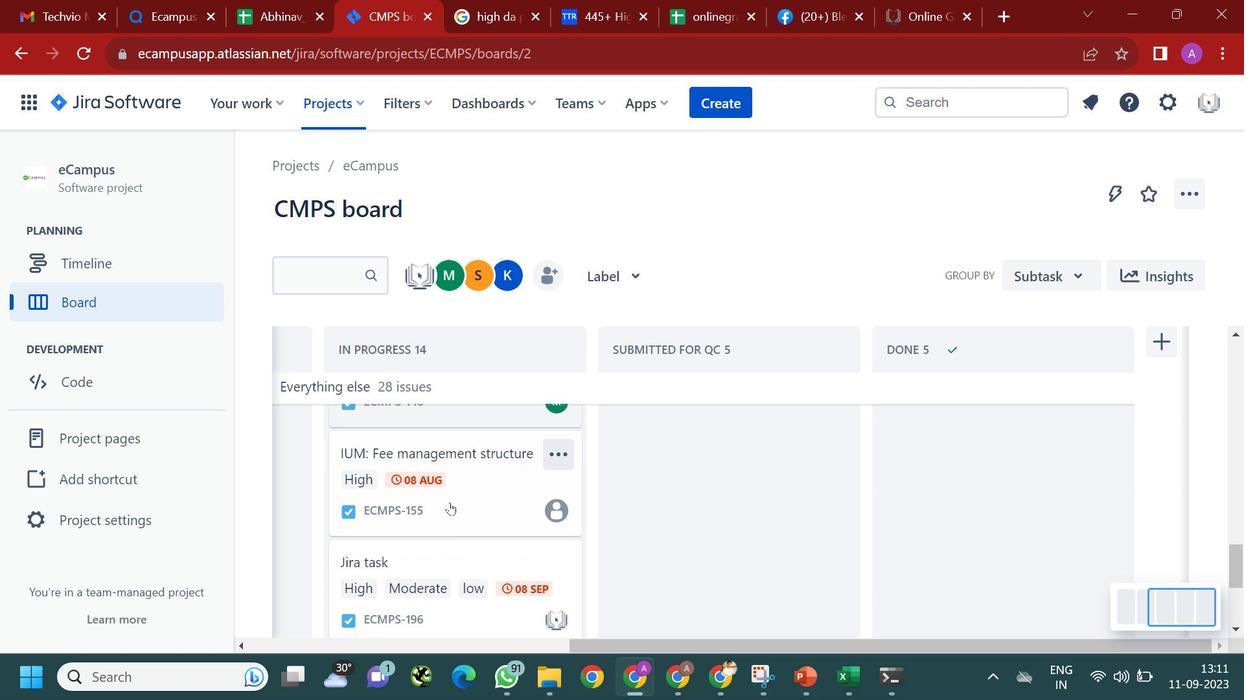 
Action: Mouse scrolled (451, 502) with delta (0, 0)
Screenshot: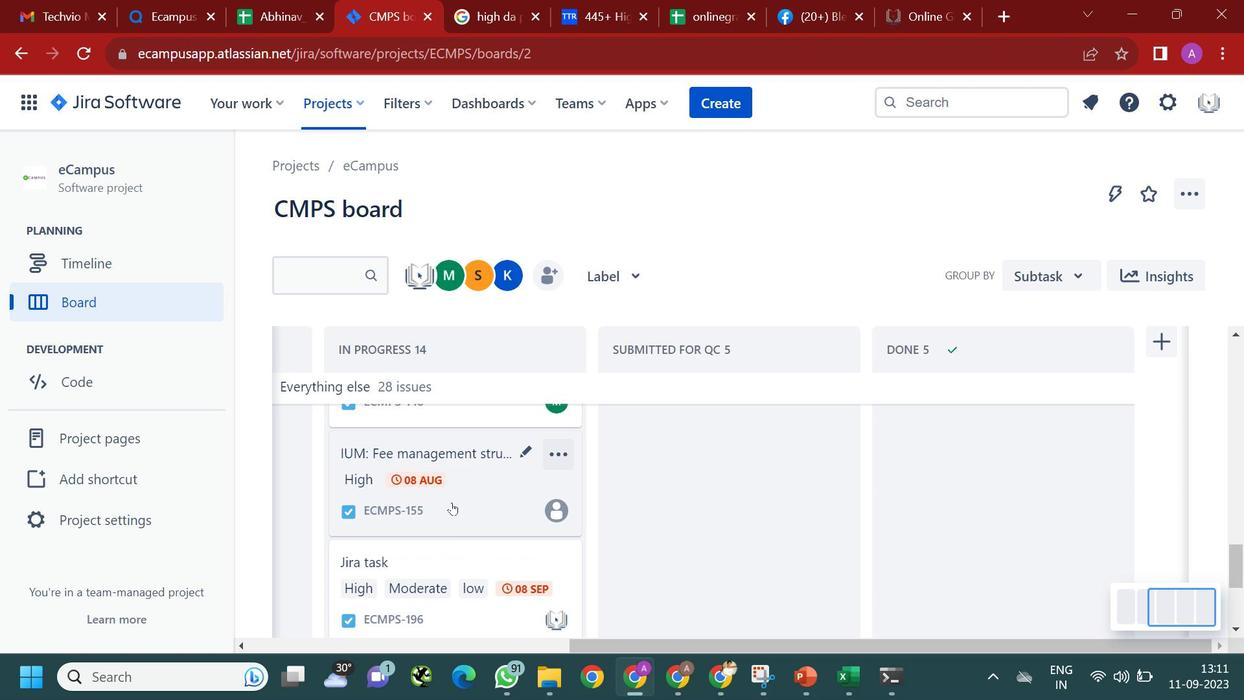 
Action: Mouse scrolled (451, 502) with delta (0, 0)
Screenshot: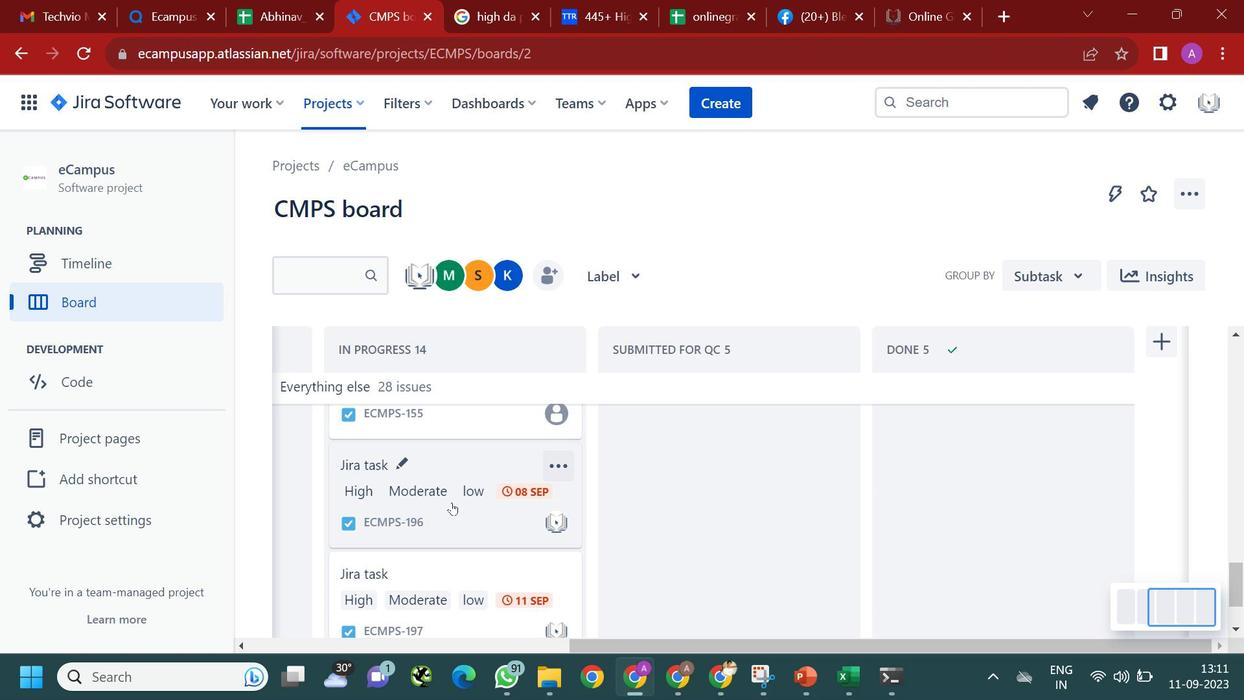 
Action: Mouse scrolled (451, 502) with delta (0, 0)
Screenshot: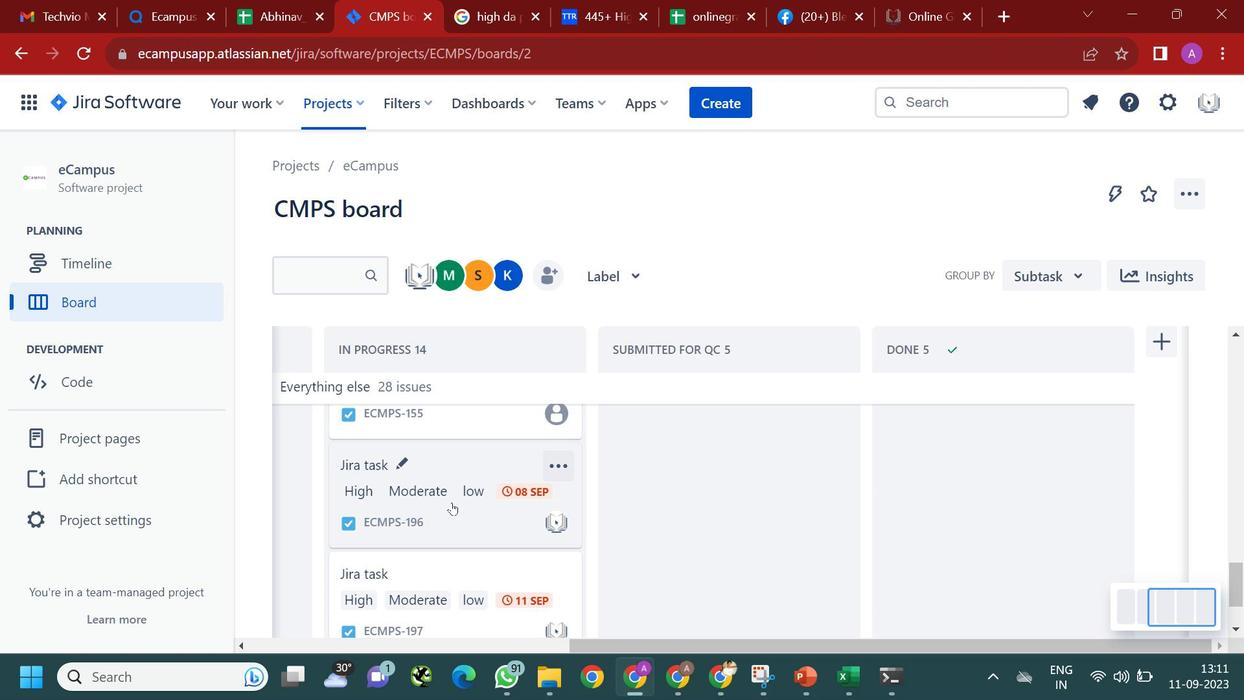 
Action: Mouse moved to (501, 529)
Screenshot: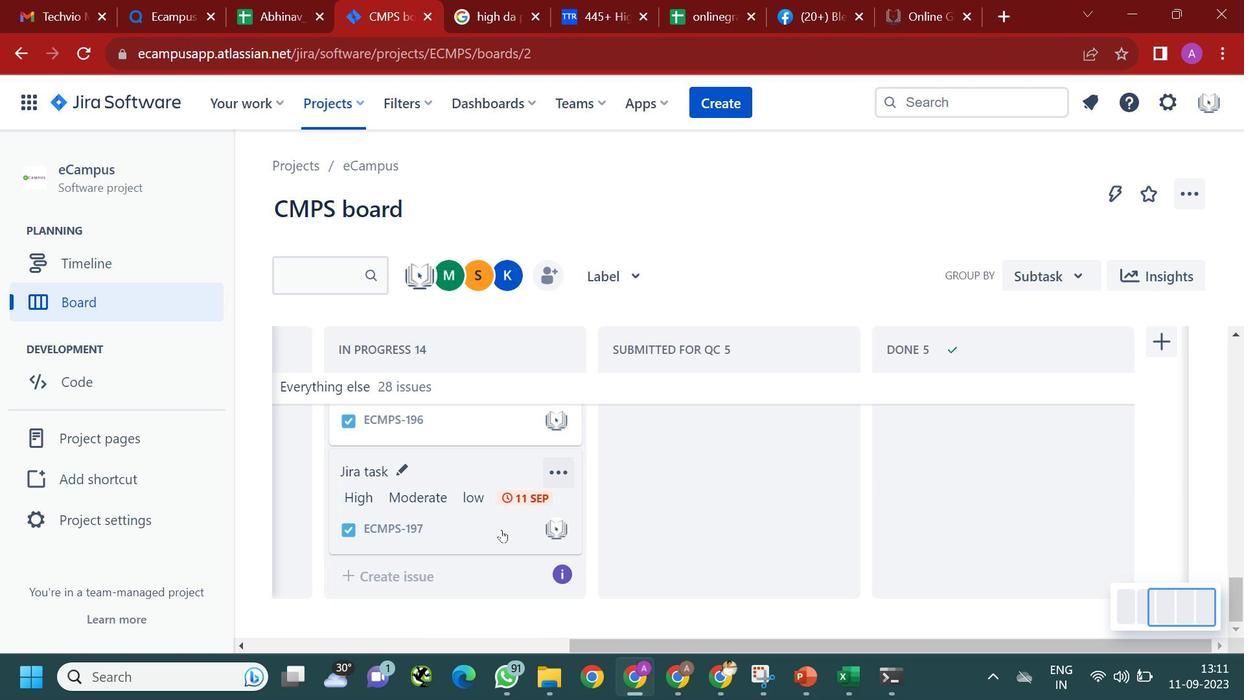 
Action: Mouse pressed left at (501, 529)
Screenshot: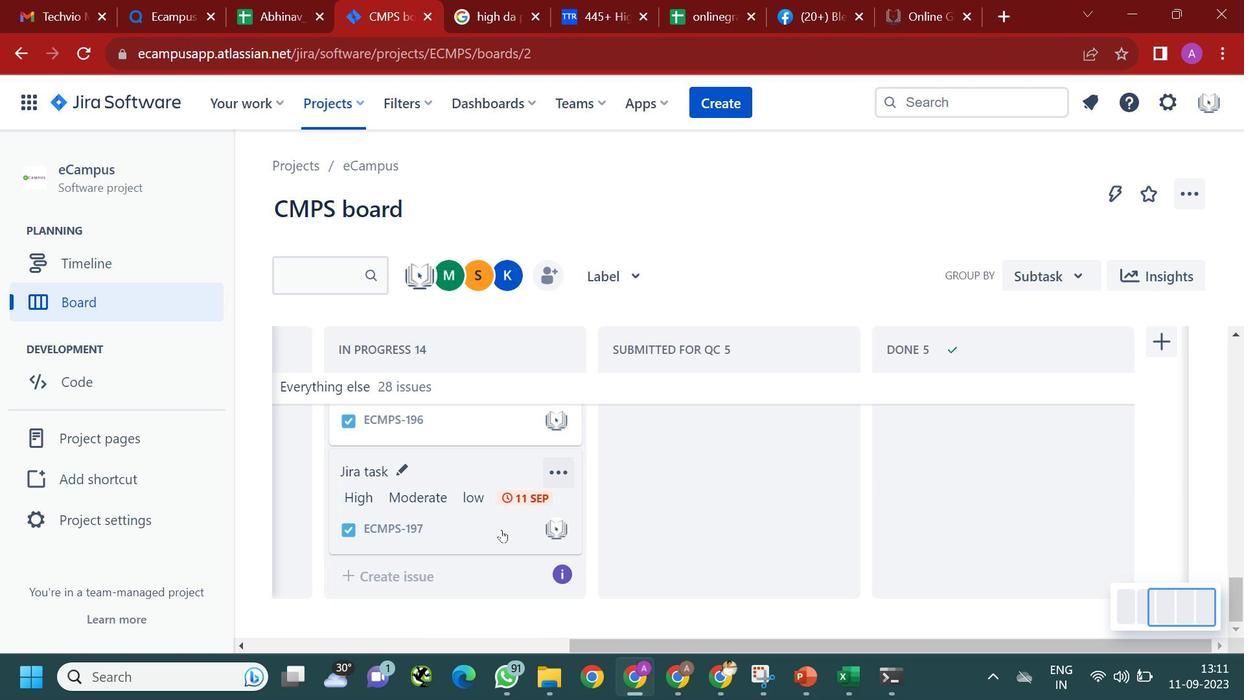 
Action: Mouse moved to (467, 294)
Screenshot: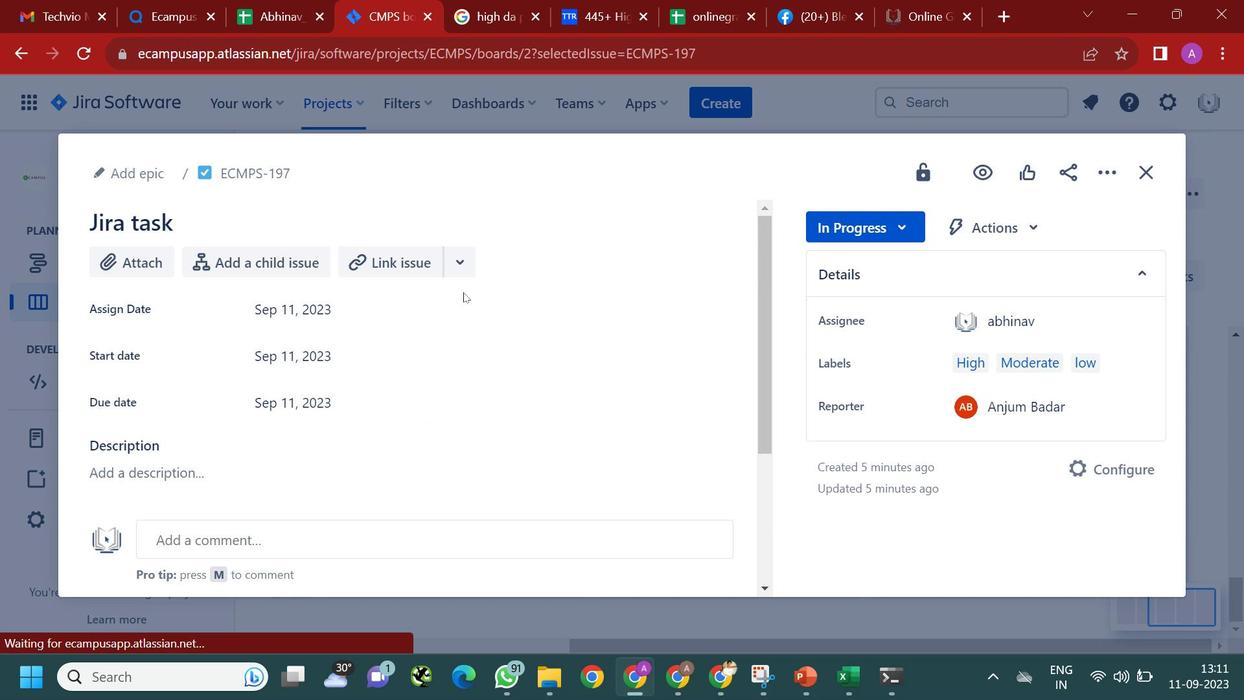 
Action: Mouse scrolled (467, 294) with delta (0, 0)
Screenshot: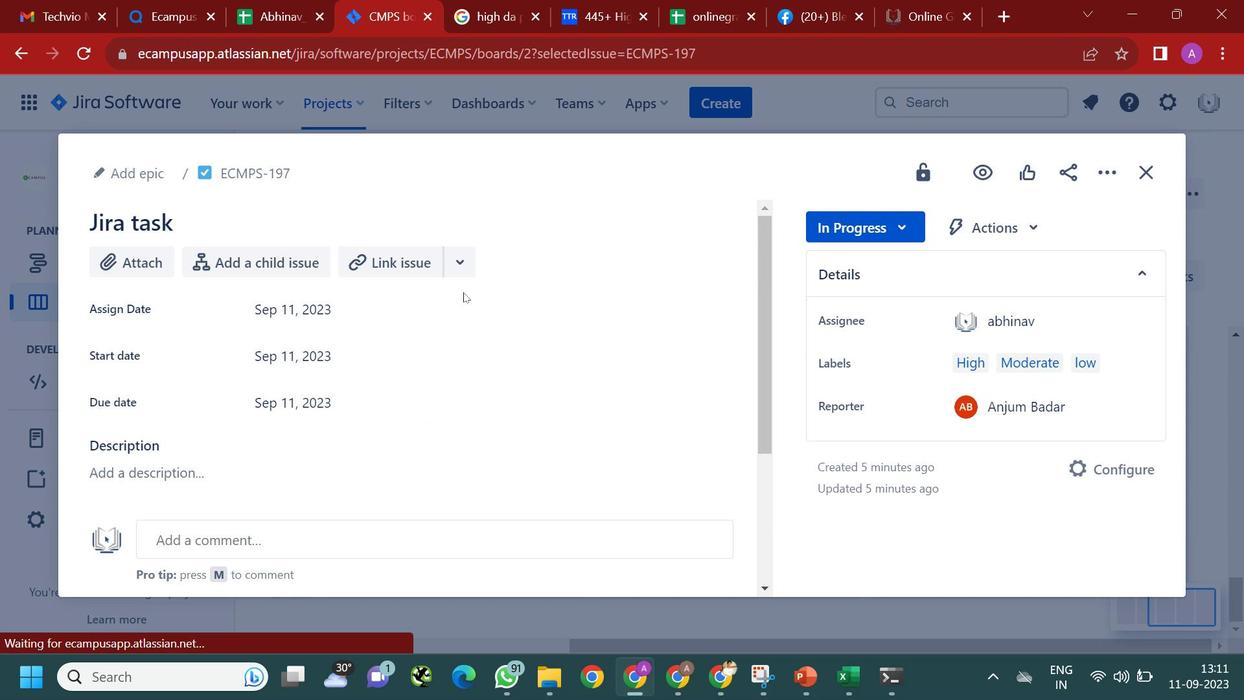 
Action: Mouse moved to (470, 296)
Screenshot: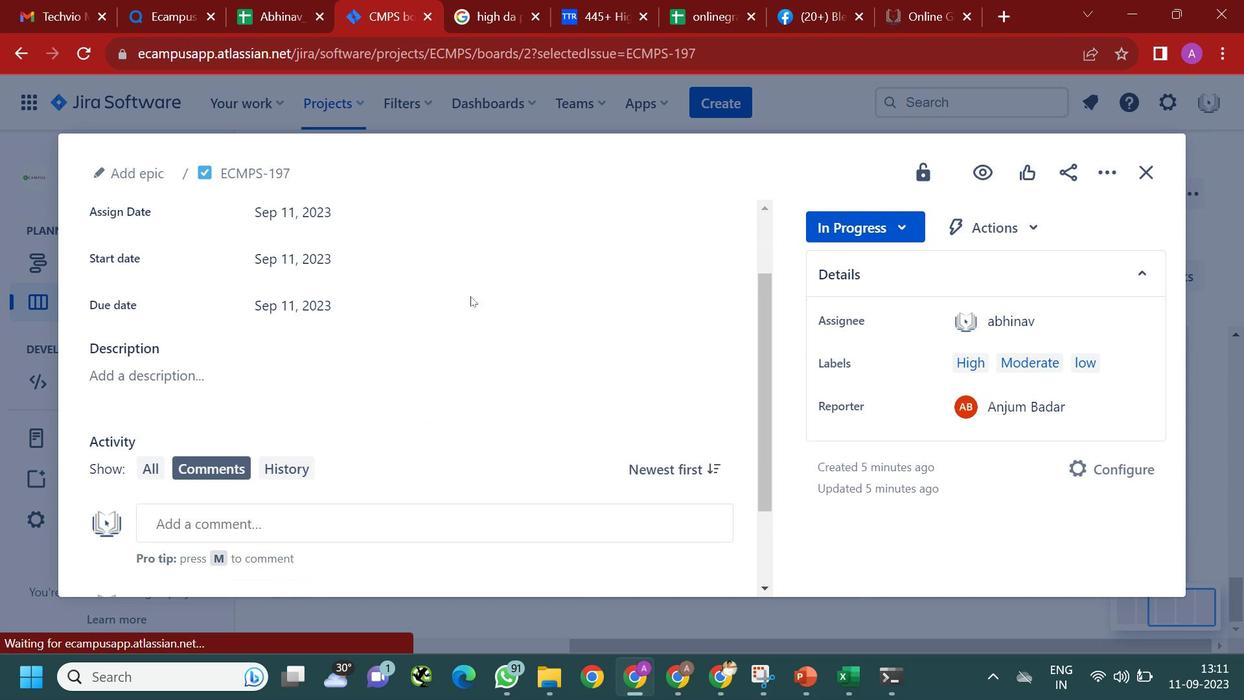 
Action: Mouse scrolled (470, 296) with delta (0, 0)
Screenshot: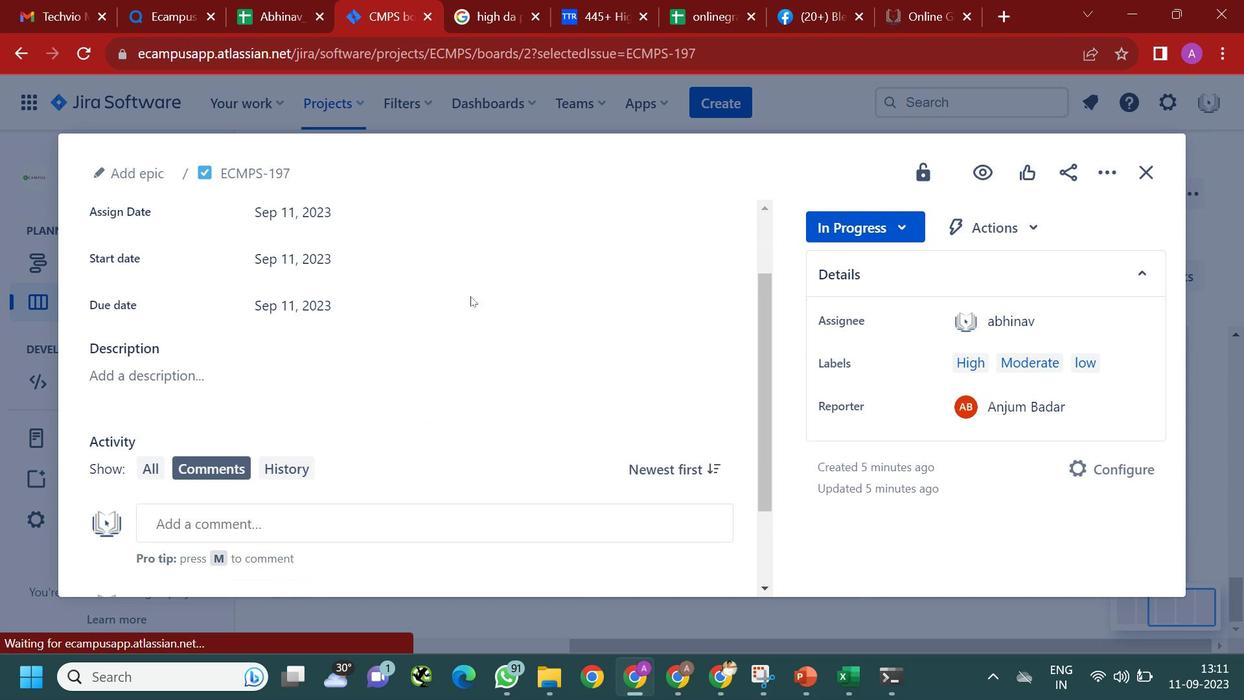 
Action: Mouse moved to (472, 298)
Screenshot: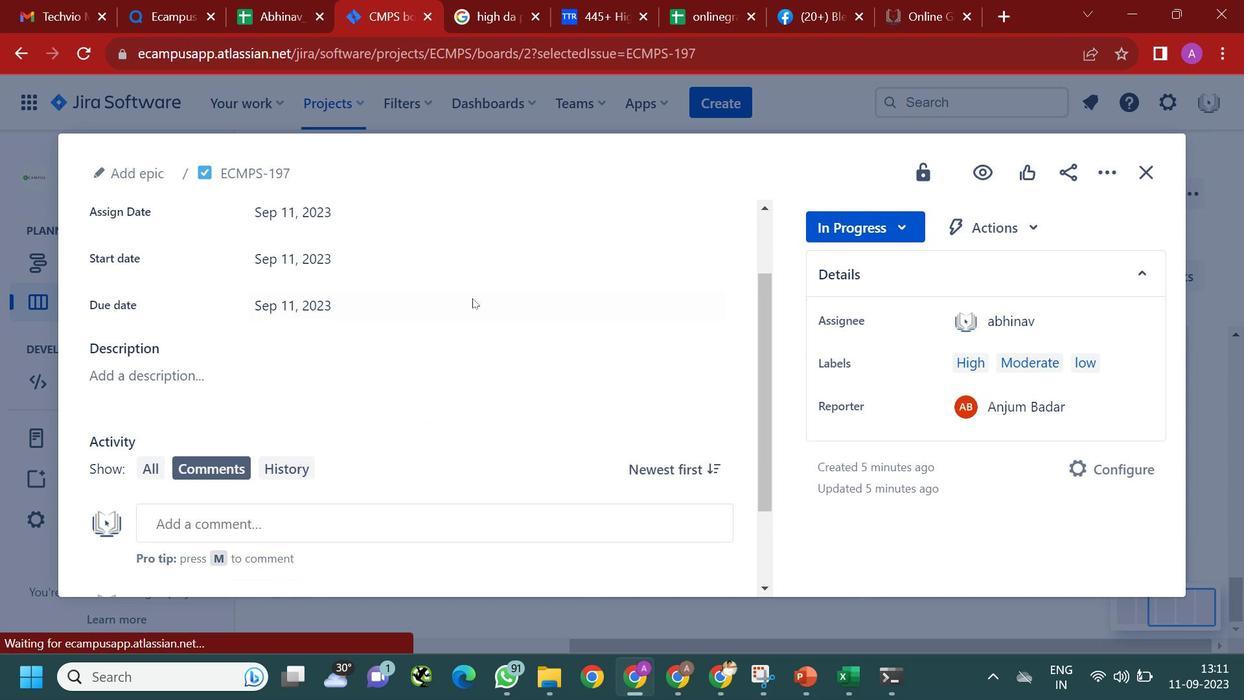 
Action: Mouse scrolled (472, 298) with delta (0, 0)
Screenshot: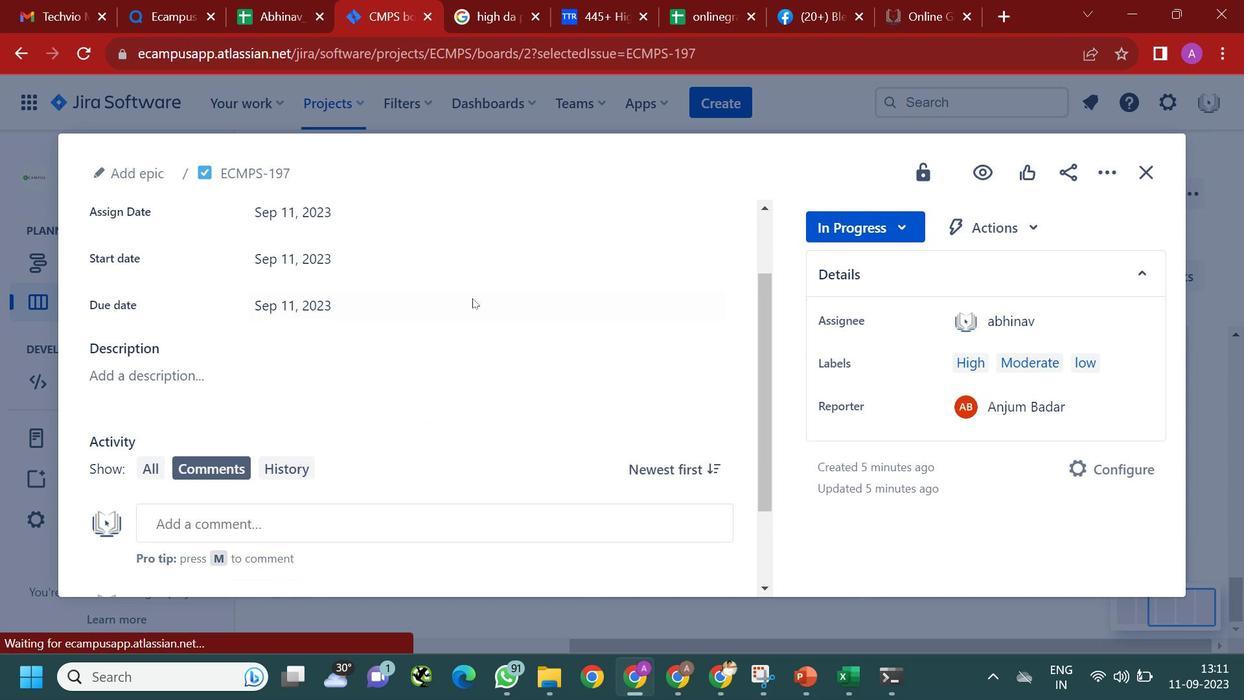 
Action: Mouse moved to (491, 313)
Screenshot: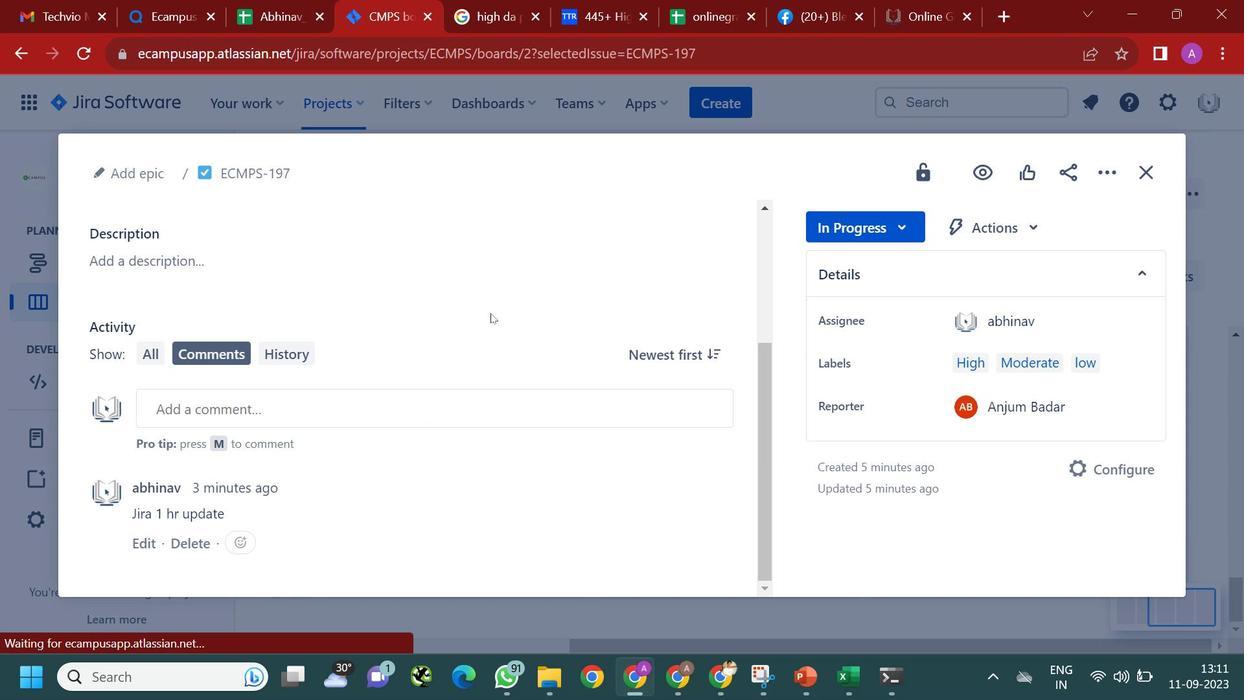 
Action: Mouse scrolled (491, 313) with delta (0, 0)
Screenshot: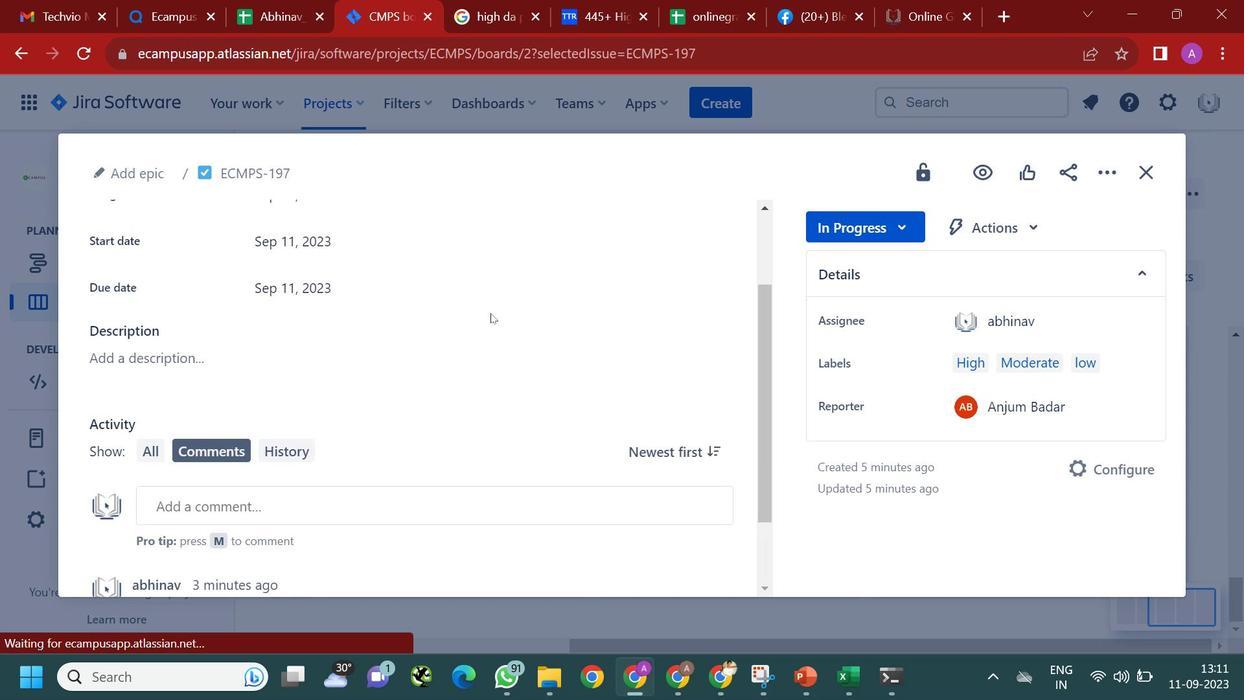 
Action: Mouse scrolled (491, 313) with delta (0, 0)
Screenshot: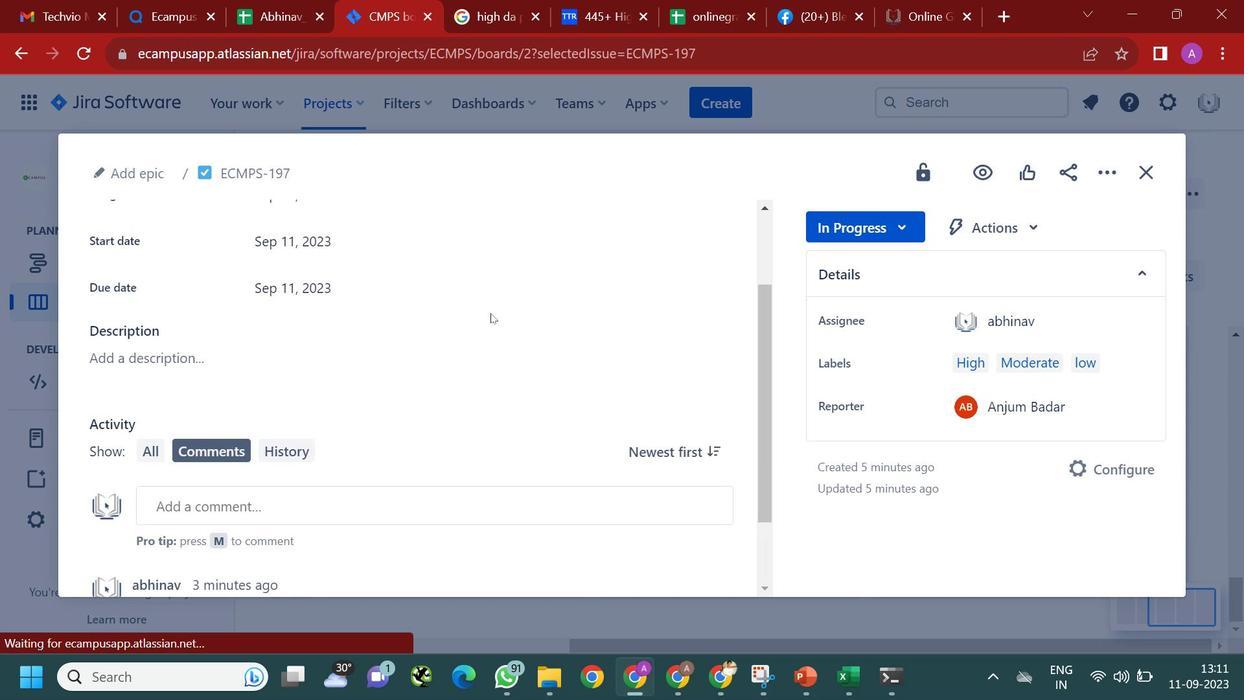 
Action: Mouse scrolled (491, 313) with delta (0, 0)
Screenshot: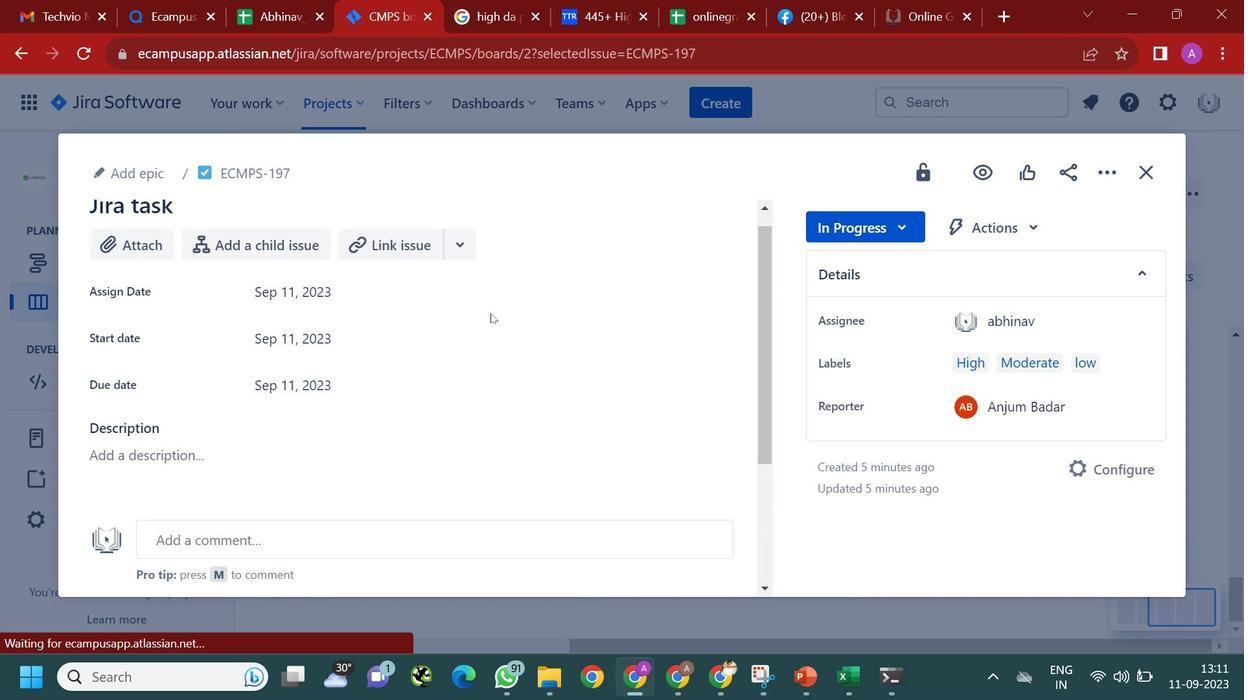 
Action: Mouse moved to (1131, 169)
Screenshot: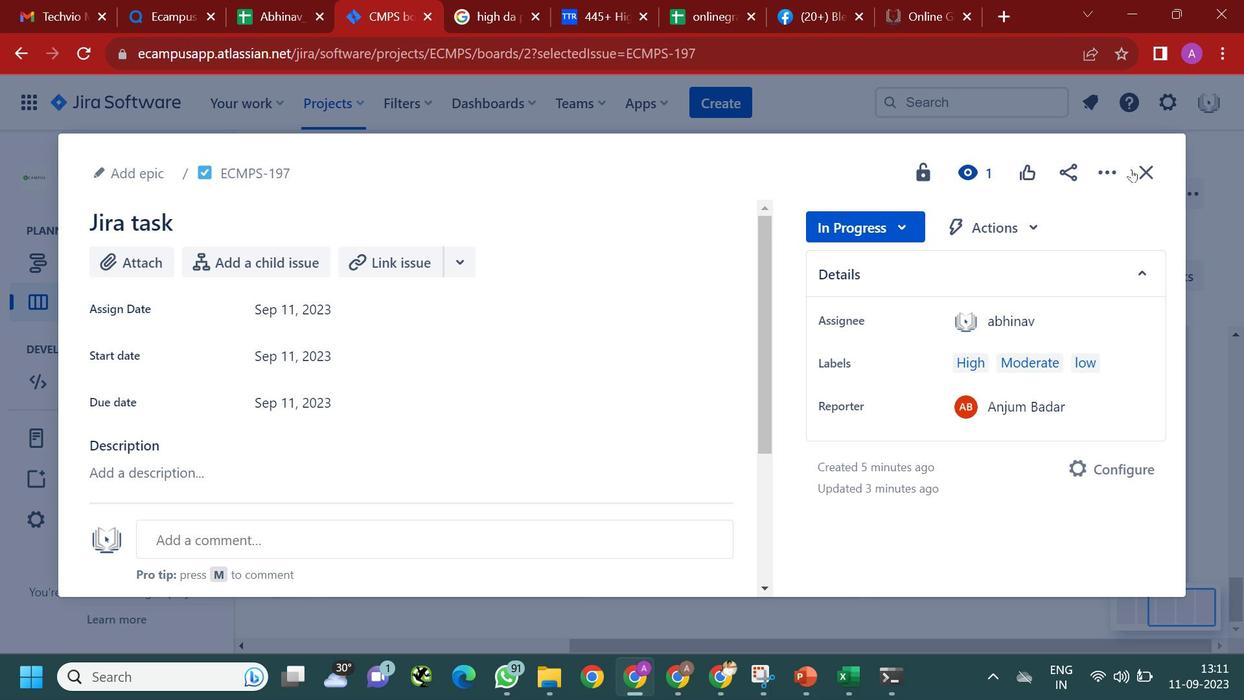 
Action: Mouse pressed left at (1131, 169)
Screenshot: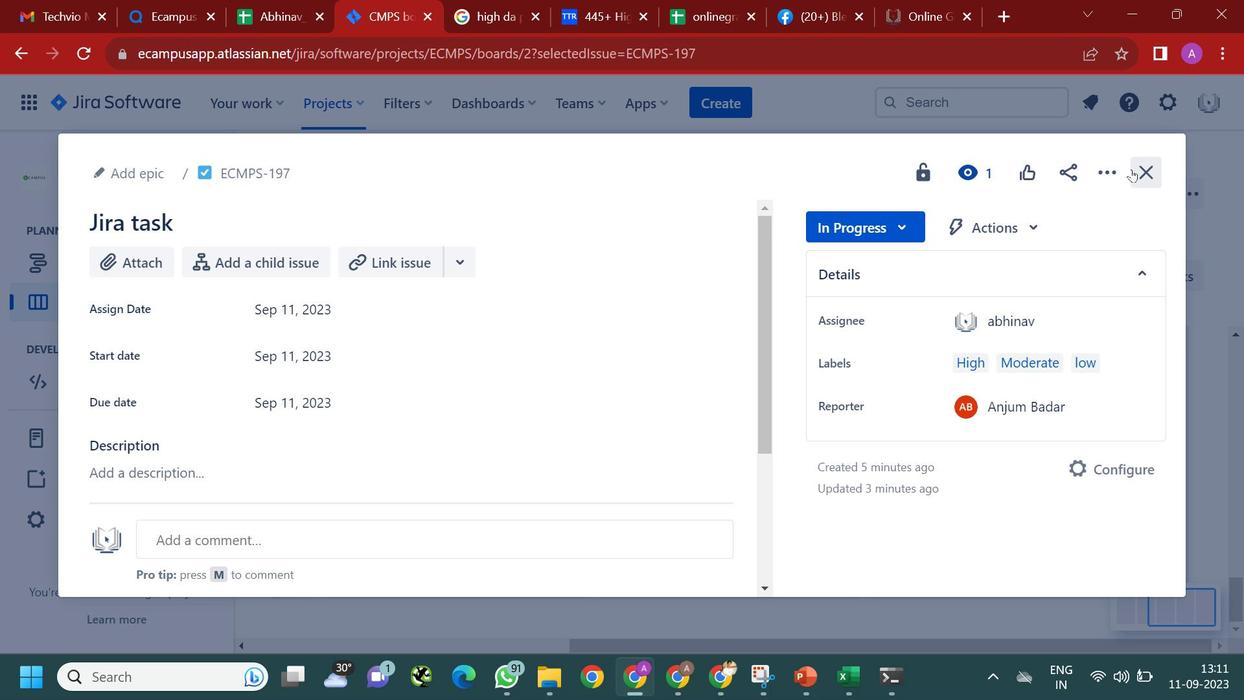 
Action: Mouse moved to (1181, 608)
Screenshot: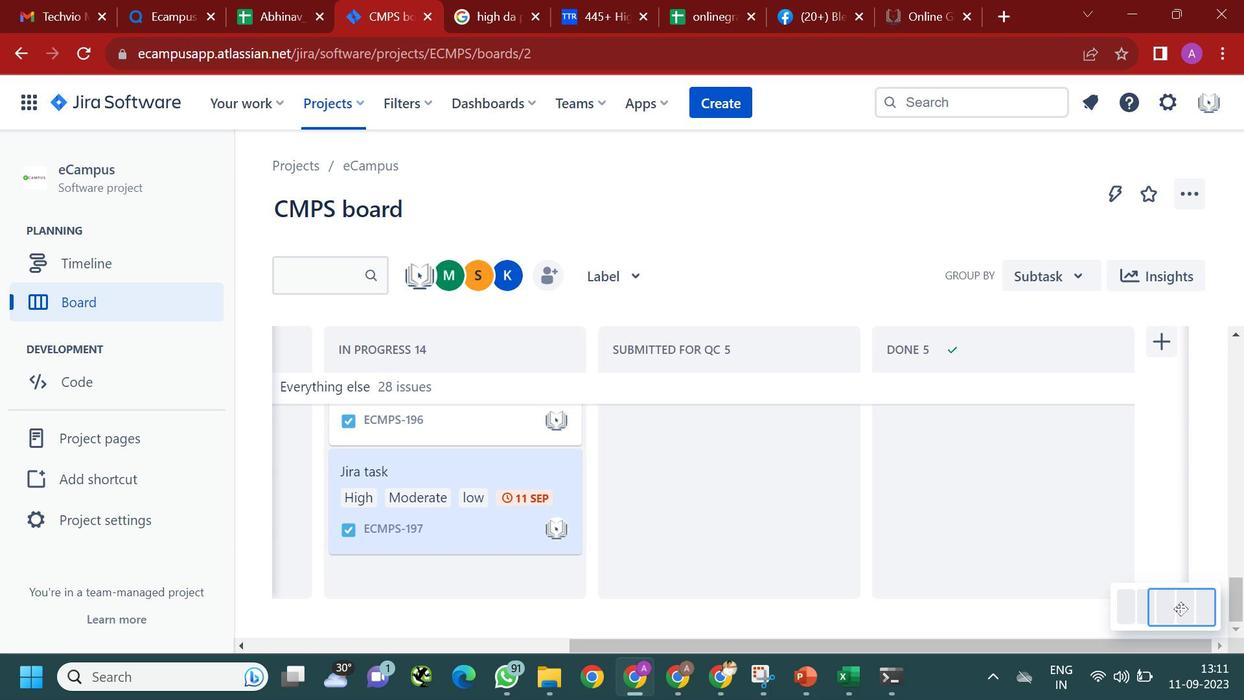 
Action: Mouse pressed left at (1181, 608)
Screenshot: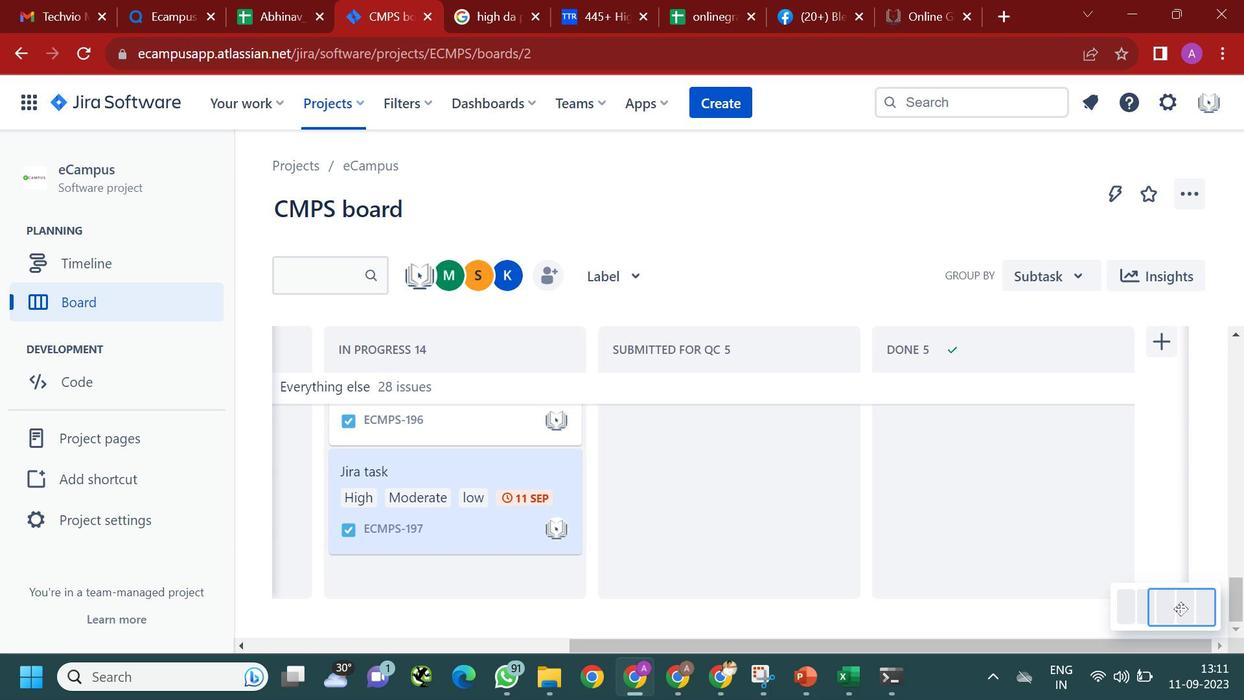 
Action: Mouse moved to (979, 530)
Screenshot: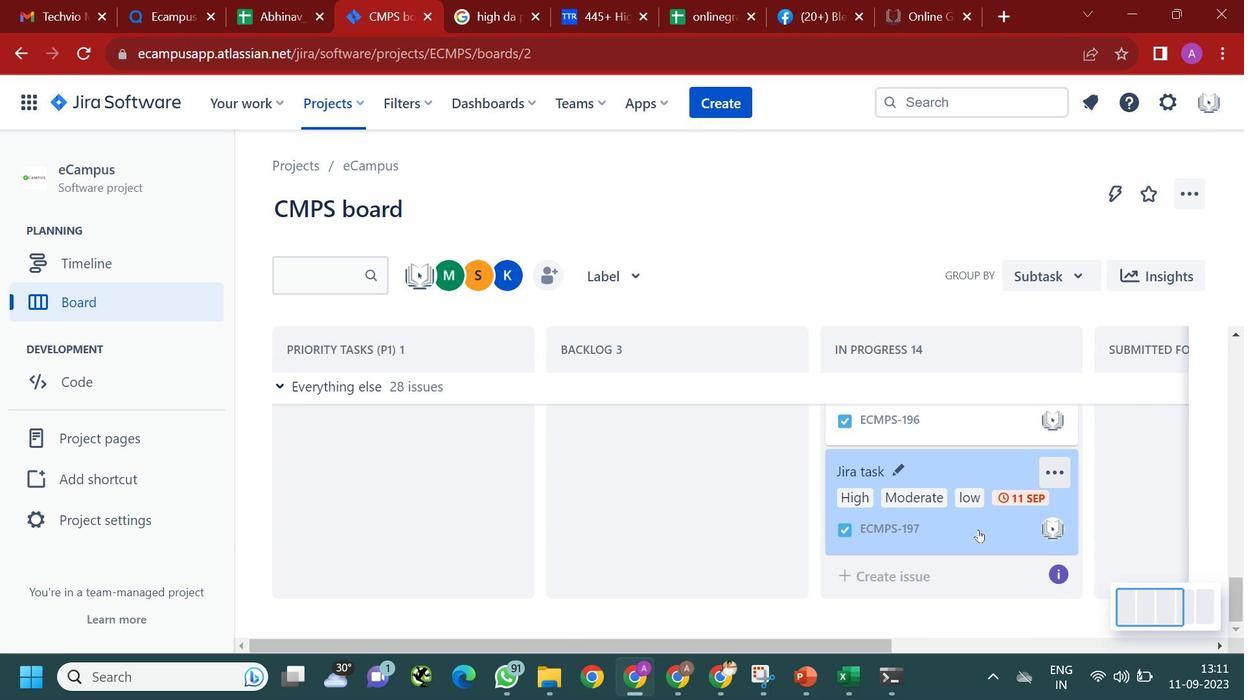 
Action: Mouse pressed left at (979, 530)
Screenshot: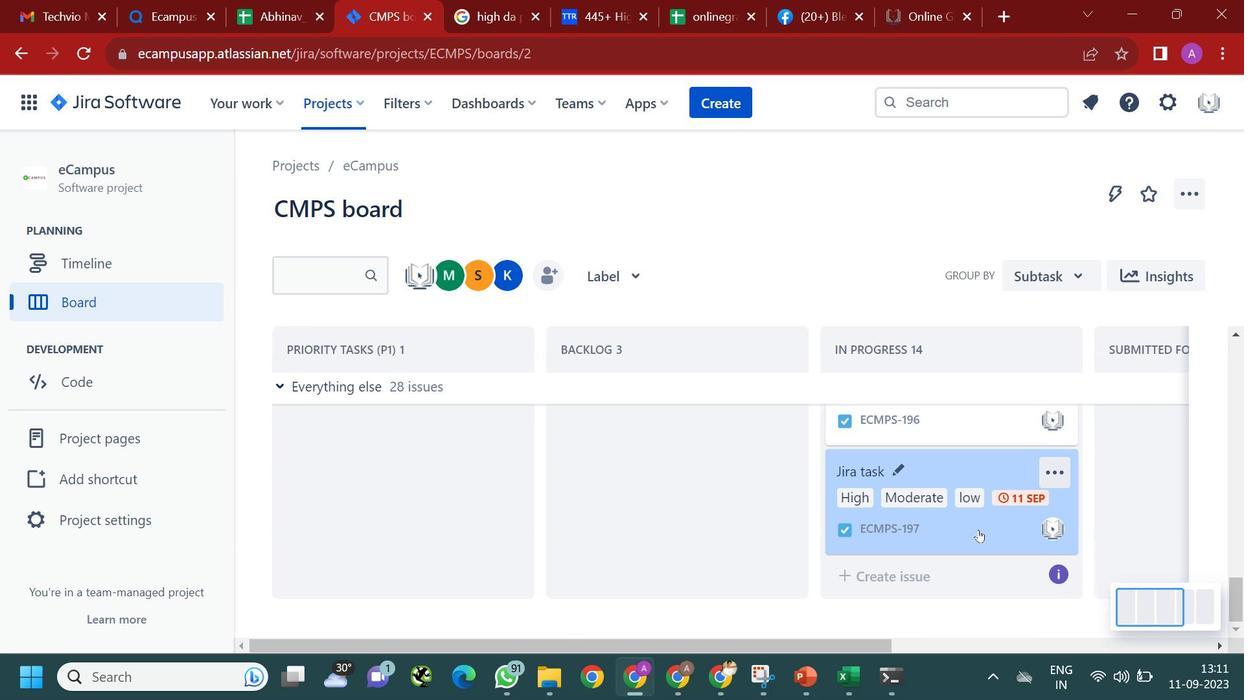 
Action: Mouse moved to (1138, 178)
Screenshot: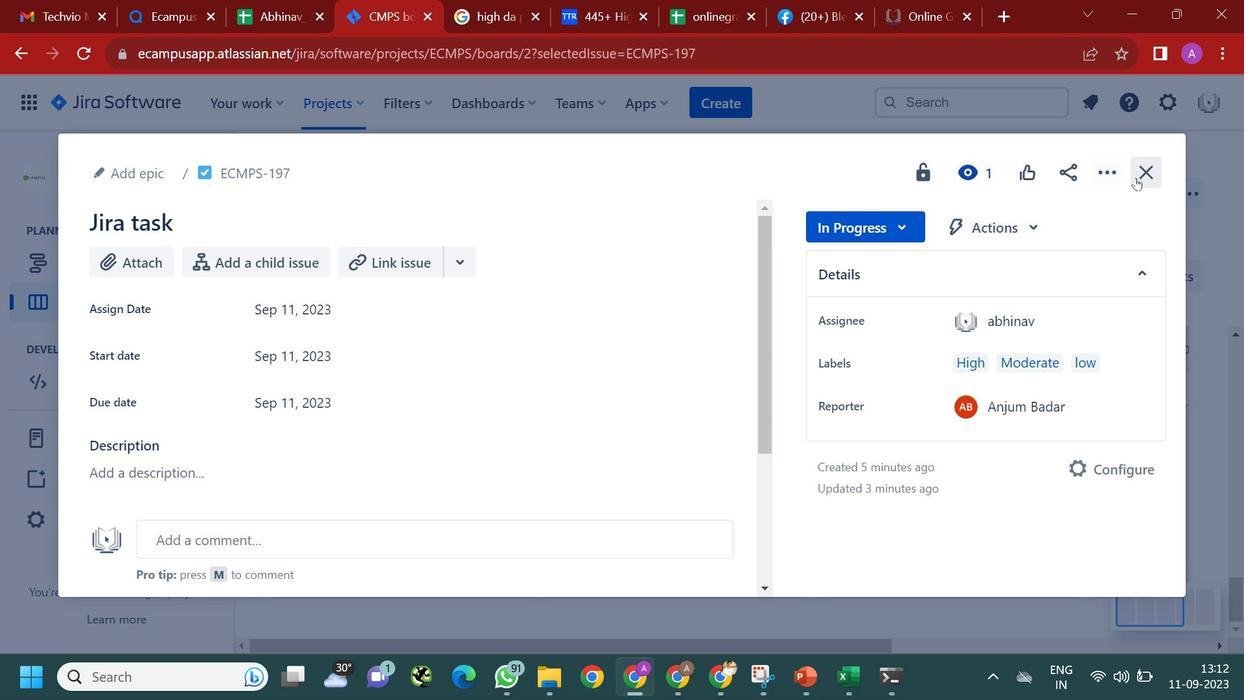 
Action: Mouse pressed left at (1138, 178)
Screenshot: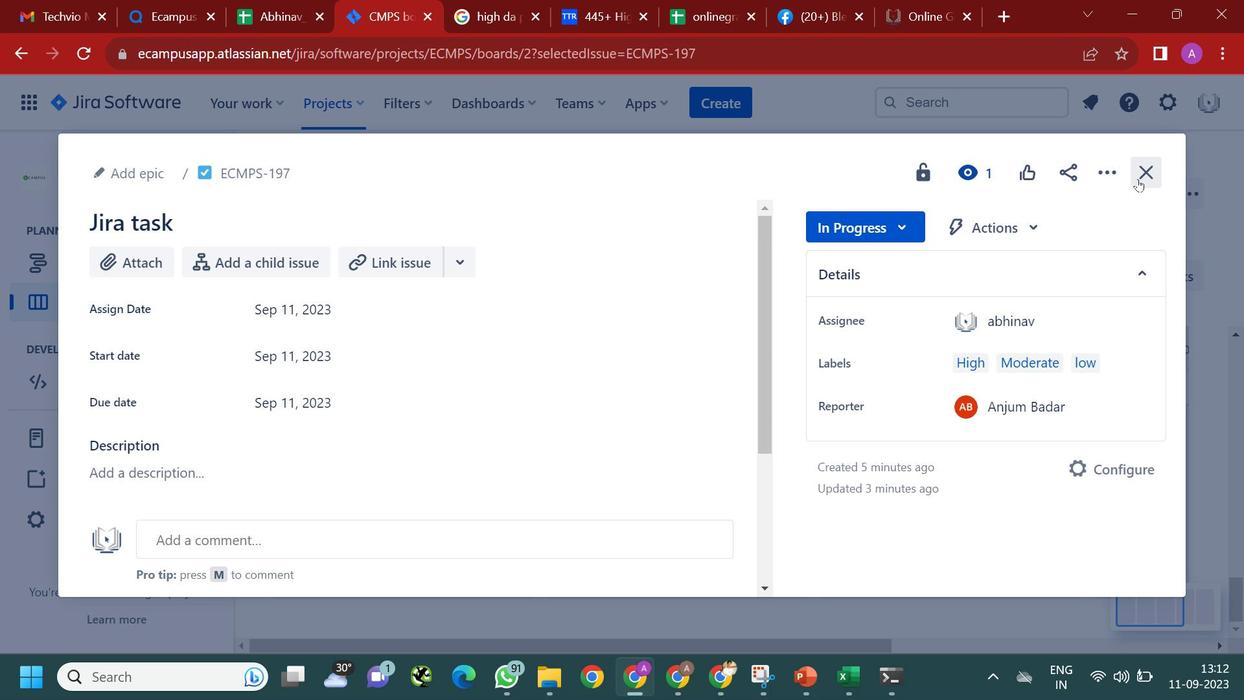 
Action: Mouse moved to (987, 497)
Screenshot: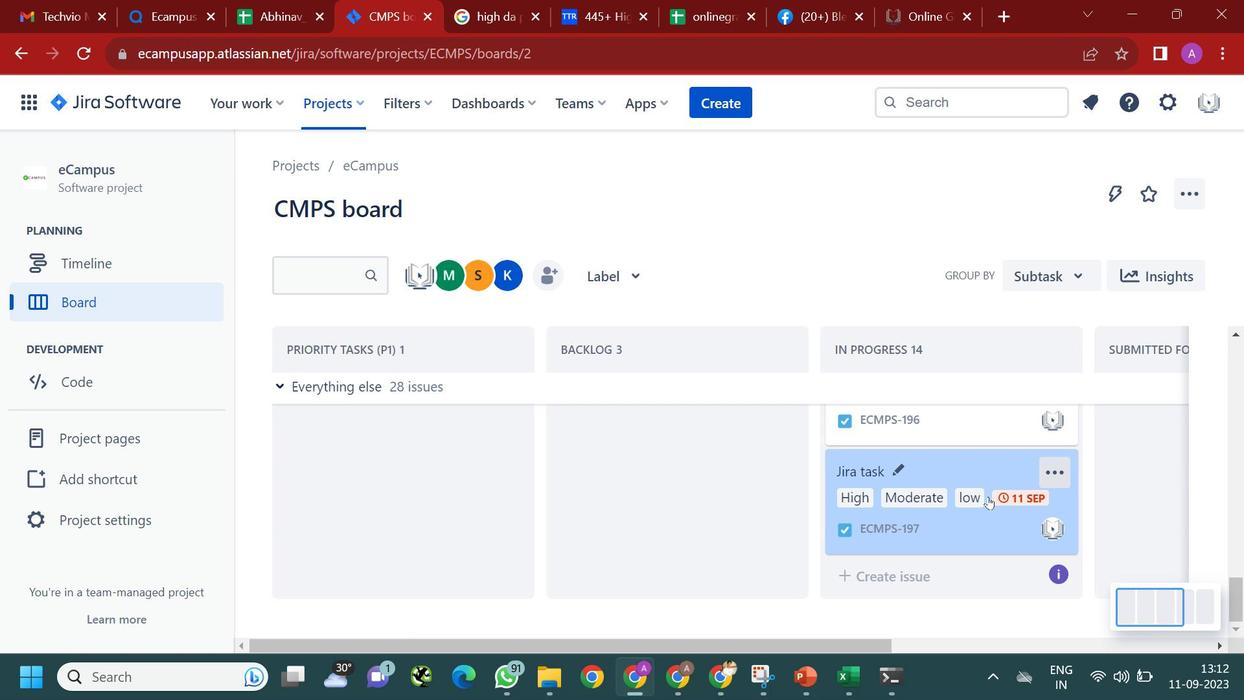 
Action: Mouse scrolled (987, 497) with delta (0, 0)
Screenshot: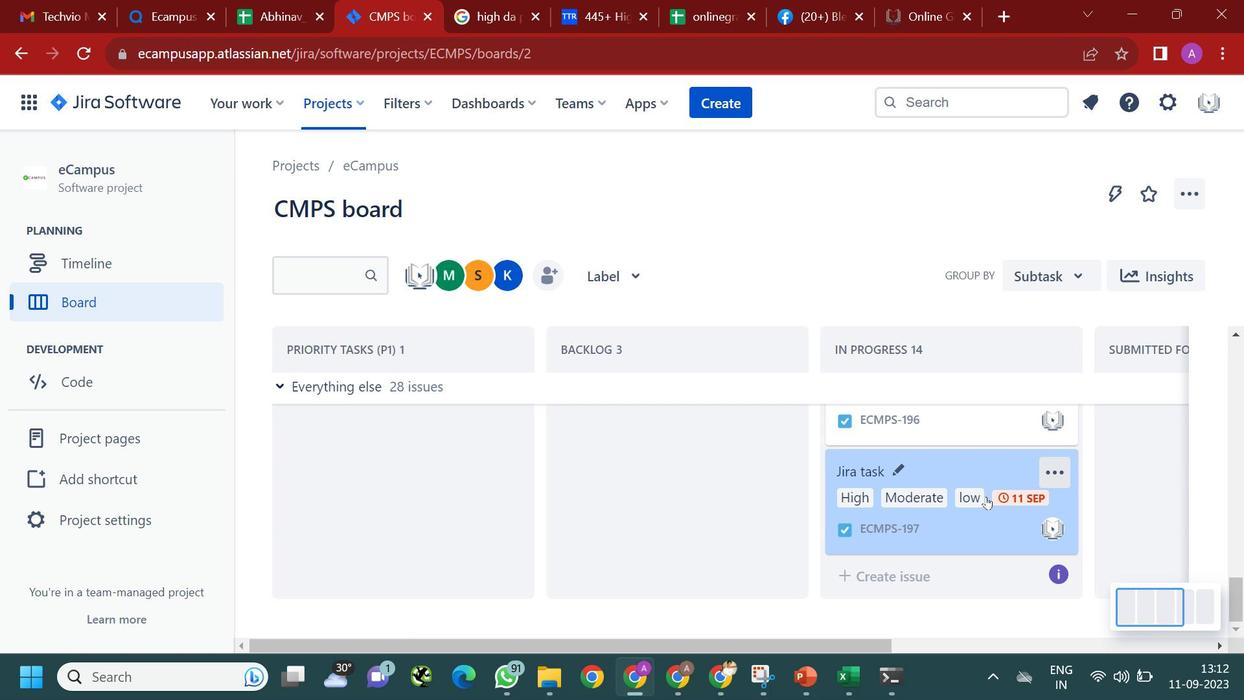 
Action: Mouse scrolled (987, 497) with delta (0, 0)
Screenshot: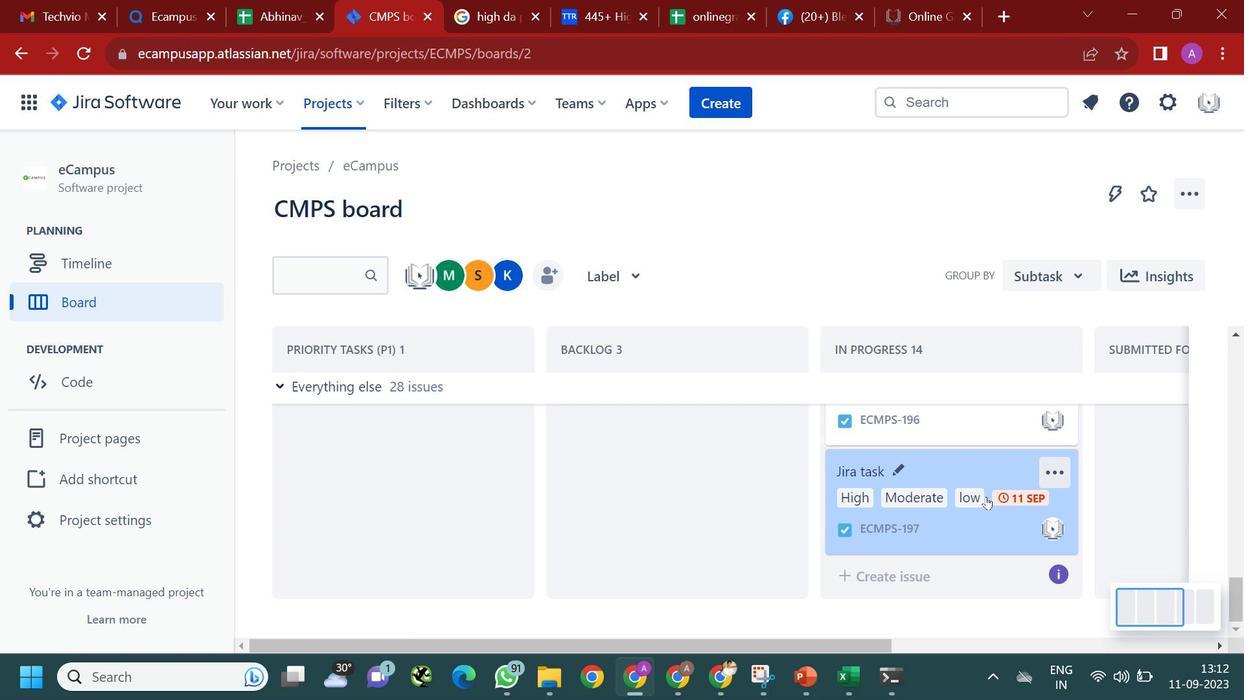 
Action: Mouse moved to (959, 518)
Screenshot: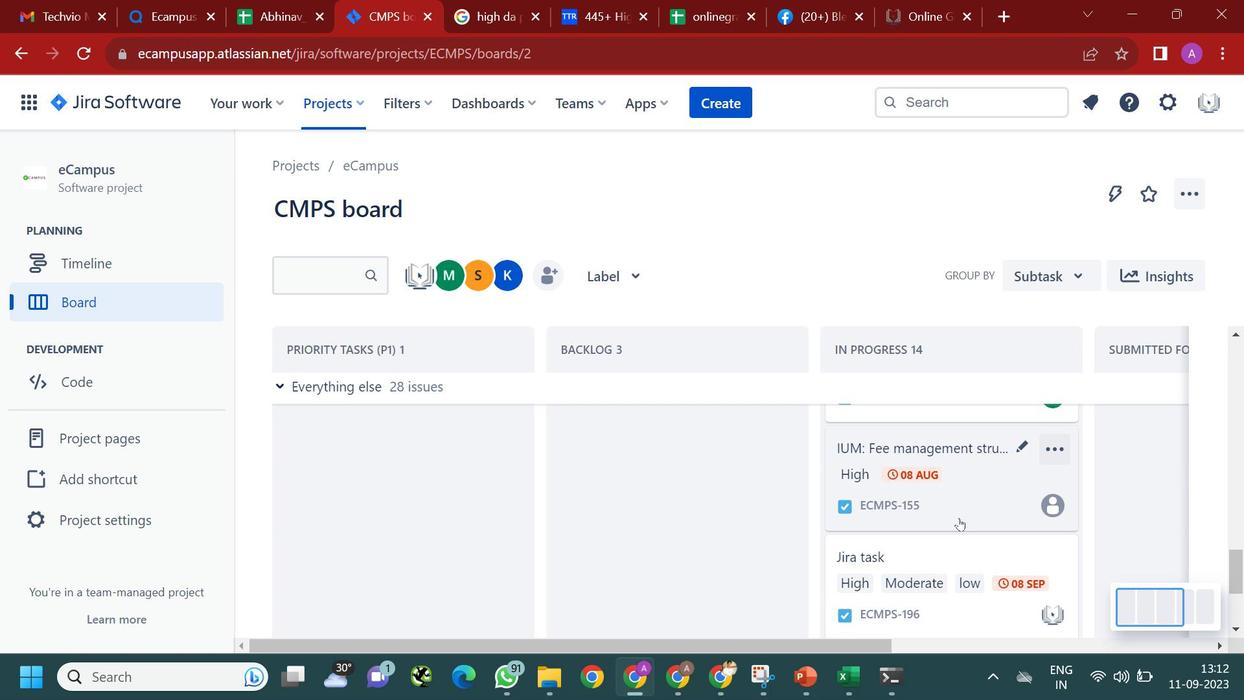 
Action: Mouse scrolled (959, 517) with delta (0, 0)
Screenshot: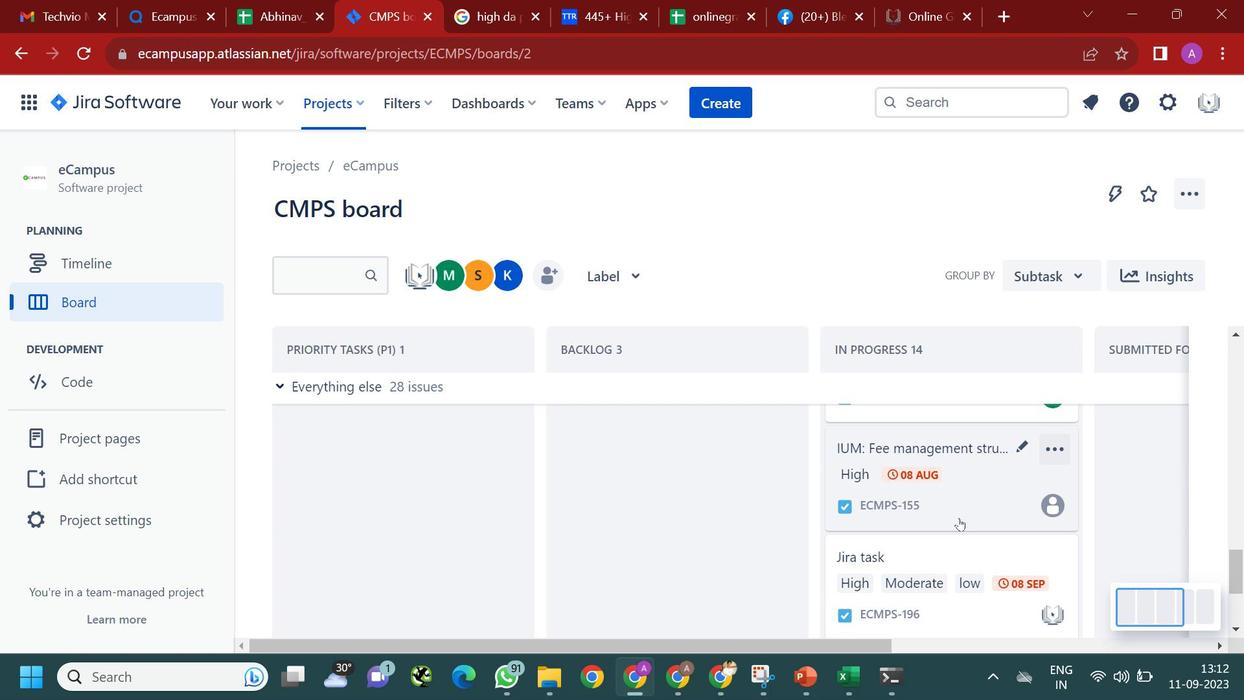 
Action: Mouse pressed left at (959, 518)
Screenshot: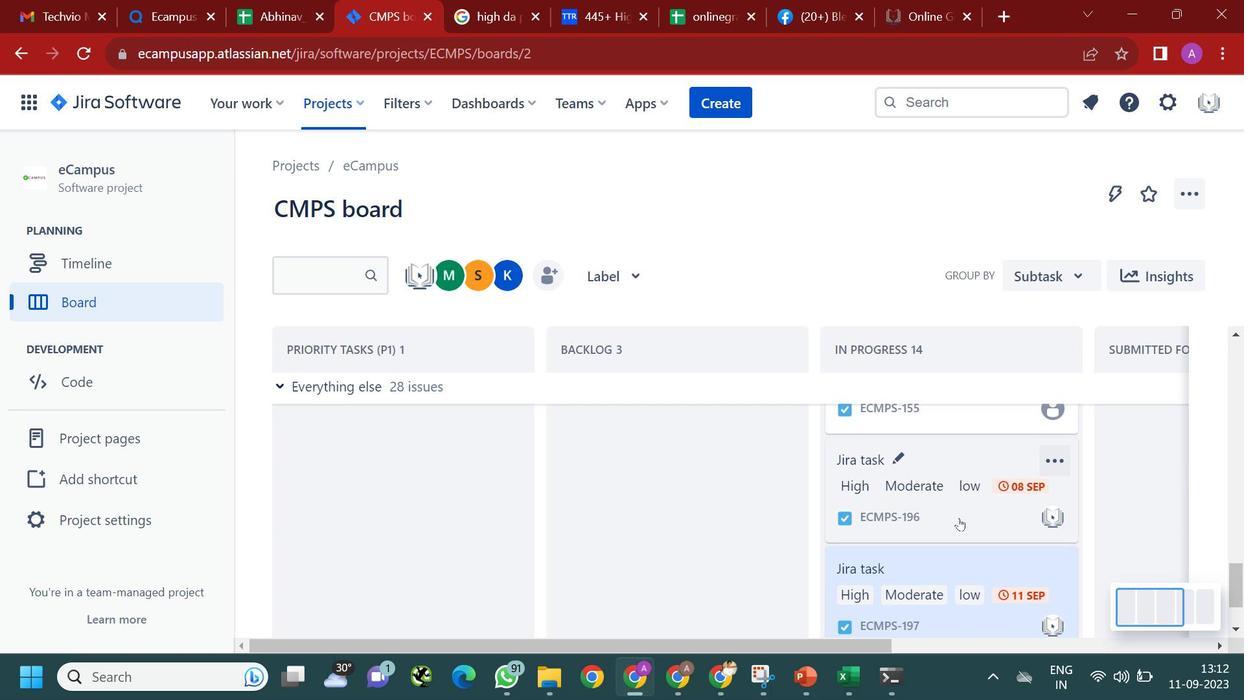 
Action: Mouse moved to (902, 229)
Screenshot: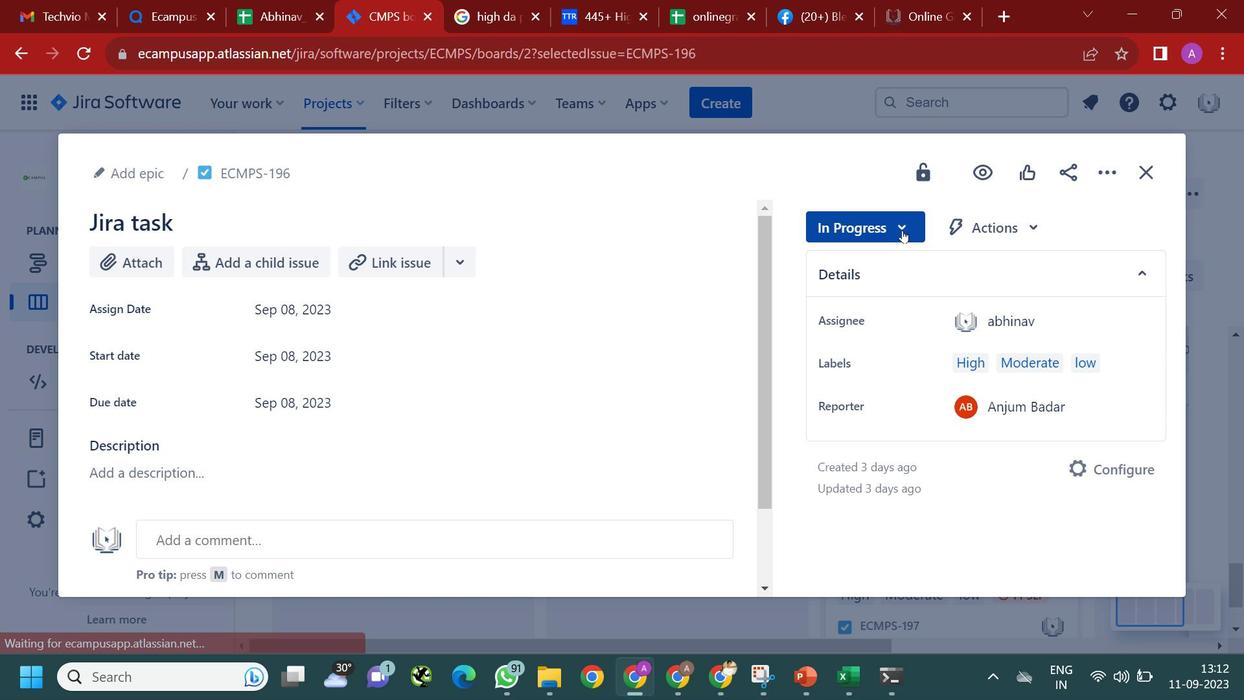 
Action: Mouse pressed left at (902, 229)
Screenshot: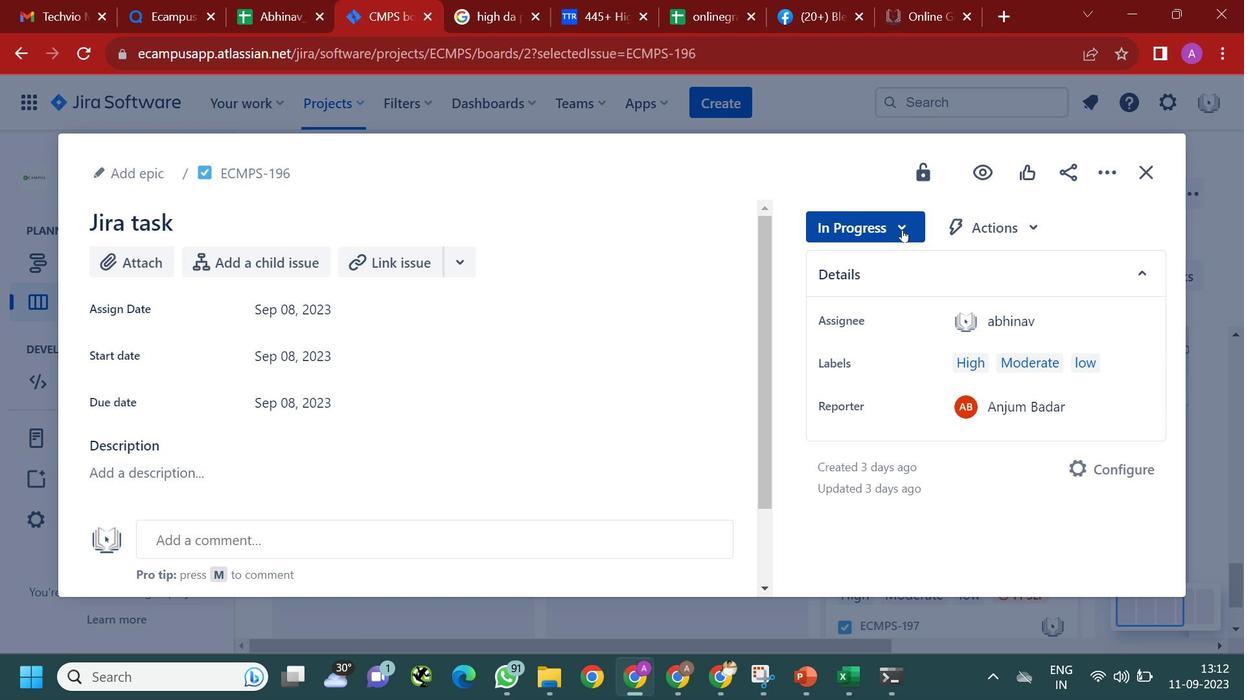 
Action: Mouse moved to (847, 356)
Screenshot: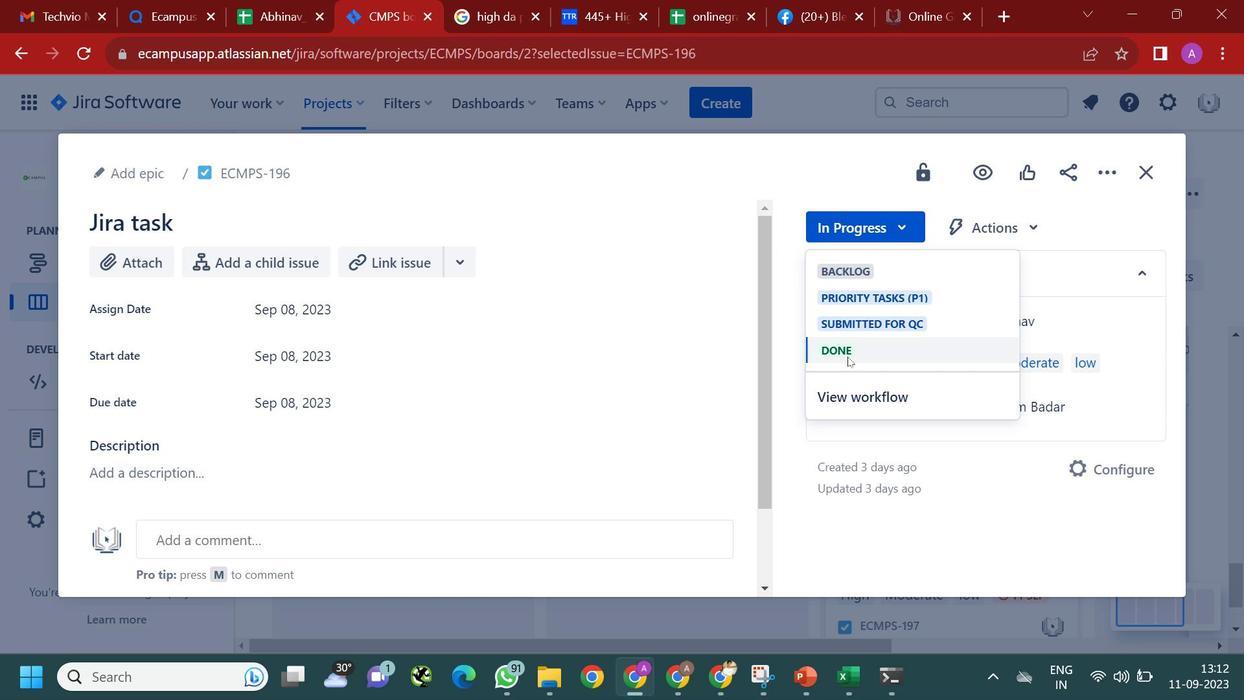 
Action: Mouse pressed left at (847, 356)
Screenshot: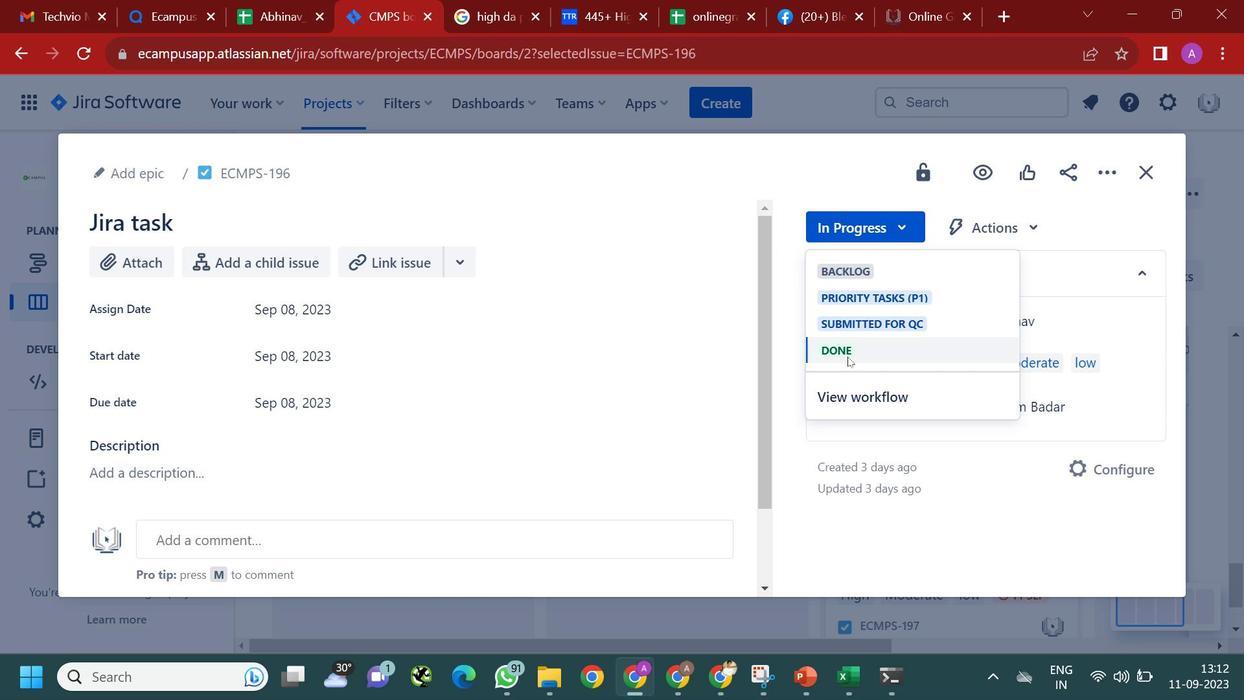 
Action: Mouse moved to (1153, 169)
Screenshot: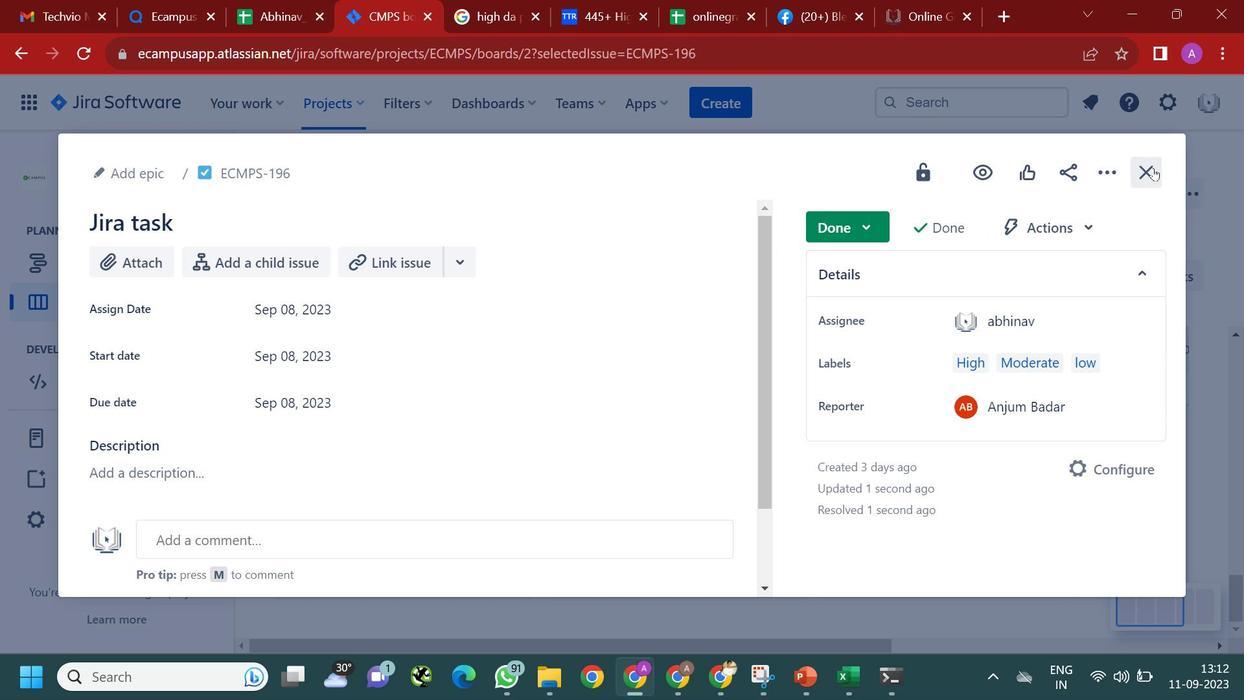 
Action: Mouse pressed left at (1153, 169)
Screenshot: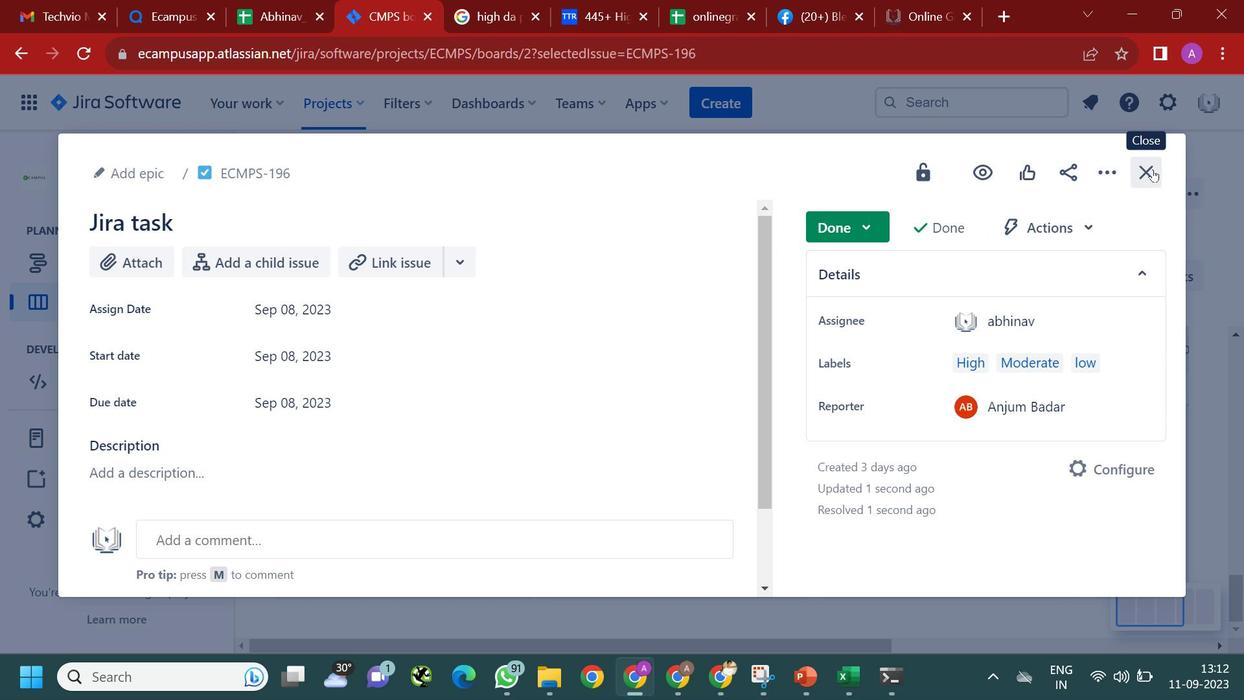 
Action: Mouse moved to (836, 477)
Screenshot: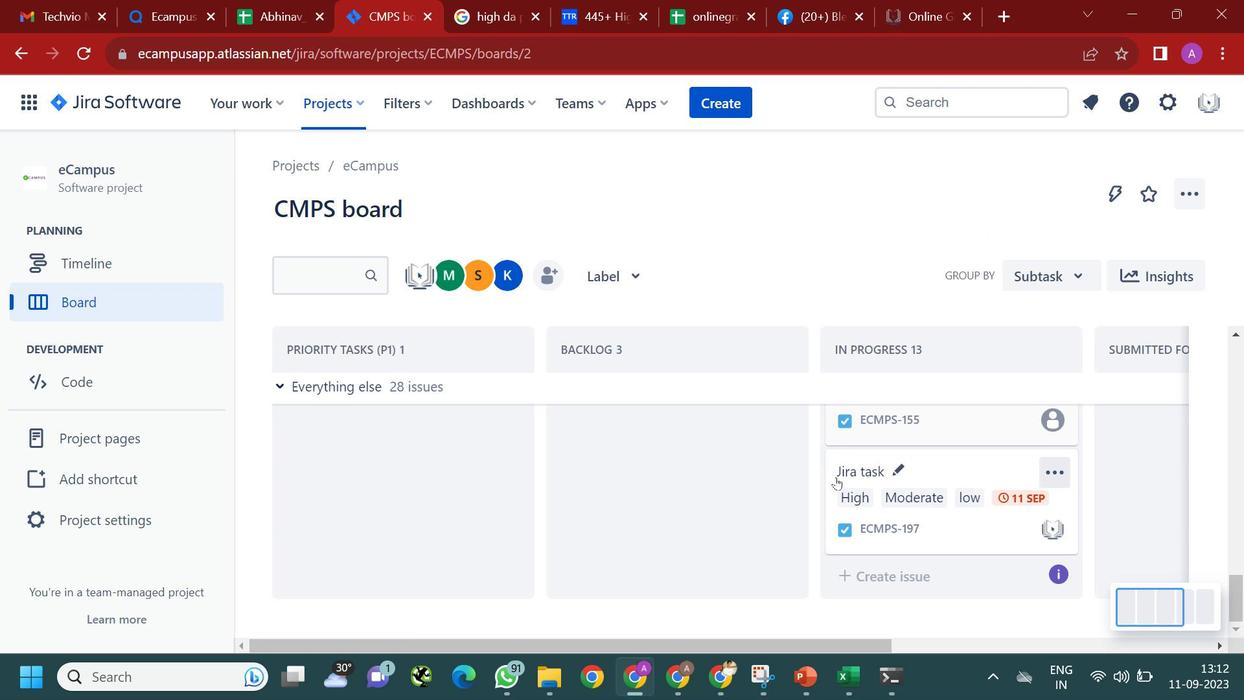 
Action: Mouse scrolled (836, 477) with delta (0, 0)
Screenshot: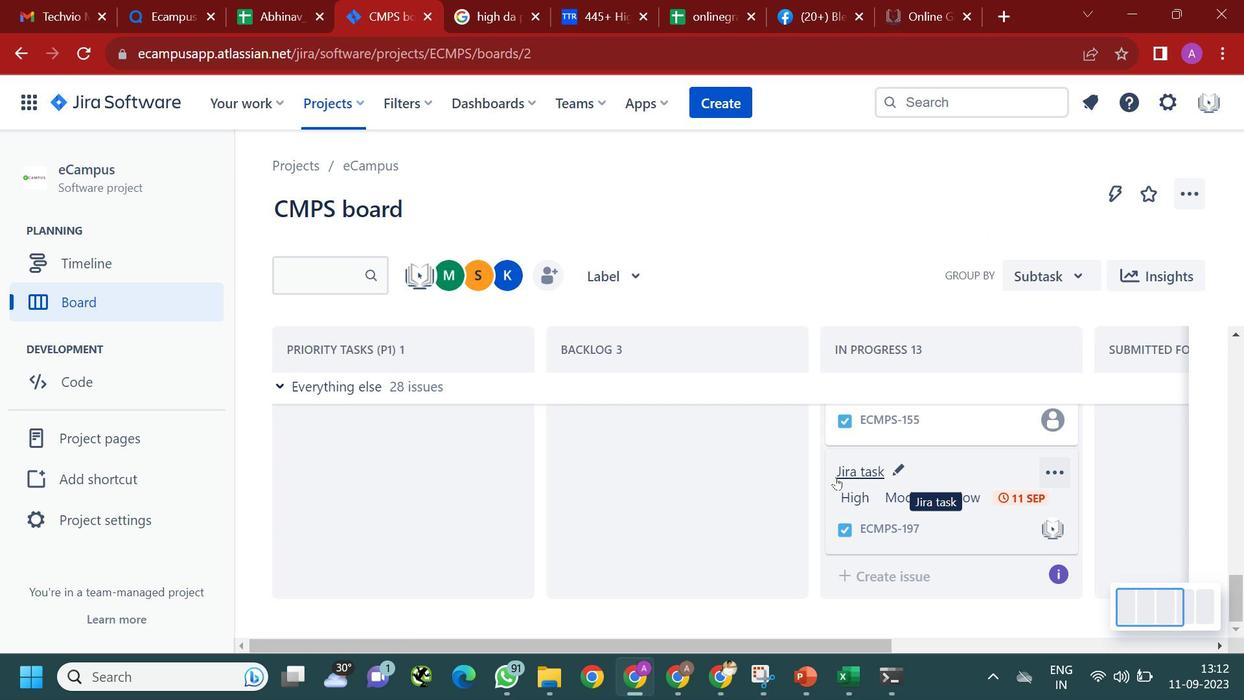 
Action: Mouse moved to (836, 475)
Screenshot: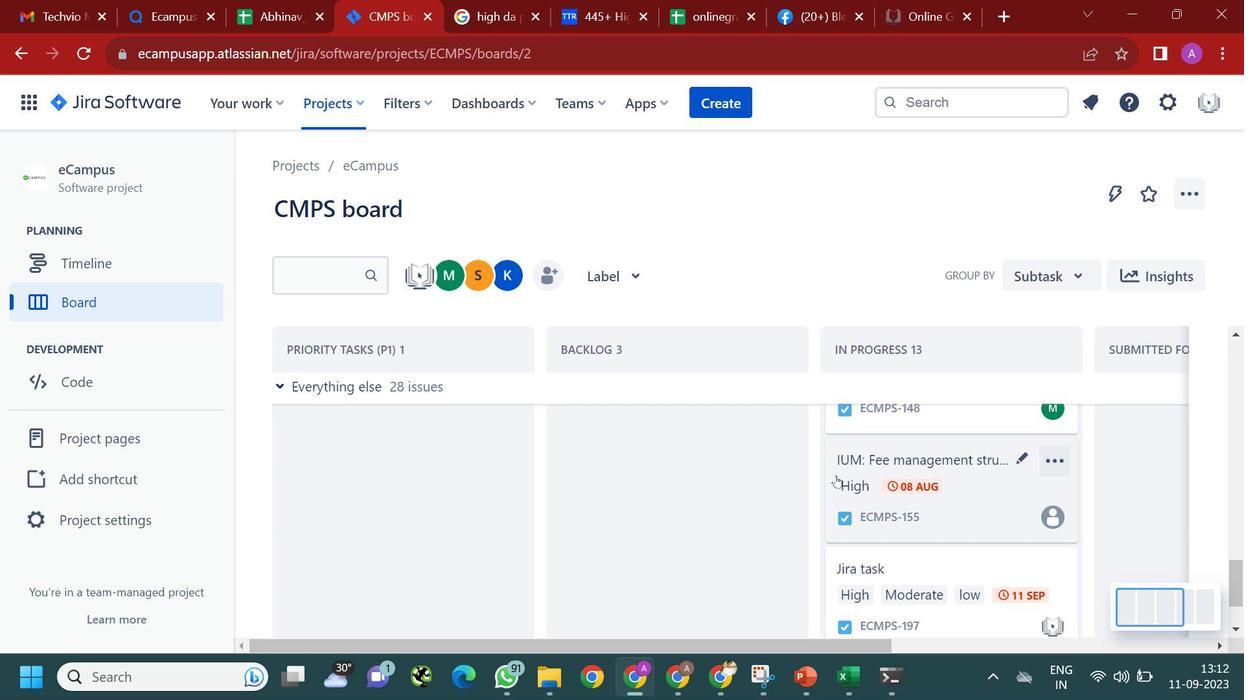 
Action: Mouse scrolled (836, 475) with delta (0, 0)
Screenshot: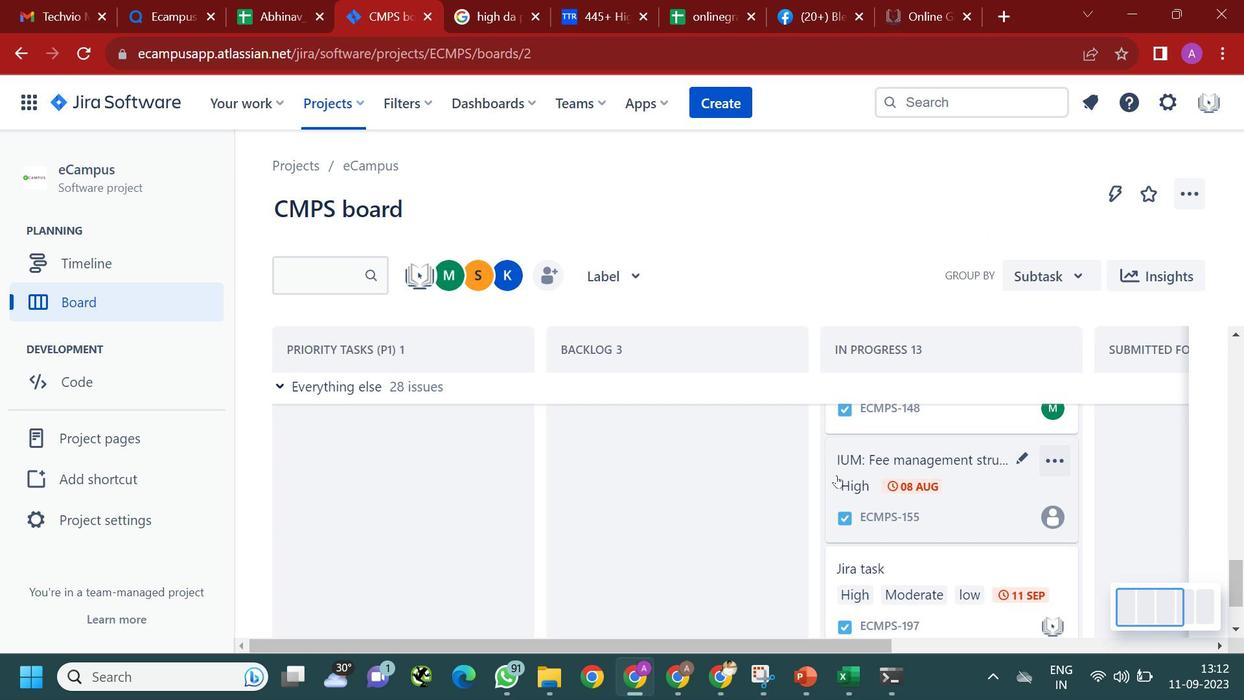 
Action: Mouse moved to (1171, 613)
Screenshot: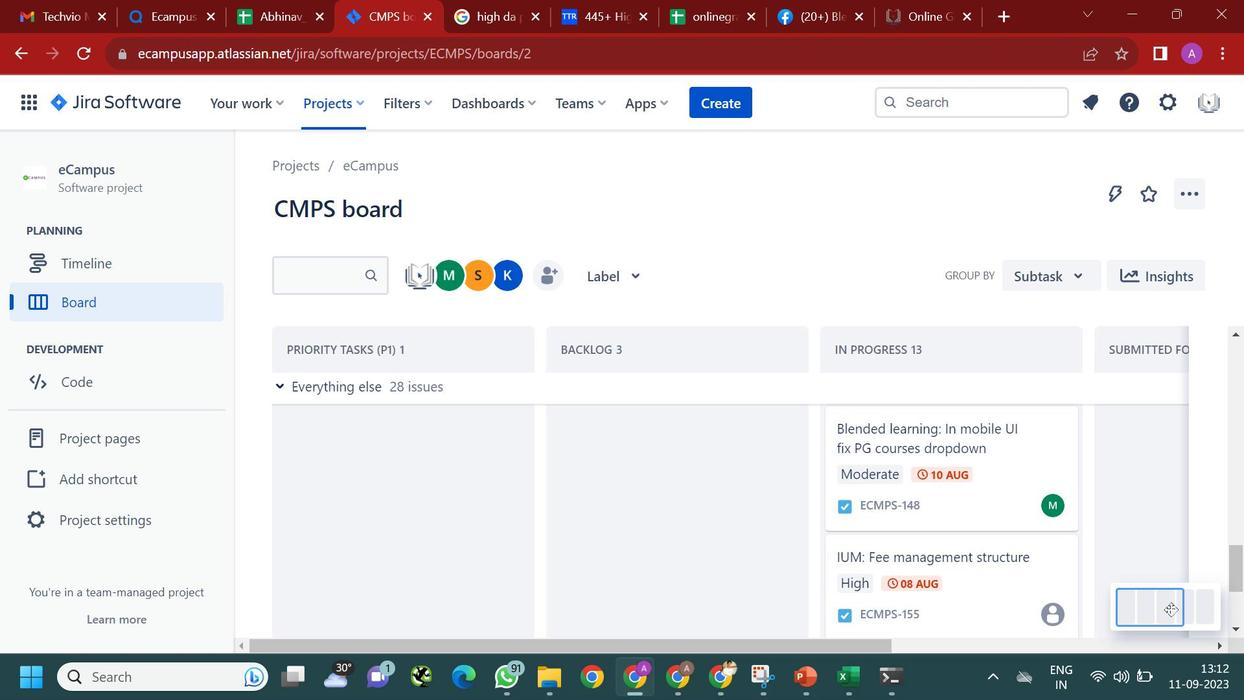
Action: Mouse pressed left at (1171, 613)
Screenshot: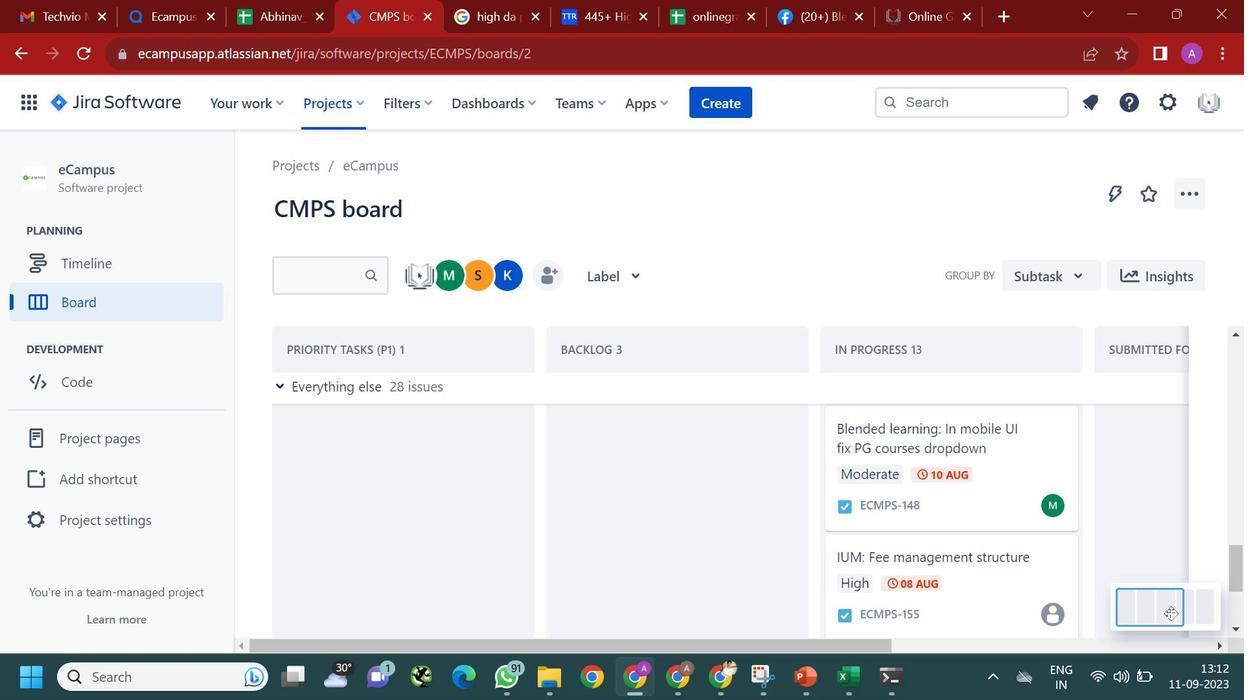 
Action: Mouse moved to (786, 501)
Screenshot: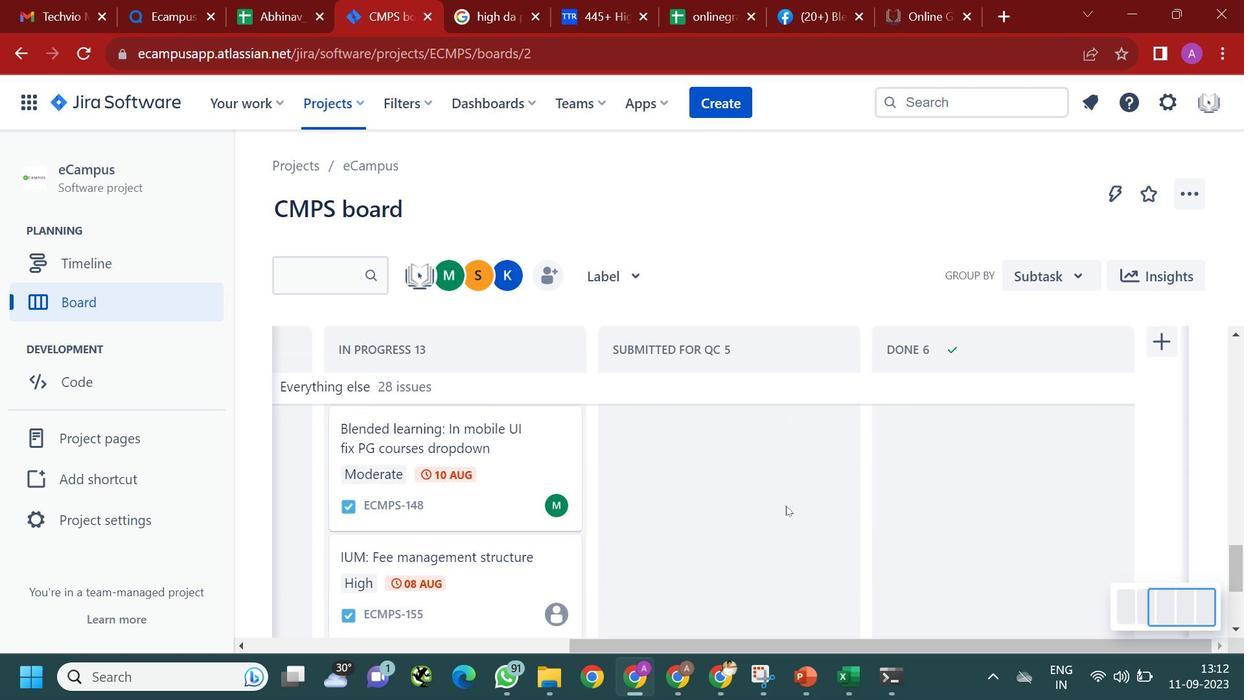 
Action: Mouse scrolled (786, 501) with delta (0, 0)
Screenshot: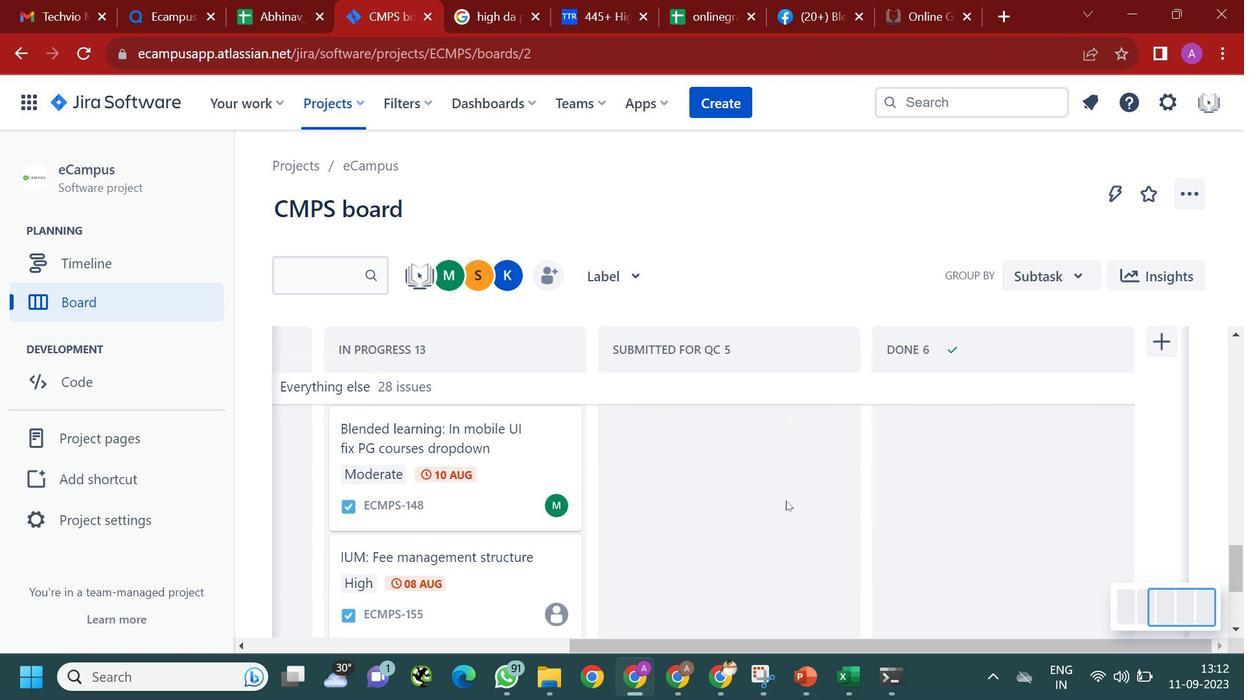 
Action: Mouse scrolled (786, 501) with delta (0, 0)
Screenshot: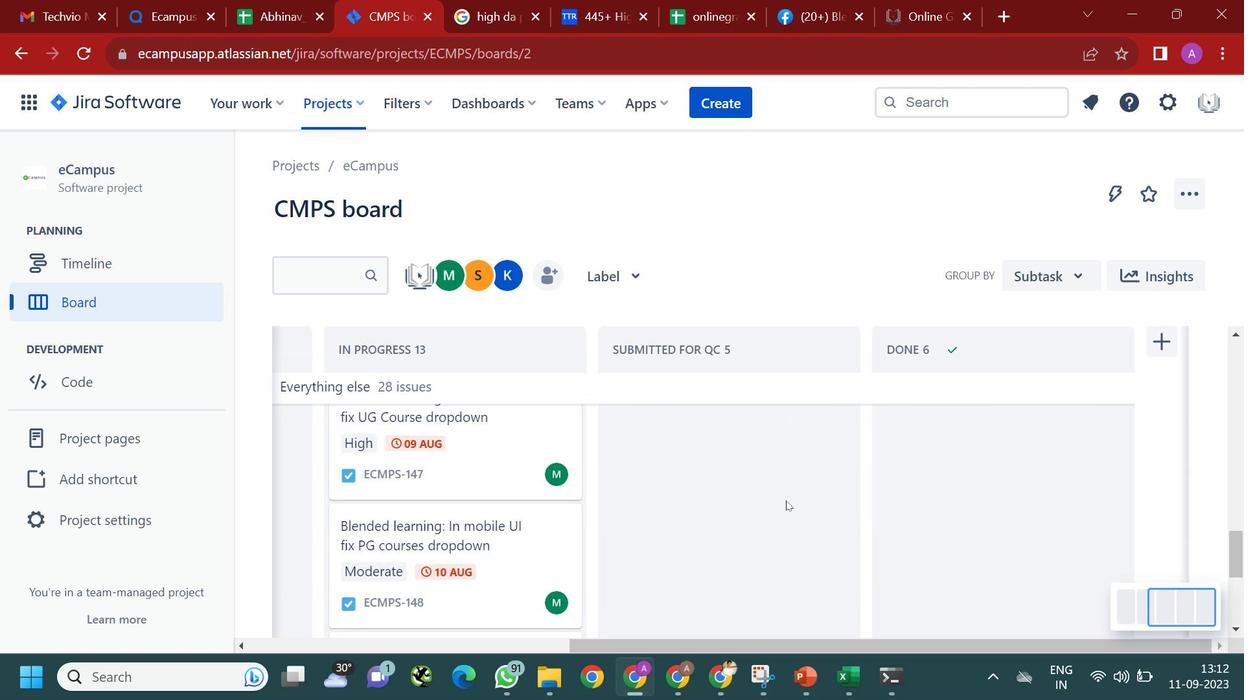 
Action: Mouse scrolled (786, 501) with delta (0, 0)
Screenshot: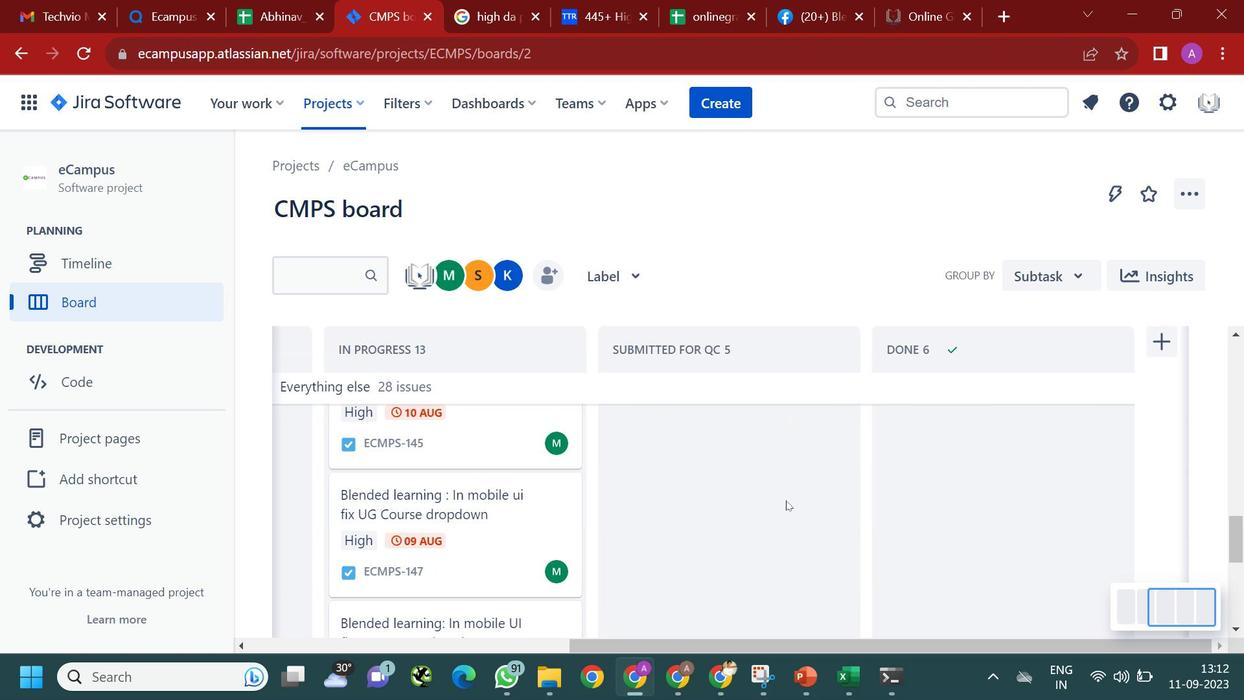 
Action: Mouse scrolled (786, 501) with delta (0, 0)
Screenshot: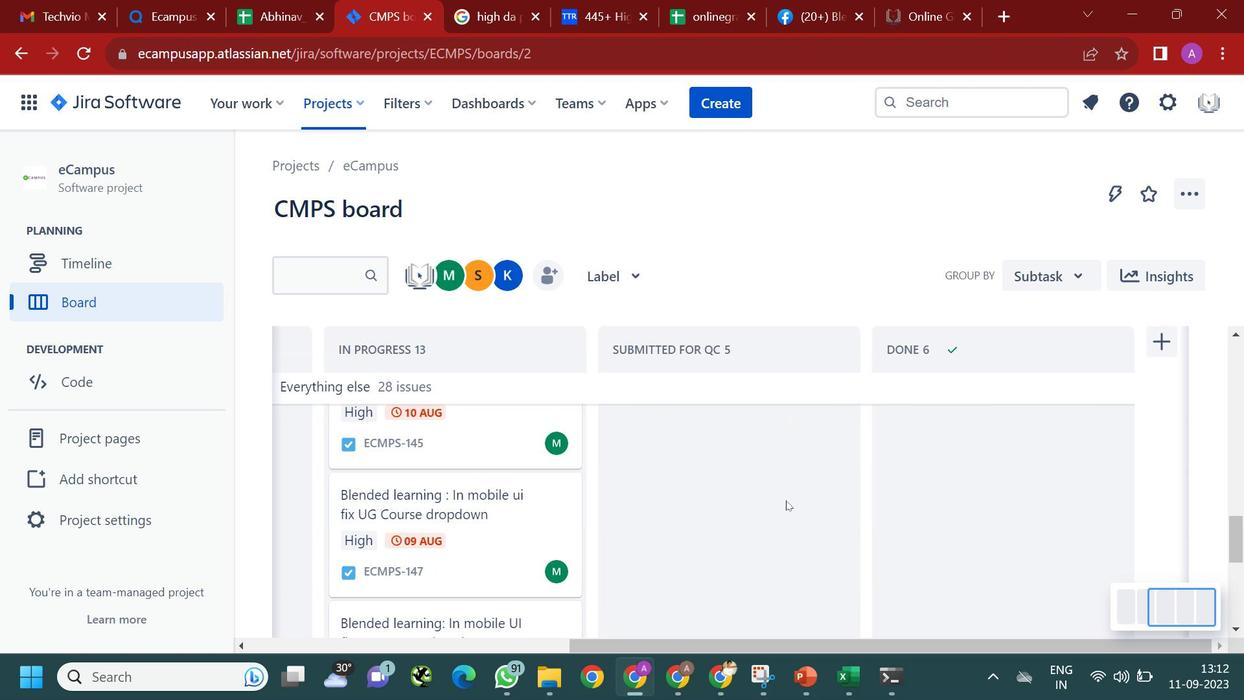 
Action: Mouse scrolled (786, 501) with delta (0, 0)
Screenshot: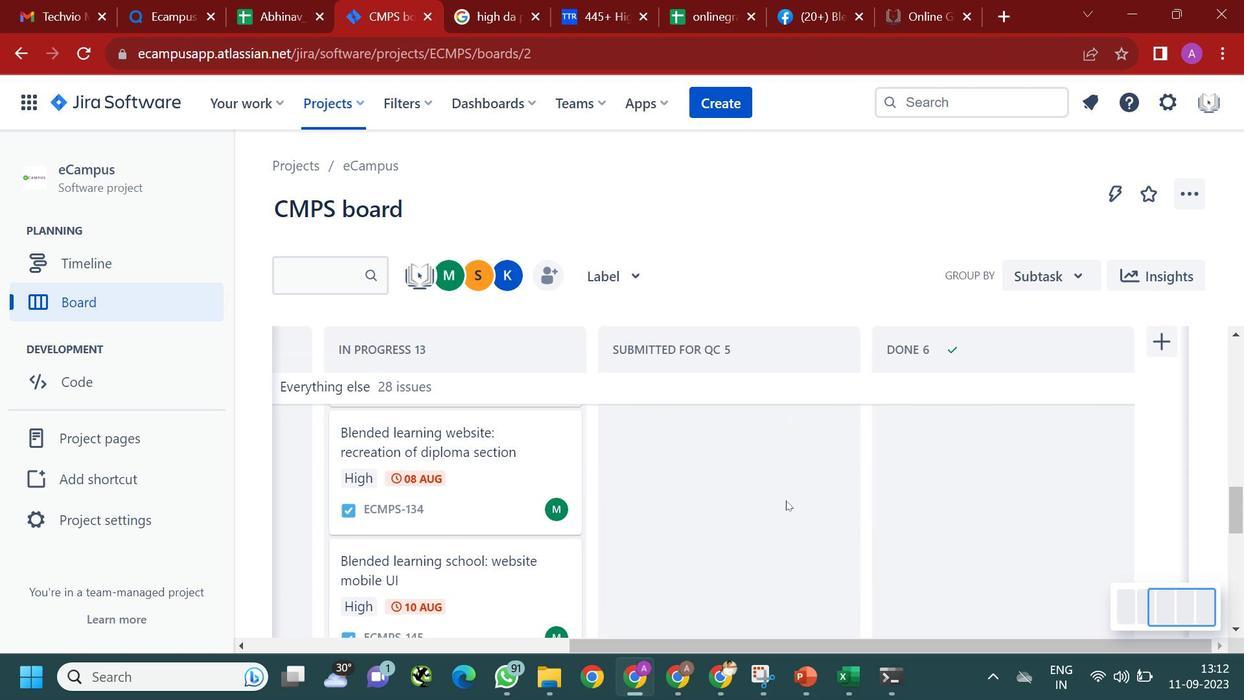 
Action: Mouse scrolled (786, 501) with delta (0, 0)
Screenshot: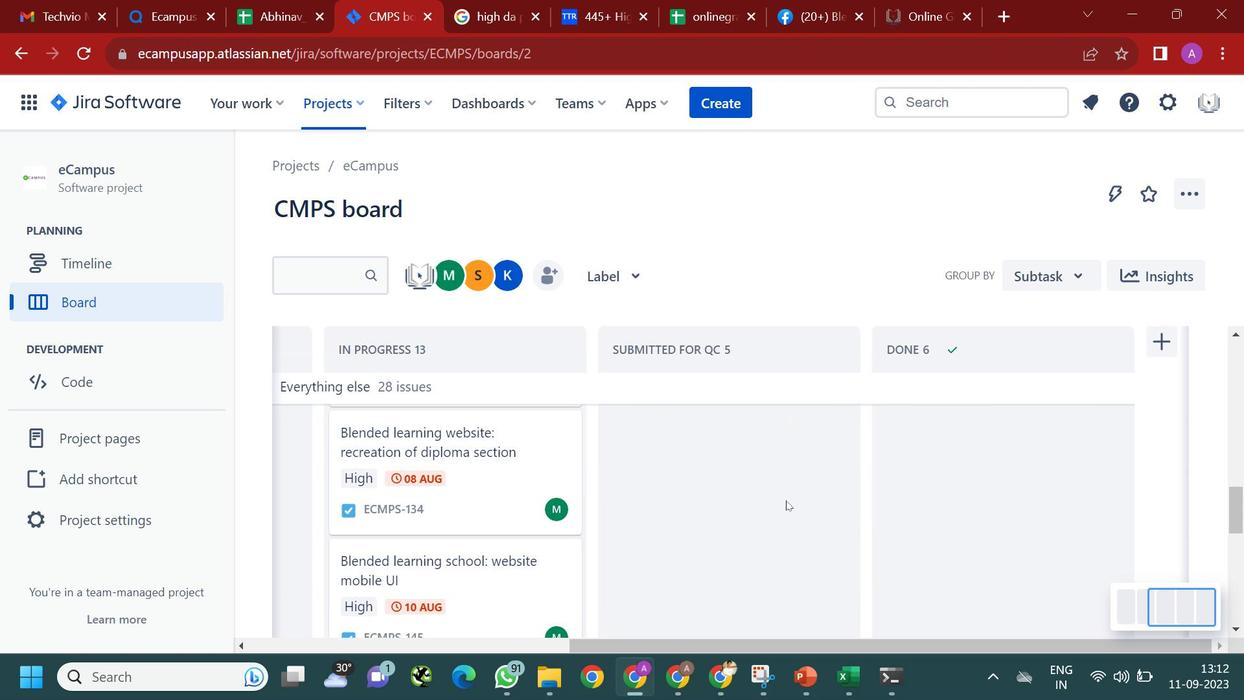 
Action: Mouse scrolled (786, 501) with delta (0, 0)
Screenshot: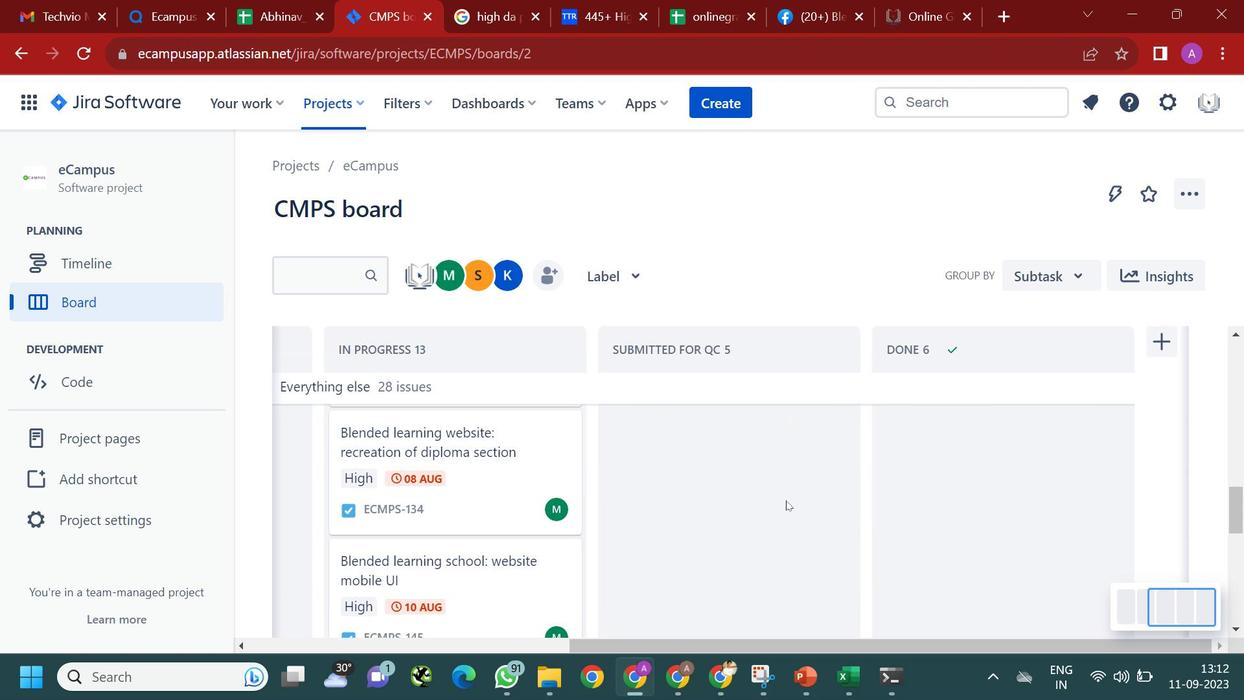 
Action: Mouse scrolled (786, 501) with delta (0, 0)
Screenshot: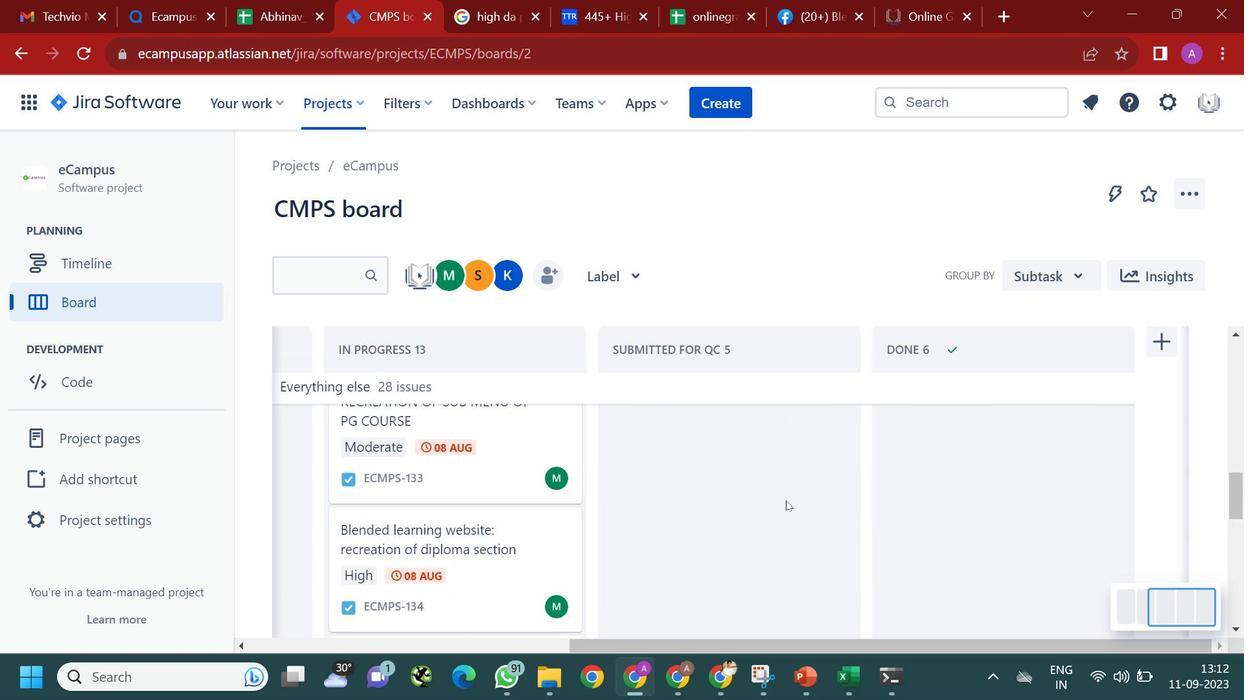 
Action: Mouse scrolled (786, 501) with delta (0, 0)
Screenshot: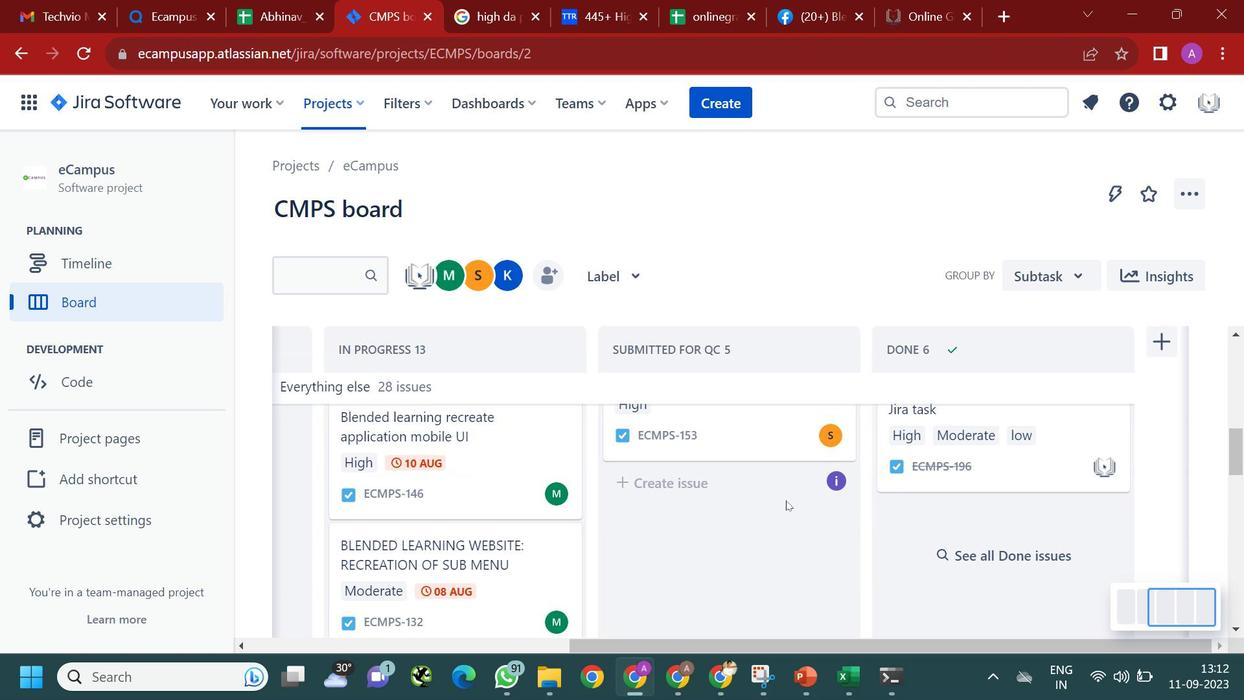 
Action: Mouse scrolled (786, 501) with delta (0, 0)
Screenshot: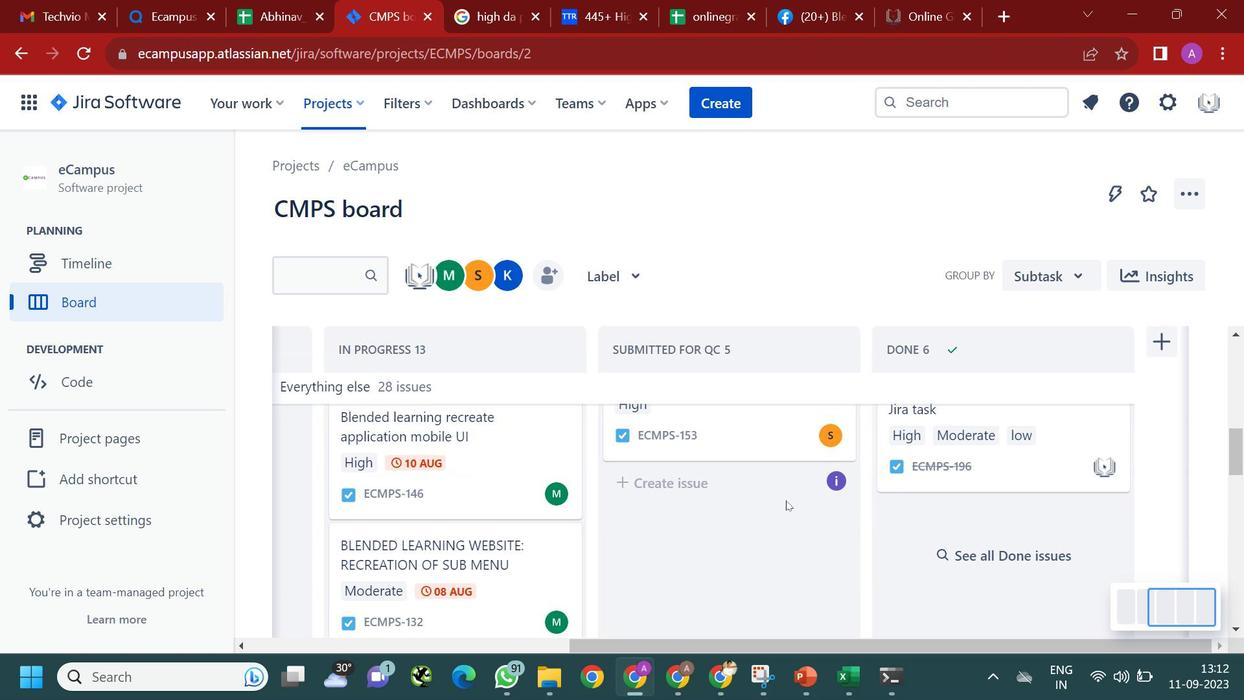 
Action: Mouse scrolled (786, 501) with delta (0, 0)
Screenshot: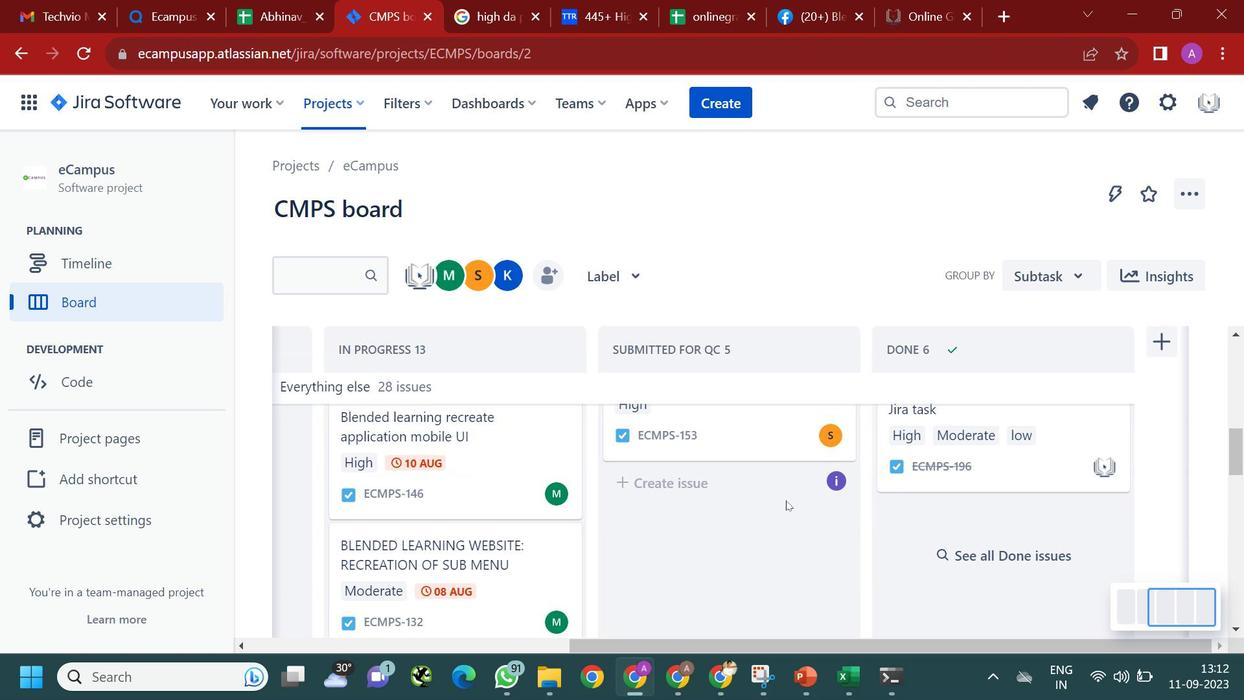 
Action: Mouse moved to (786, 499)
Screenshot: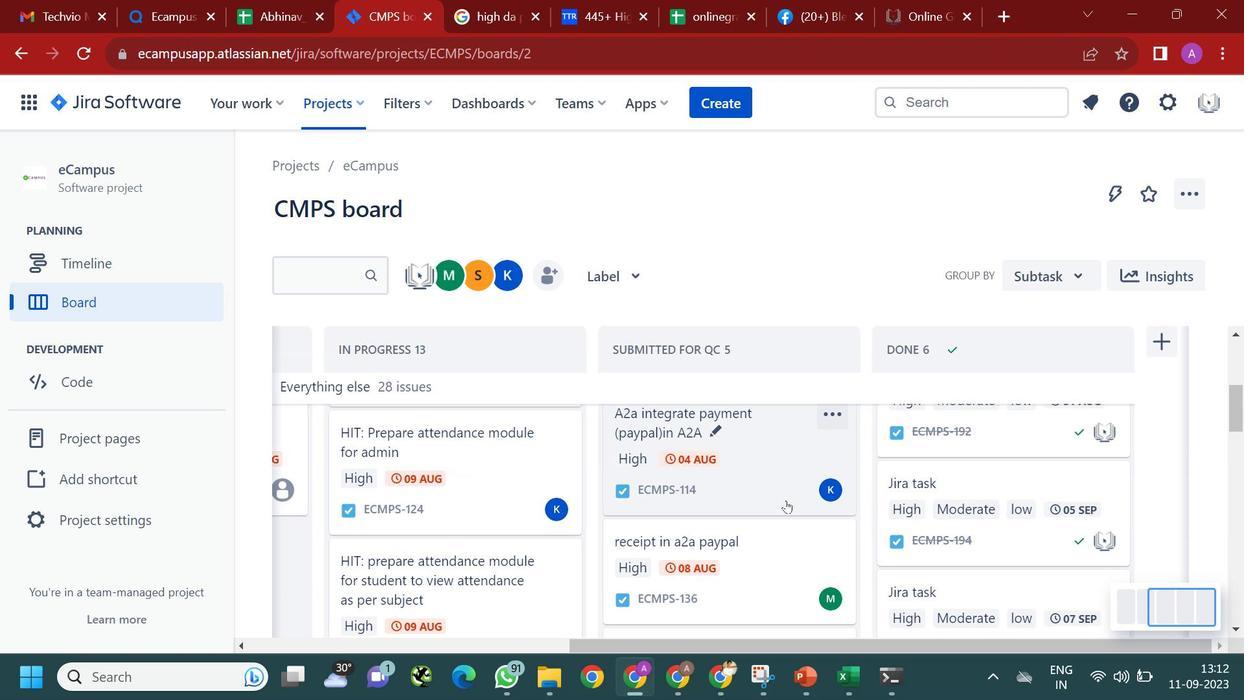 
Action: Mouse scrolled (786, 500) with delta (0, 0)
Screenshot: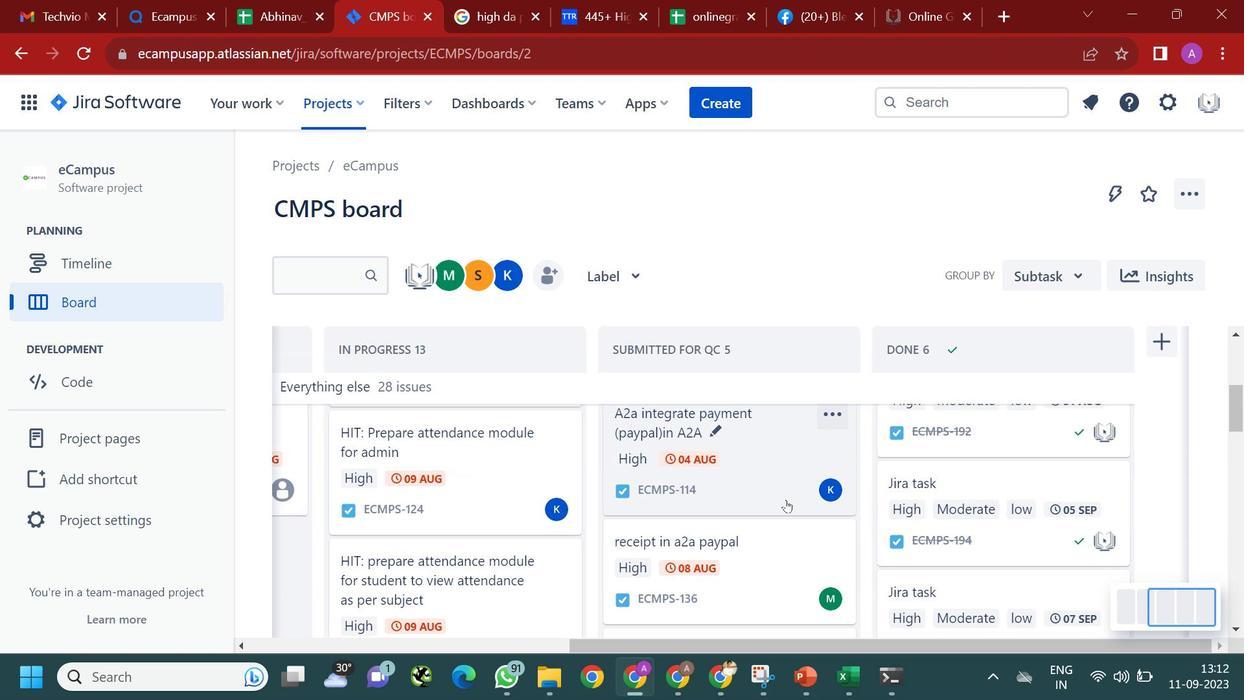 
Action: Mouse scrolled (786, 500) with delta (0, 0)
Screenshot: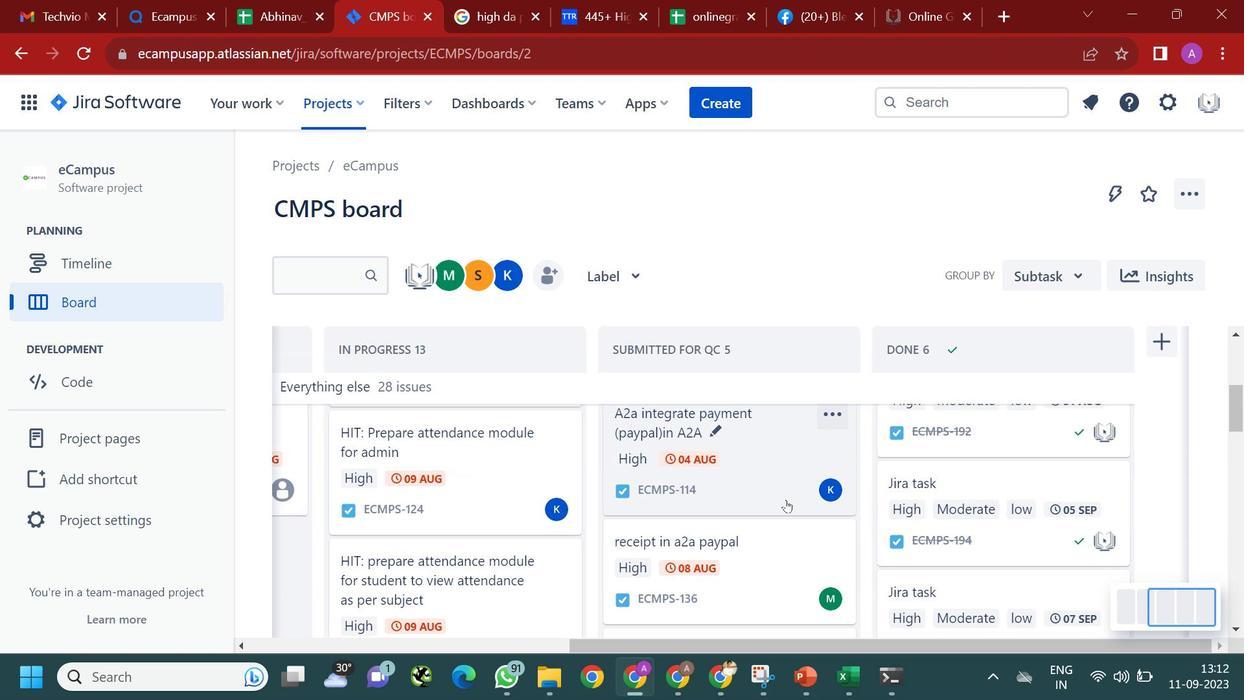 
Action: Mouse scrolled (786, 500) with delta (0, 0)
Screenshot: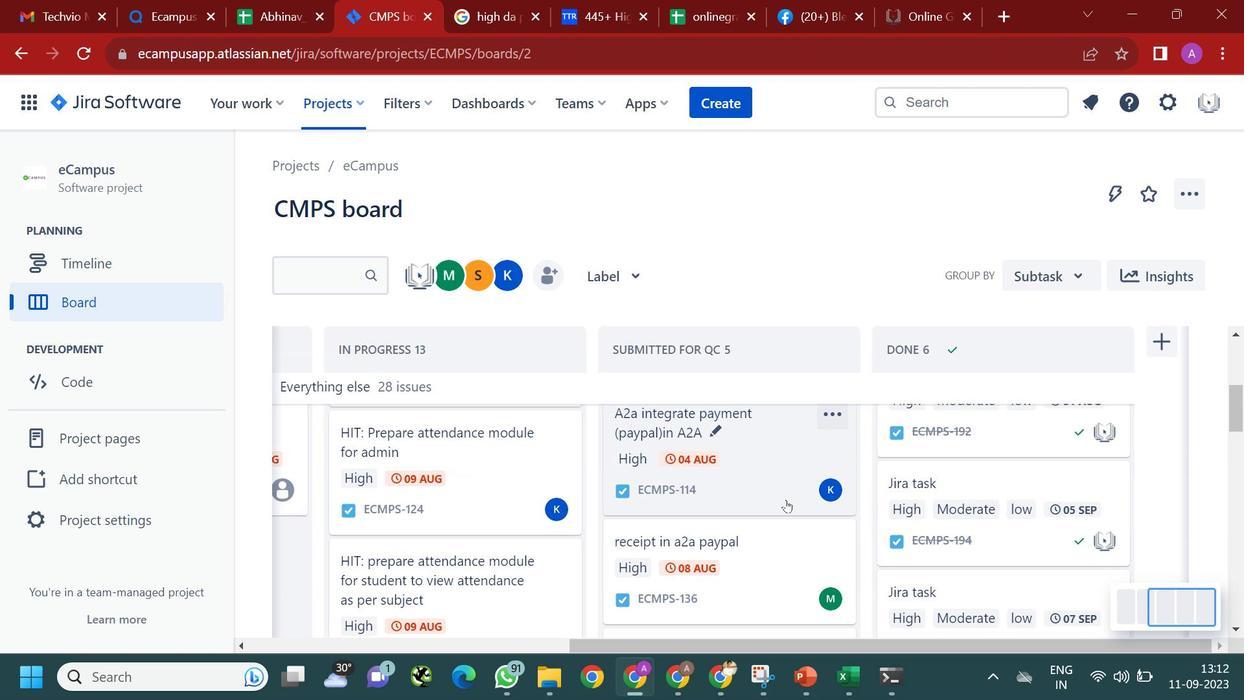 
Action: Mouse moved to (646, 245)
Screenshot: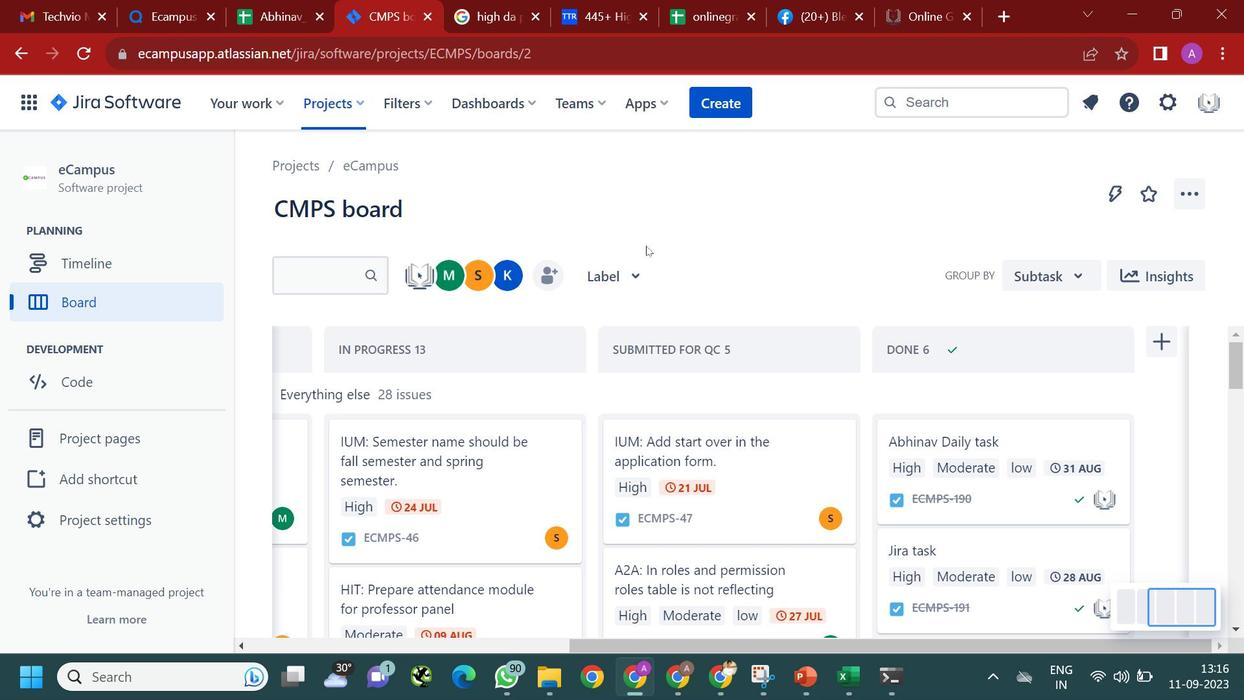 
Action: Mouse scrolled (646, 245) with delta (0, 0)
Screenshot: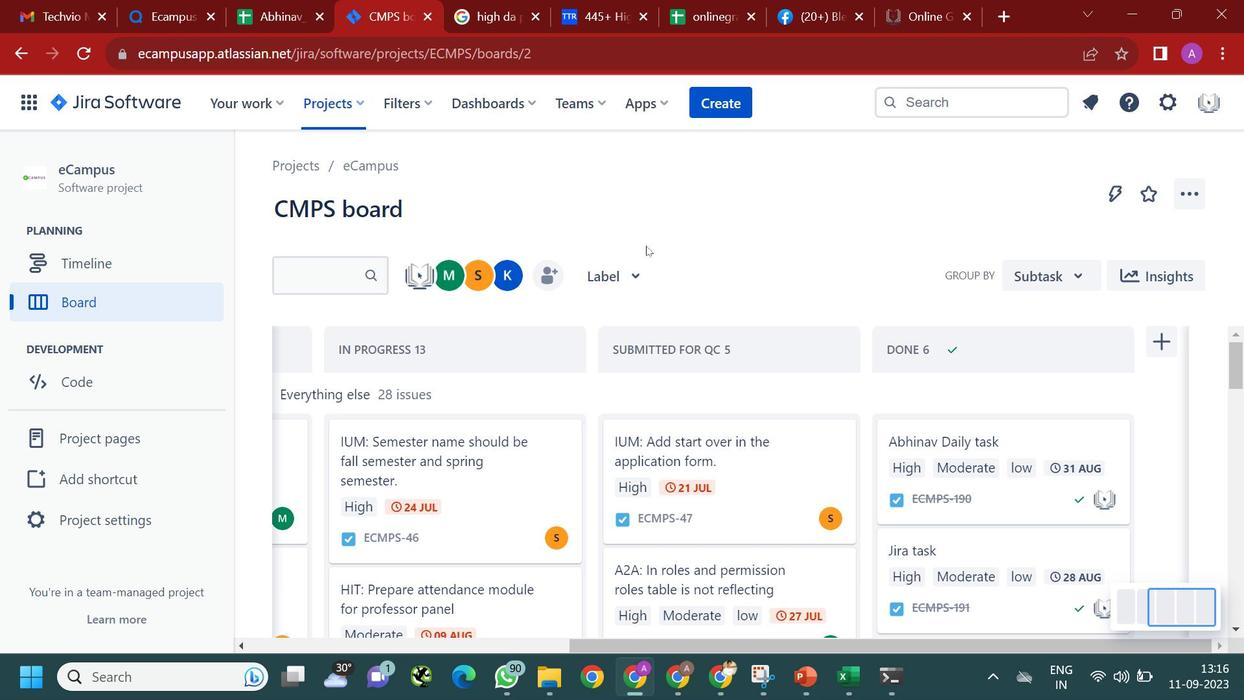 
Action: Mouse moved to (650, 249)
Screenshot: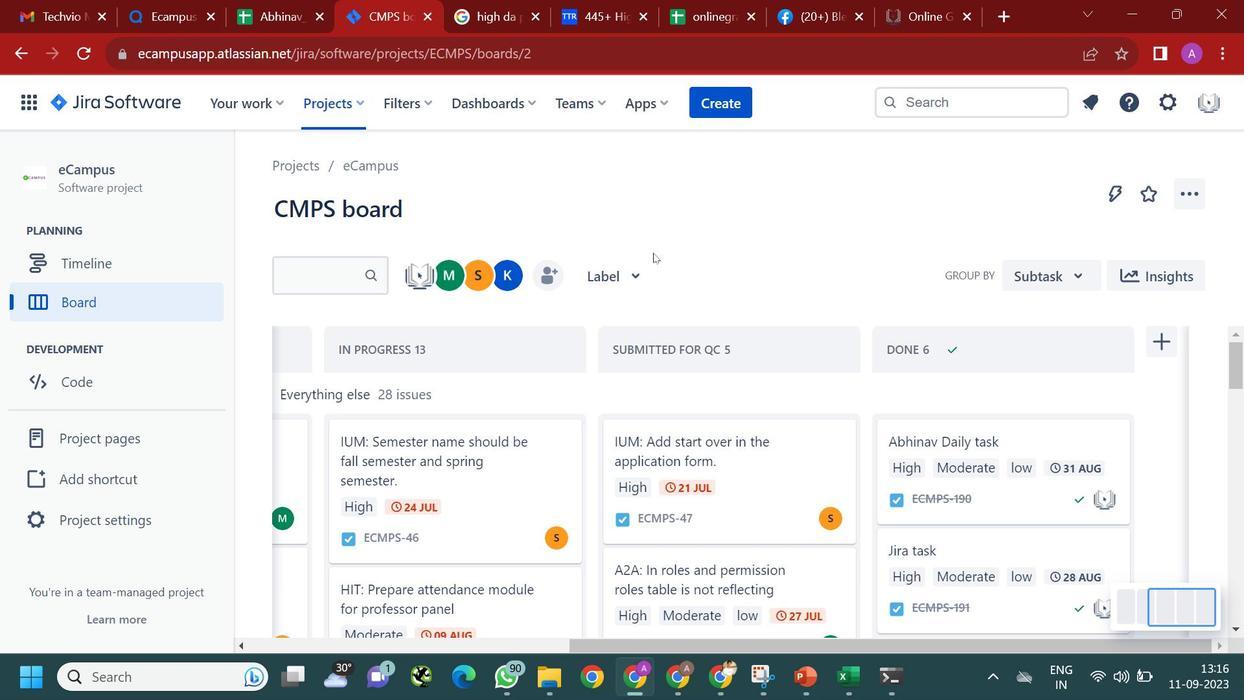 
Action: Mouse scrolled (650, 248) with delta (0, 0)
Screenshot: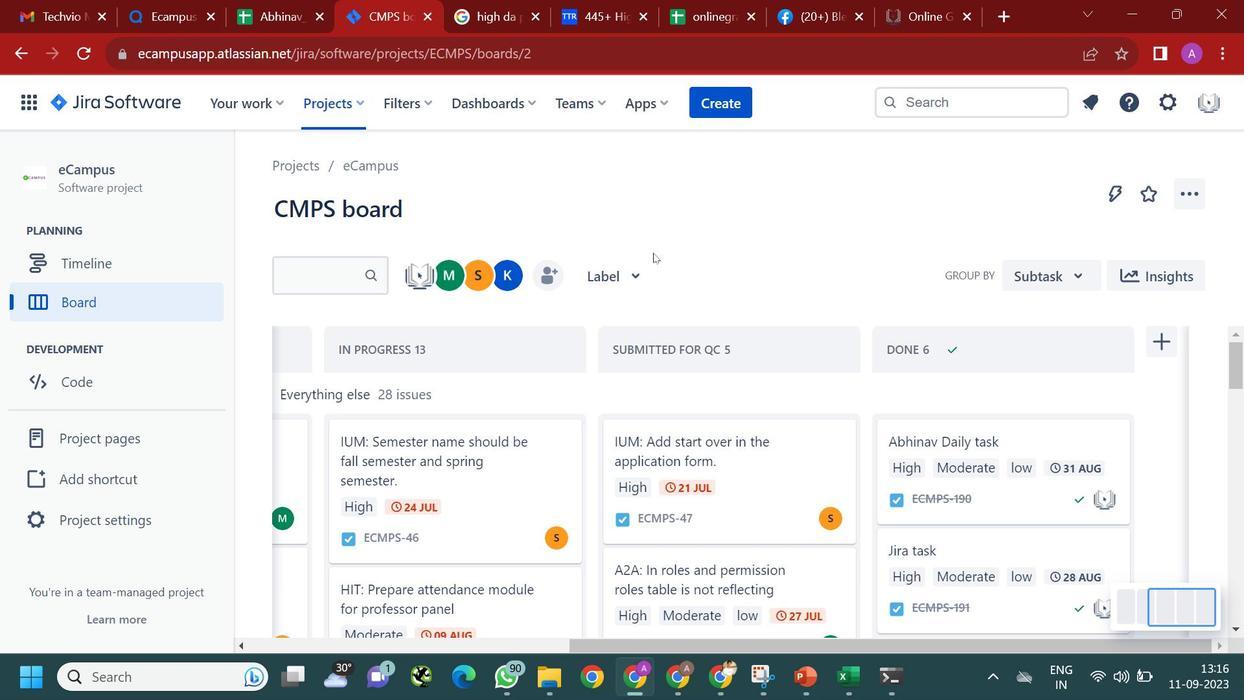 
Action: Mouse moved to (653, 252)
Screenshot: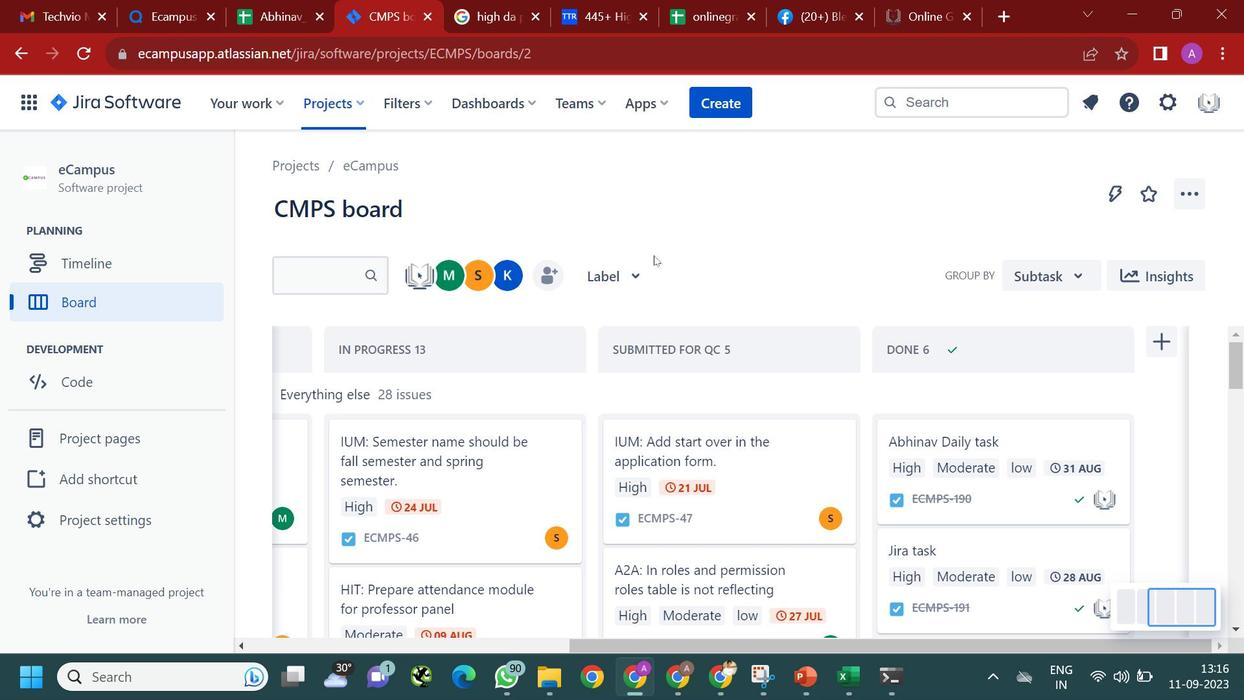 
Action: Mouse scrolled (653, 252) with delta (0, 0)
Screenshot: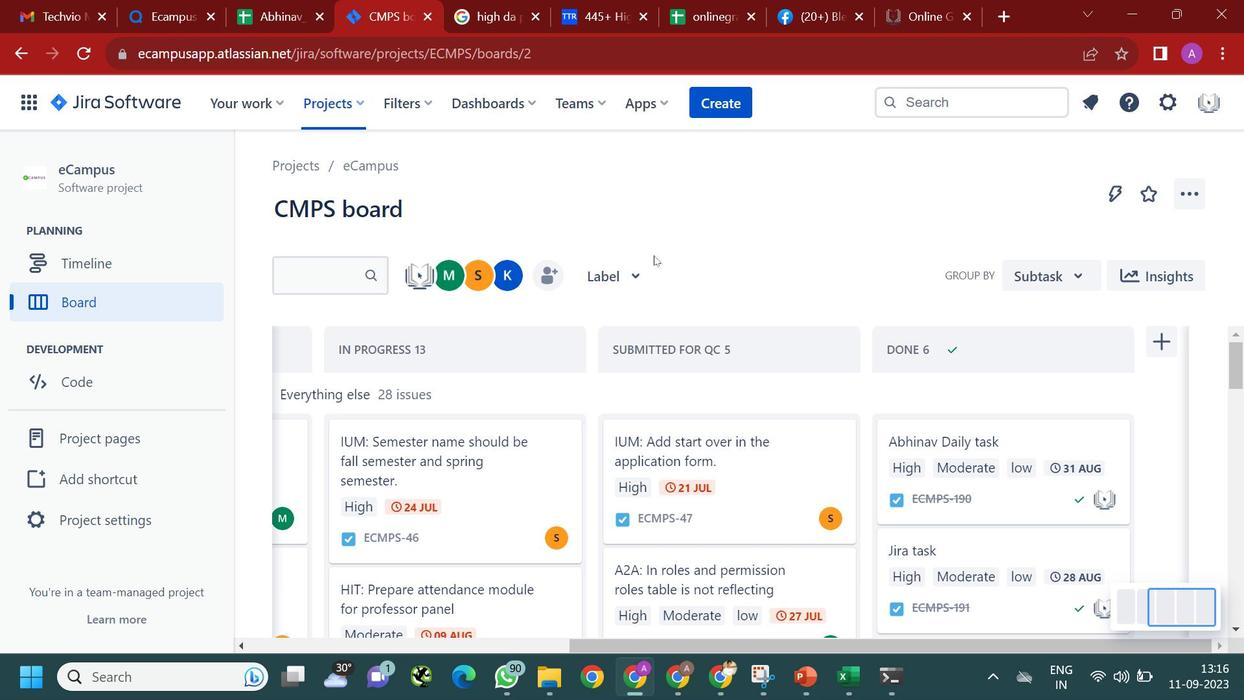 
Action: Mouse moved to (687, 368)
Screenshot: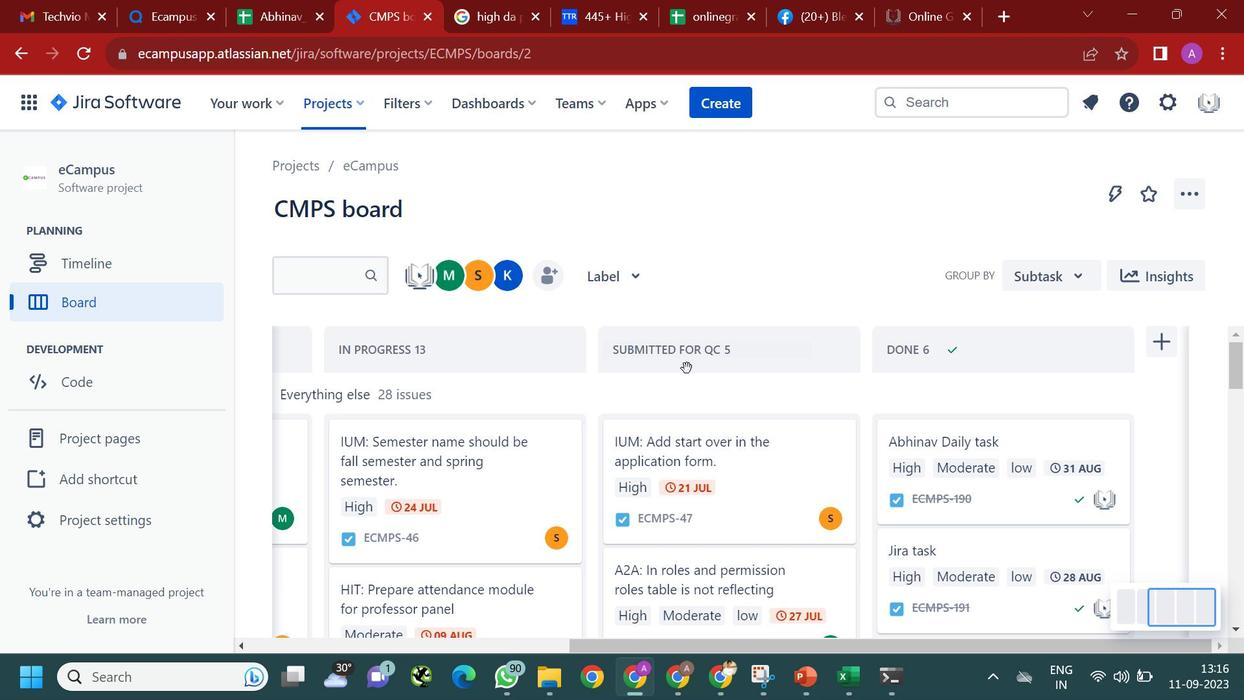 
Action: Mouse scrolled (687, 368) with delta (0, 0)
Screenshot: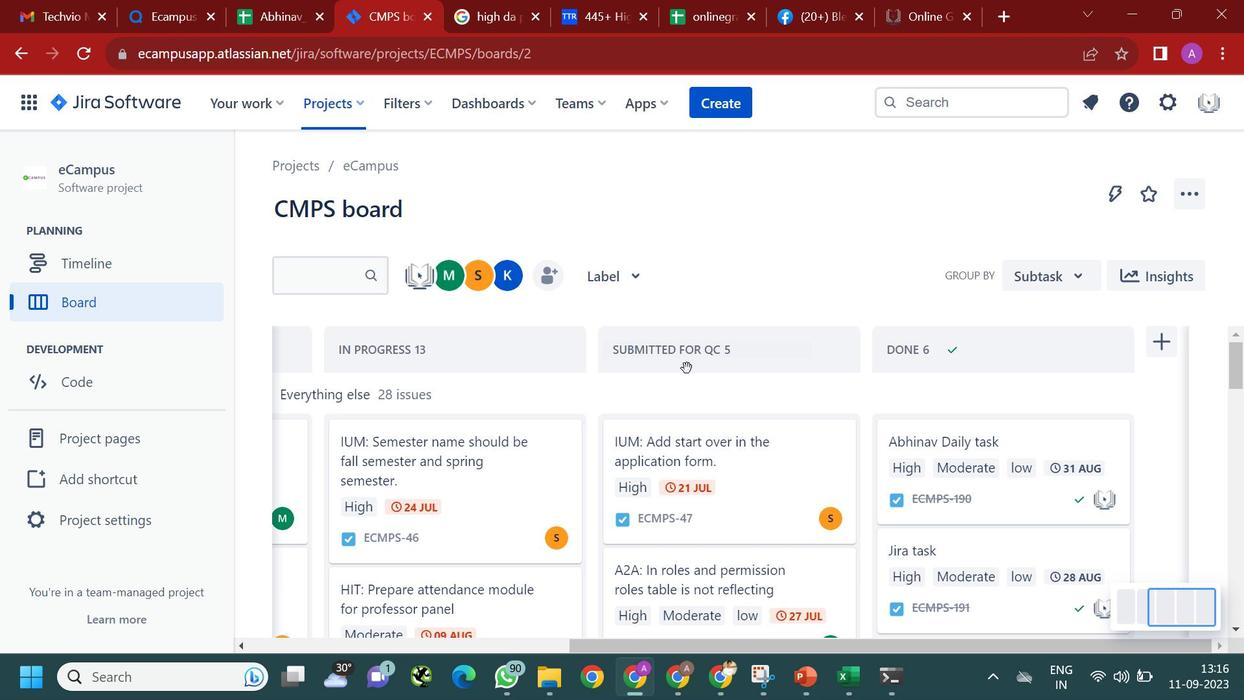 
Action: Mouse moved to (688, 372)
Screenshot: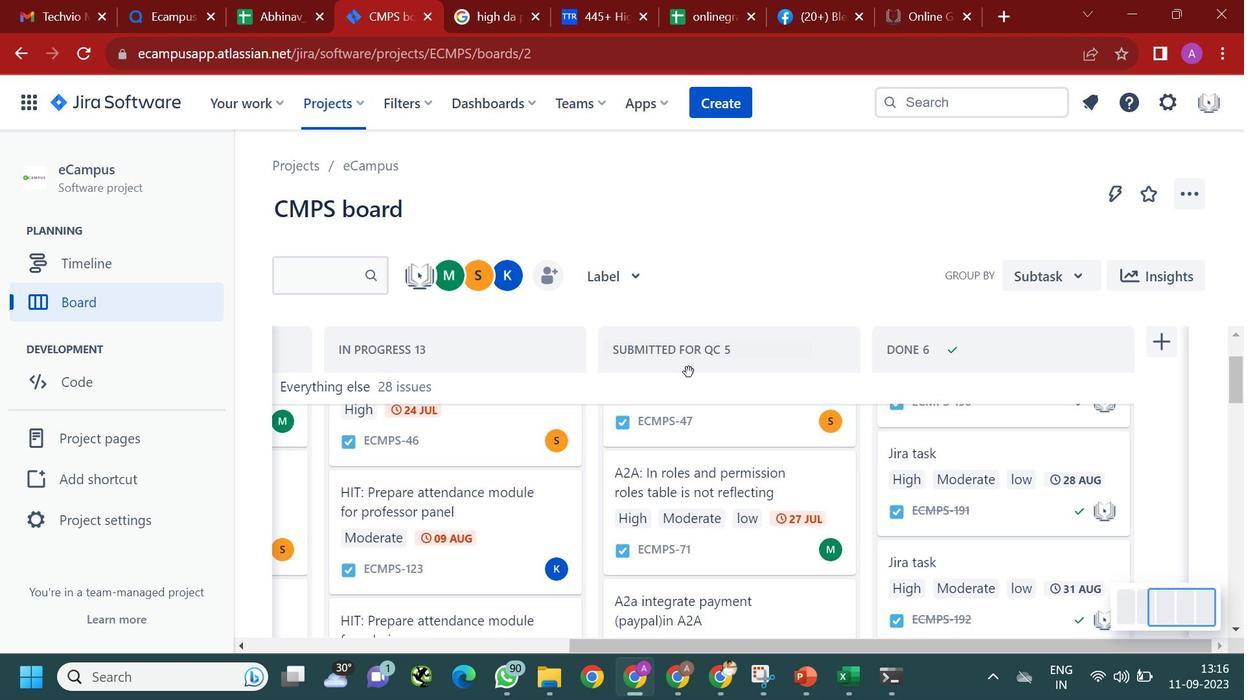 
Action: Mouse scrolled (688, 371) with delta (0, 0)
Screenshot: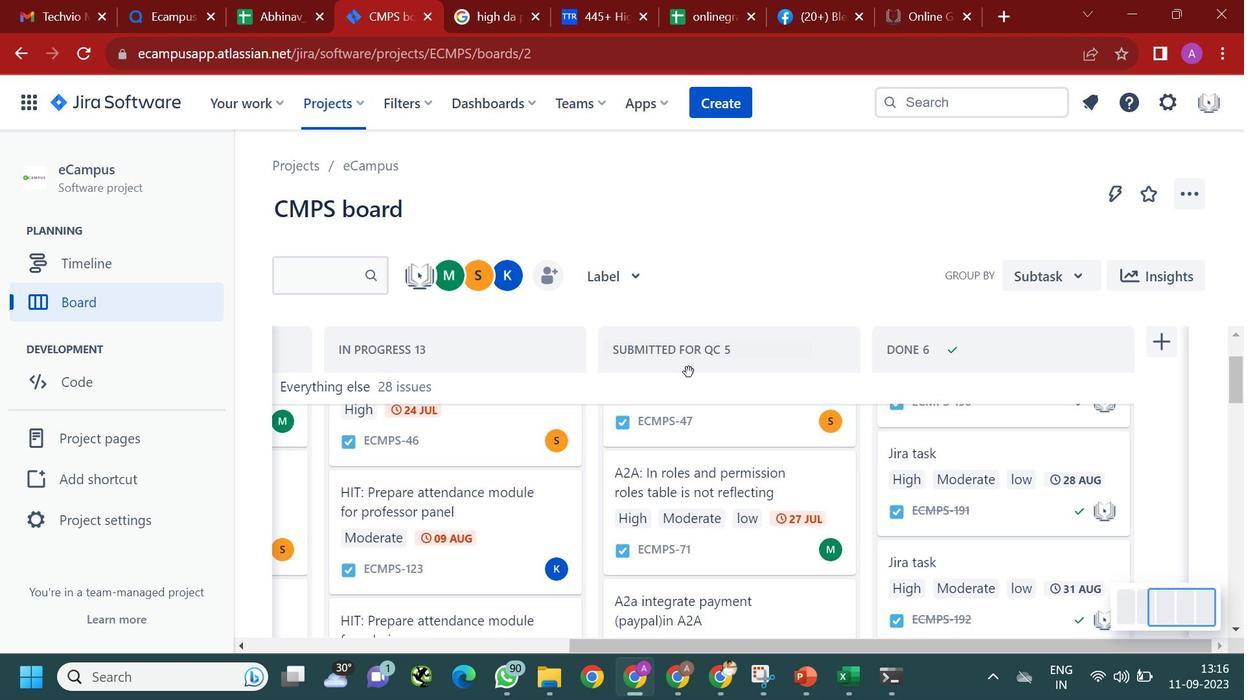 
Action: Mouse moved to (689, 373)
Screenshot: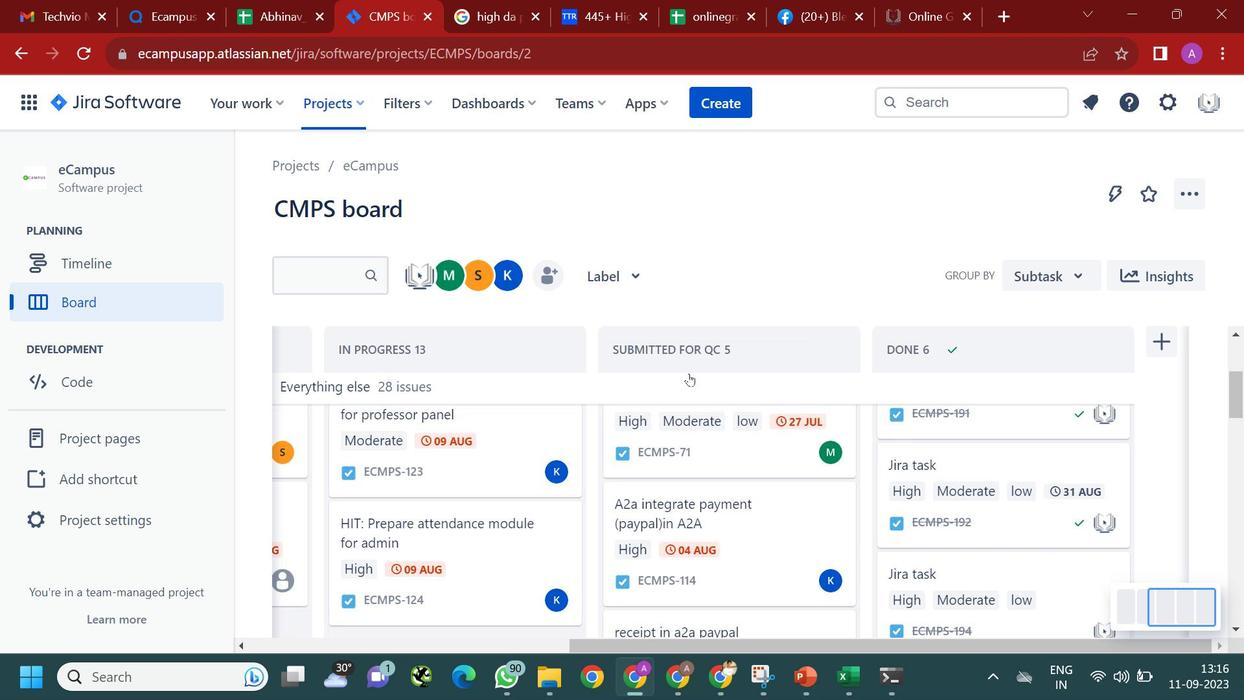 
Action: Mouse scrolled (689, 372) with delta (0, 0)
Screenshot: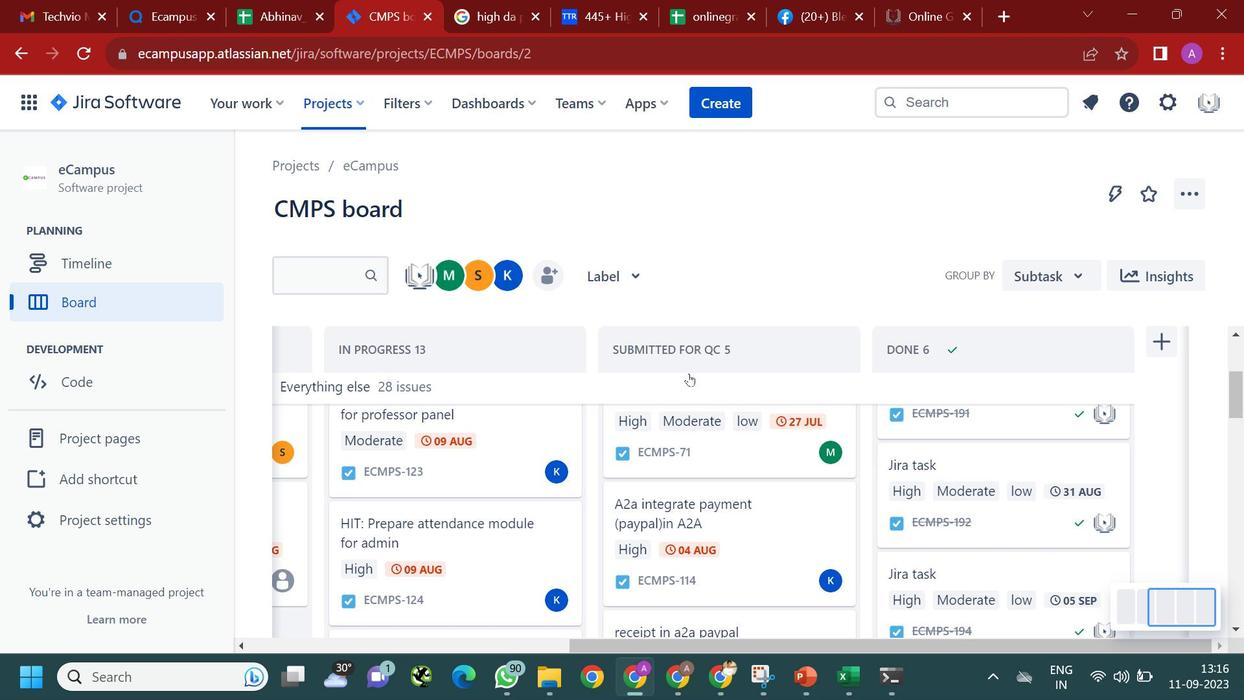 
Action: Mouse scrolled (689, 372) with delta (0, 0)
Screenshot: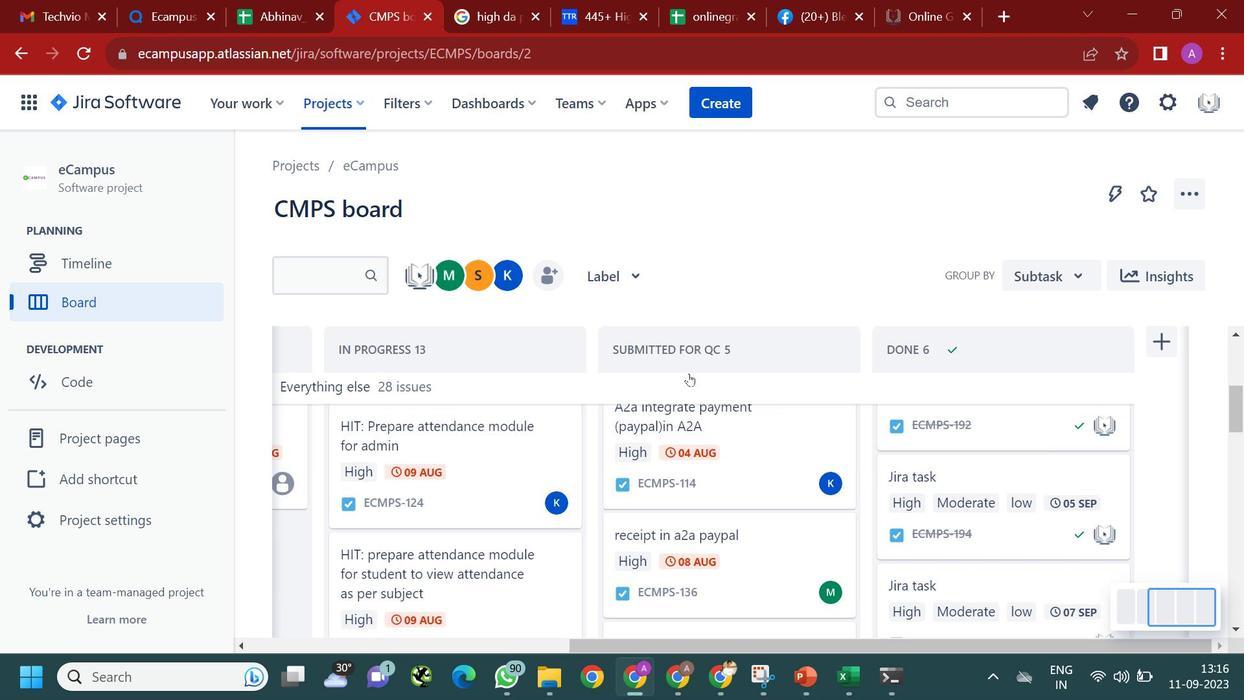 
Action: Mouse scrolled (689, 372) with delta (0, 0)
Screenshot: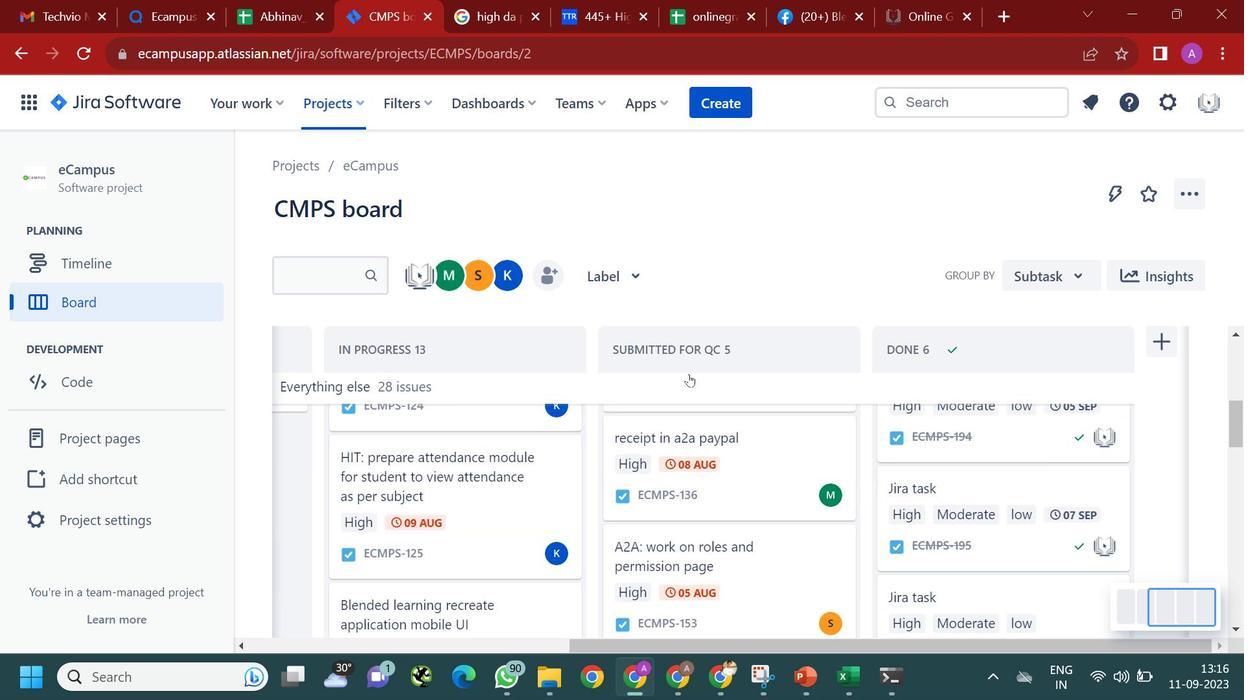 
Action: Mouse moved to (166, 375)
Screenshot: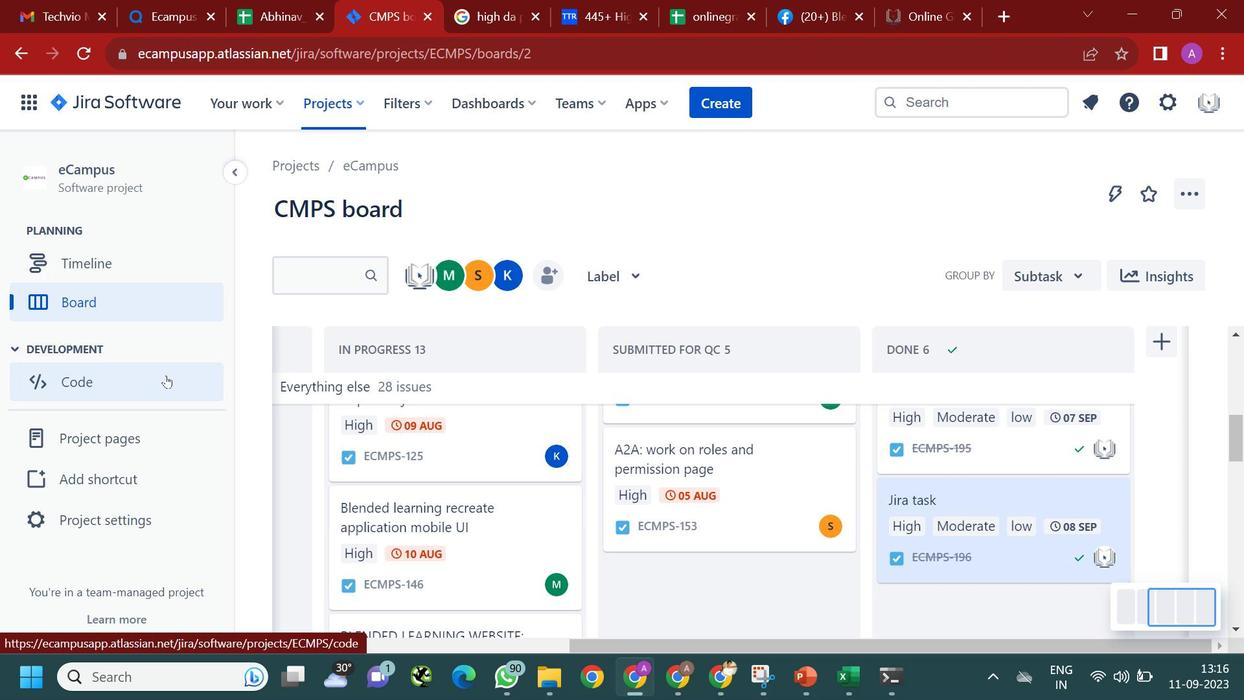 
Action: Mouse pressed left at (166, 375)
Screenshot: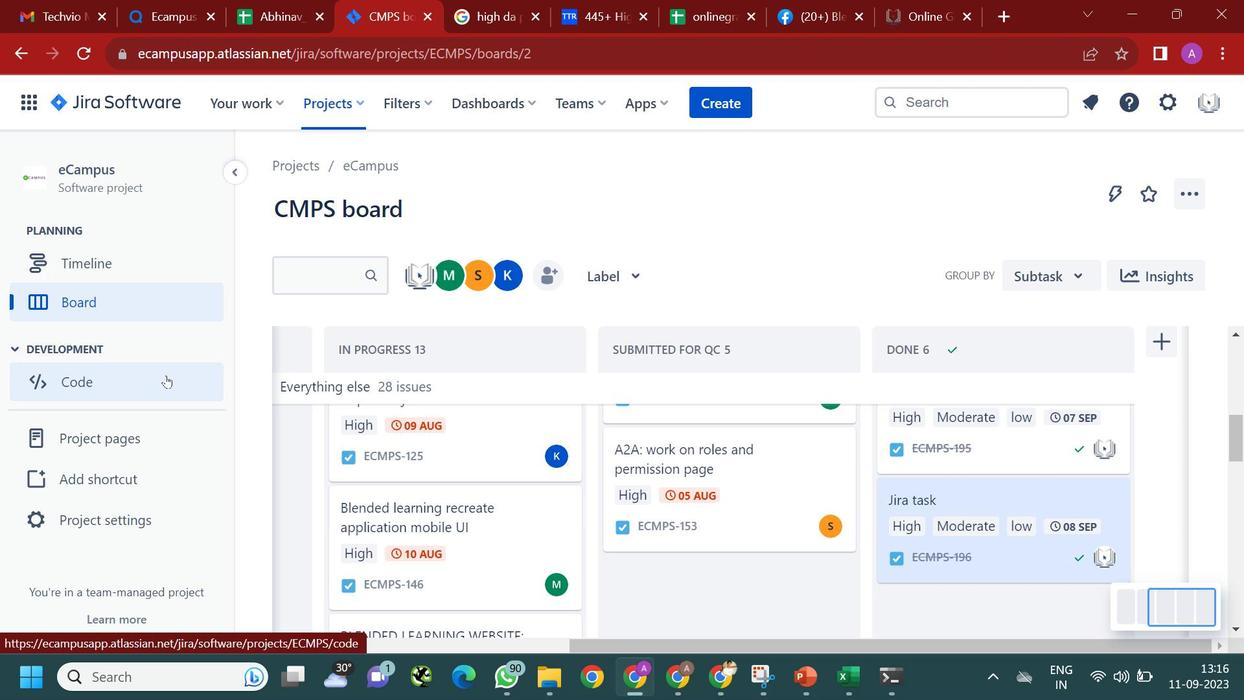 
Action: Mouse moved to (470, 414)
Screenshot: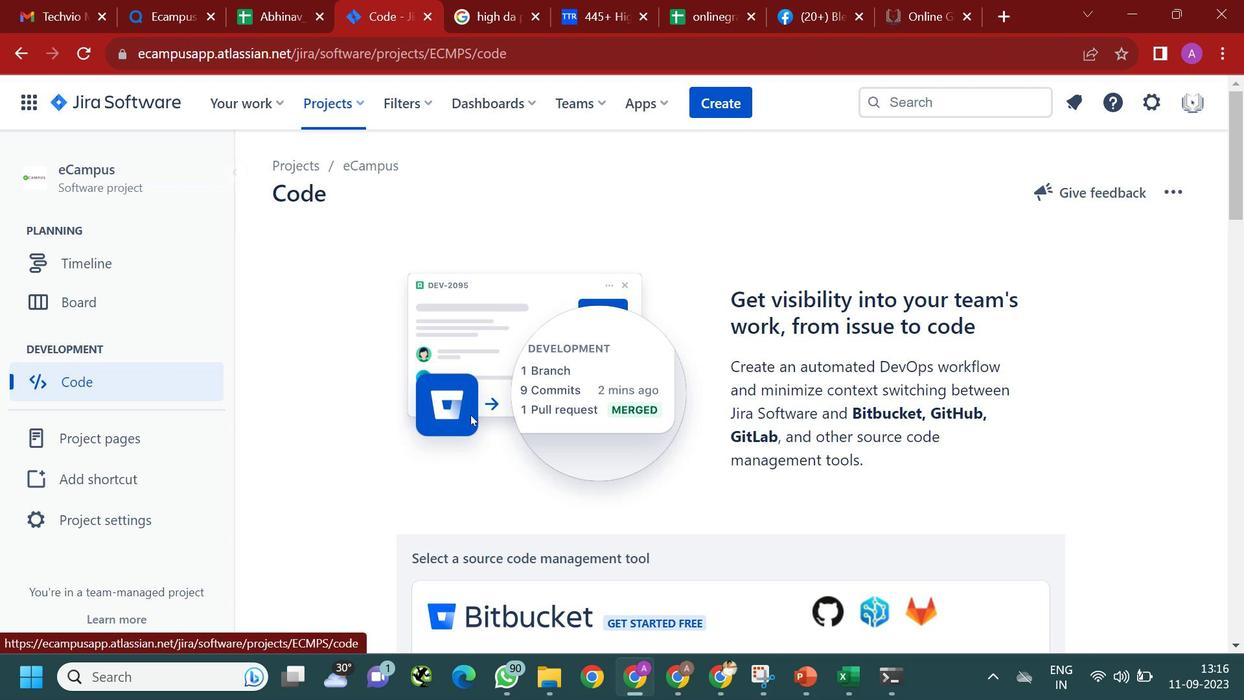 
Action: Mouse scrolled (470, 414) with delta (0, 0)
Screenshot: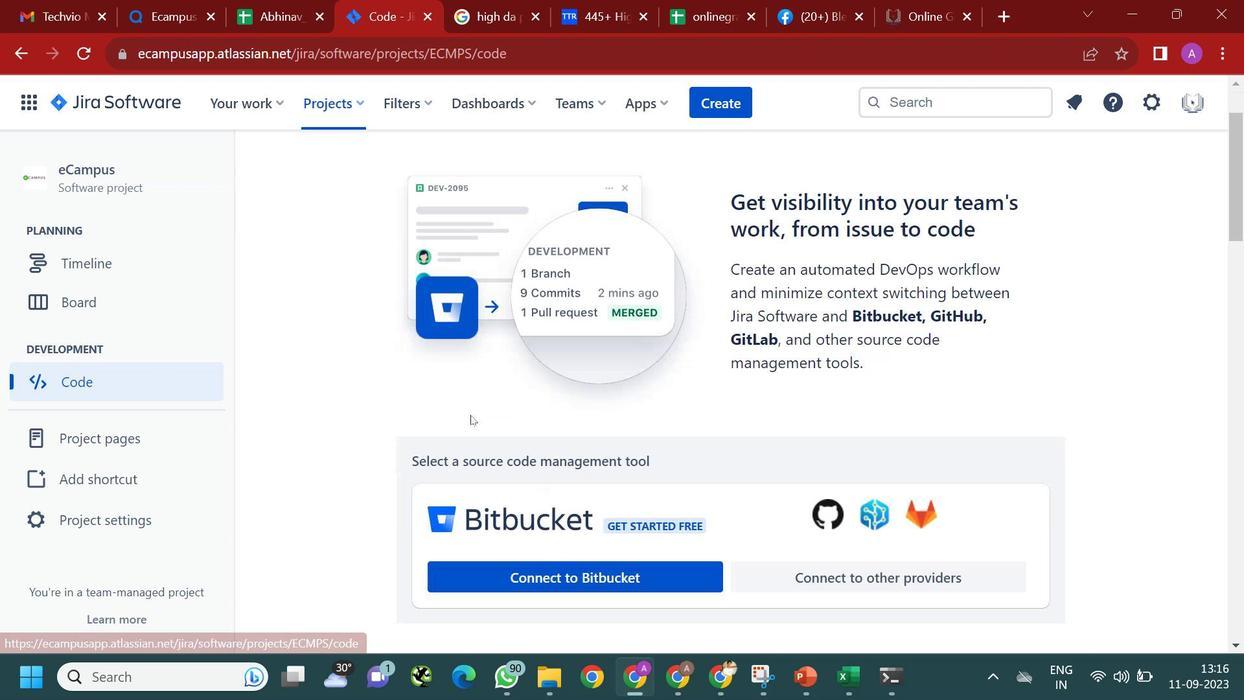 
Action: Mouse moved to (471, 414)
Screenshot: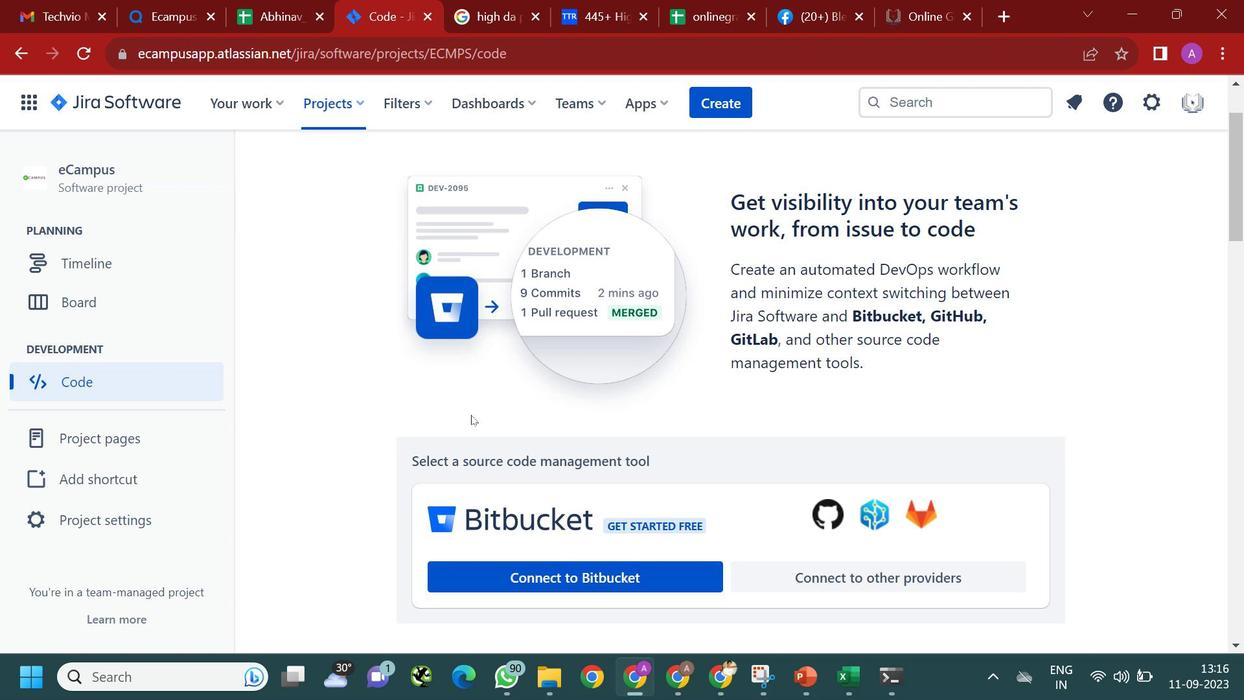 
Action: Mouse scrolled (471, 414) with delta (0, 0)
Screenshot: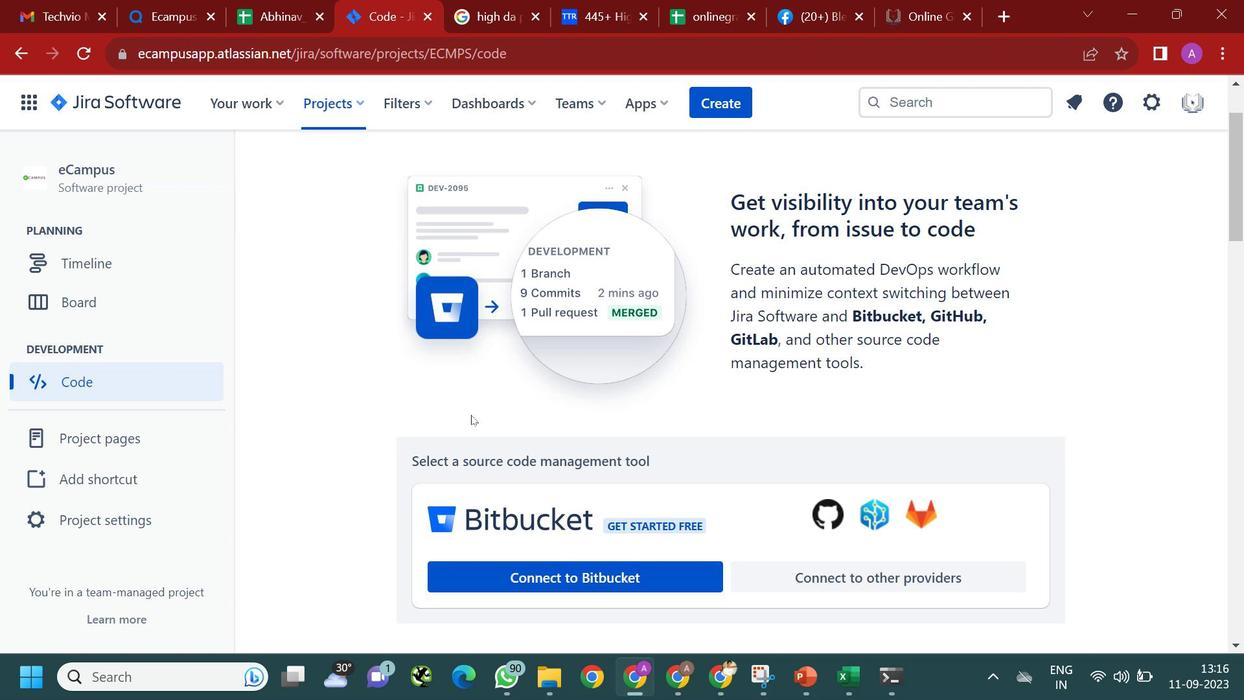 
Action: Mouse scrolled (471, 414) with delta (0, 0)
Screenshot: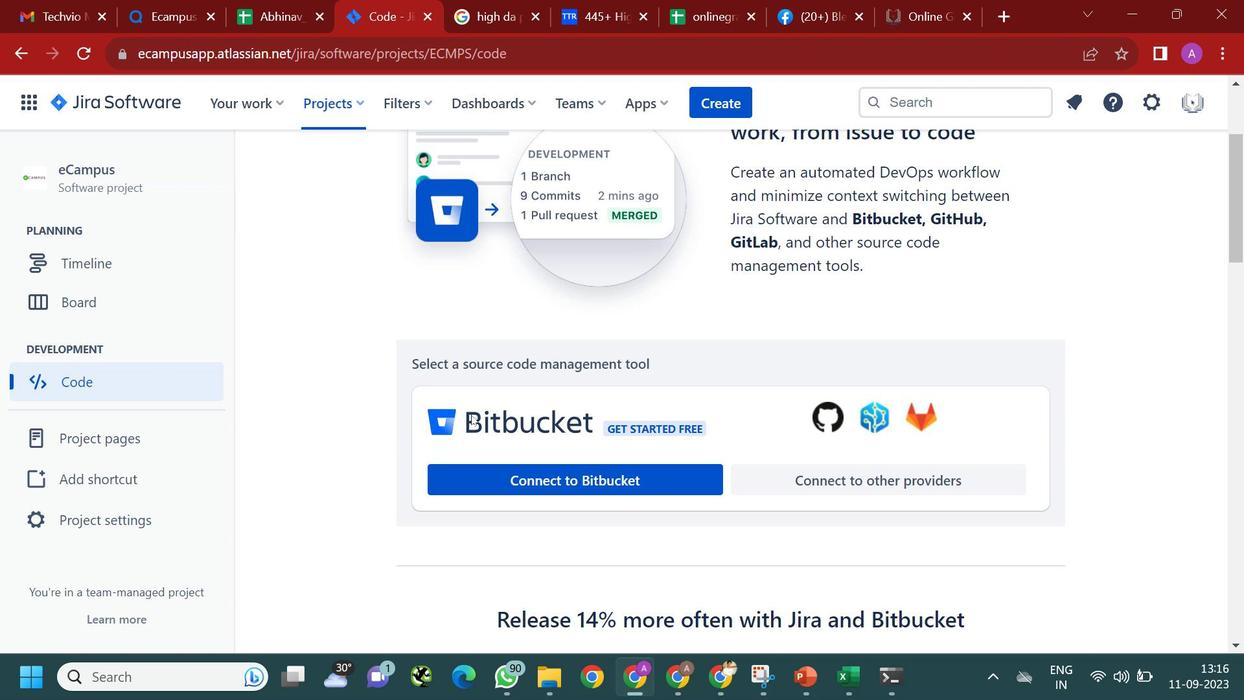 
Action: Mouse scrolled (471, 414) with delta (0, 0)
Screenshot: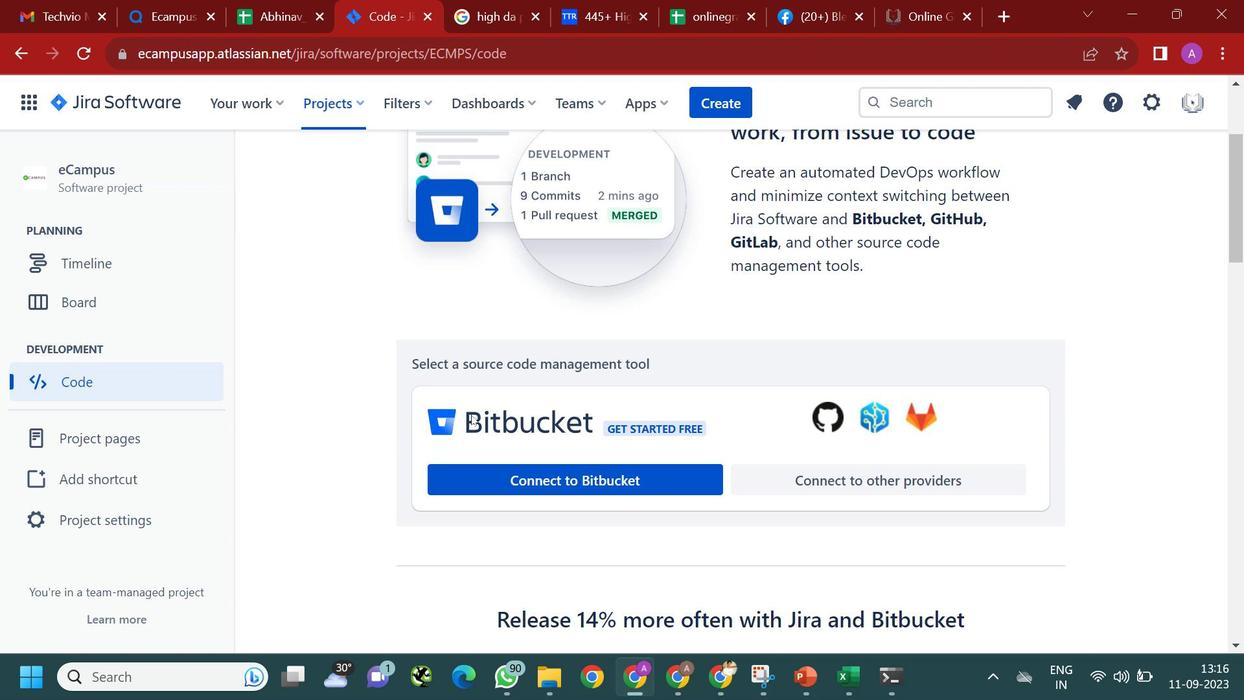 
Action: Mouse scrolled (471, 414) with delta (0, 0)
Screenshot: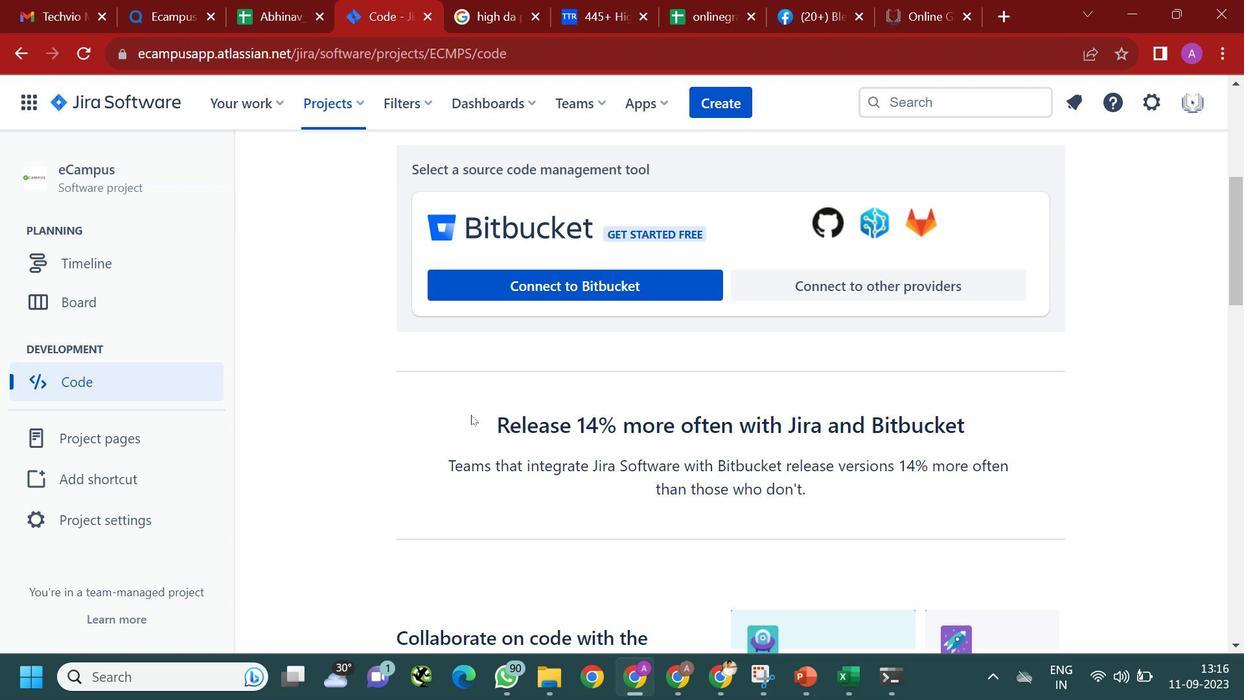 
Action: Mouse scrolled (471, 414) with delta (0, 0)
Screenshot: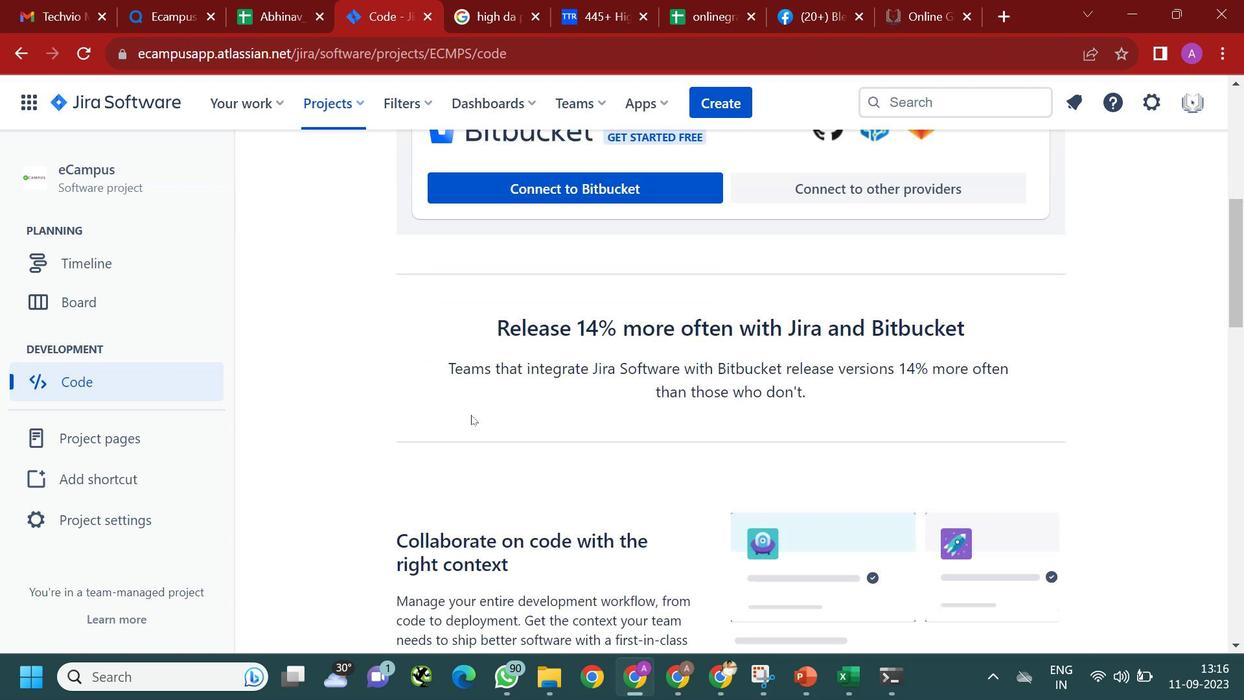 
Action: Mouse scrolled (471, 414) with delta (0, 0)
Screenshot: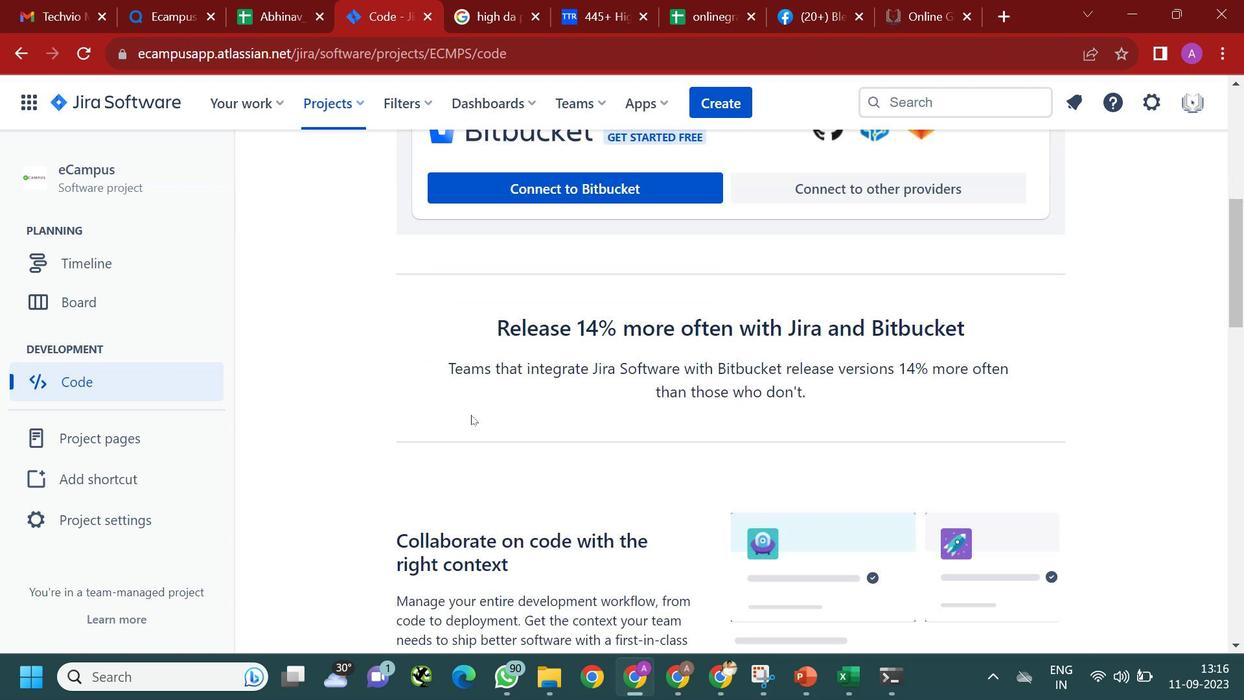 
Action: Mouse scrolled (471, 414) with delta (0, 0)
Screenshot: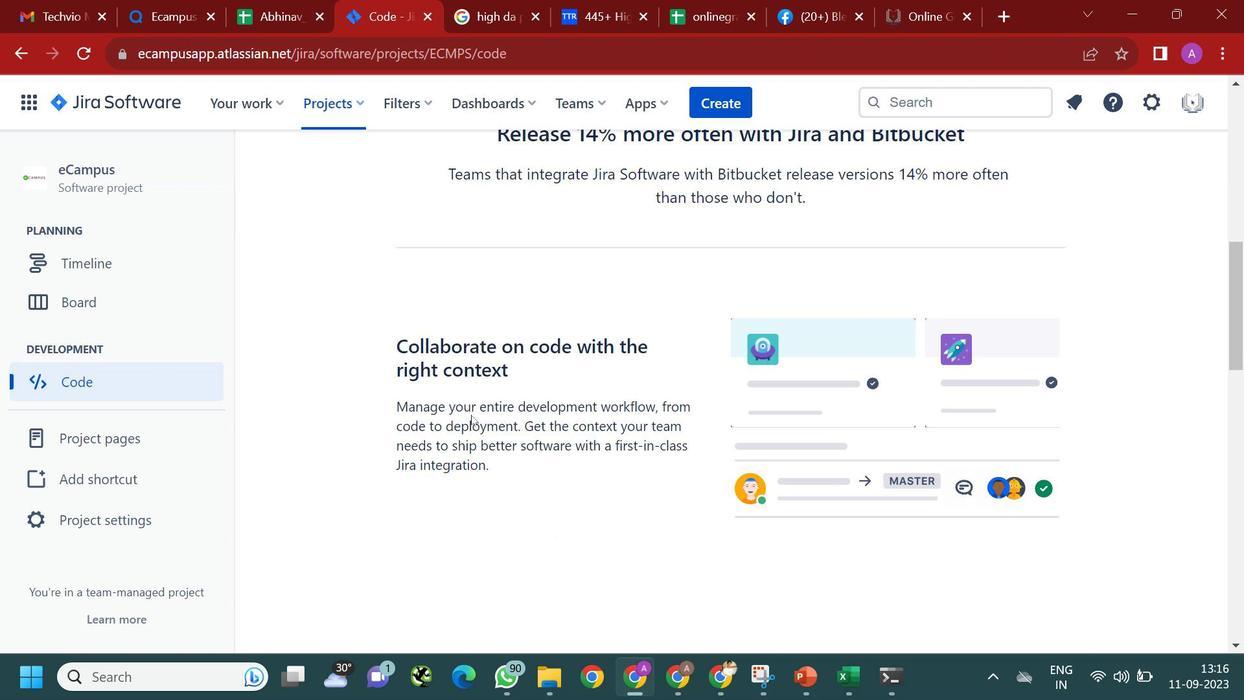 
Action: Mouse scrolled (471, 414) with delta (0, 0)
Screenshot: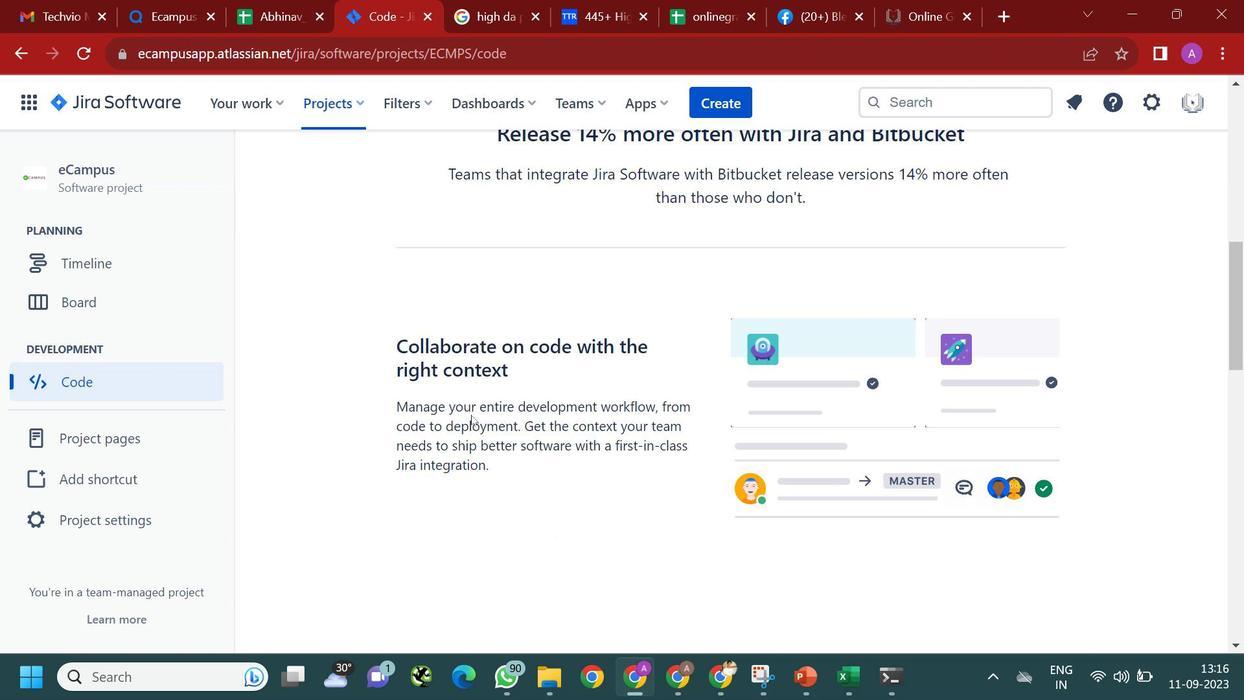 
Action: Mouse scrolled (471, 414) with delta (0, 0)
